 Task: In the Page advertisementfor.pptxselect all the shapes, outline the shape with the color  'gray'select all the shapes, and insert the shape effects glow gold, 18 pt insert the slide blankinsert the chart lineapply animations swivelwith effects options by categoryinsert the slide blank Insert a picture of Riverwith name   River1.png apply animation in motion path custom path
Action: Mouse moved to (27, 120)
Screenshot: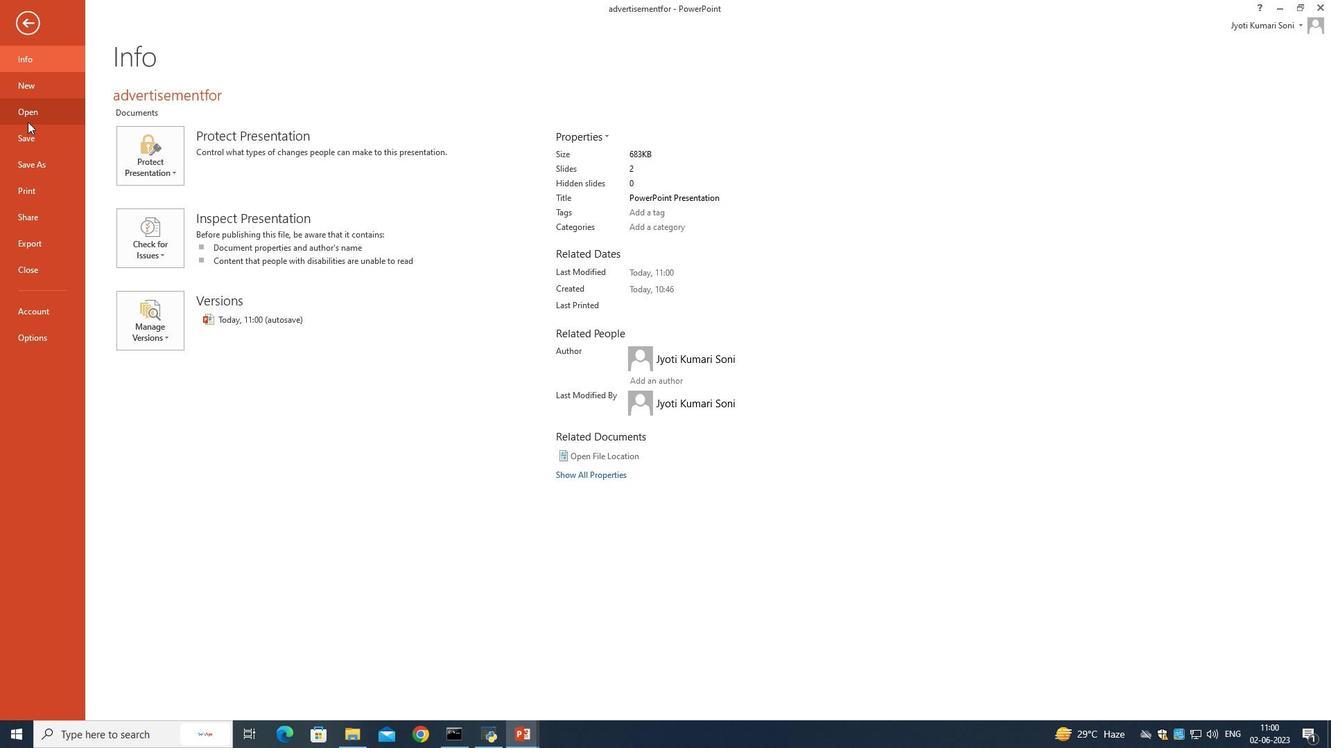 
Action: Mouse pressed left at (27, 120)
Screenshot: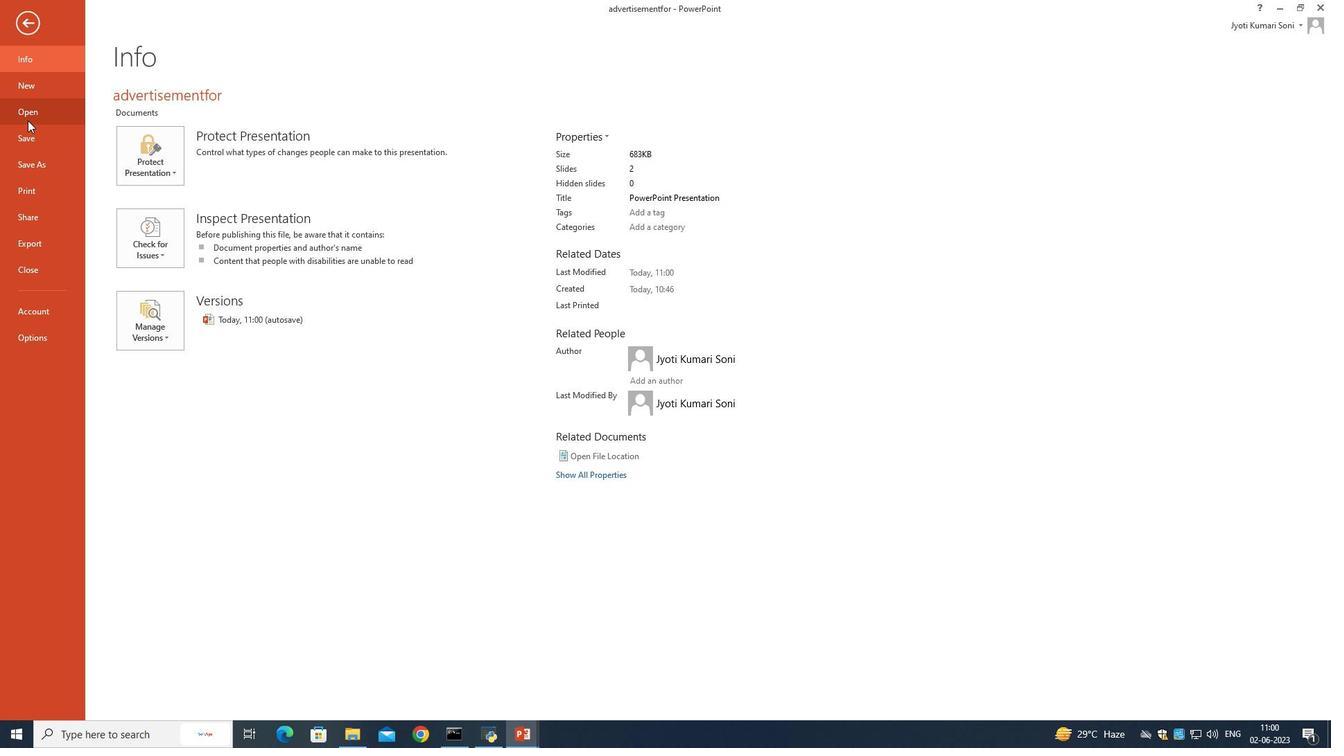 
Action: Mouse moved to (352, 124)
Screenshot: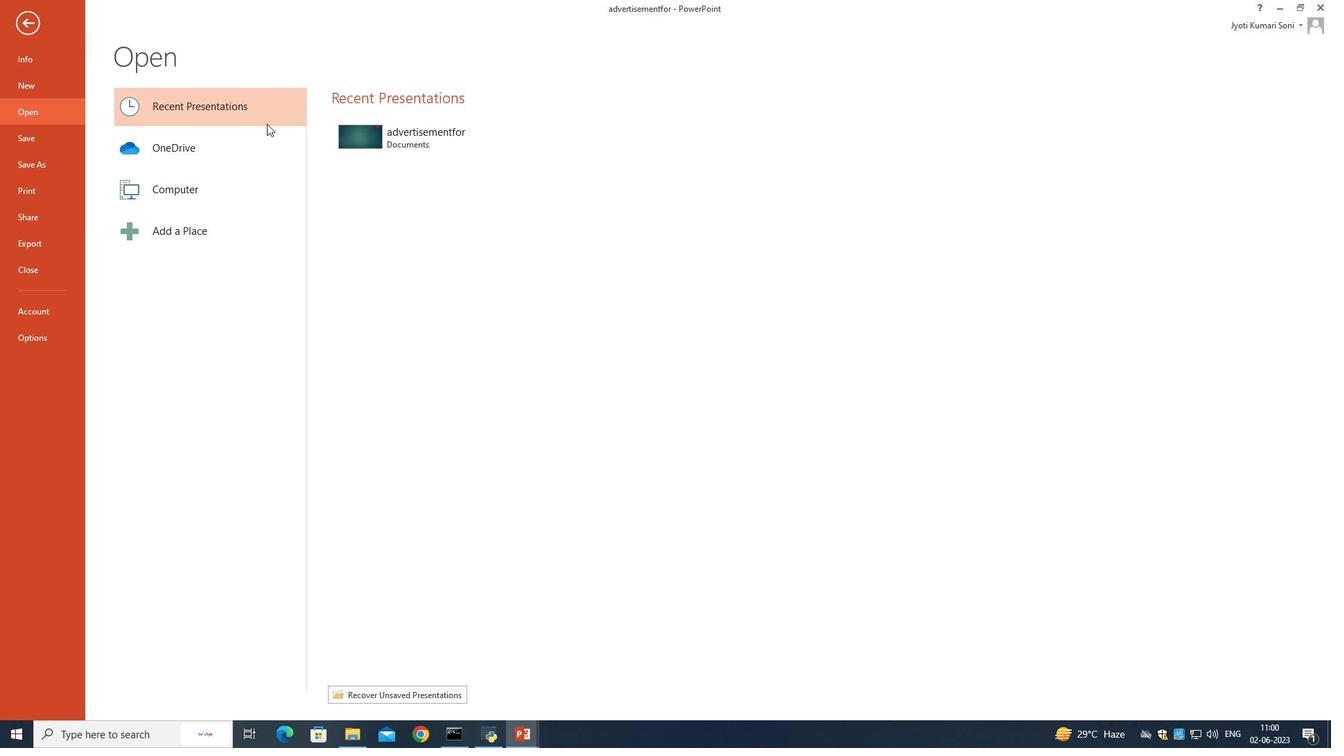 
Action: Mouse pressed left at (352, 124)
Screenshot: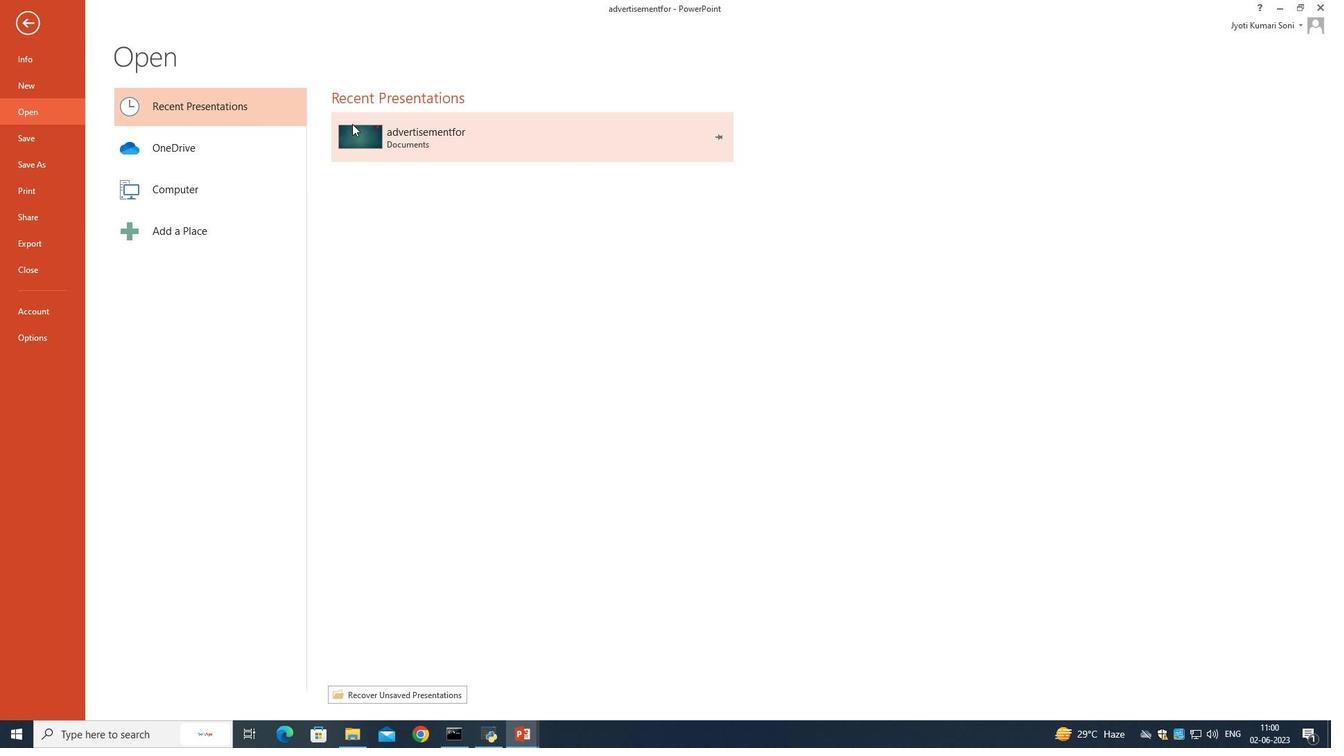 
Action: Mouse pressed left at (352, 124)
Screenshot: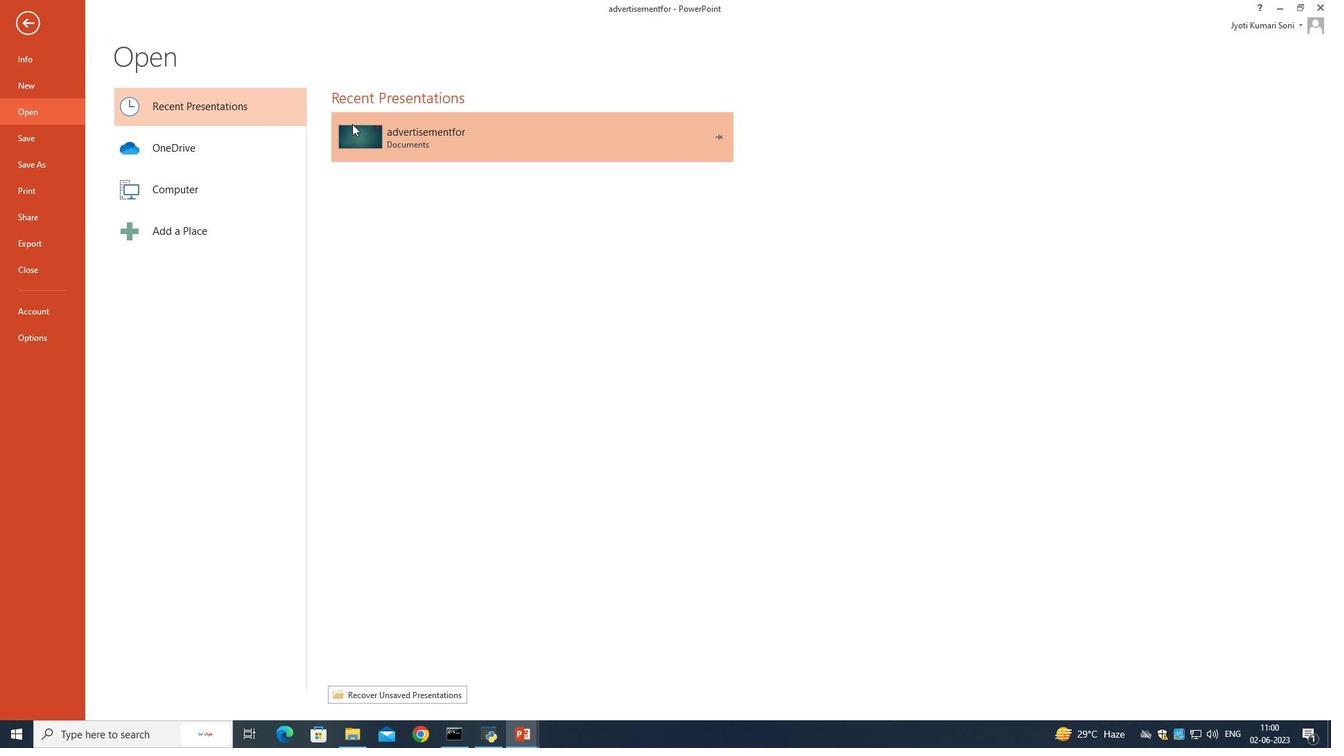 
Action: Mouse moved to (449, 319)
Screenshot: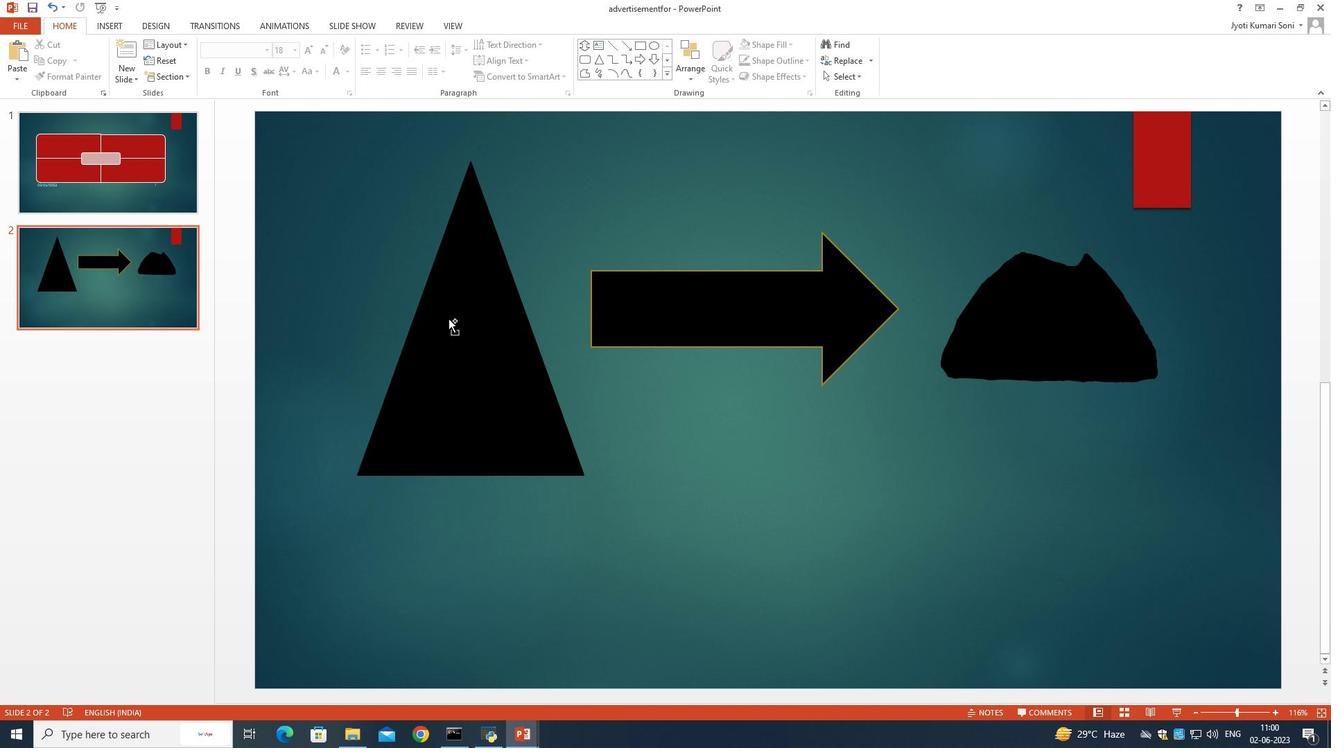 
Action: Mouse pressed left at (449, 319)
Screenshot: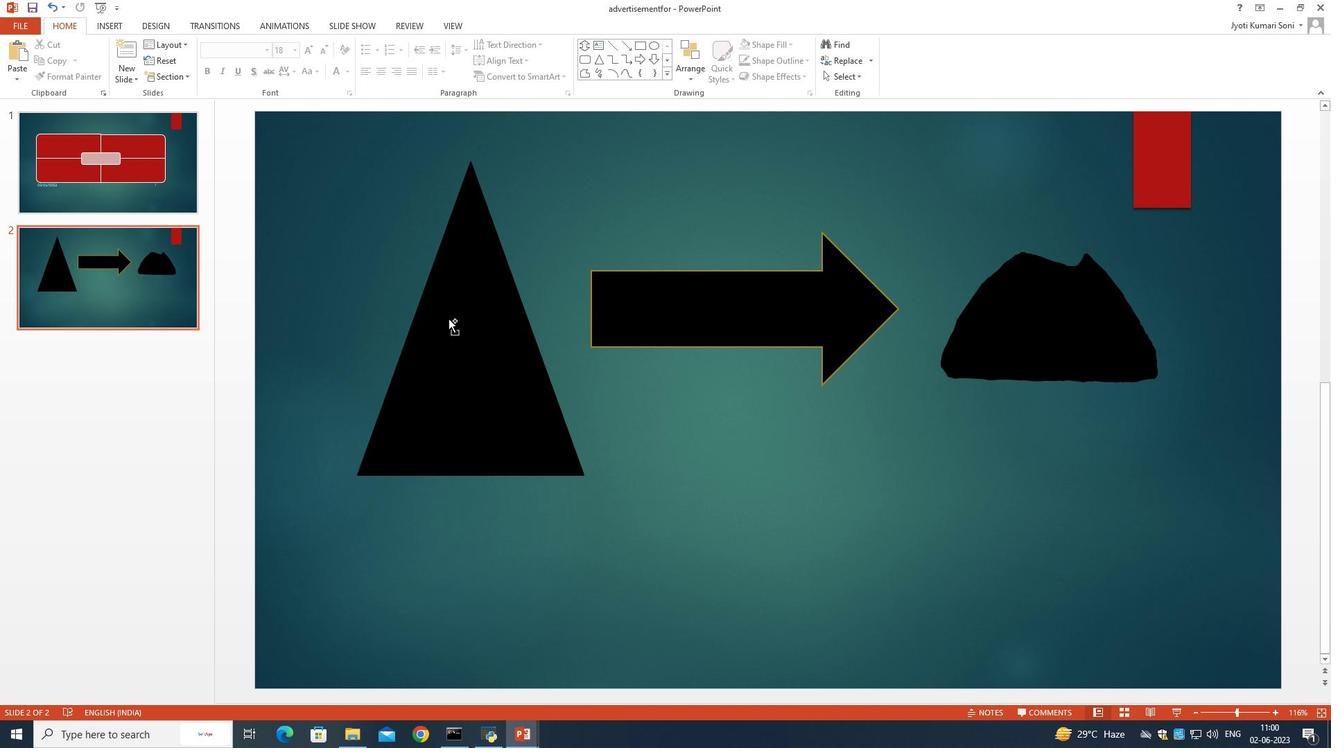 
Action: Mouse moved to (703, 316)
Screenshot: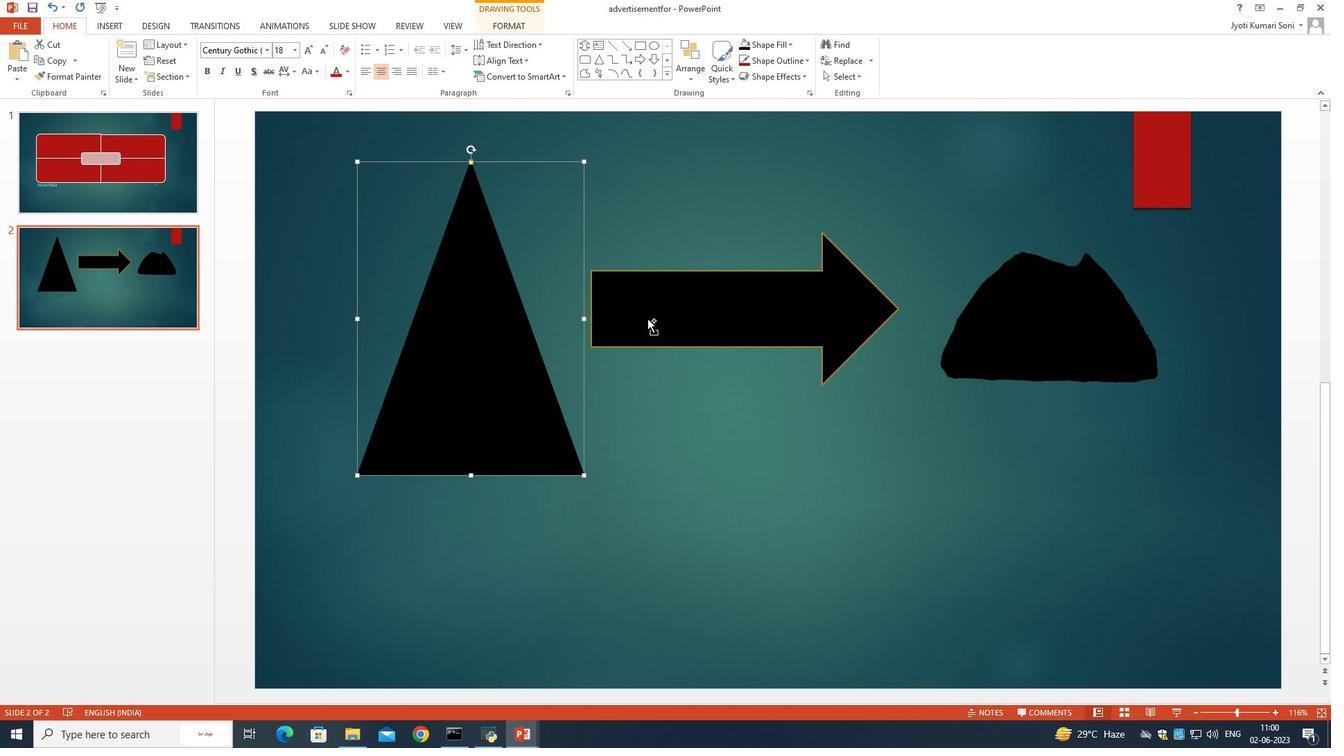 
Action: Mouse pressed left at (703, 316)
Screenshot: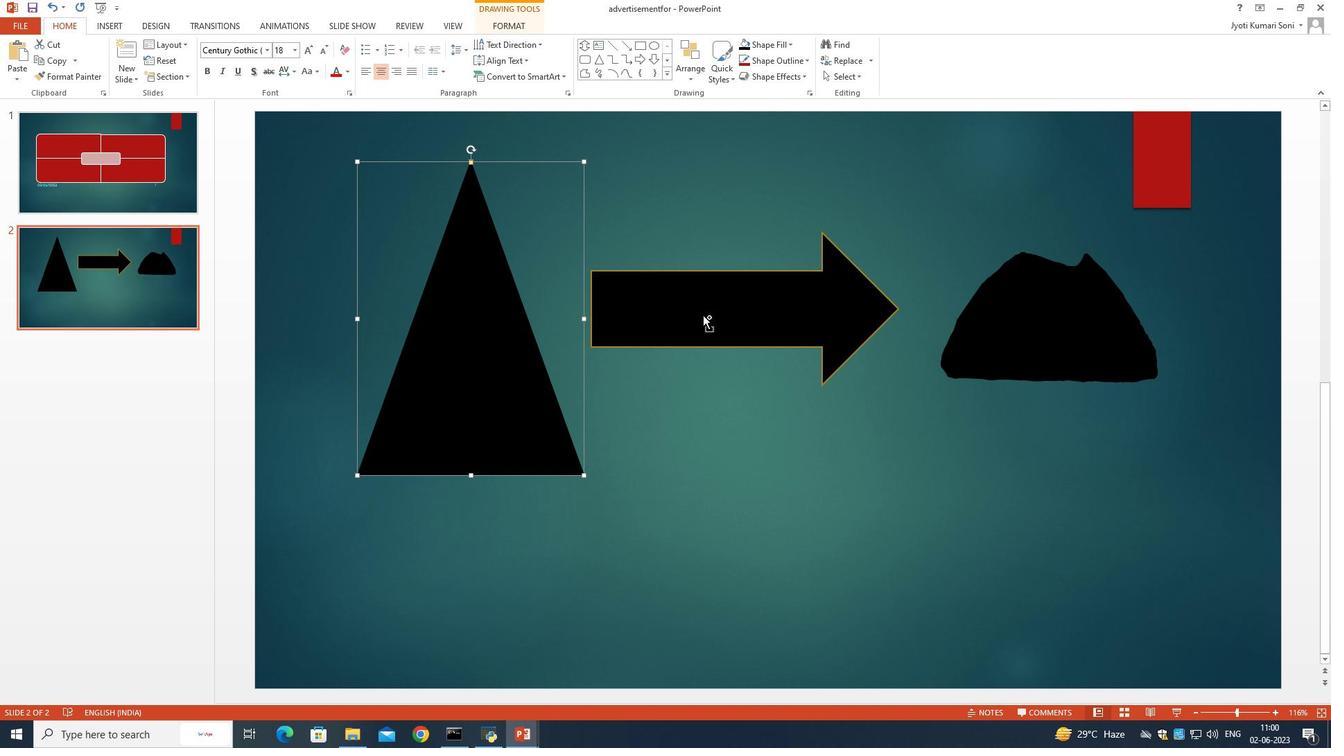 
Action: Mouse moved to (1052, 327)
Screenshot: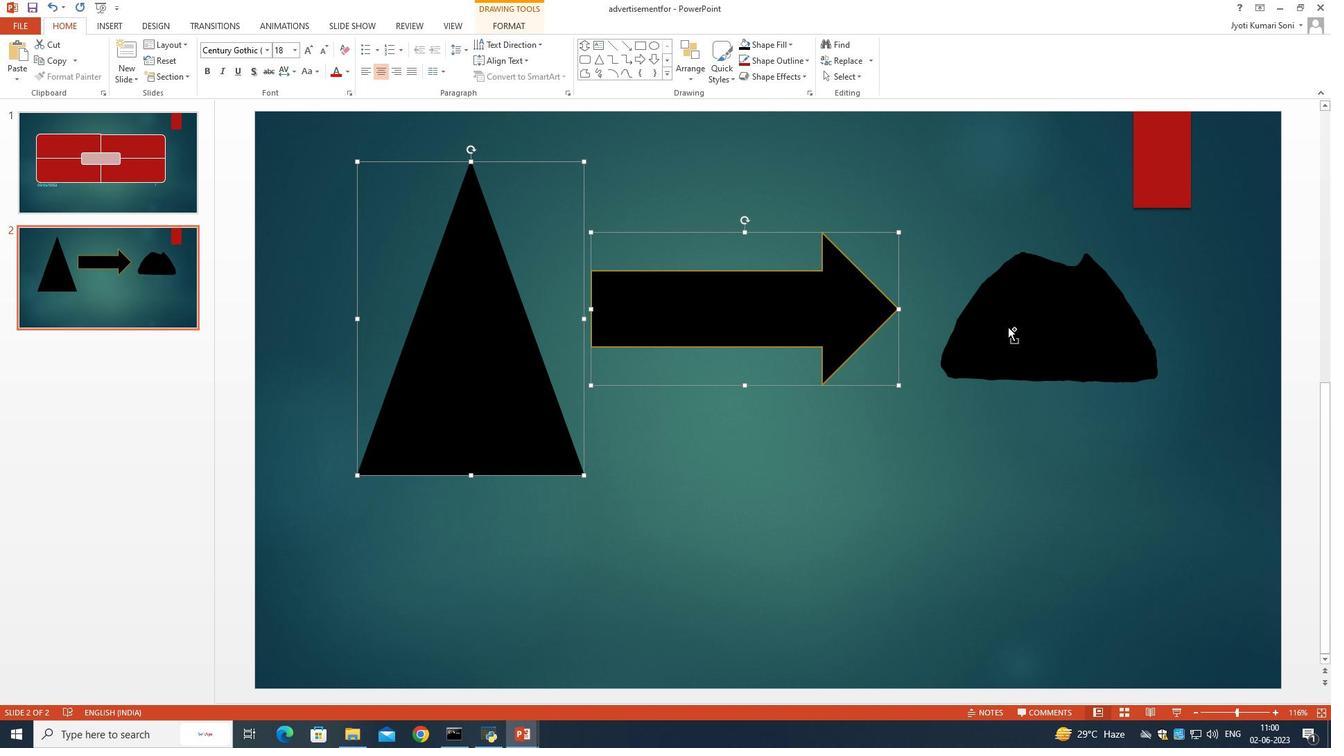 
Action: Mouse pressed left at (1052, 327)
Screenshot: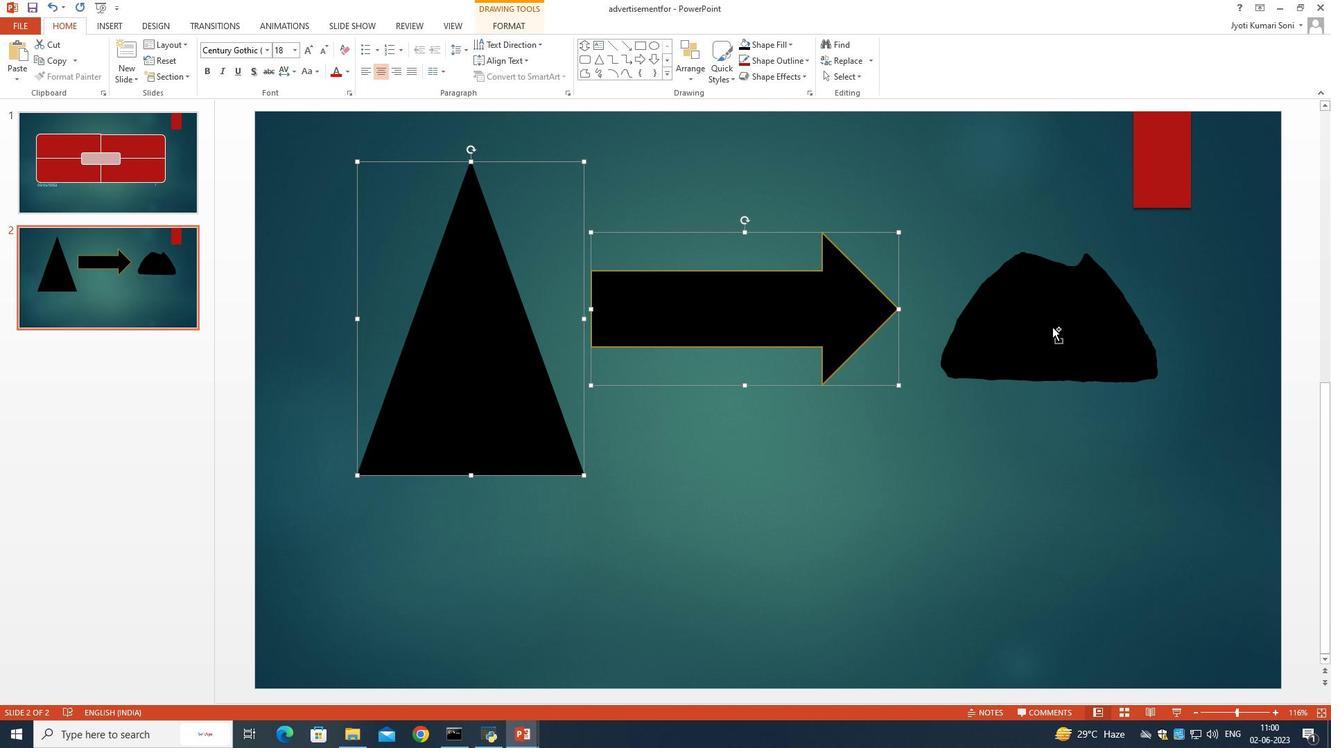 
Action: Mouse moved to (806, 64)
Screenshot: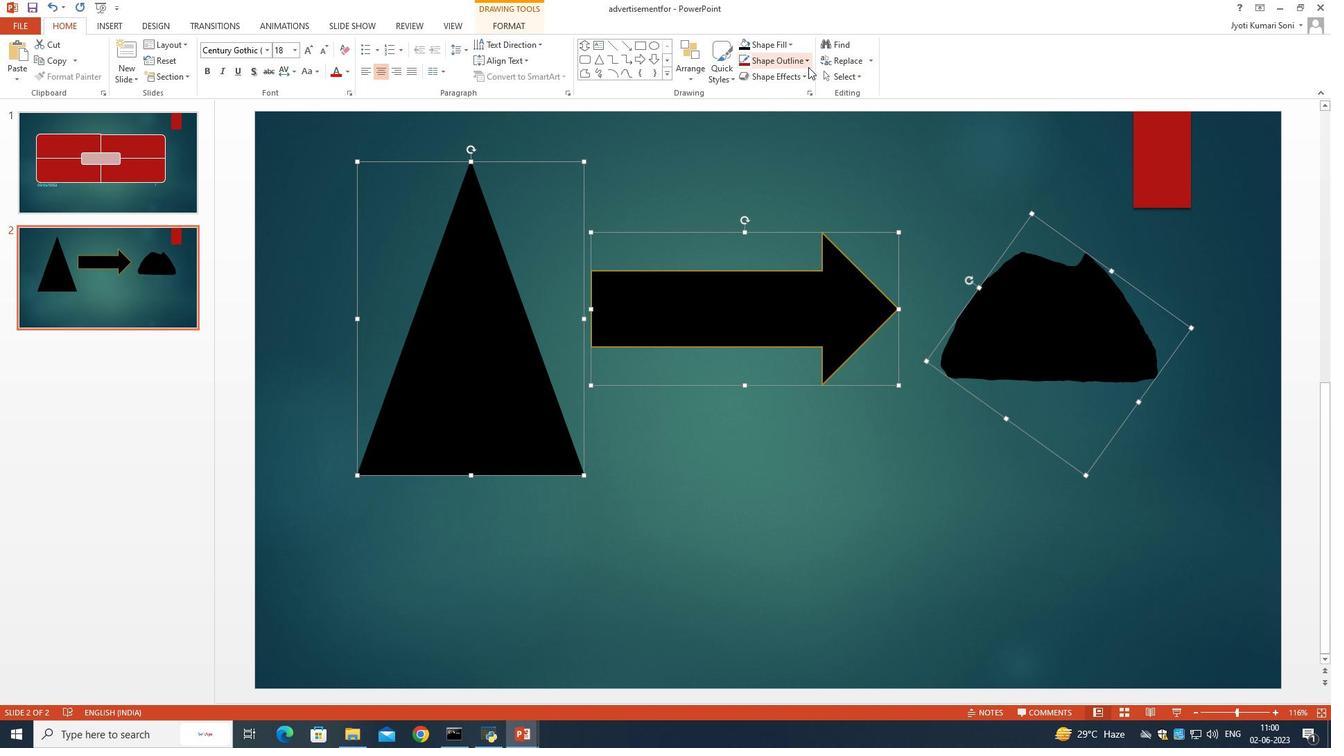 
Action: Mouse pressed left at (806, 64)
Screenshot: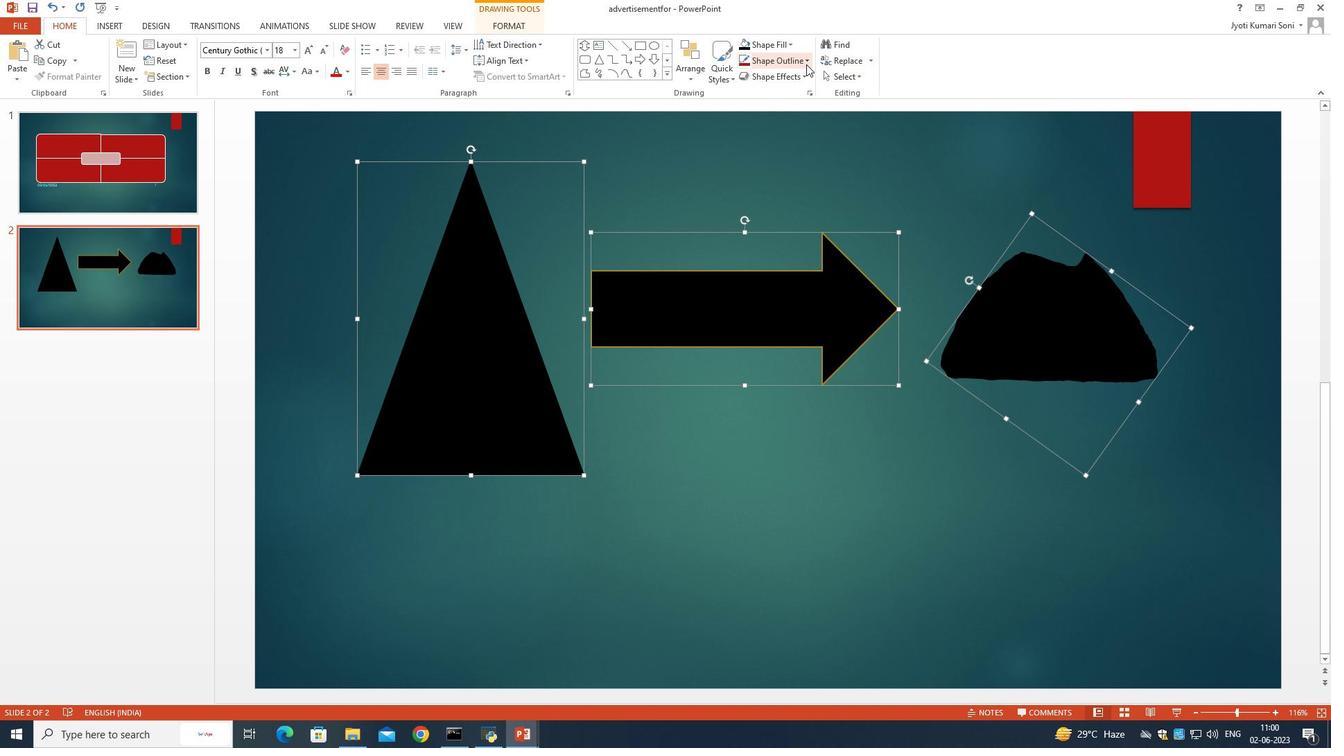 
Action: Mouse moved to (777, 115)
Screenshot: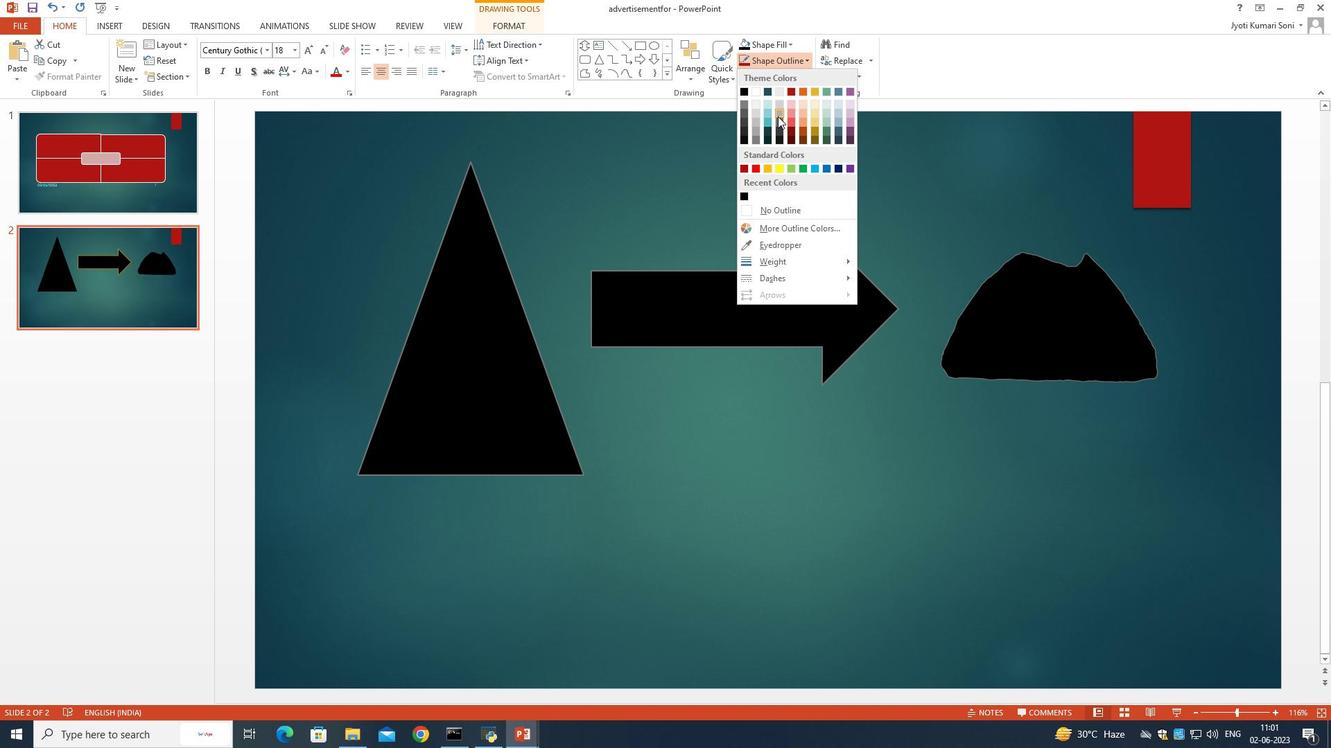 
Action: Mouse pressed left at (777, 115)
Screenshot: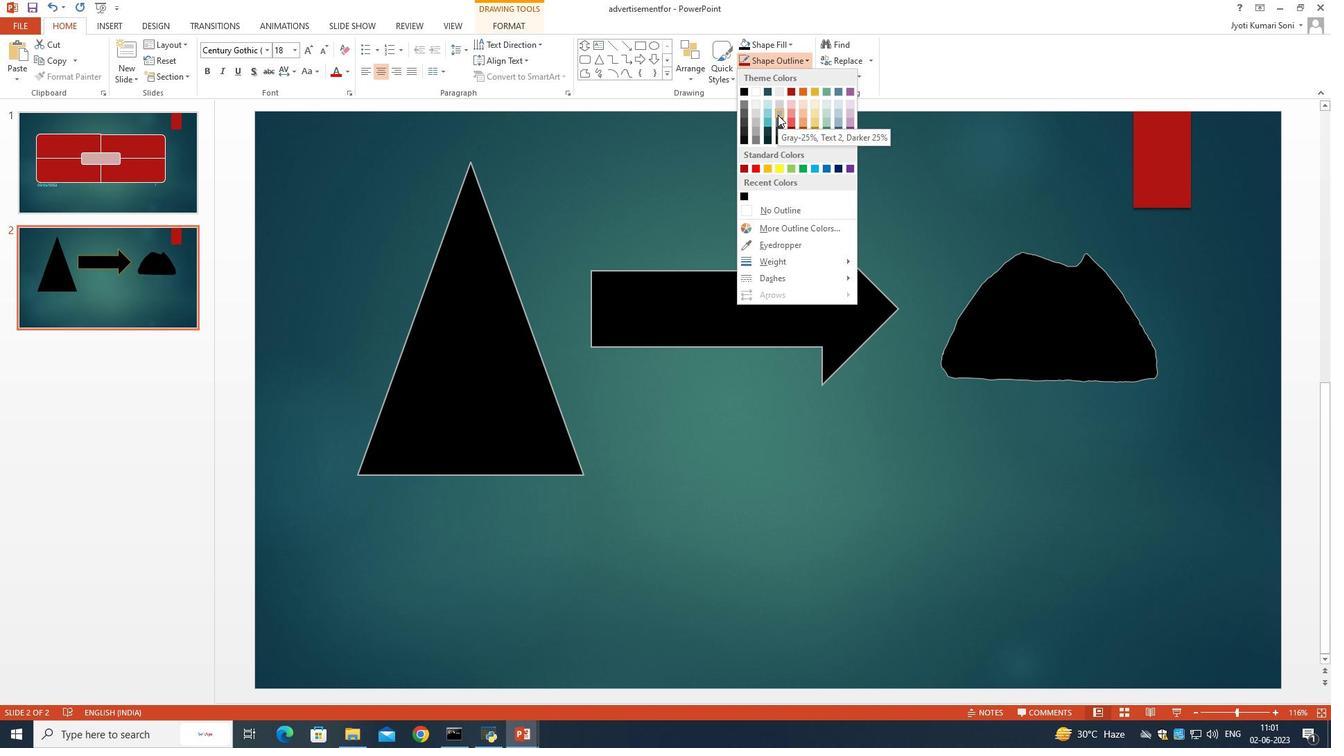 
Action: Mouse moved to (764, 239)
Screenshot: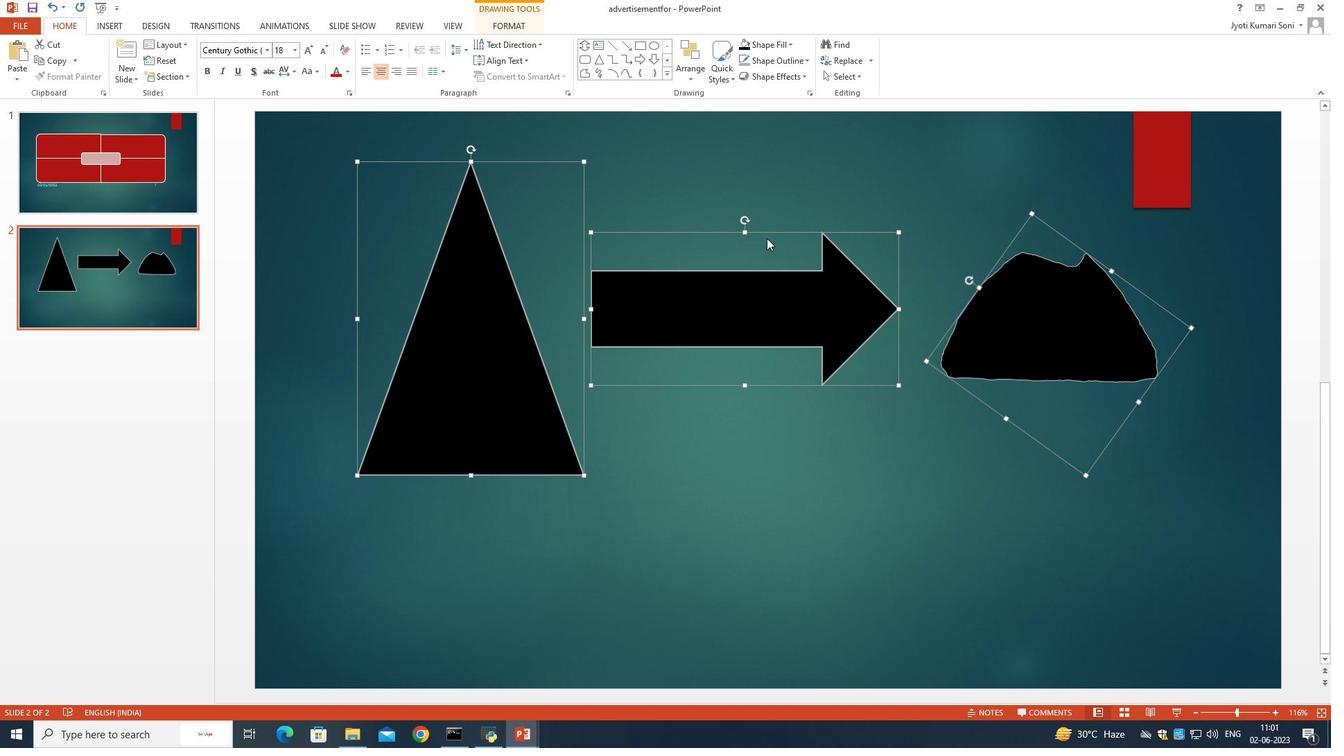 
Action: Mouse pressed left at (764, 239)
Screenshot: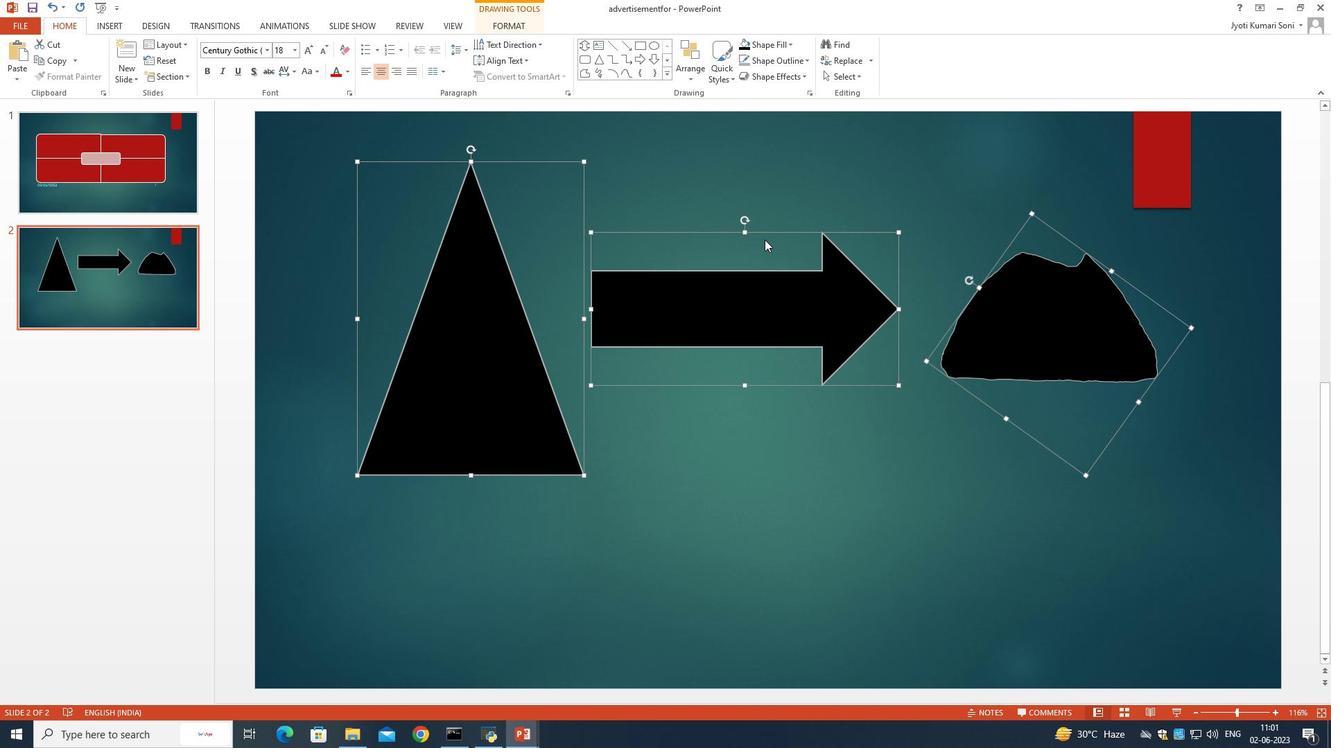 
Action: Mouse moved to (481, 354)
Screenshot: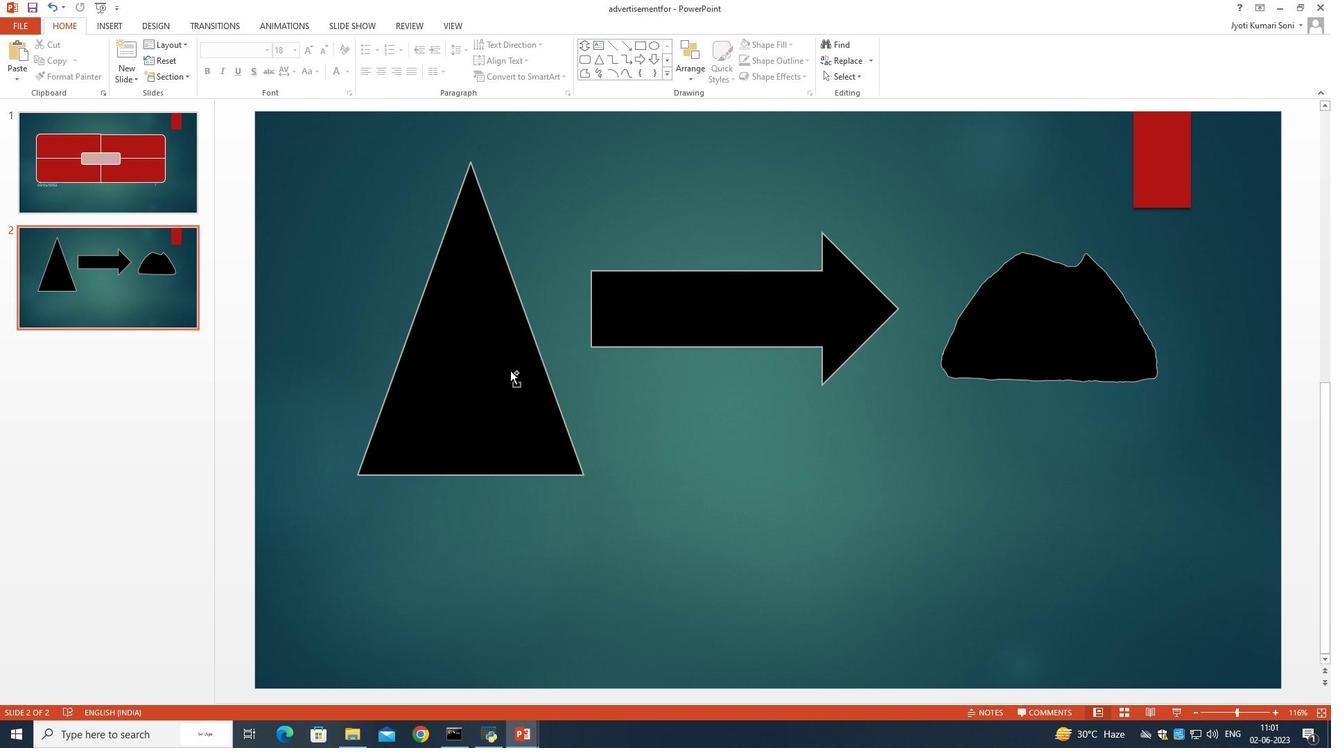 
Action: Mouse pressed left at (481, 354)
Screenshot: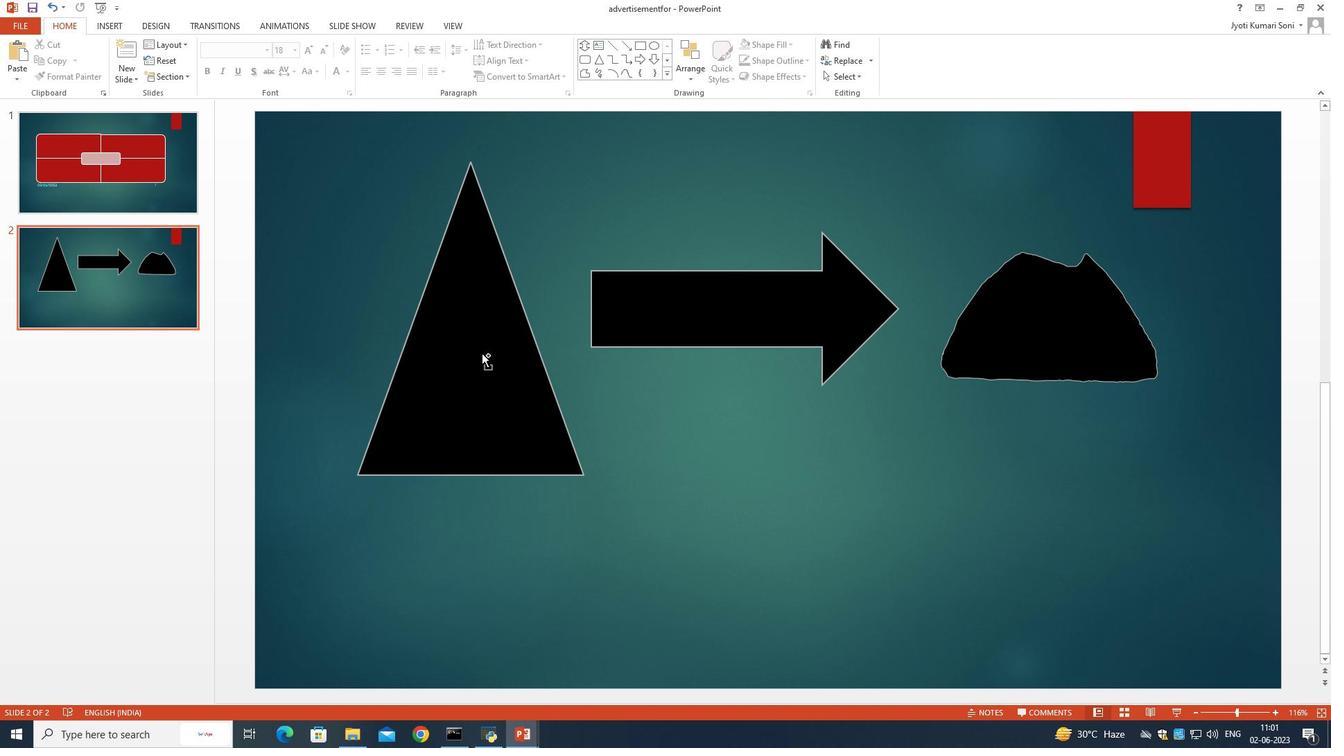 
Action: Mouse moved to (683, 316)
Screenshot: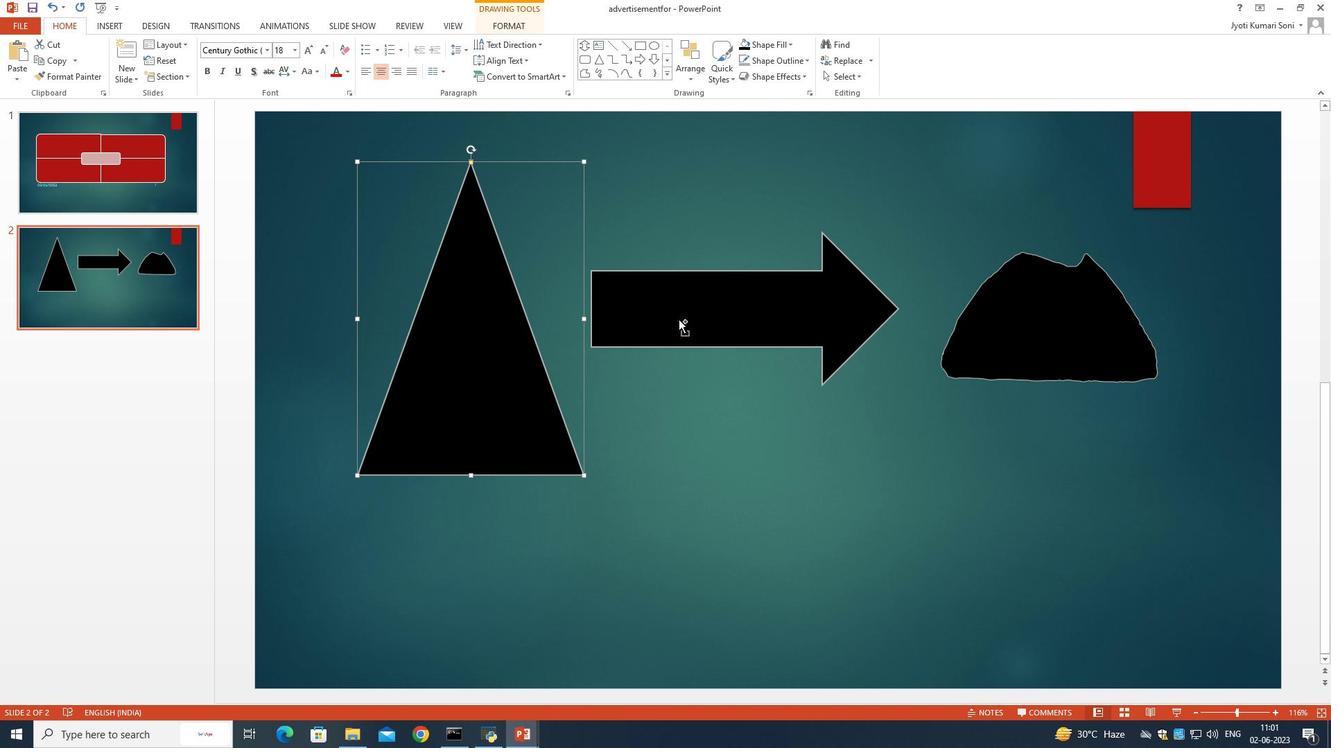 
Action: Mouse pressed left at (683, 316)
Screenshot: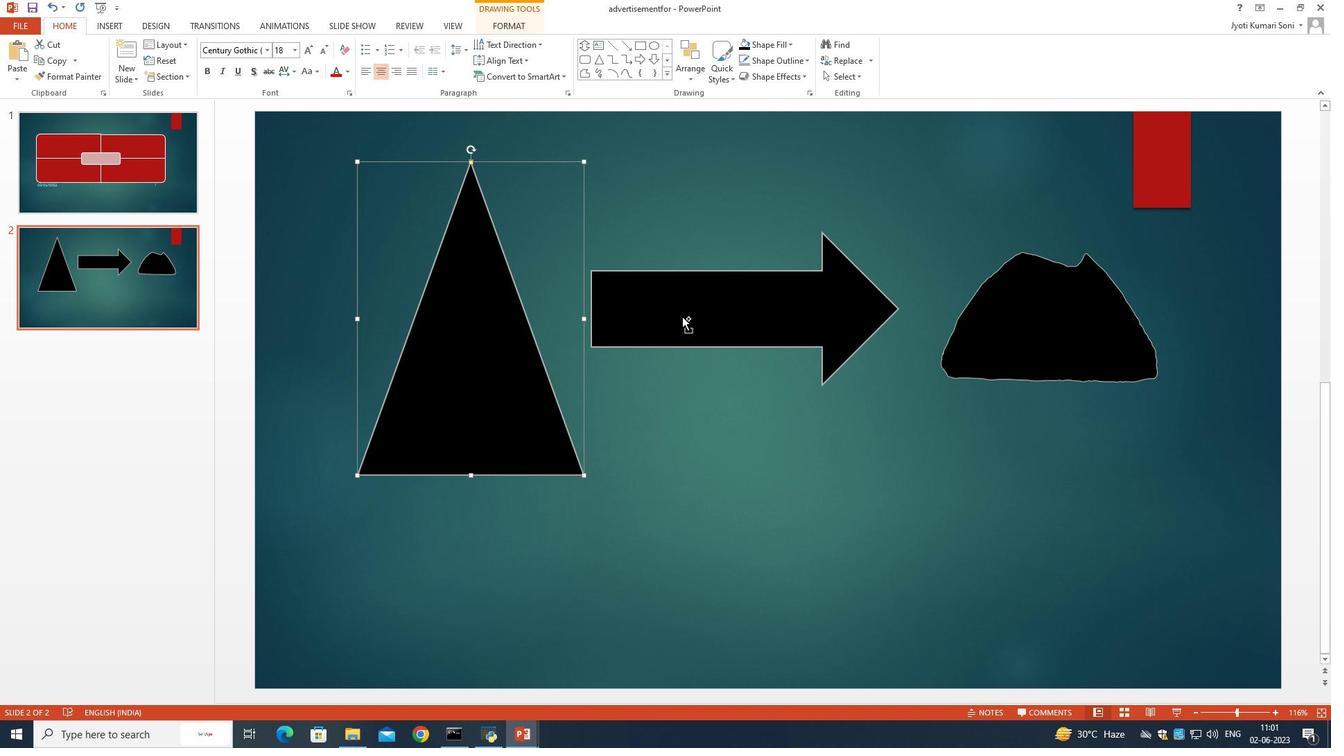 
Action: Mouse moved to (1010, 318)
Screenshot: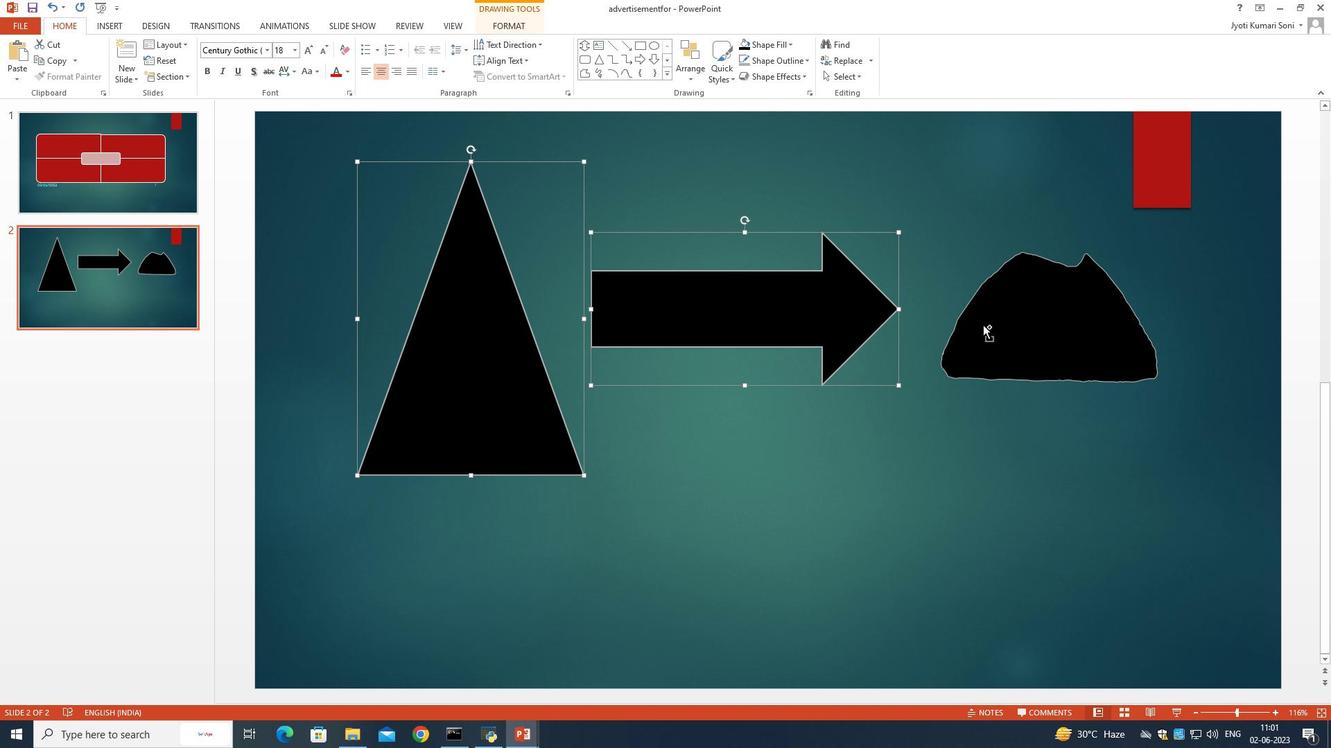 
Action: Mouse pressed left at (1010, 318)
Screenshot: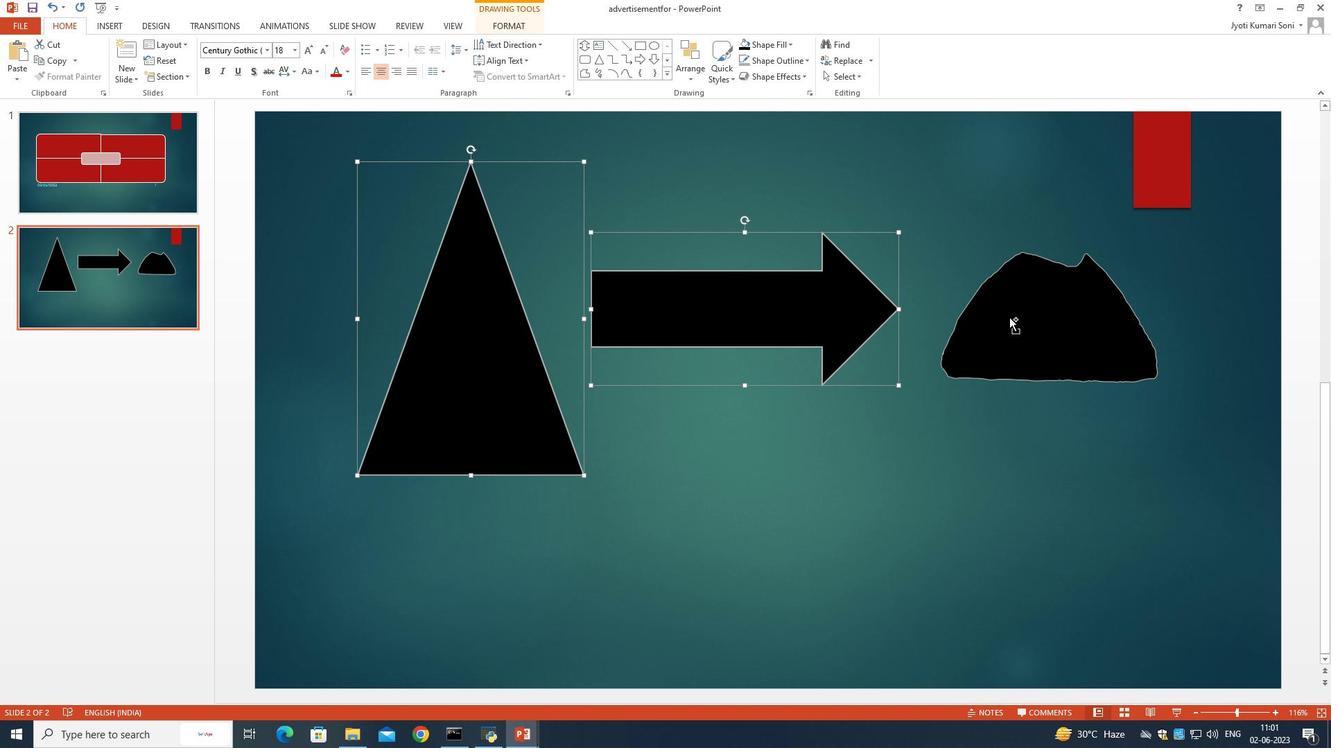 
Action: Mouse moved to (797, 77)
Screenshot: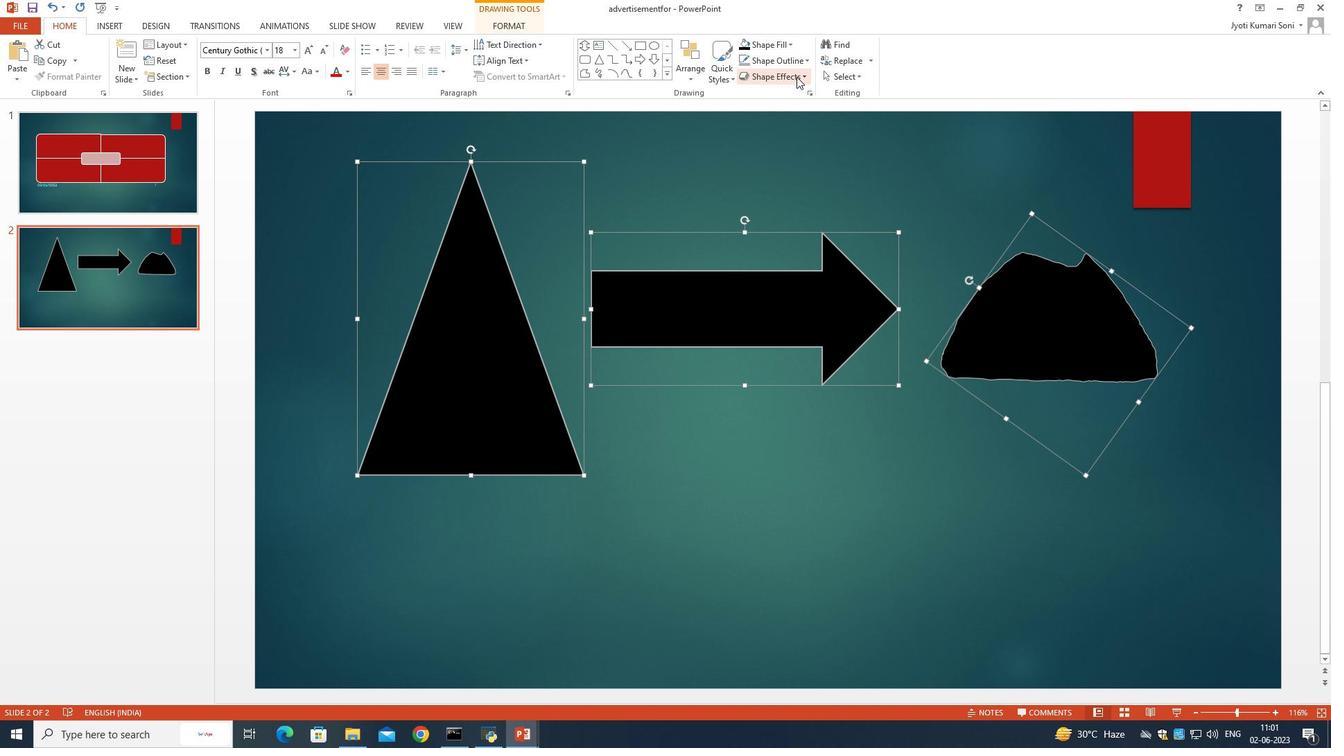 
Action: Mouse pressed left at (797, 77)
Screenshot: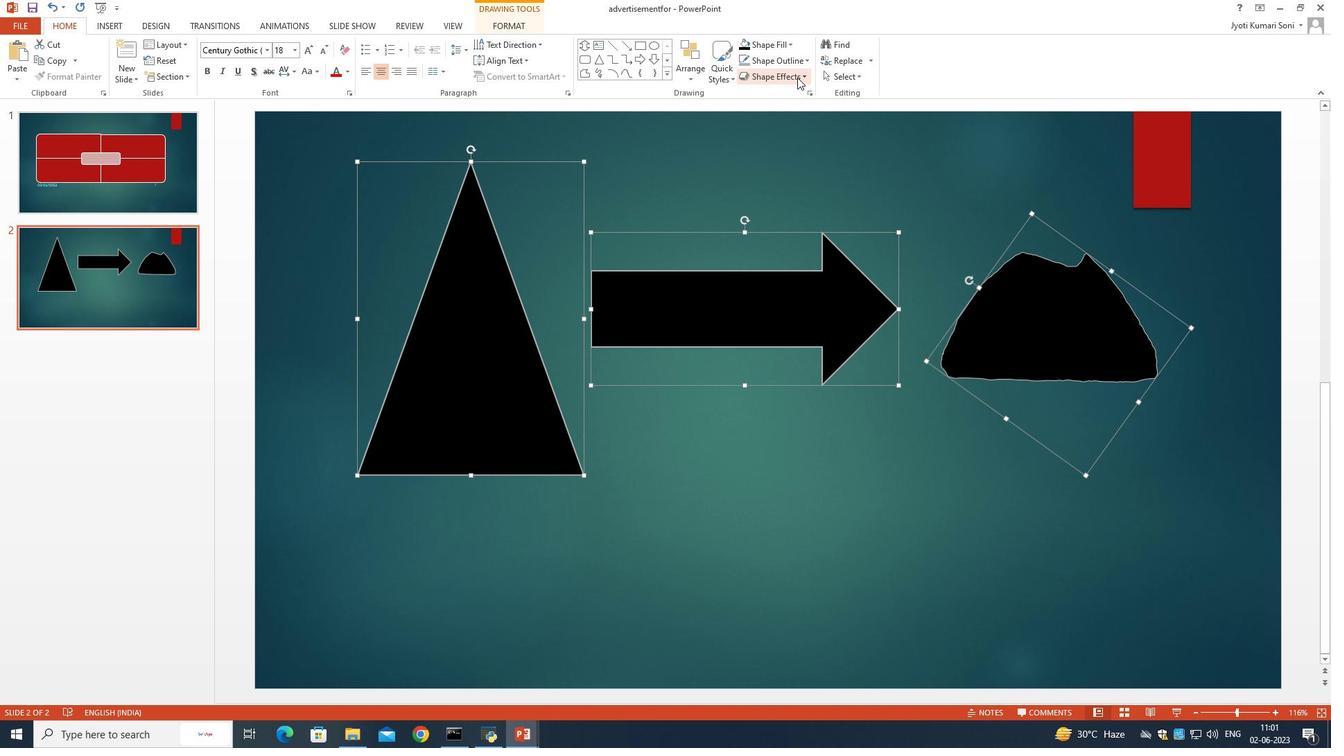 
Action: Mouse moved to (931, 385)
Screenshot: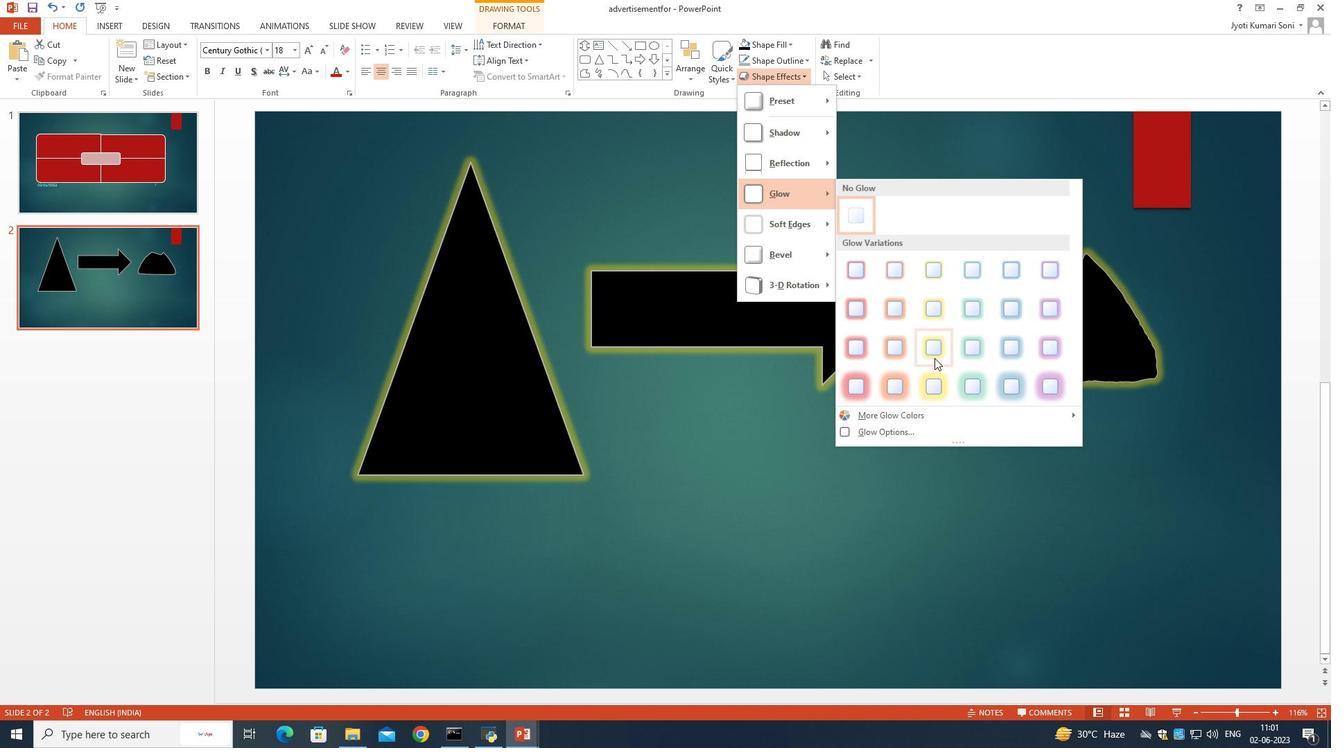 
Action: Mouse pressed left at (931, 385)
Screenshot: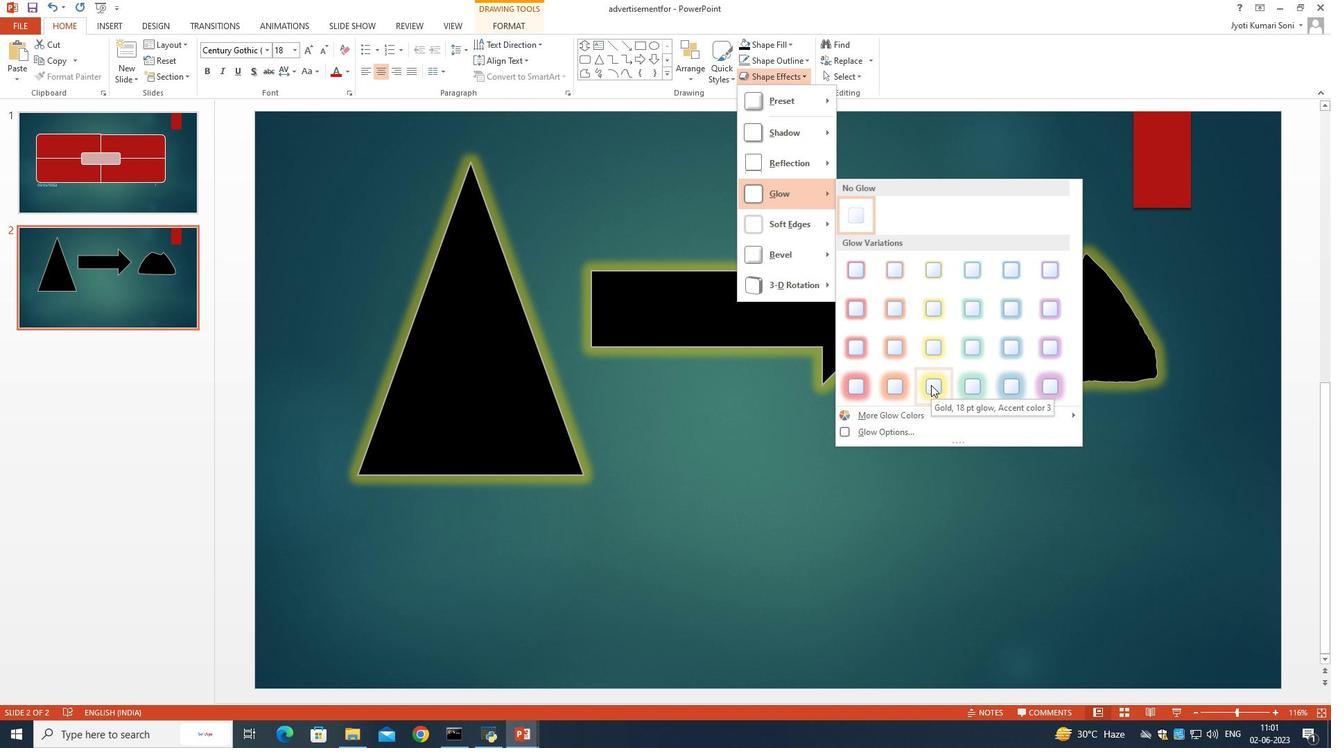 
Action: Mouse moved to (872, 514)
Screenshot: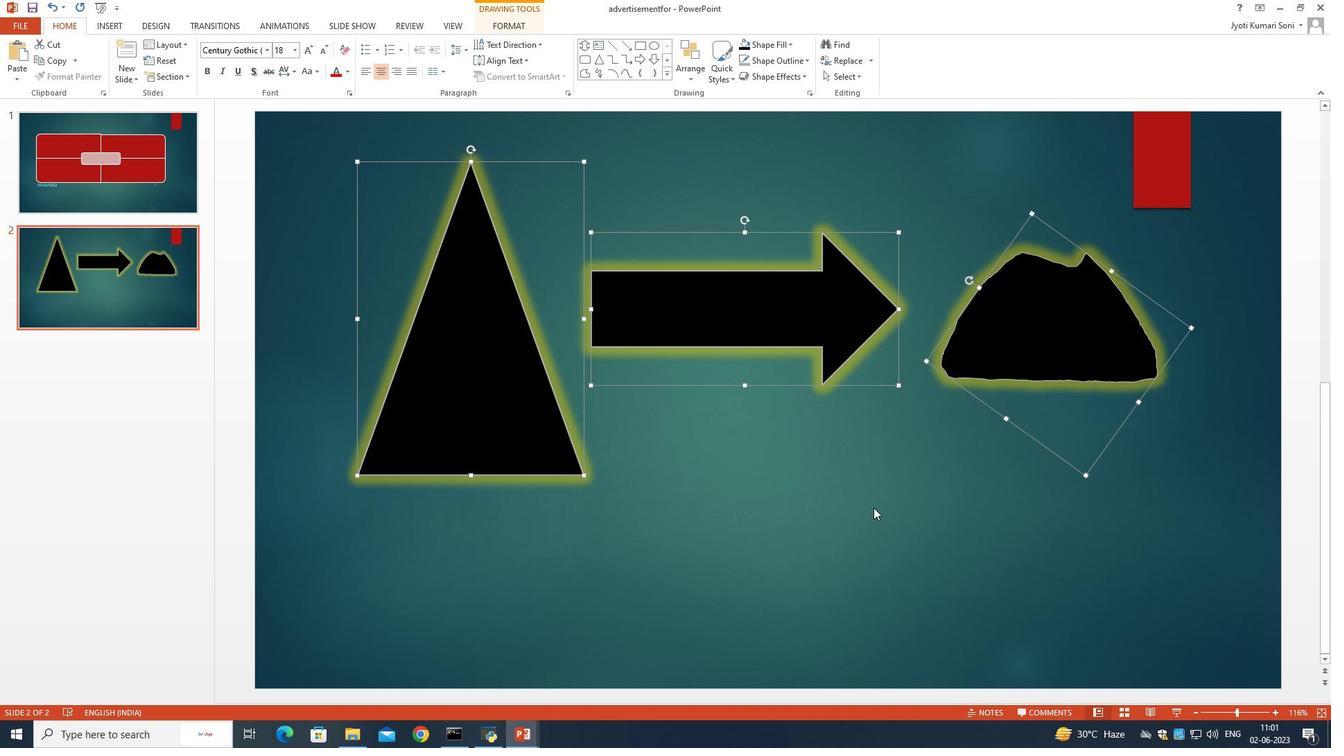 
Action: Mouse pressed left at (872, 514)
Screenshot: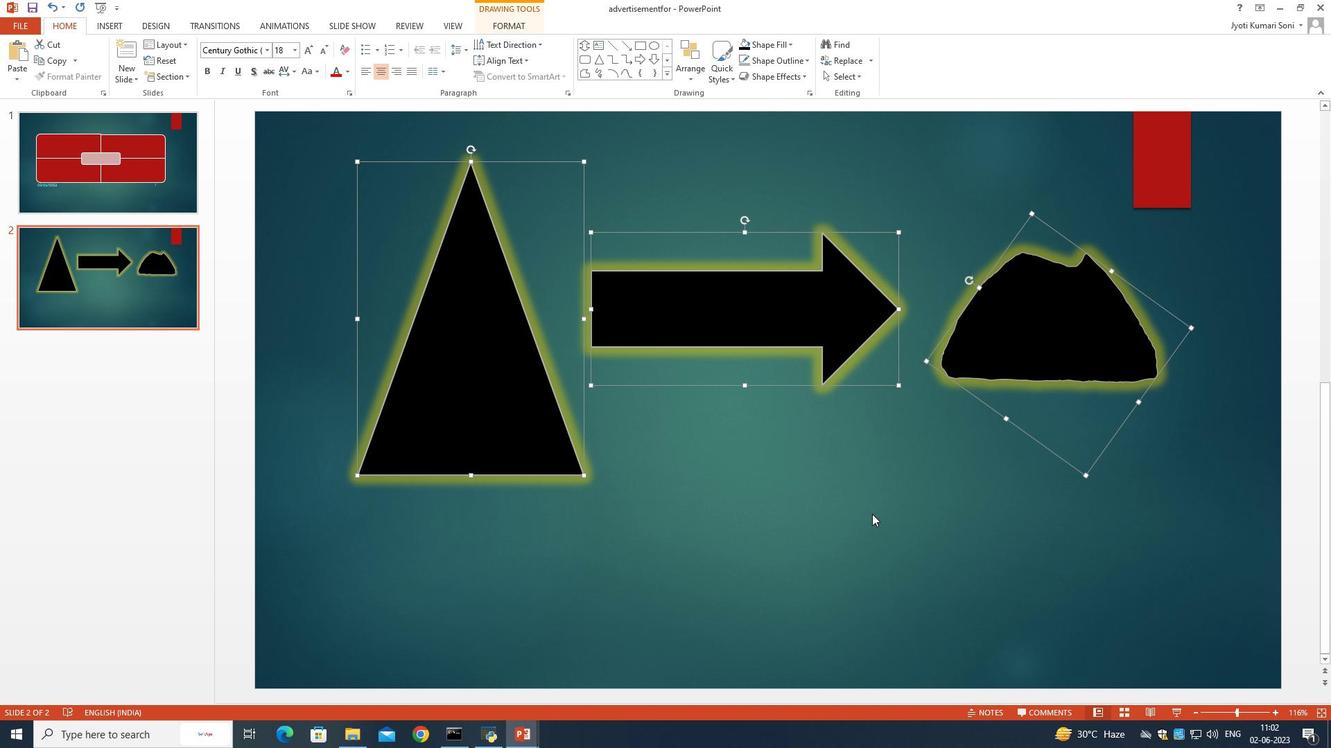 
Action: Mouse moved to (103, 25)
Screenshot: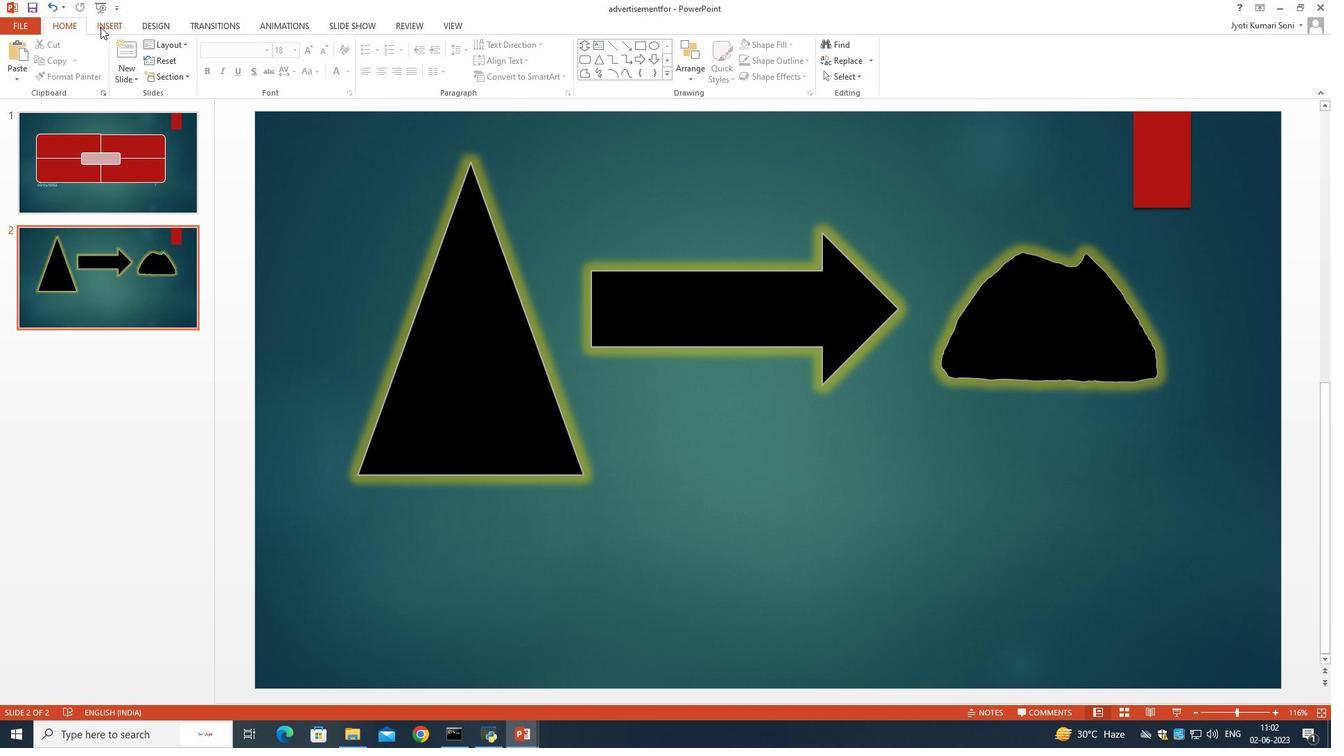 
Action: Mouse pressed left at (103, 25)
Screenshot: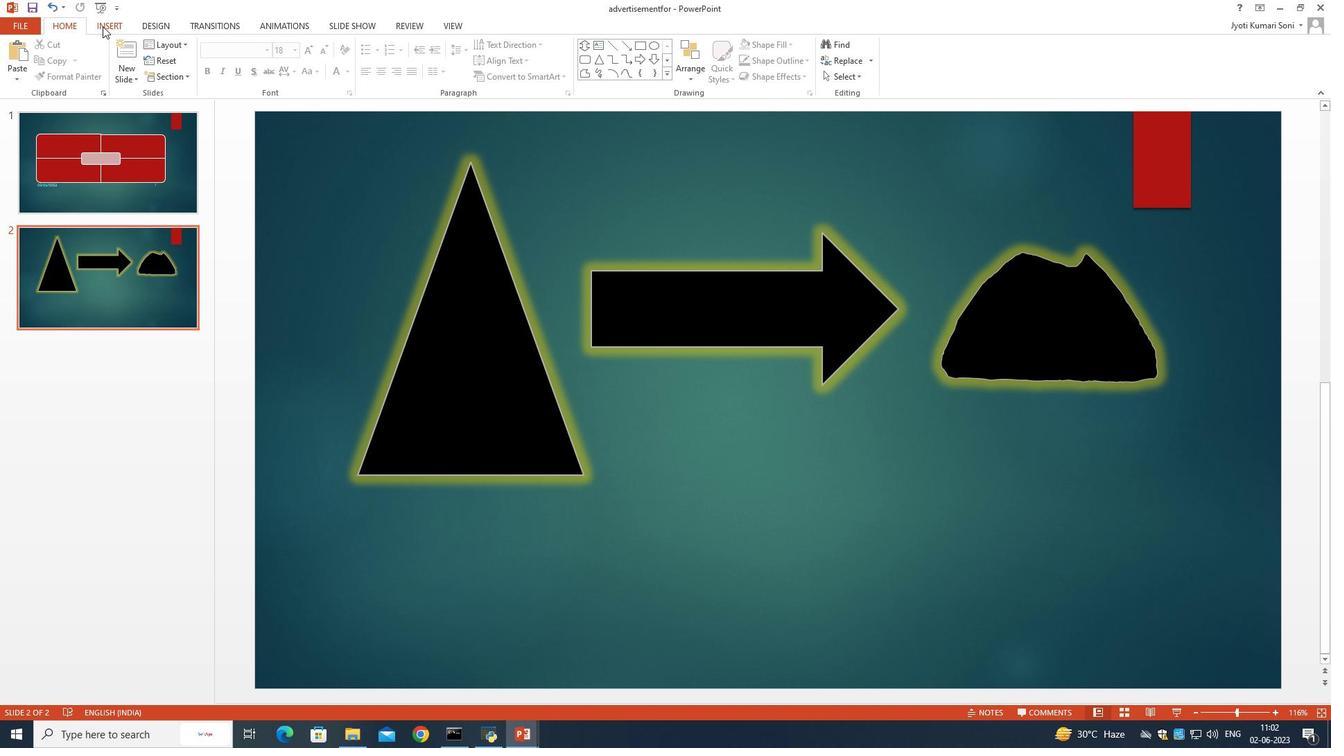 
Action: Mouse moved to (26, 79)
Screenshot: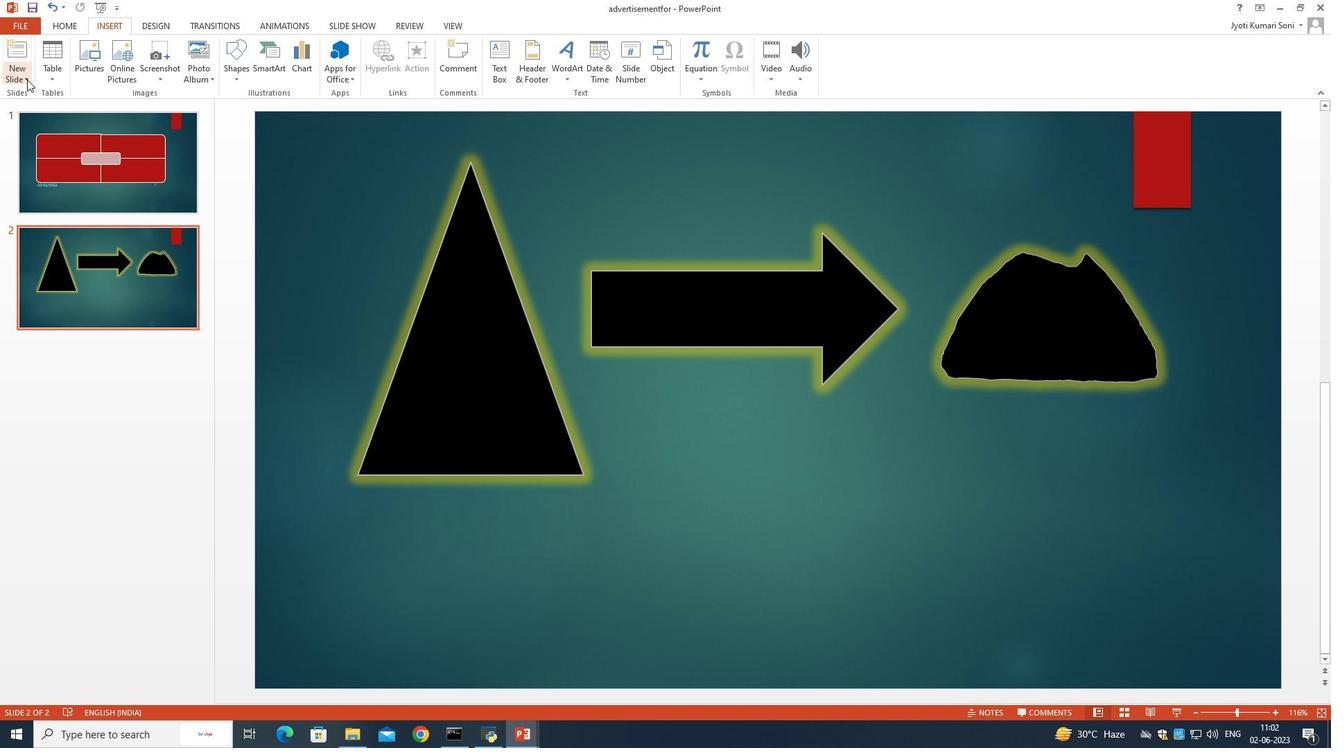 
Action: Mouse pressed left at (26, 79)
Screenshot: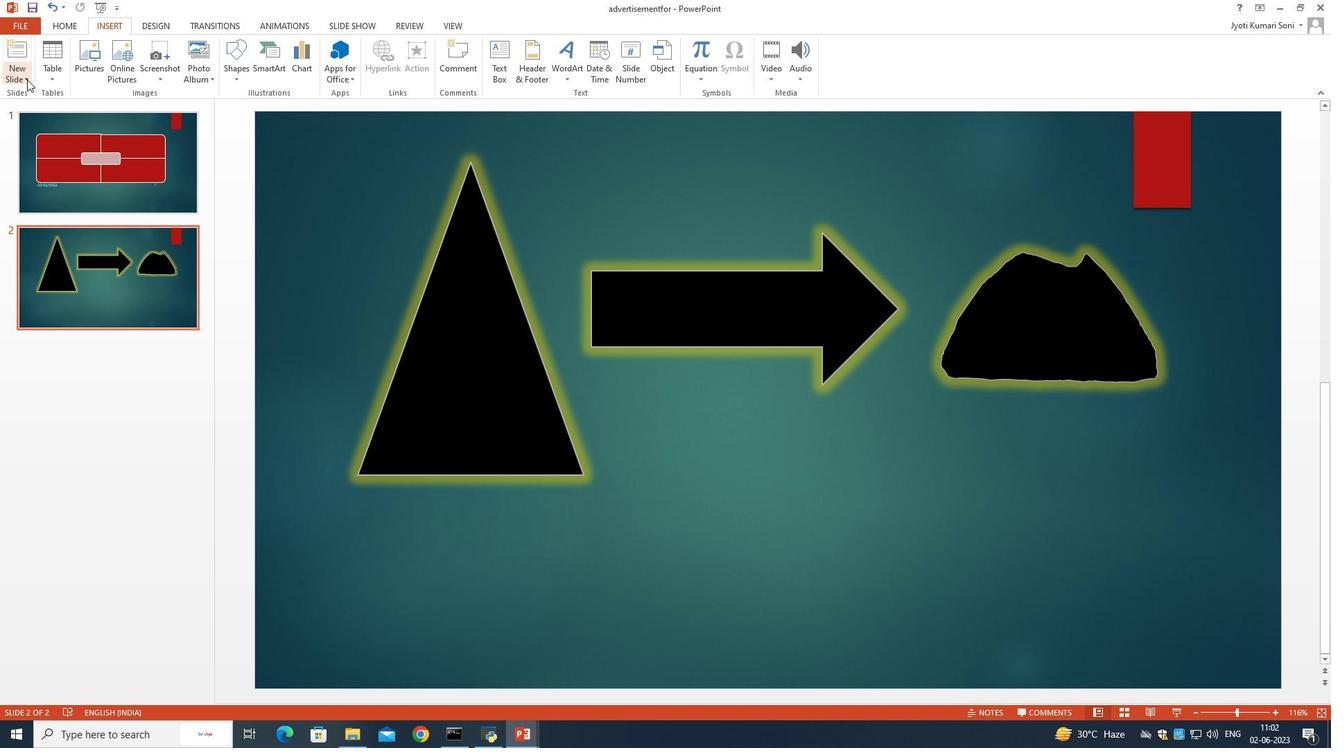 
Action: Mouse moved to (25, 240)
Screenshot: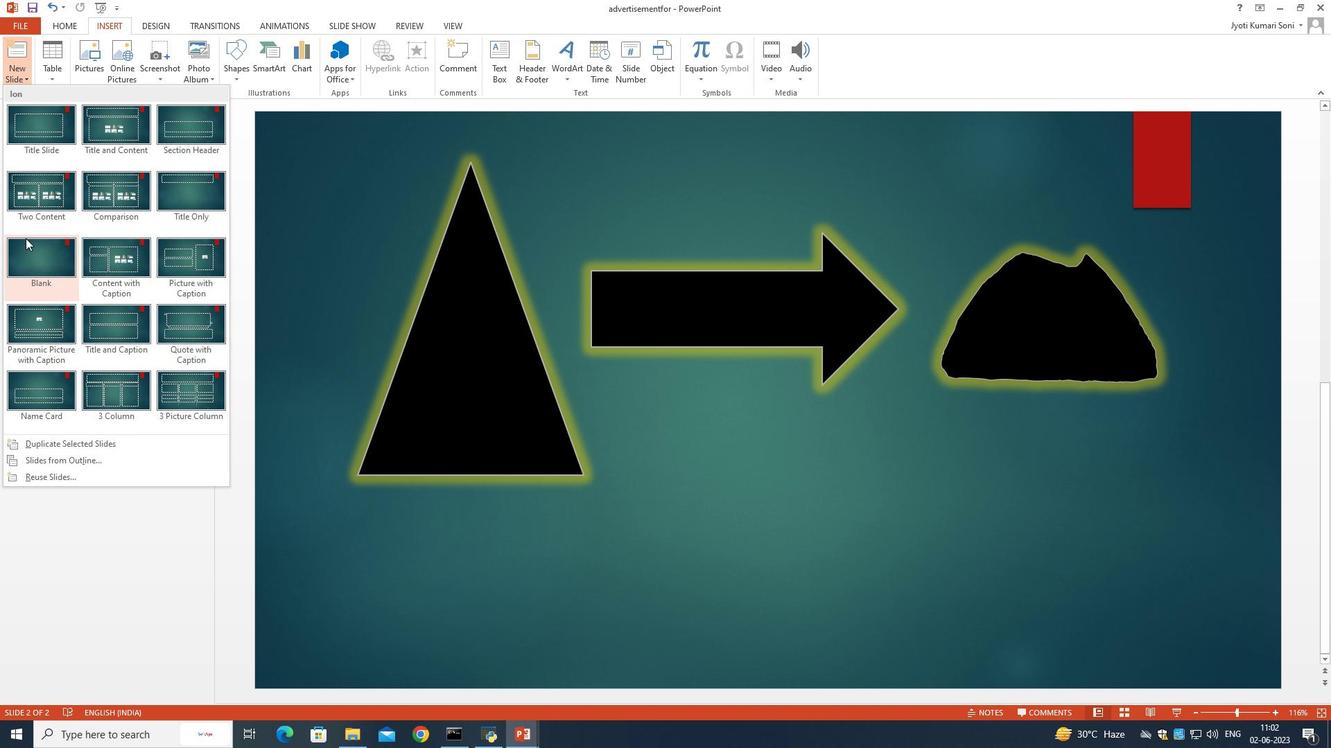 
Action: Mouse pressed left at (25, 240)
Screenshot: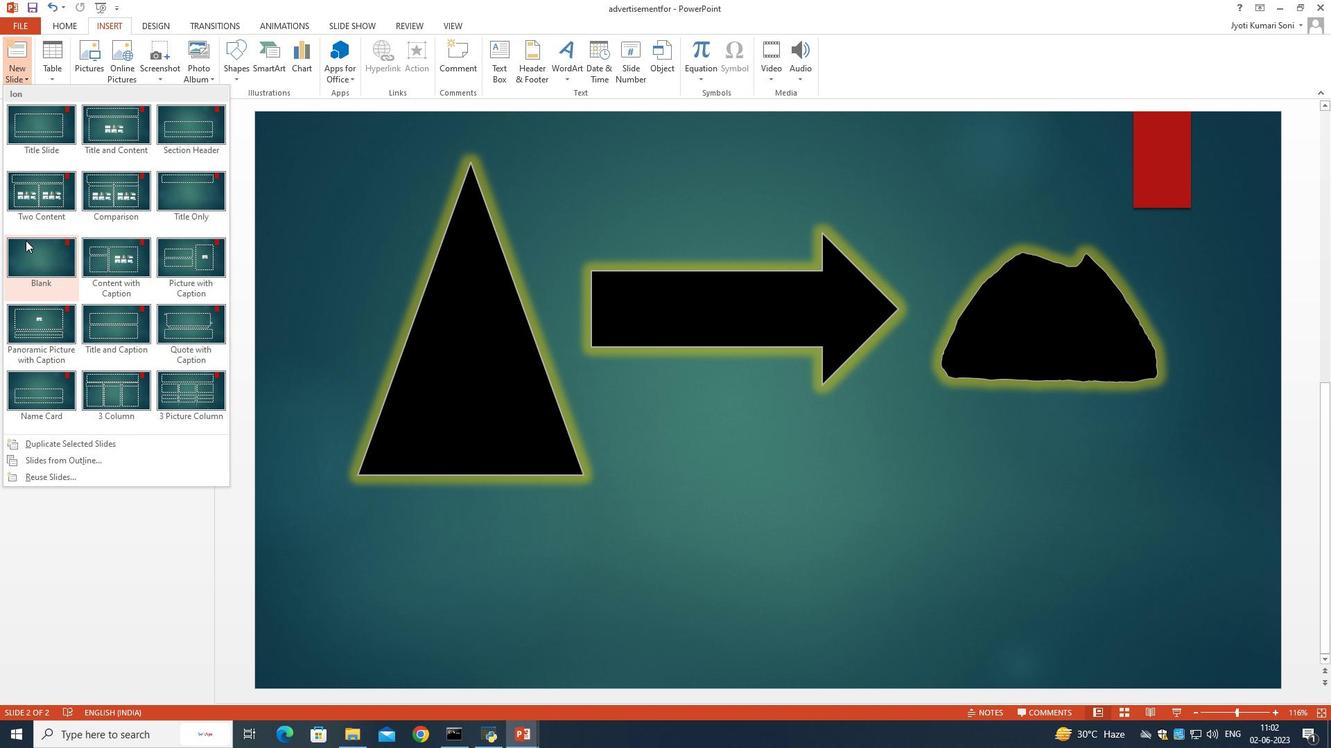 
Action: Mouse moved to (298, 70)
Screenshot: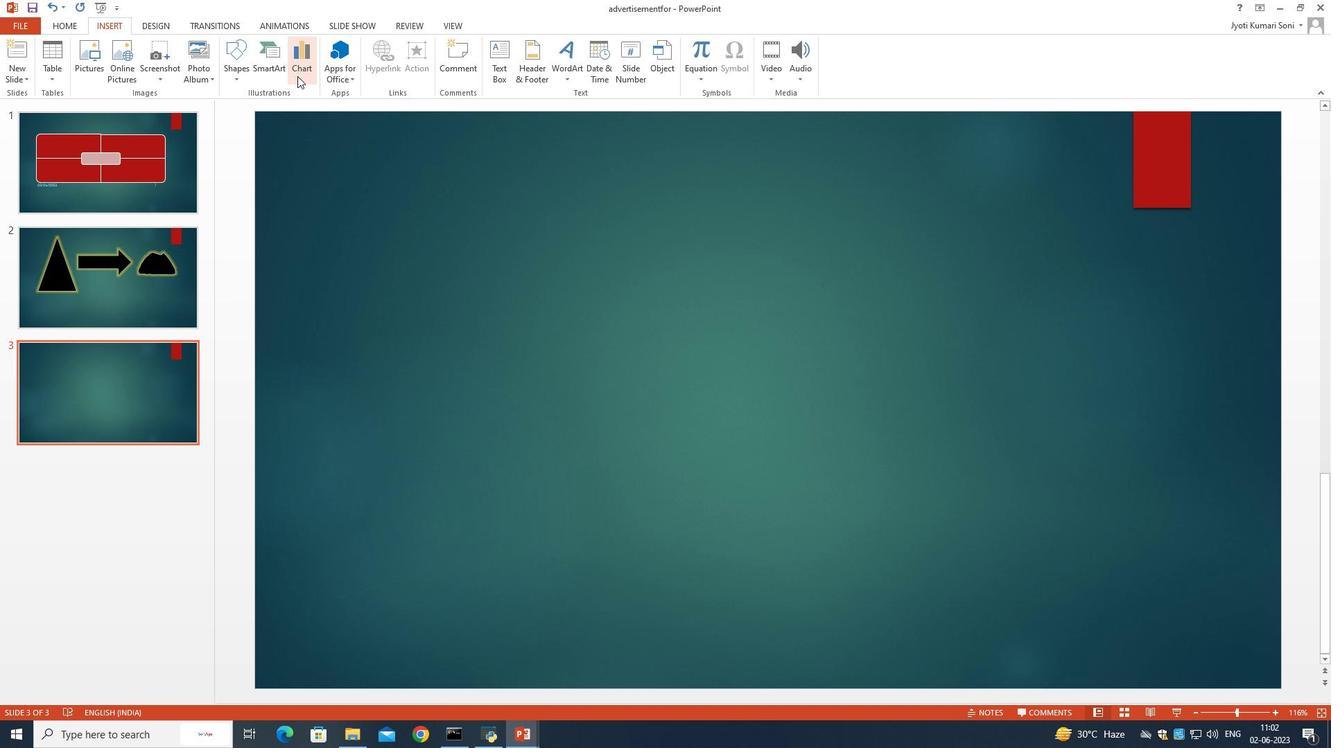 
Action: Mouse pressed left at (298, 70)
Screenshot: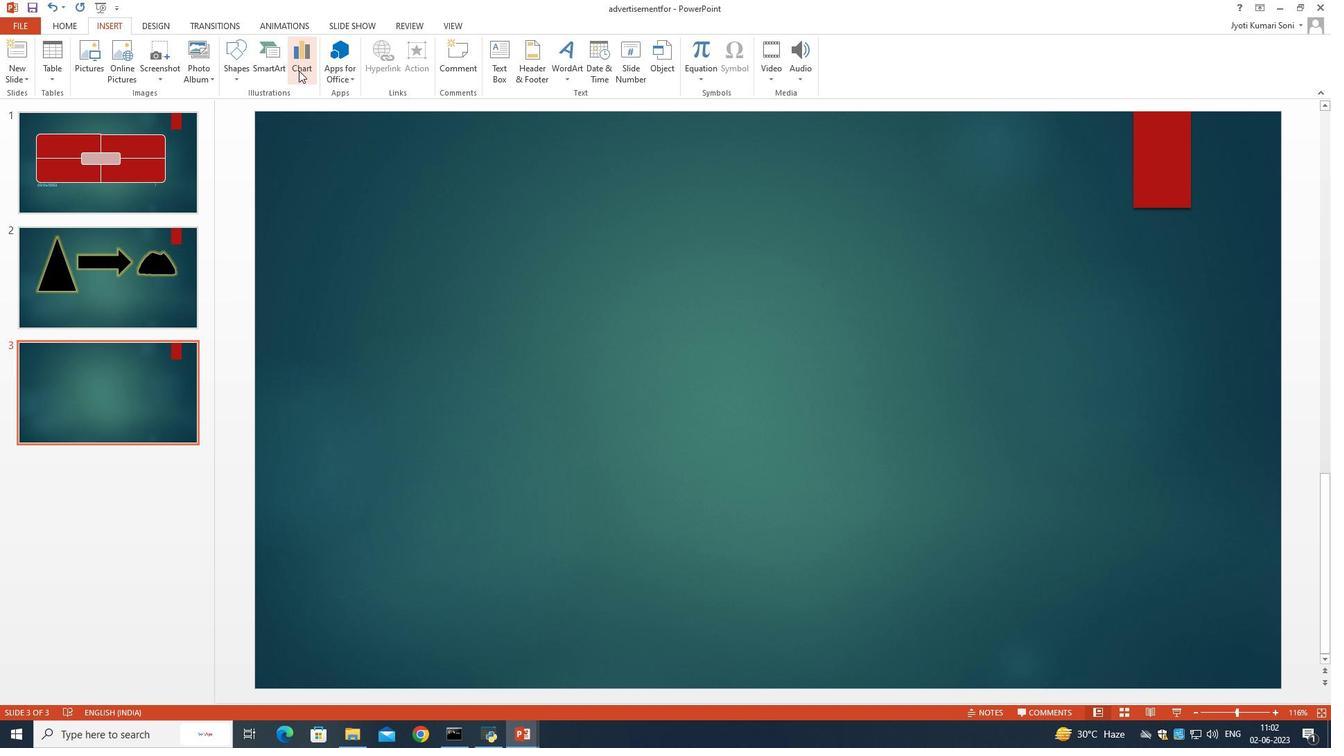 
Action: Mouse moved to (515, 260)
Screenshot: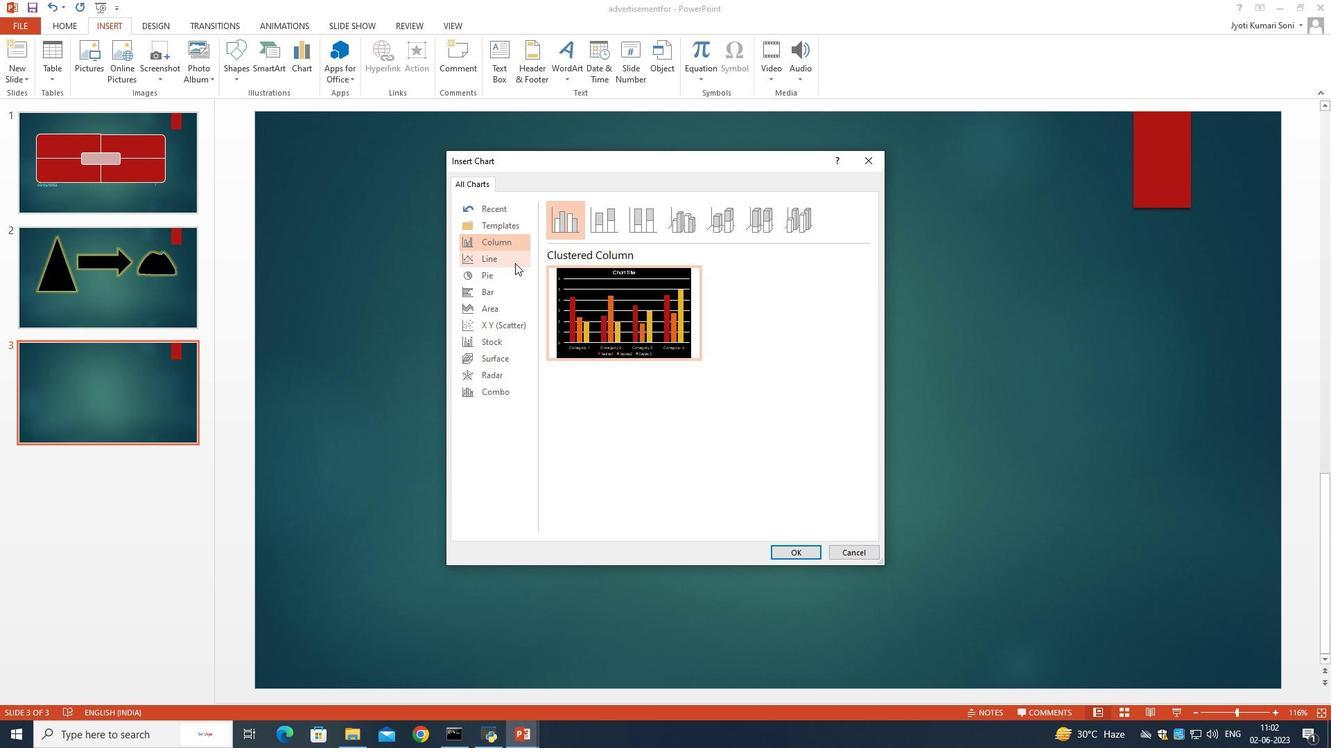 
Action: Mouse pressed left at (515, 260)
Screenshot: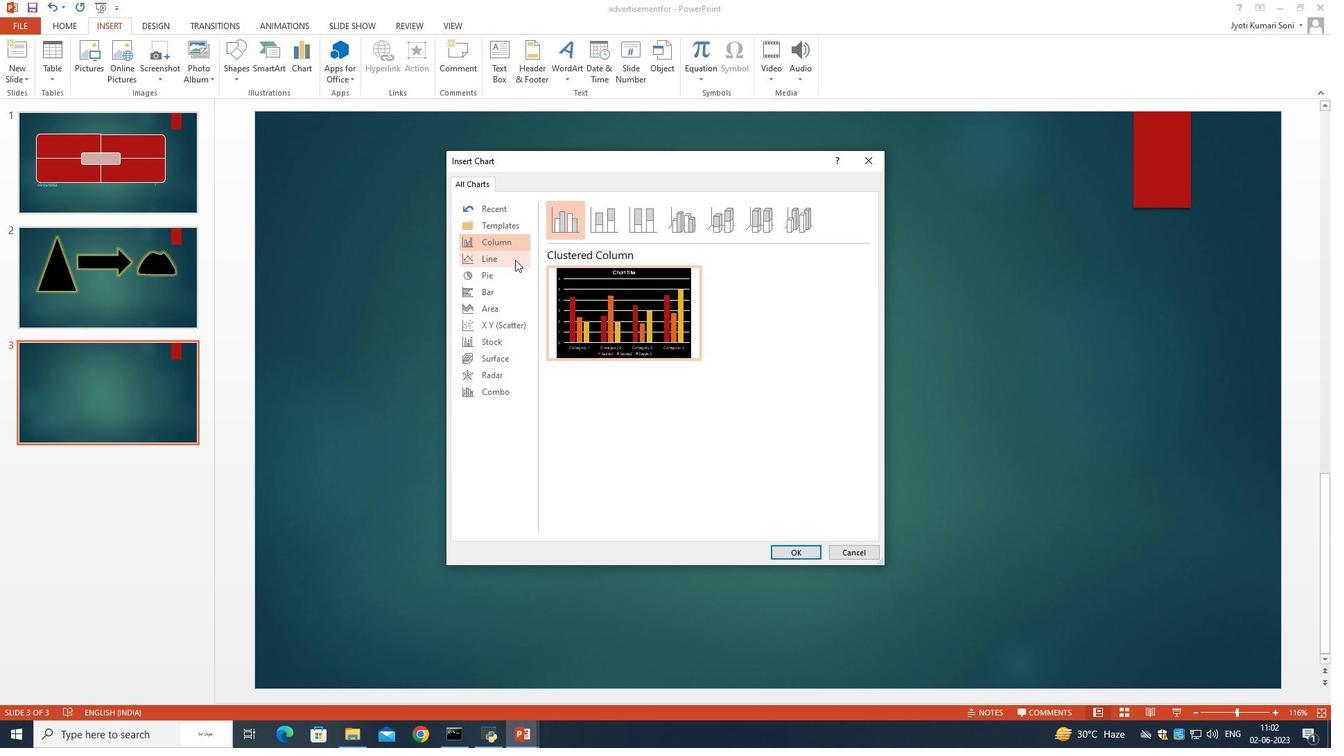 
Action: Mouse moved to (610, 221)
Screenshot: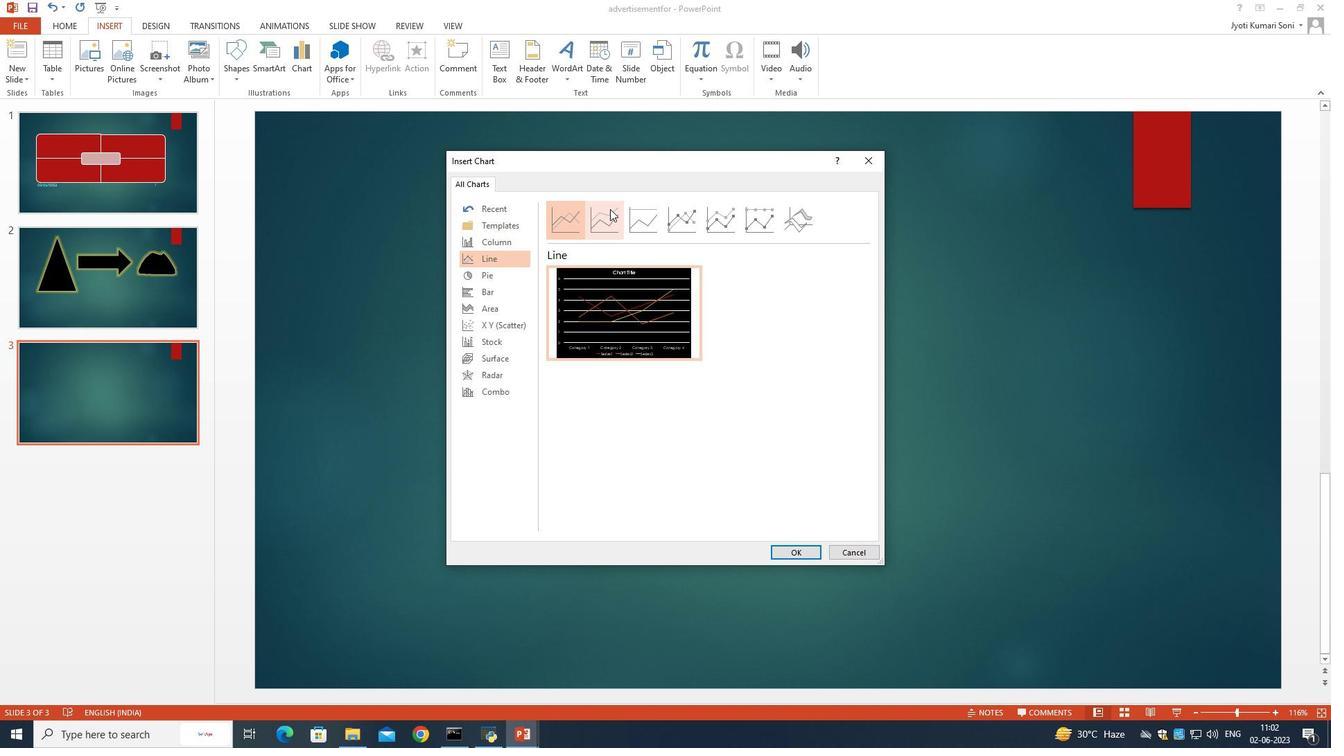 
Action: Mouse pressed left at (610, 221)
Screenshot: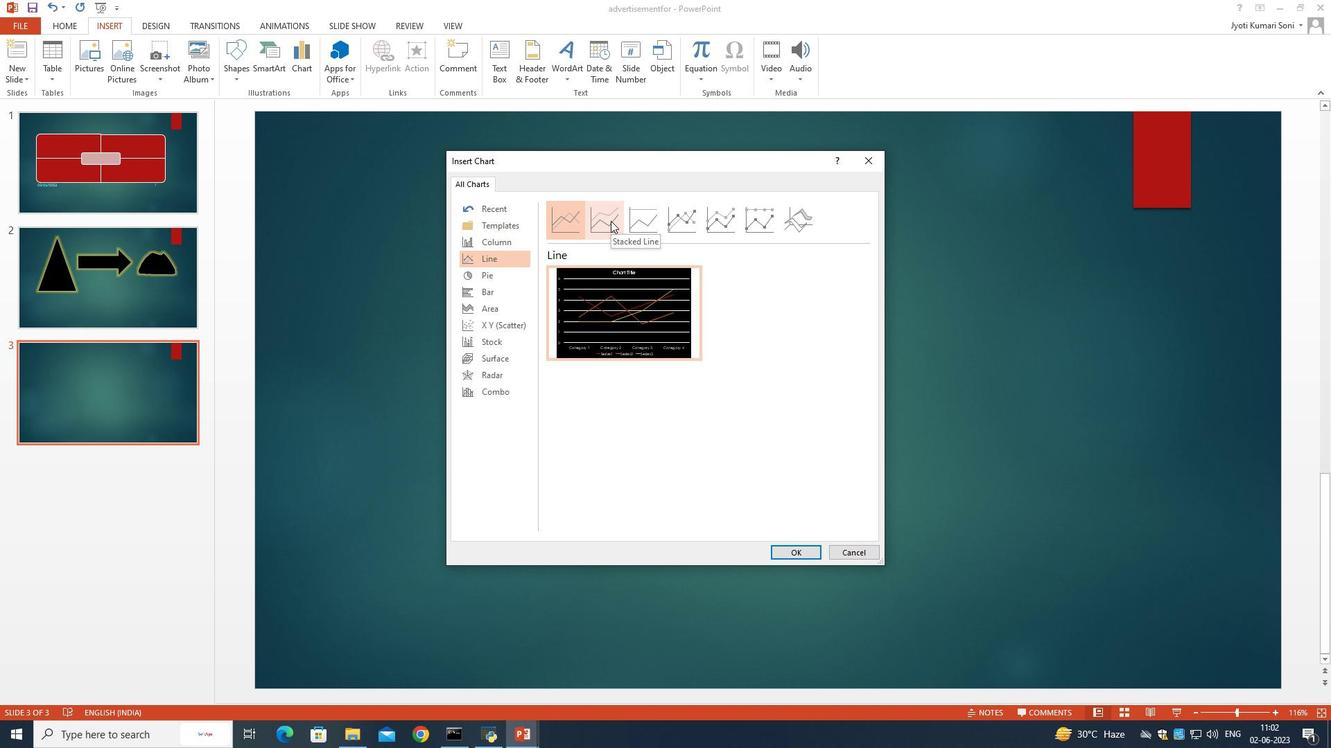 
Action: Mouse moved to (631, 221)
Screenshot: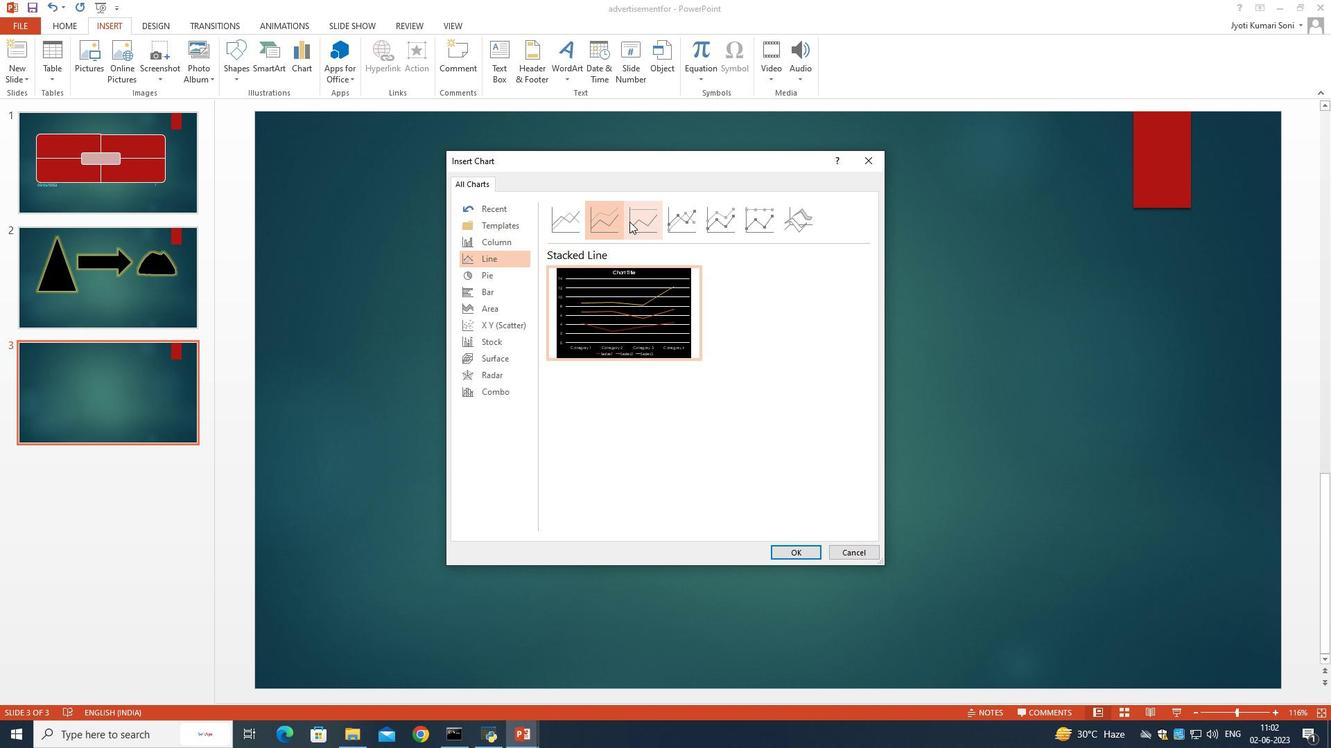 
Action: Mouse pressed left at (631, 221)
Screenshot: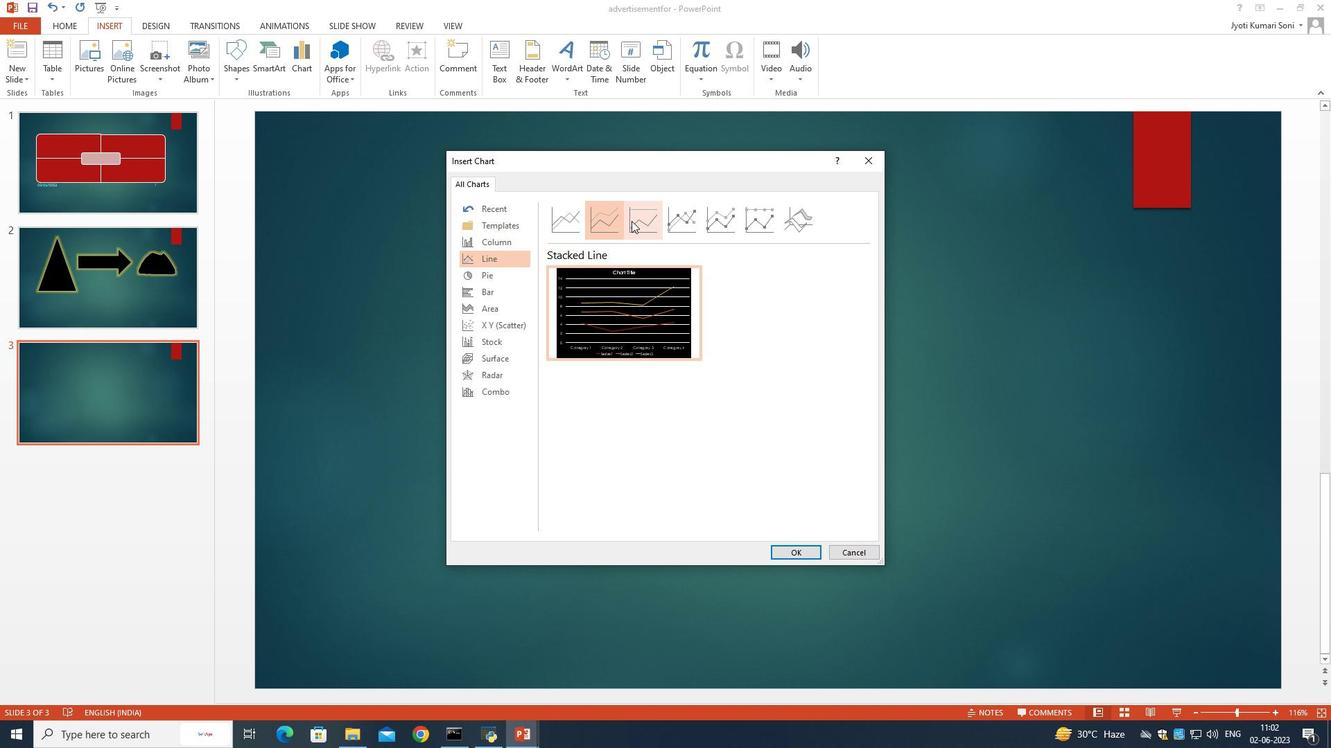 
Action: Mouse moved to (678, 226)
Screenshot: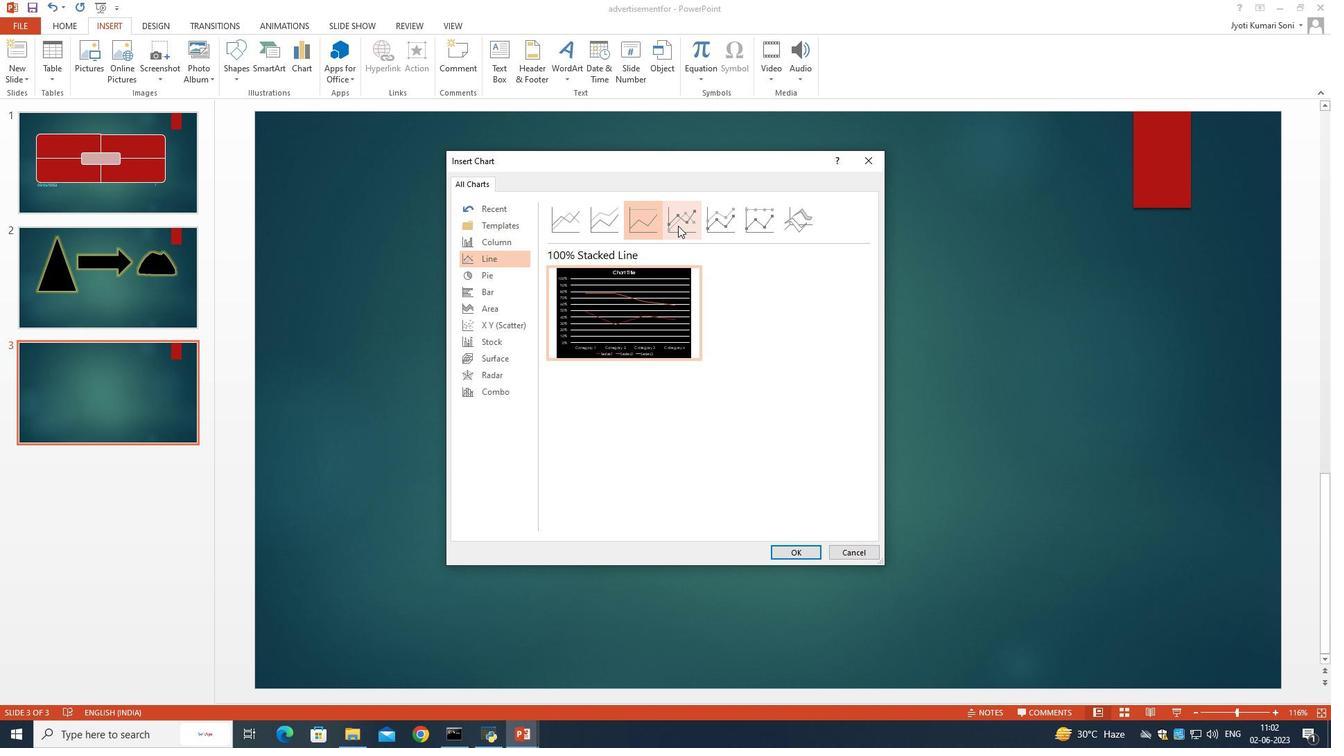 
Action: Mouse pressed left at (678, 226)
Screenshot: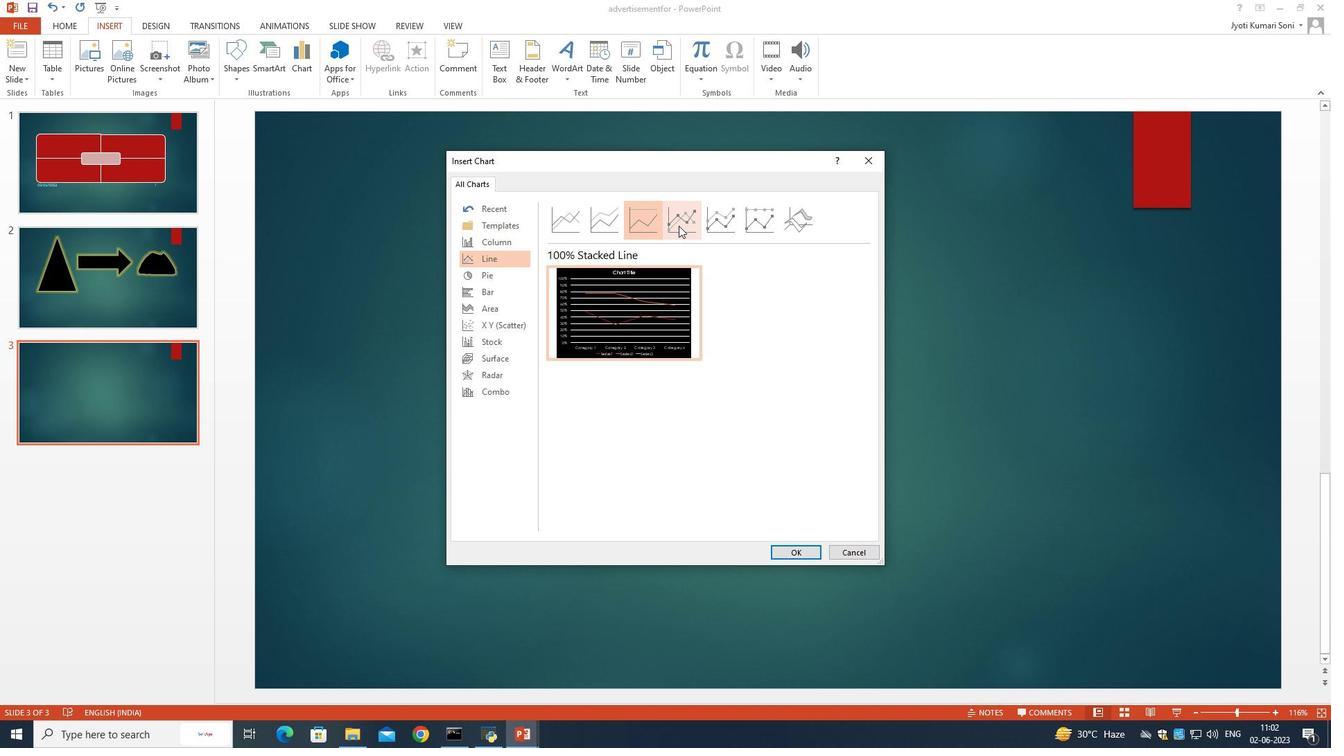 
Action: Mouse moved to (716, 225)
Screenshot: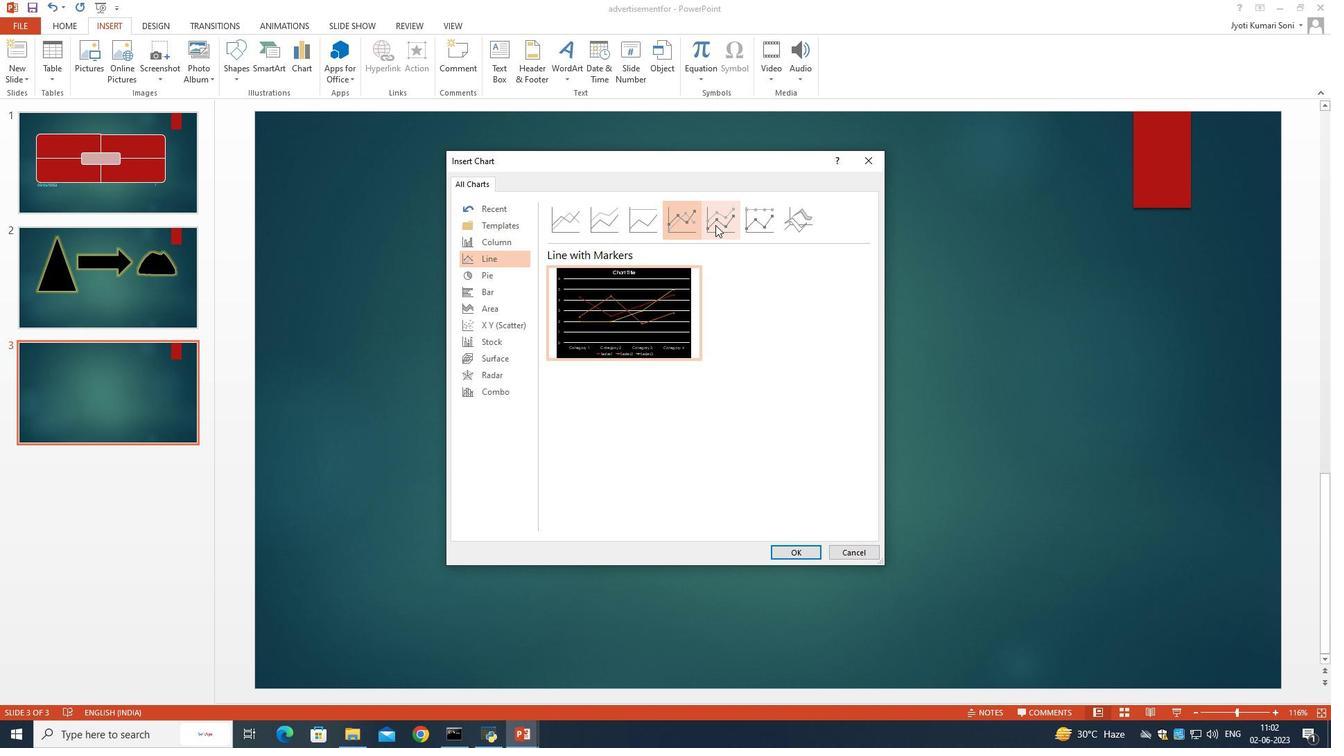 
Action: Mouse pressed left at (716, 225)
Screenshot: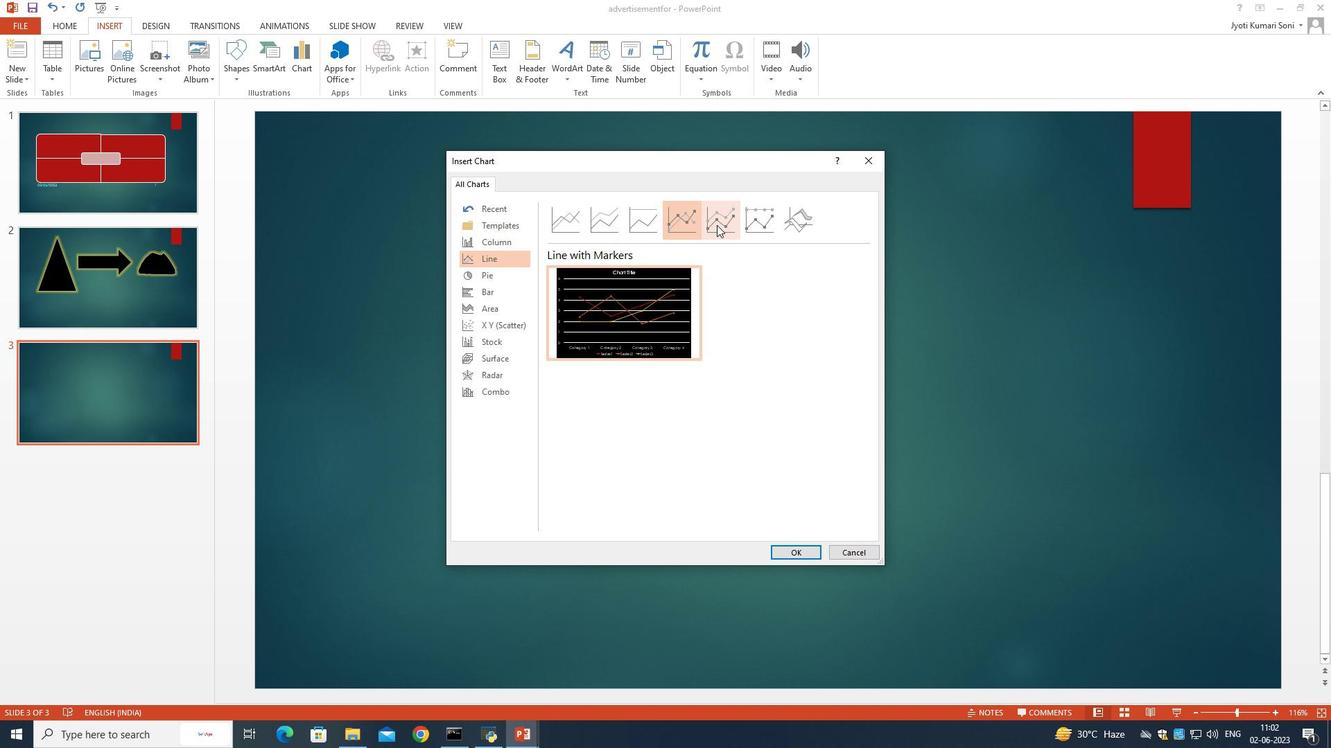 
Action: Mouse moved to (769, 228)
Screenshot: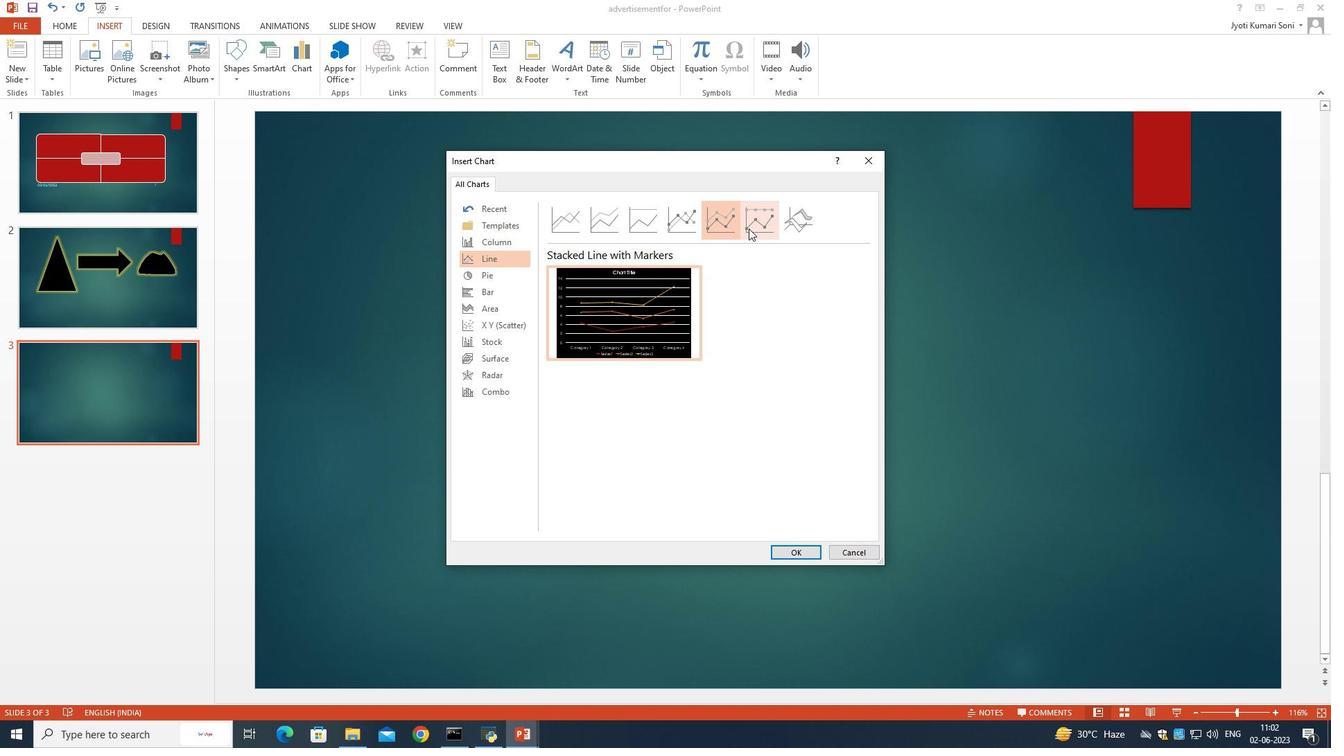 
Action: Mouse pressed left at (769, 228)
Screenshot: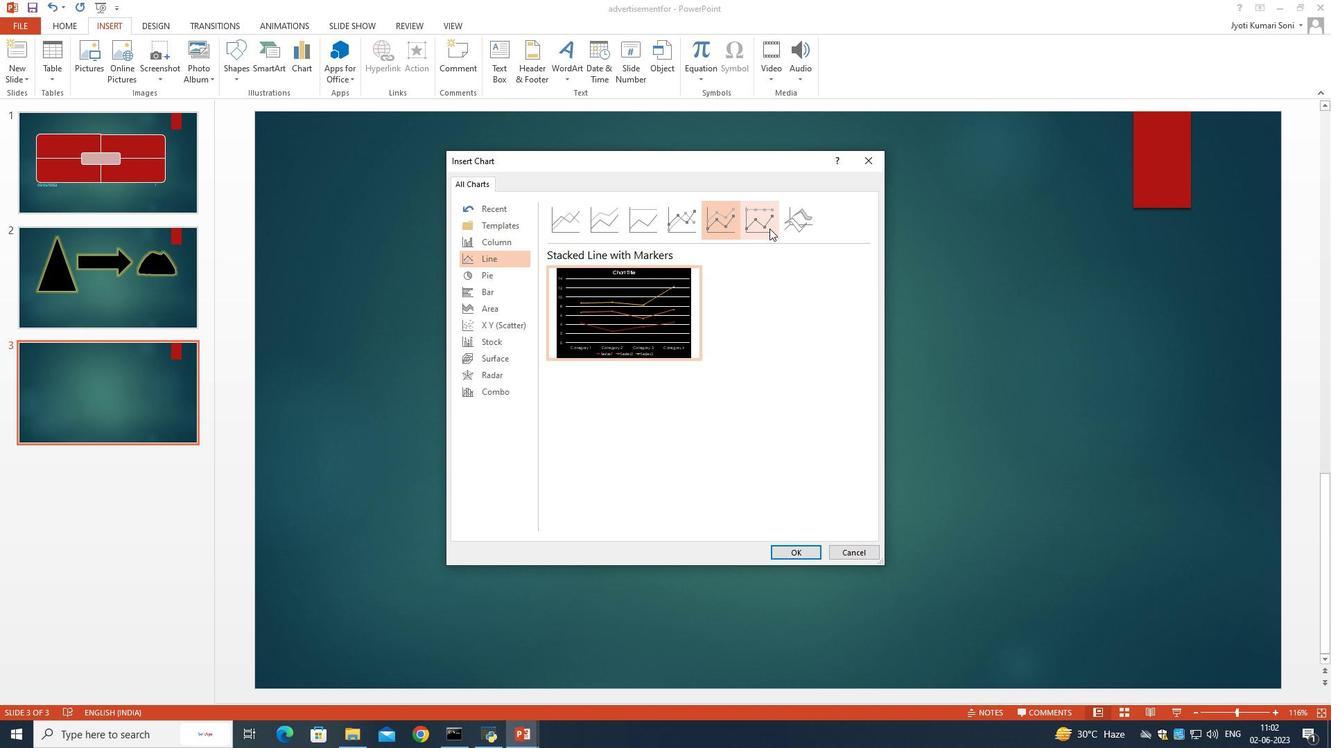 
Action: Mouse moved to (577, 221)
Screenshot: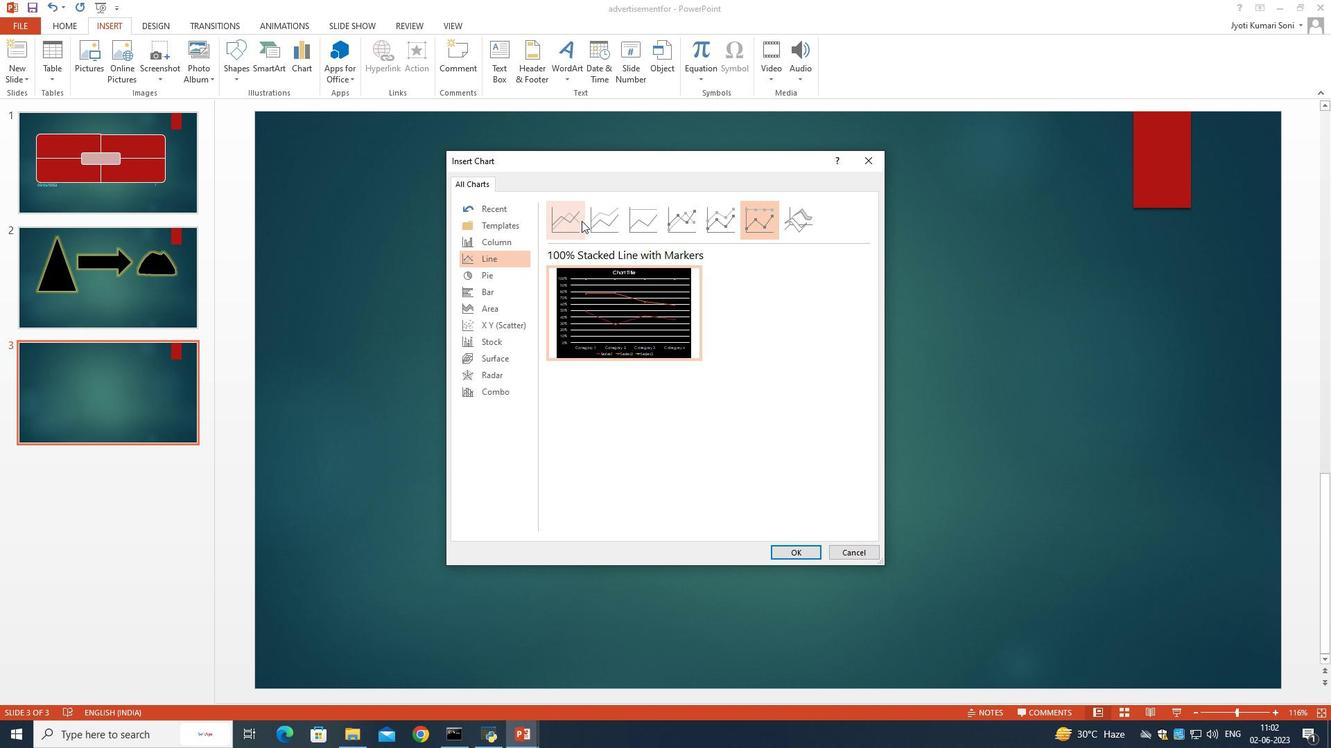 
Action: Mouse pressed left at (577, 221)
Screenshot: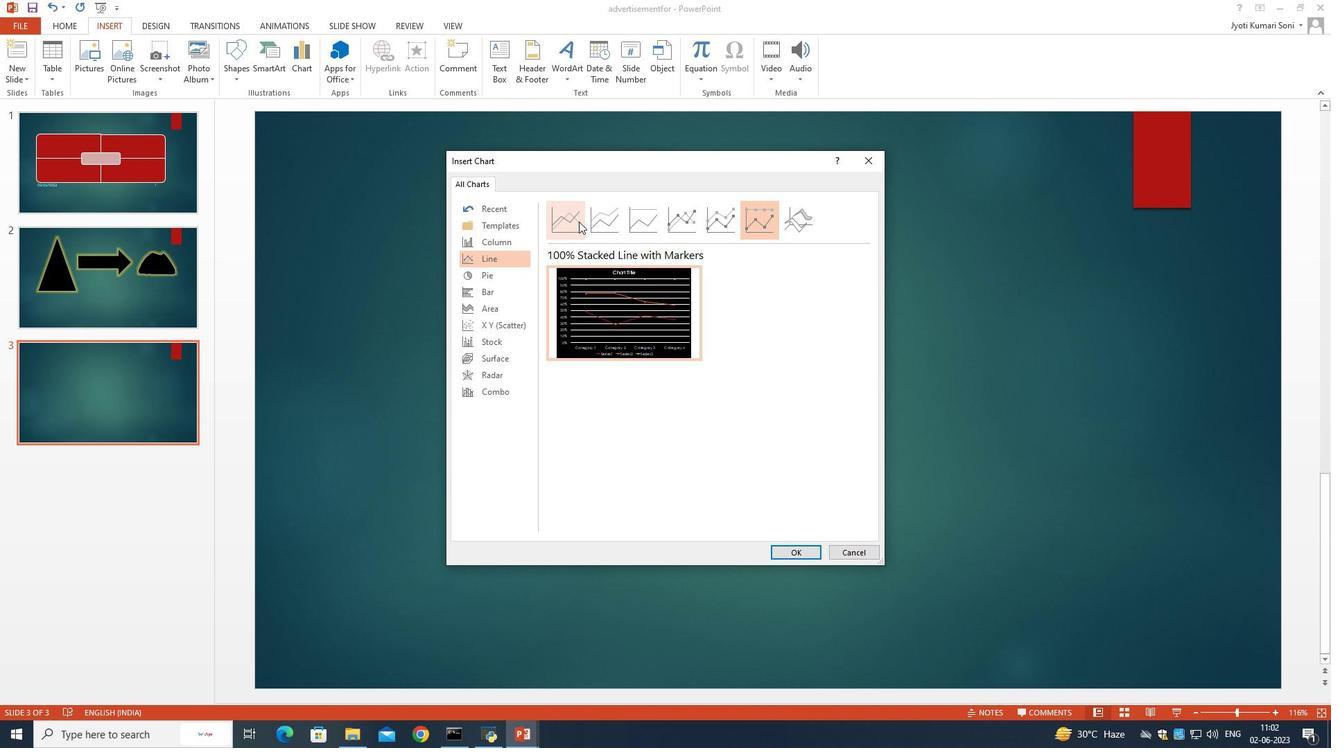 
Action: Mouse moved to (786, 549)
Screenshot: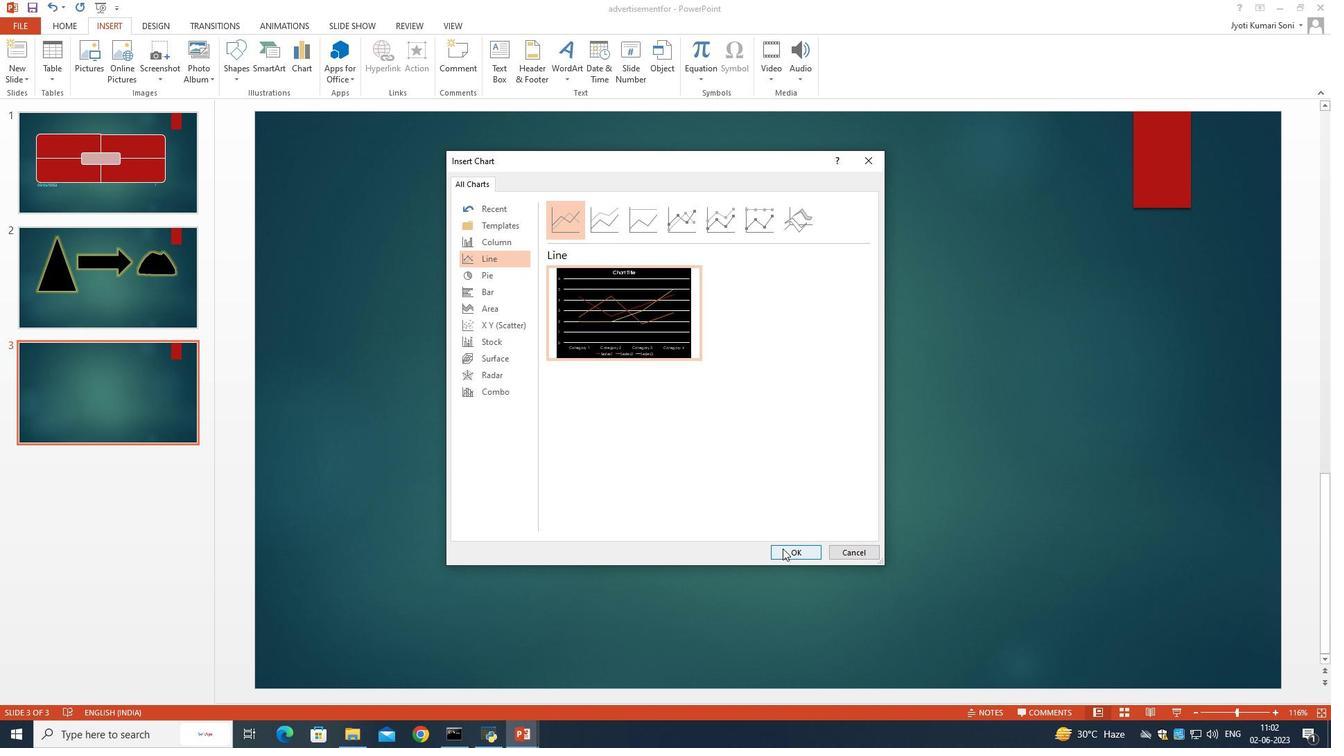 
Action: Mouse pressed left at (786, 549)
Screenshot: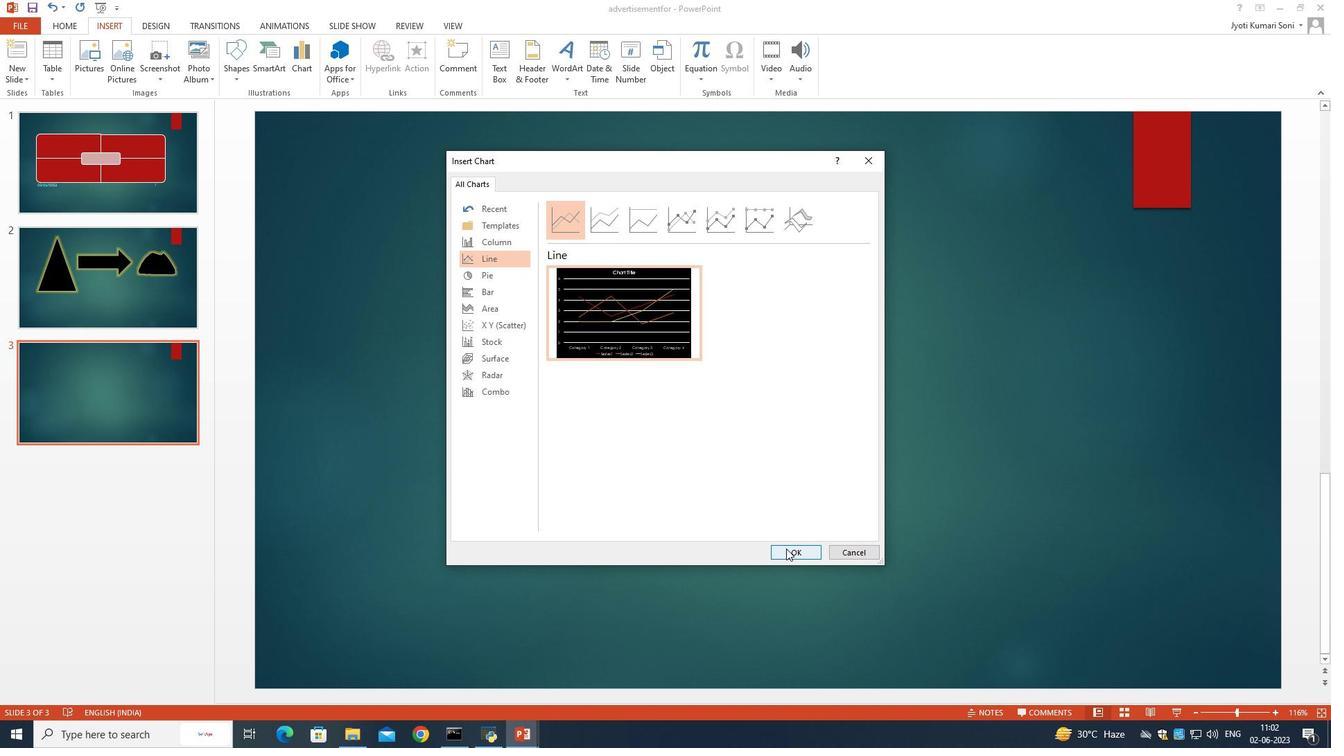 
Action: Mouse moved to (373, 197)
Screenshot: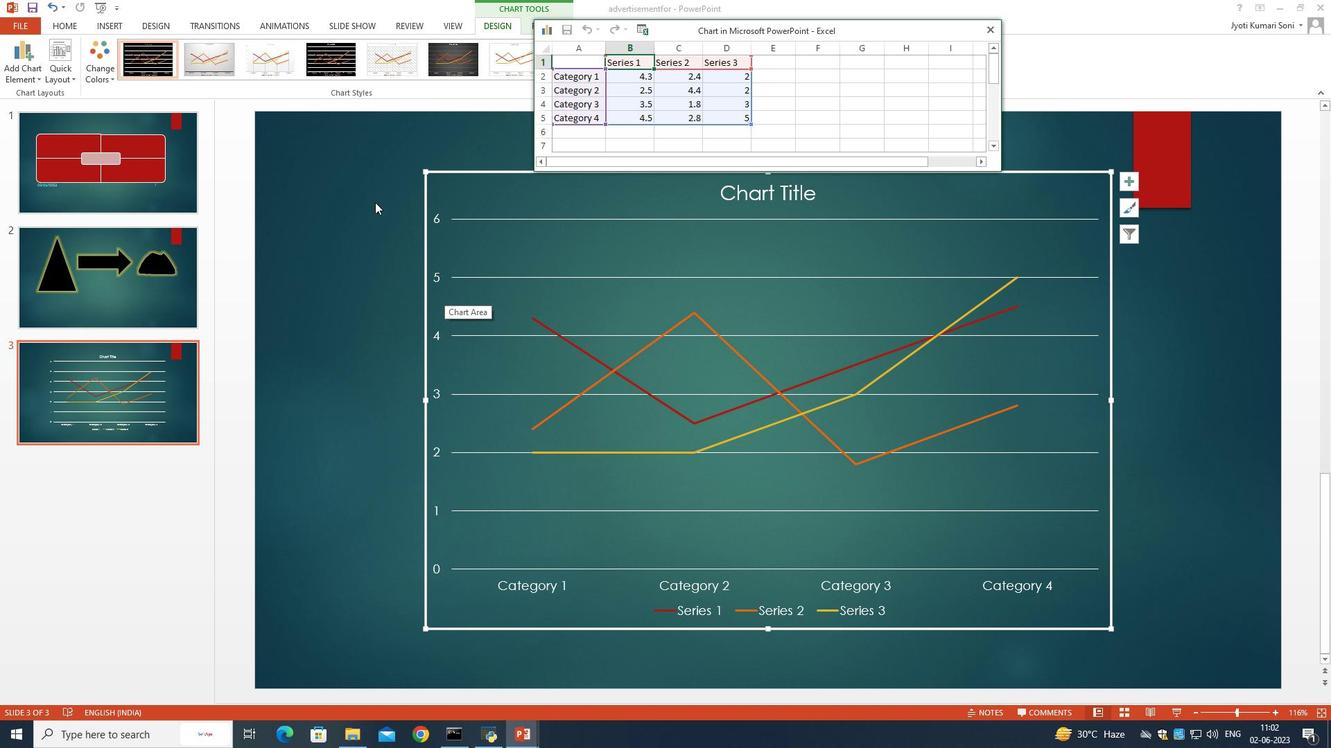 
Action: Mouse pressed left at (373, 197)
Screenshot: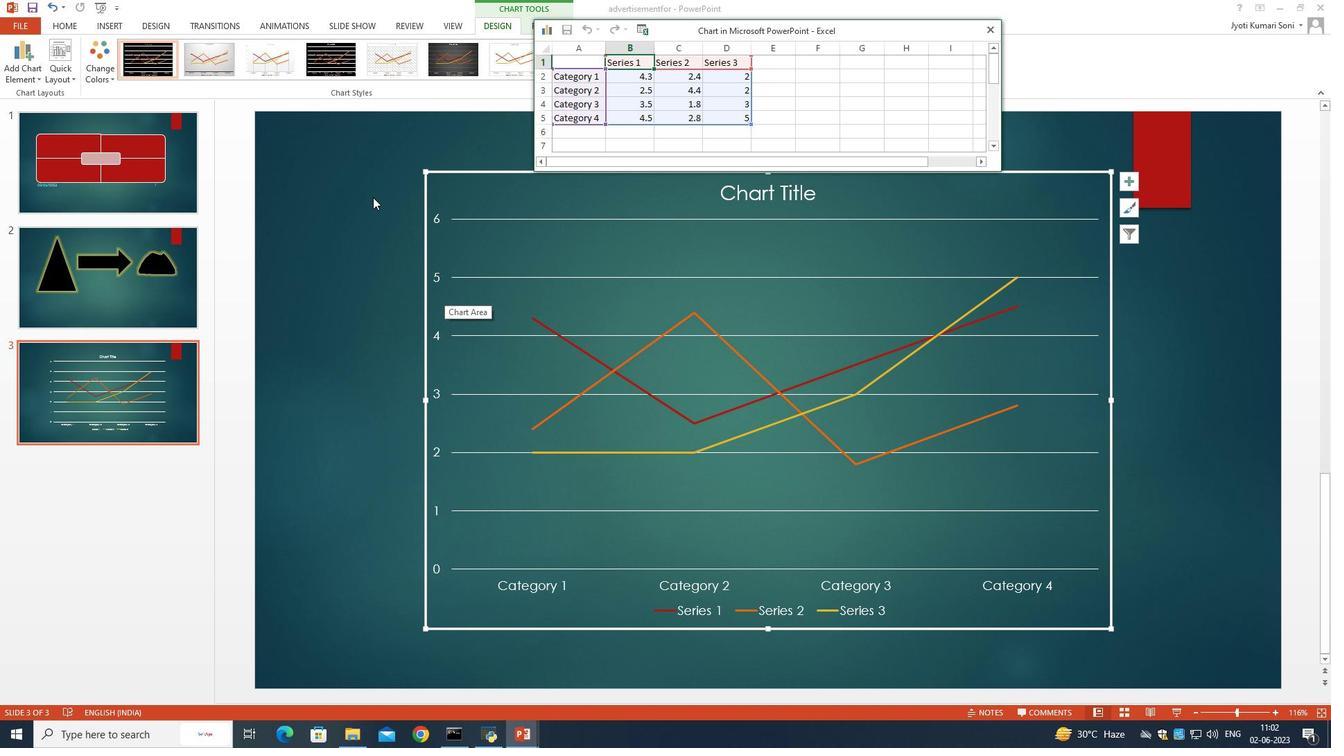 
Action: Mouse moved to (375, 201)
Screenshot: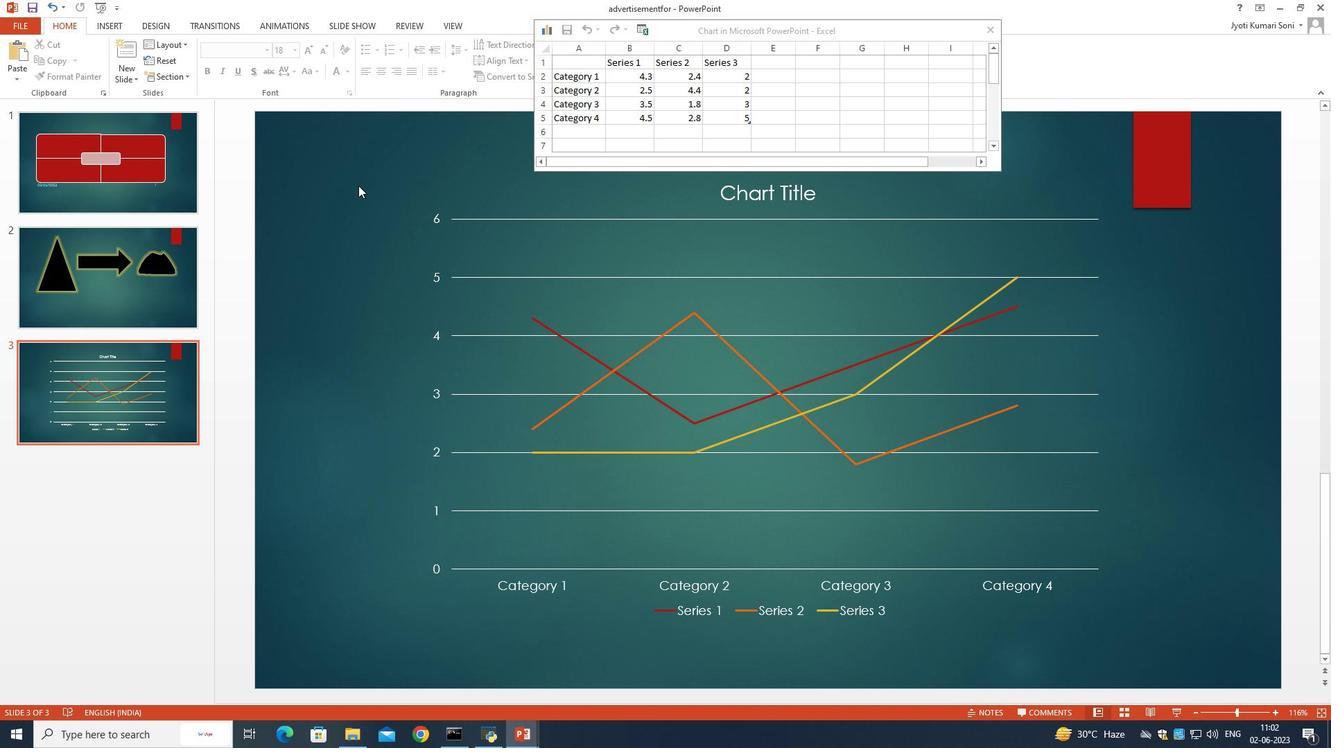 
Action: Mouse pressed left at (375, 201)
Screenshot: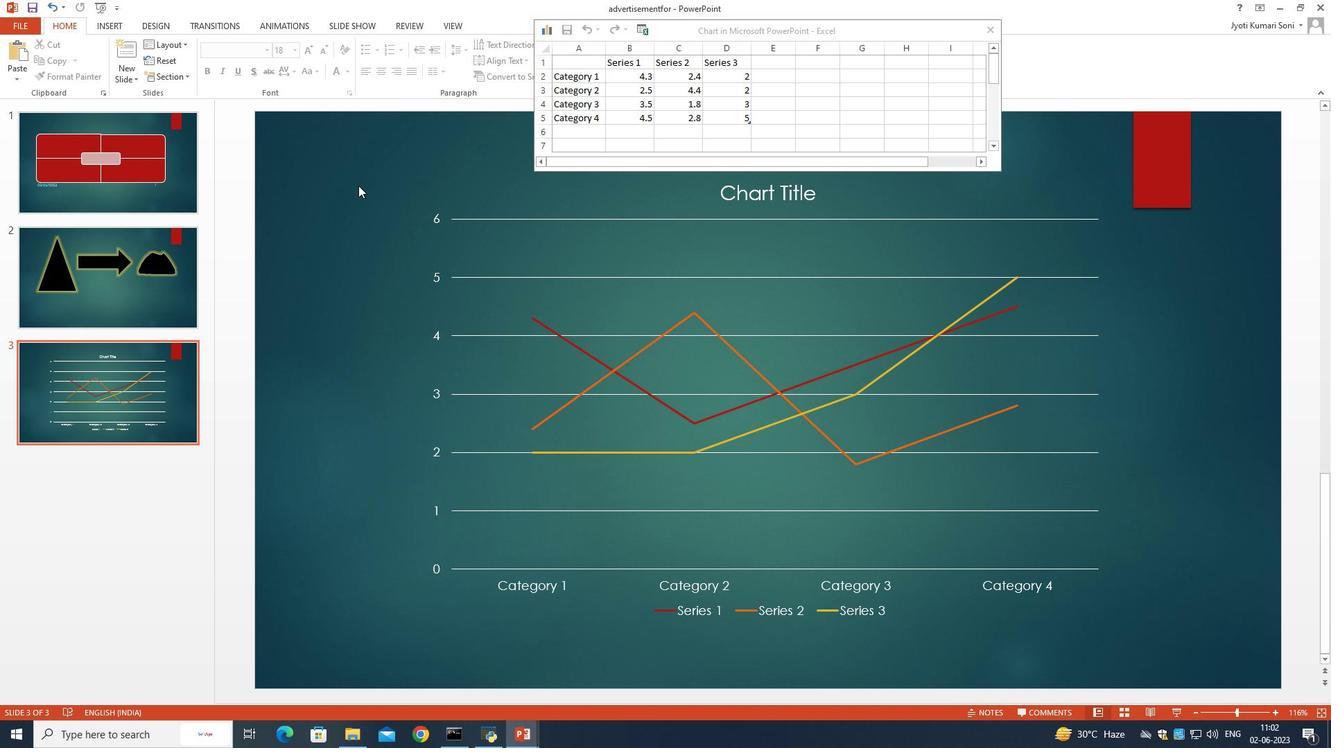 
Action: Mouse moved to (496, 287)
Screenshot: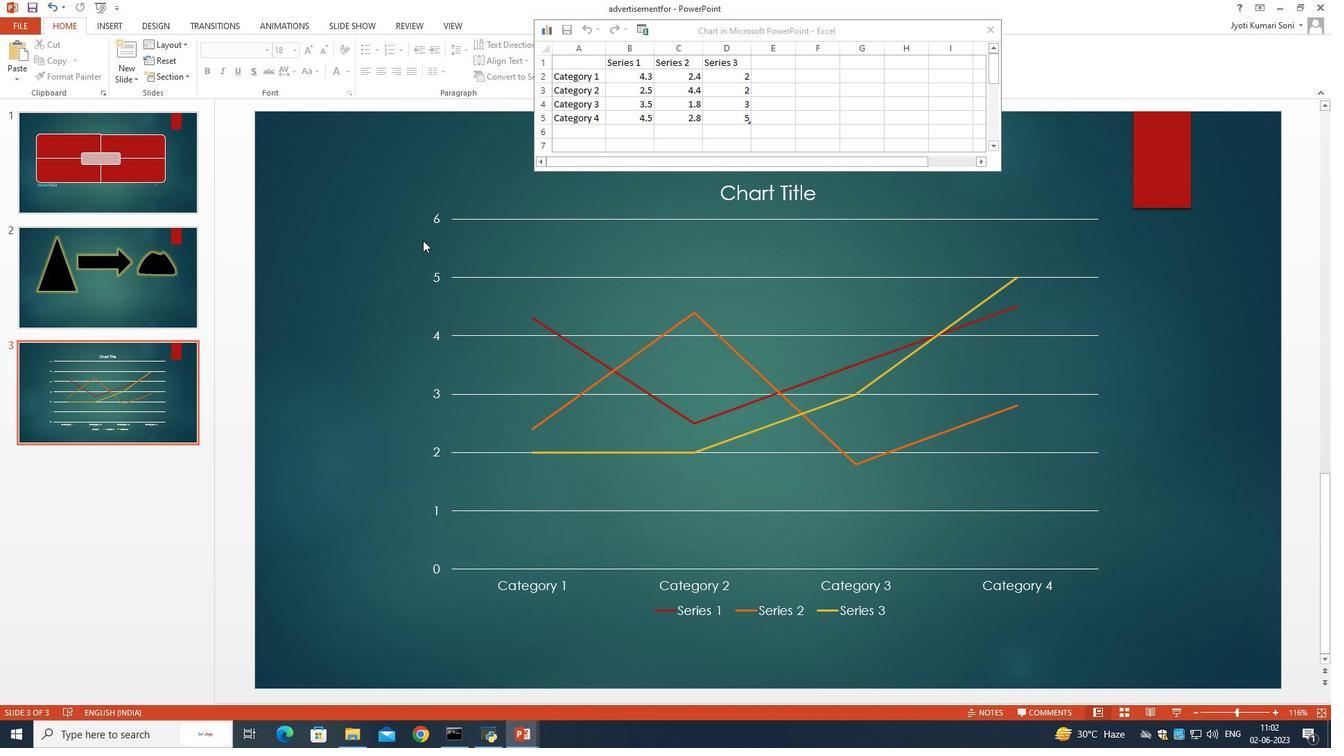
Action: Mouse pressed left at (496, 287)
Screenshot: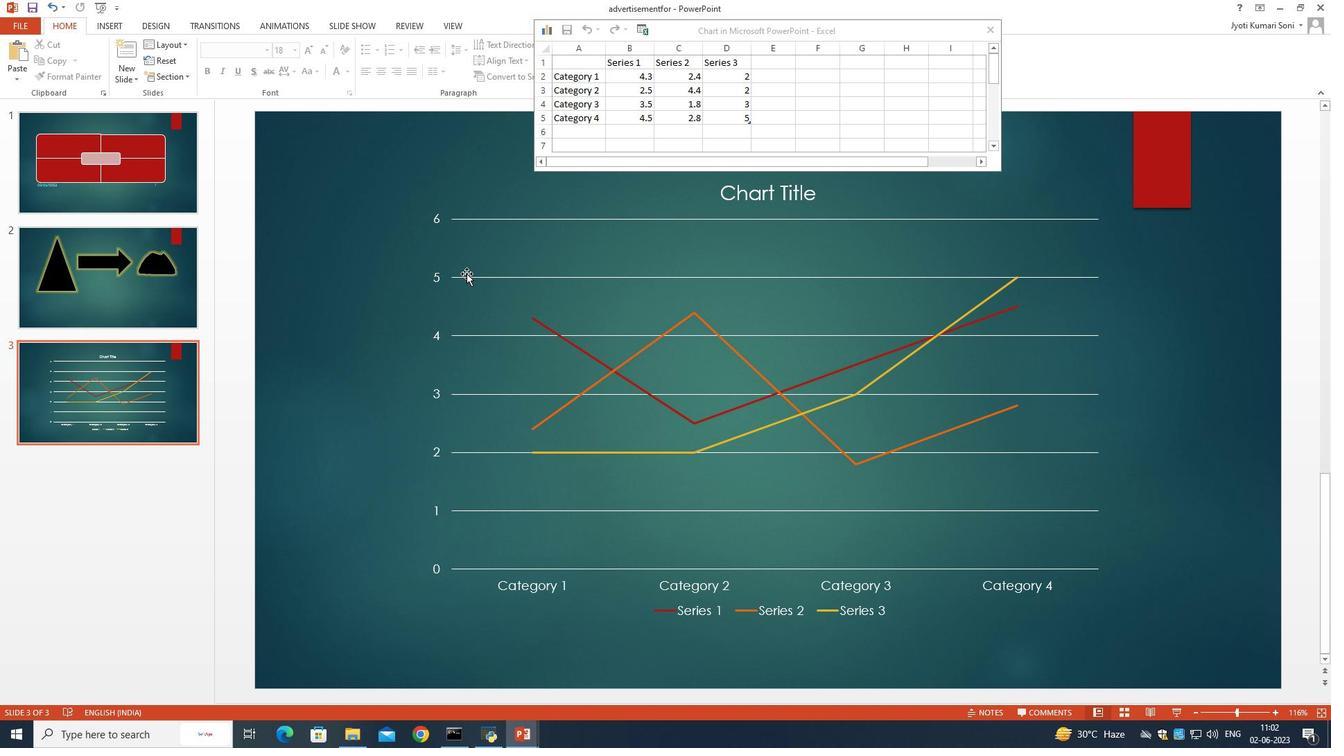 
Action: Mouse moved to (284, 23)
Screenshot: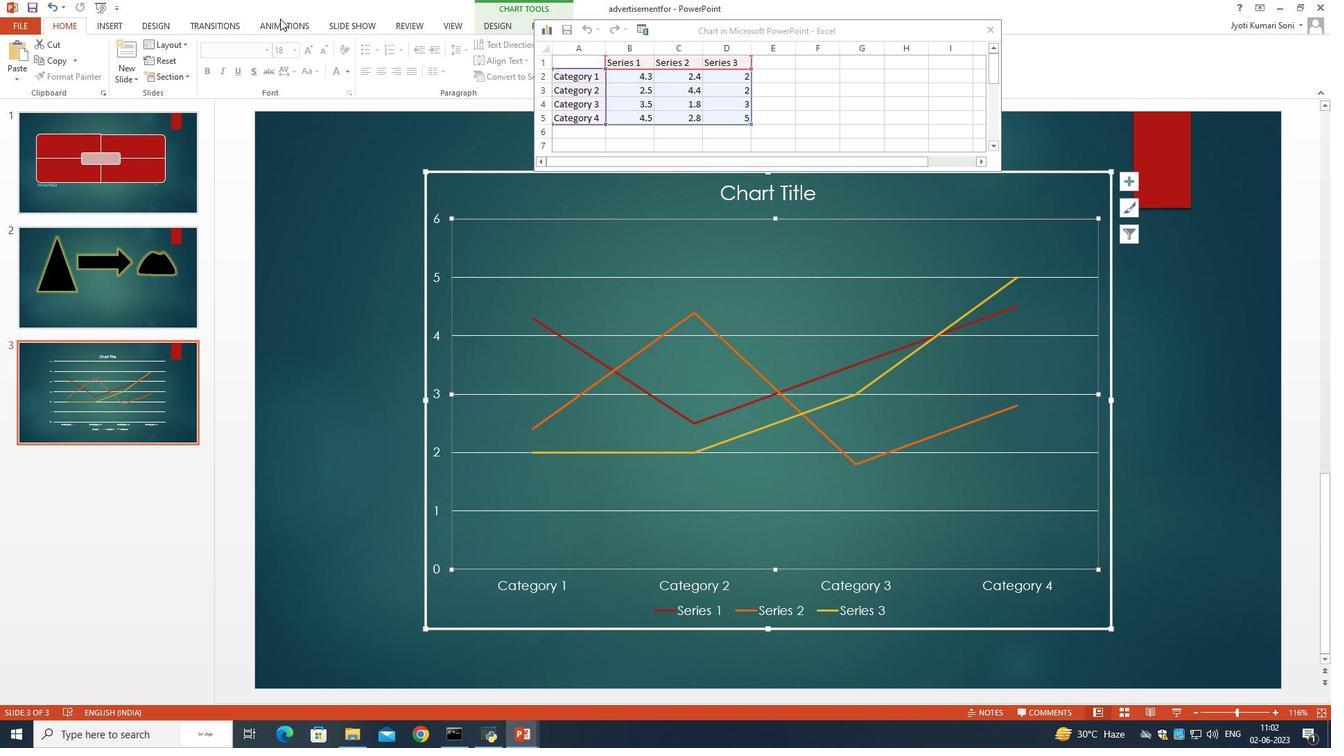
Action: Mouse pressed left at (284, 23)
Screenshot: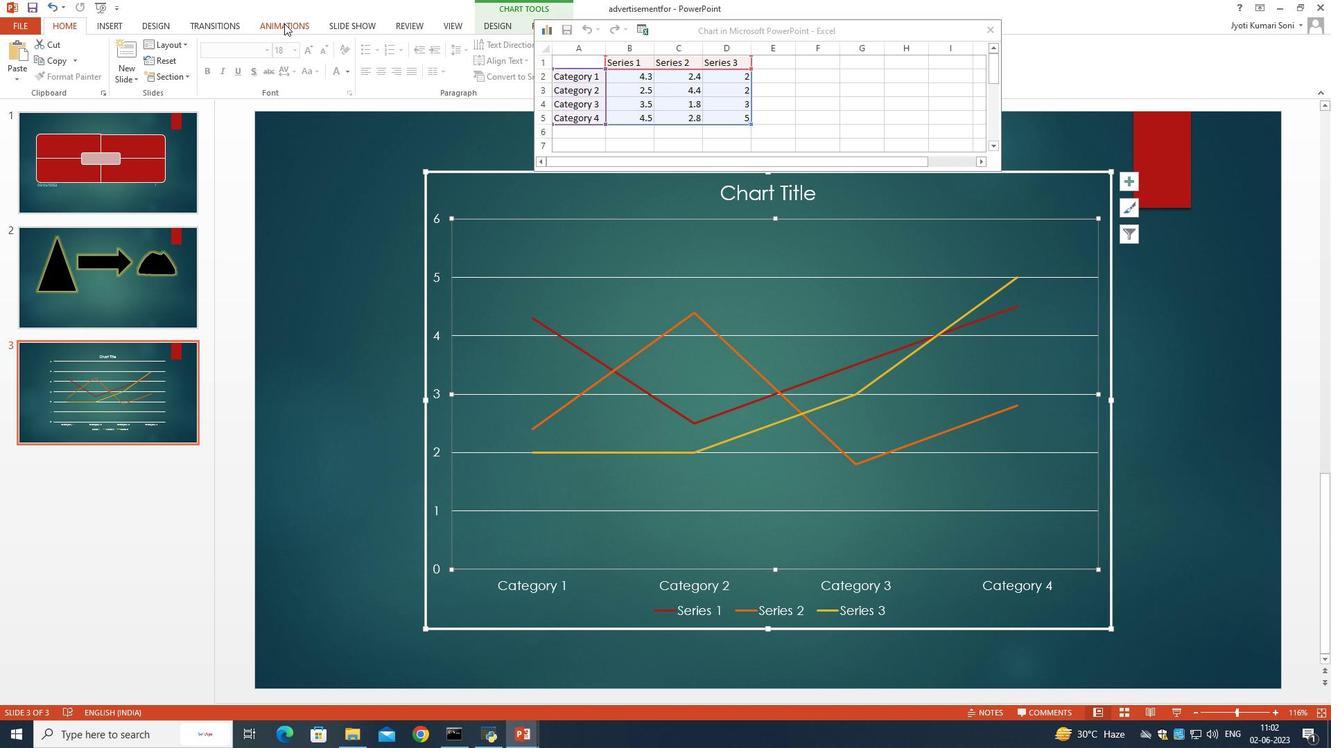 
Action: Mouse moved to (992, 28)
Screenshot: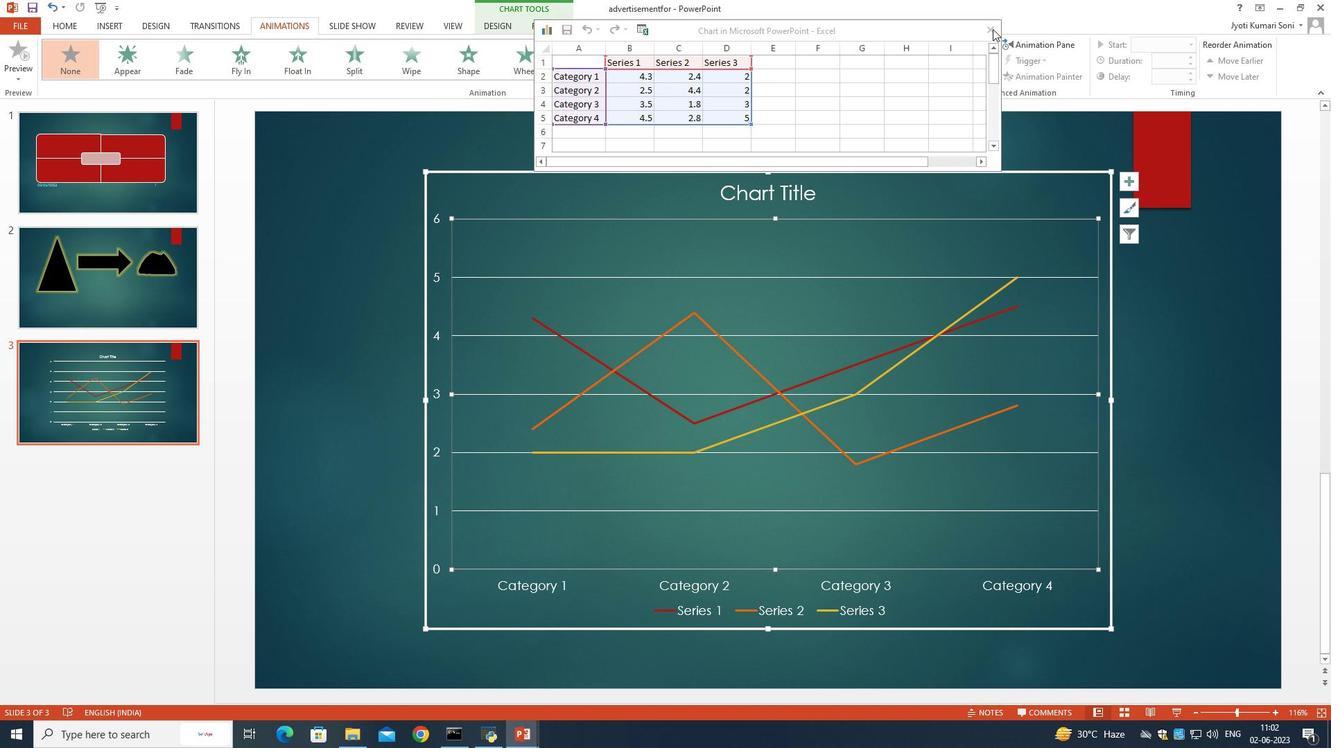 
Action: Mouse pressed left at (992, 28)
Screenshot: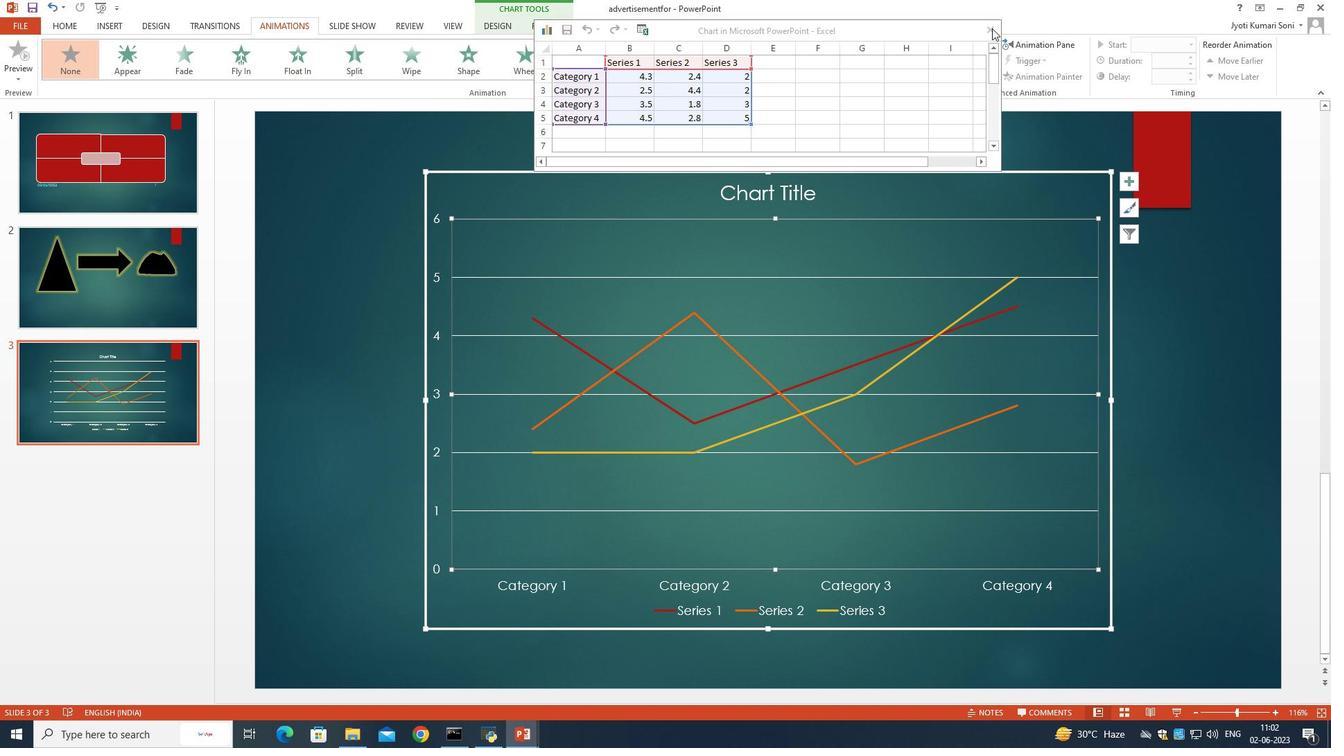 
Action: Mouse moved to (754, 70)
Screenshot: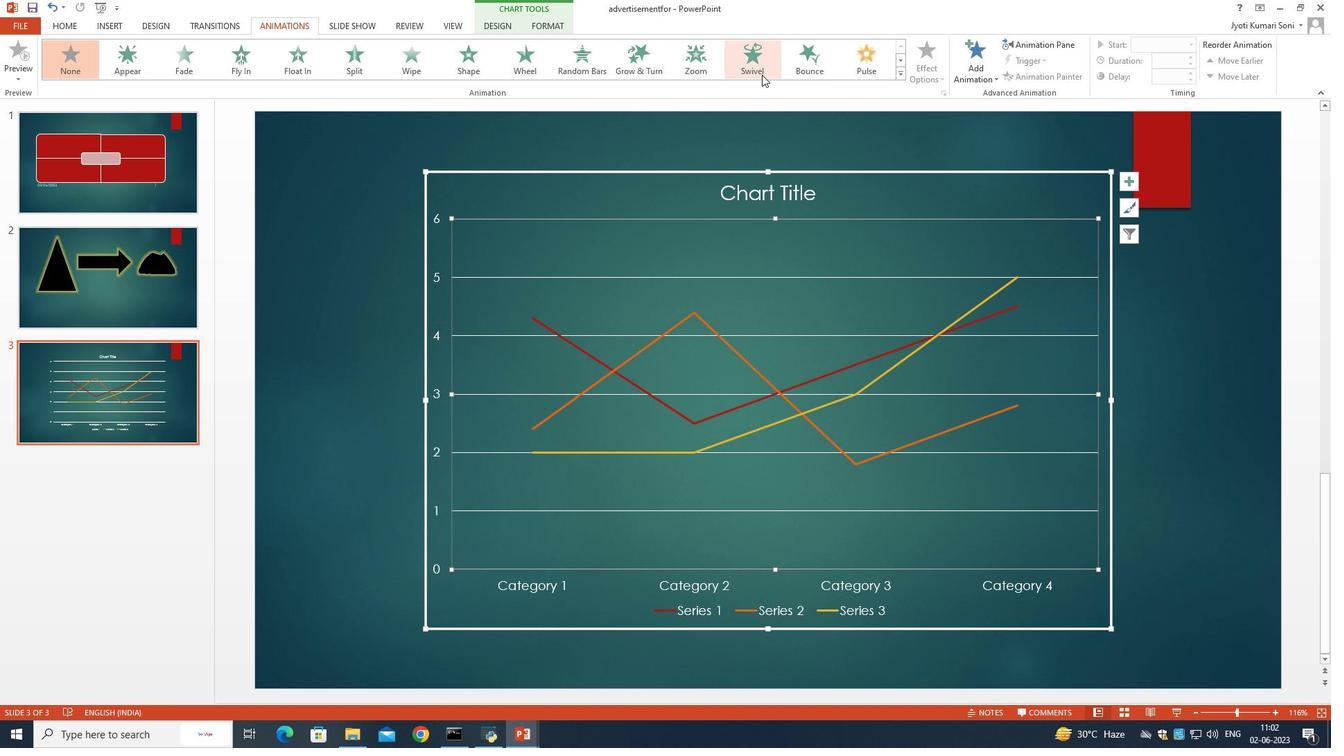 
Action: Mouse pressed left at (754, 70)
Screenshot: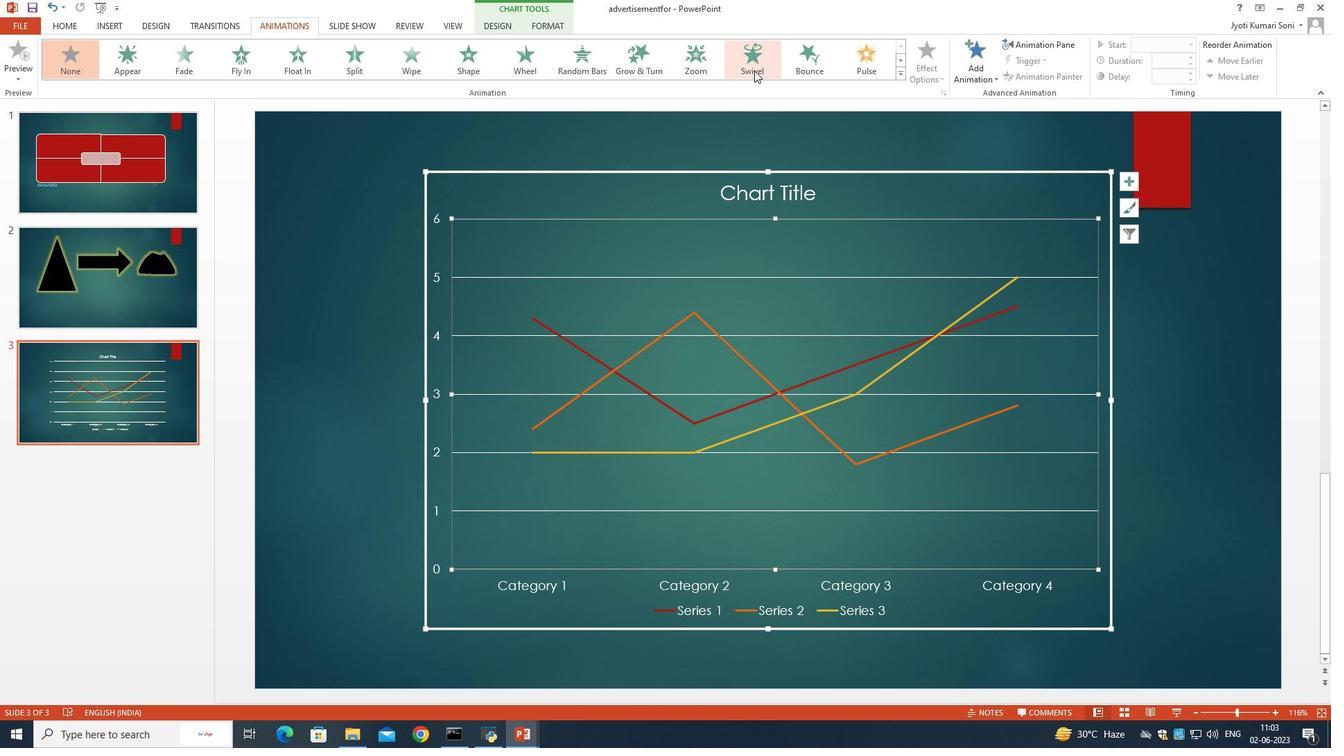 
Action: Mouse moved to (114, 23)
Screenshot: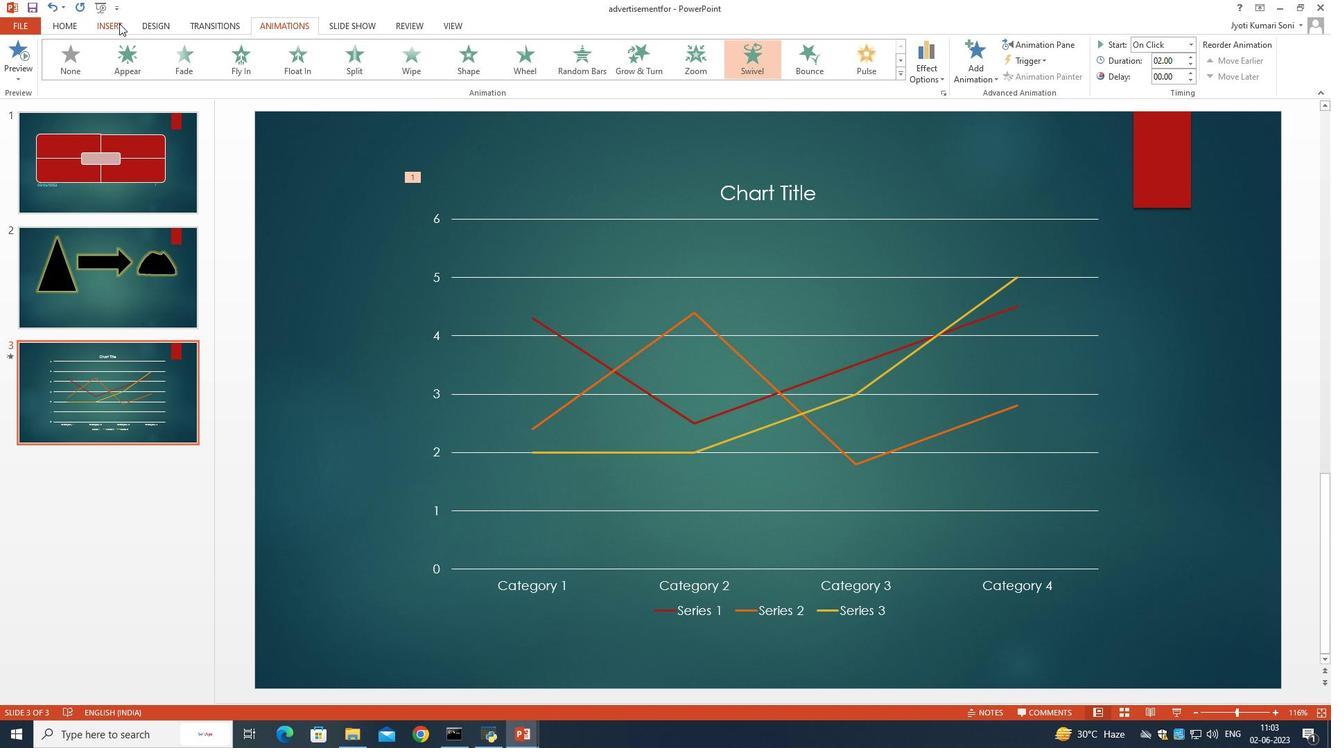 
Action: Mouse pressed left at (114, 23)
Screenshot: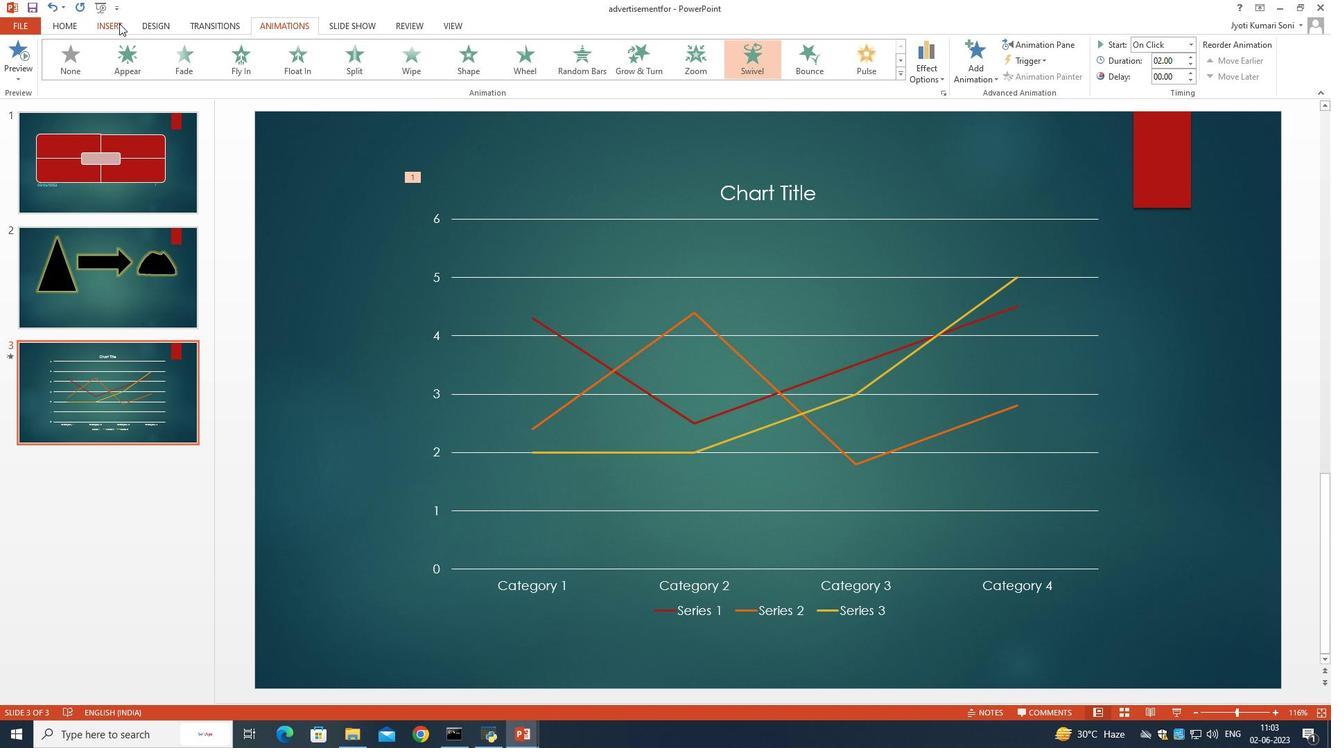 
Action: Mouse moved to (11, 71)
Screenshot: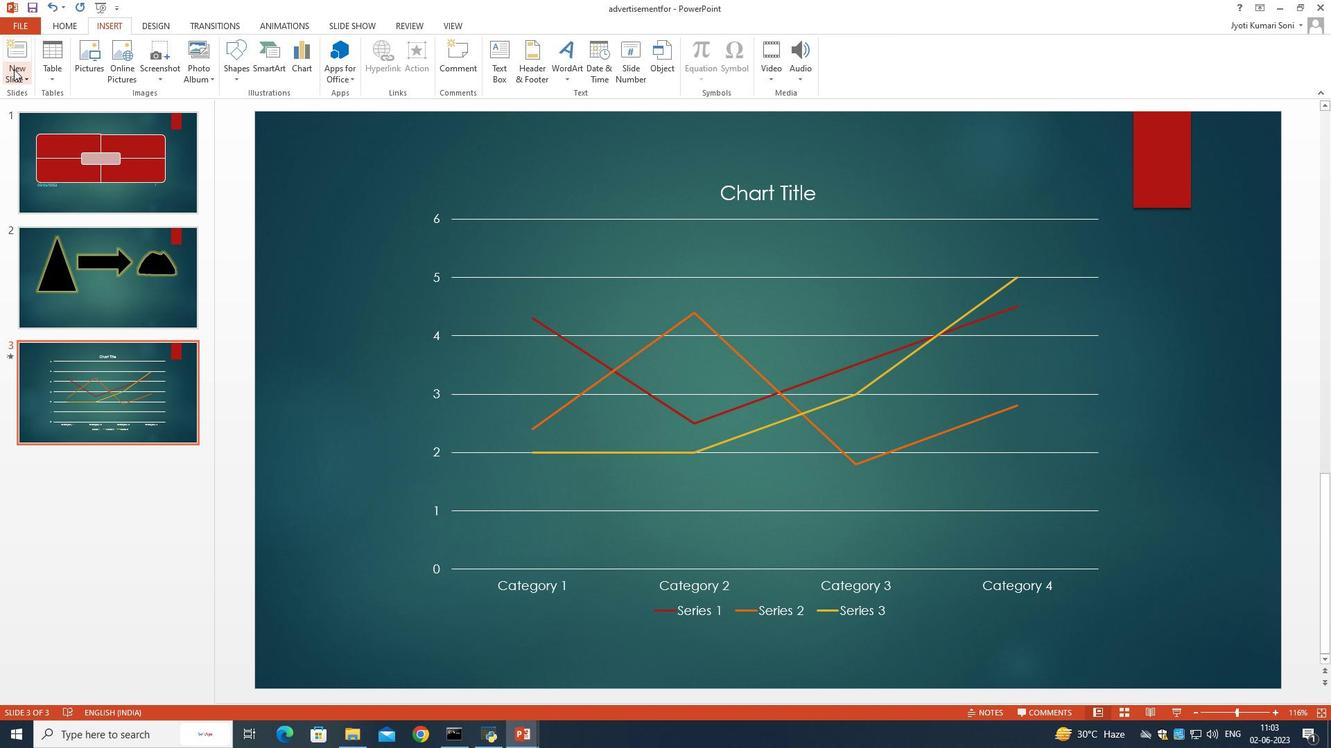 
Action: Mouse pressed left at (11, 71)
Screenshot: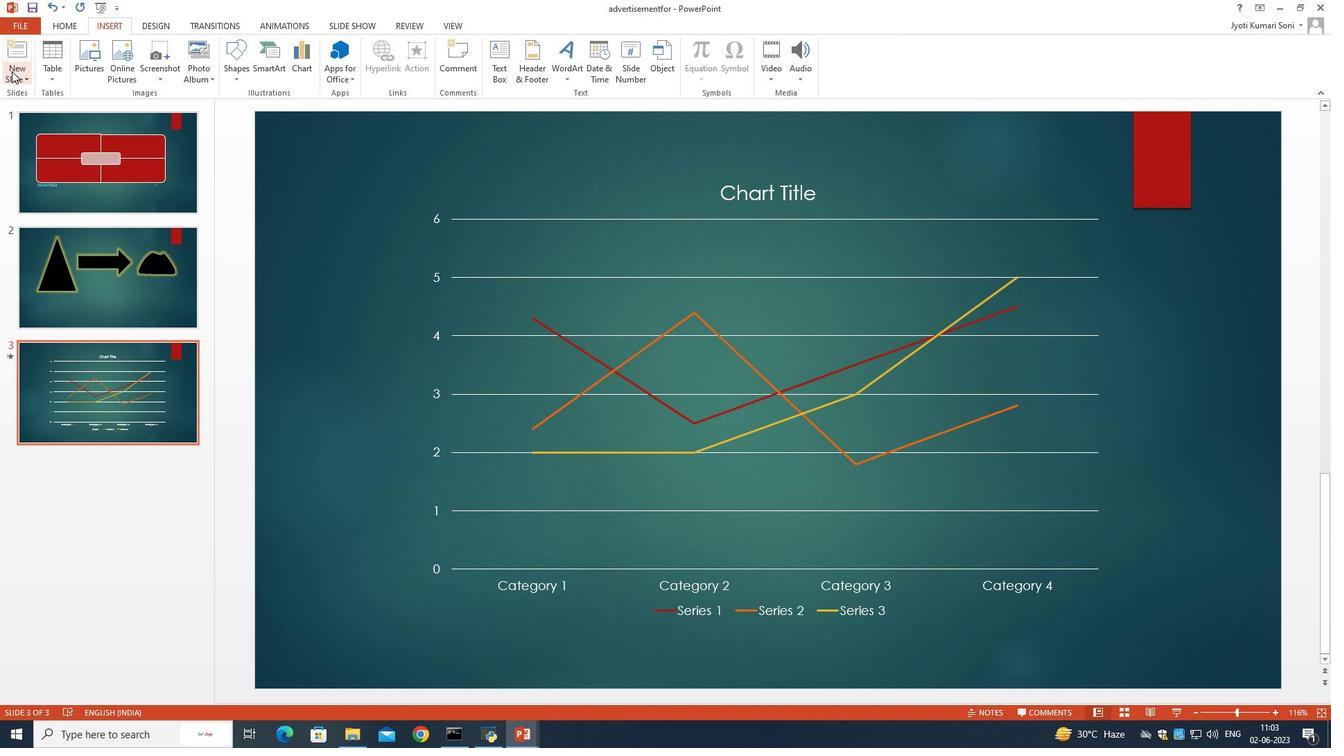 
Action: Mouse moved to (39, 247)
Screenshot: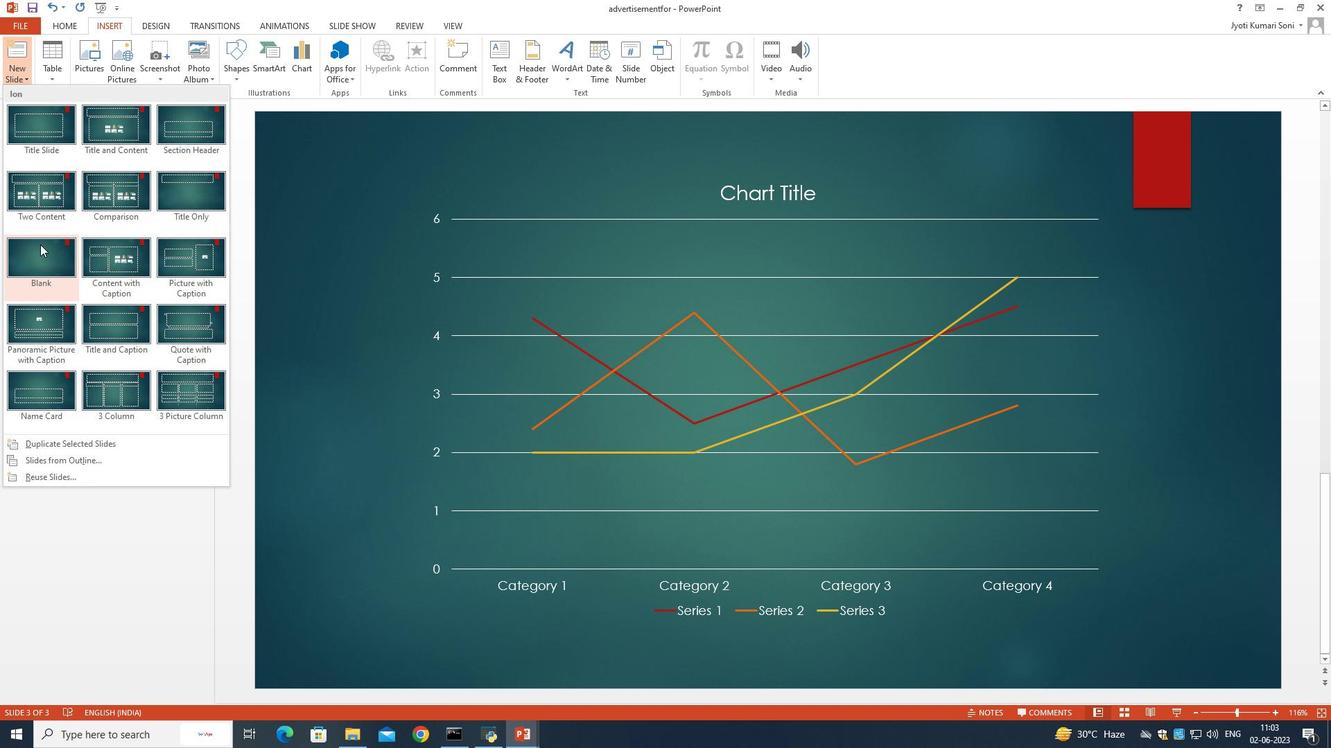 
Action: Mouse pressed left at (39, 247)
Screenshot: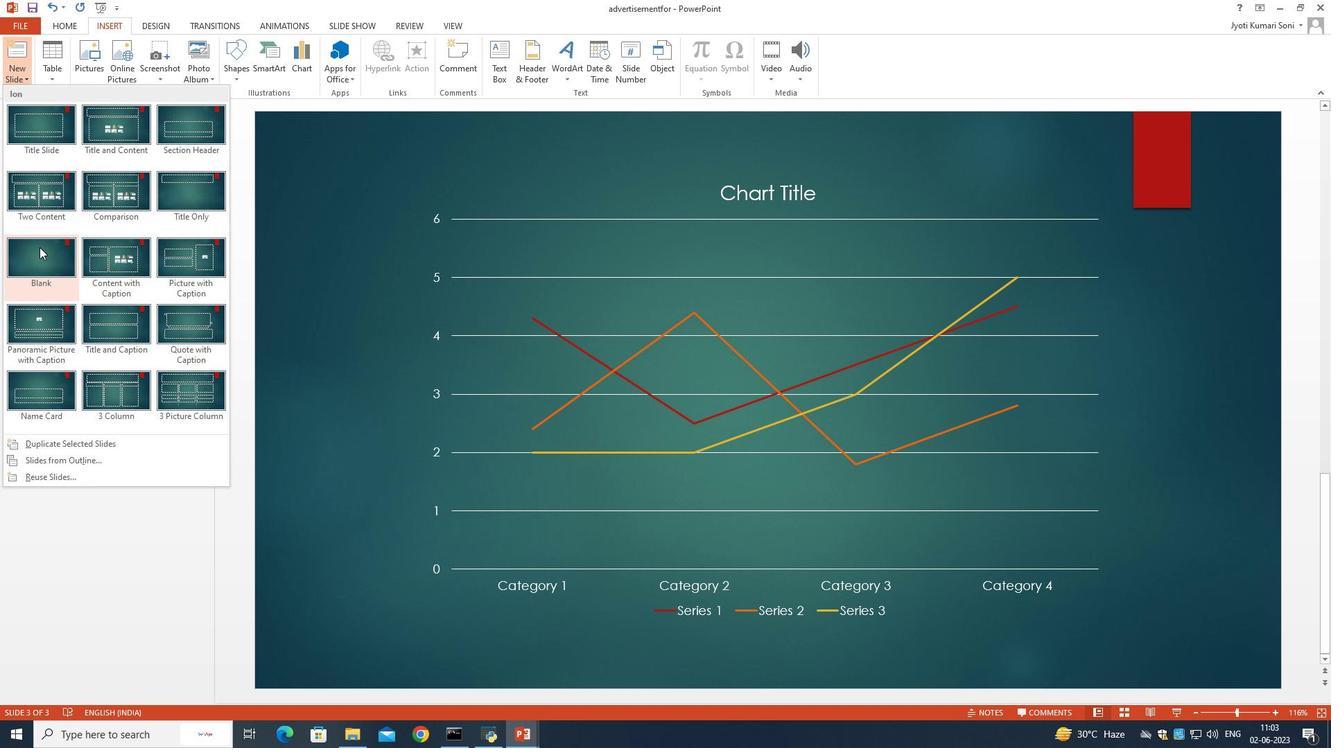
Action: Mouse moved to (423, 736)
Screenshot: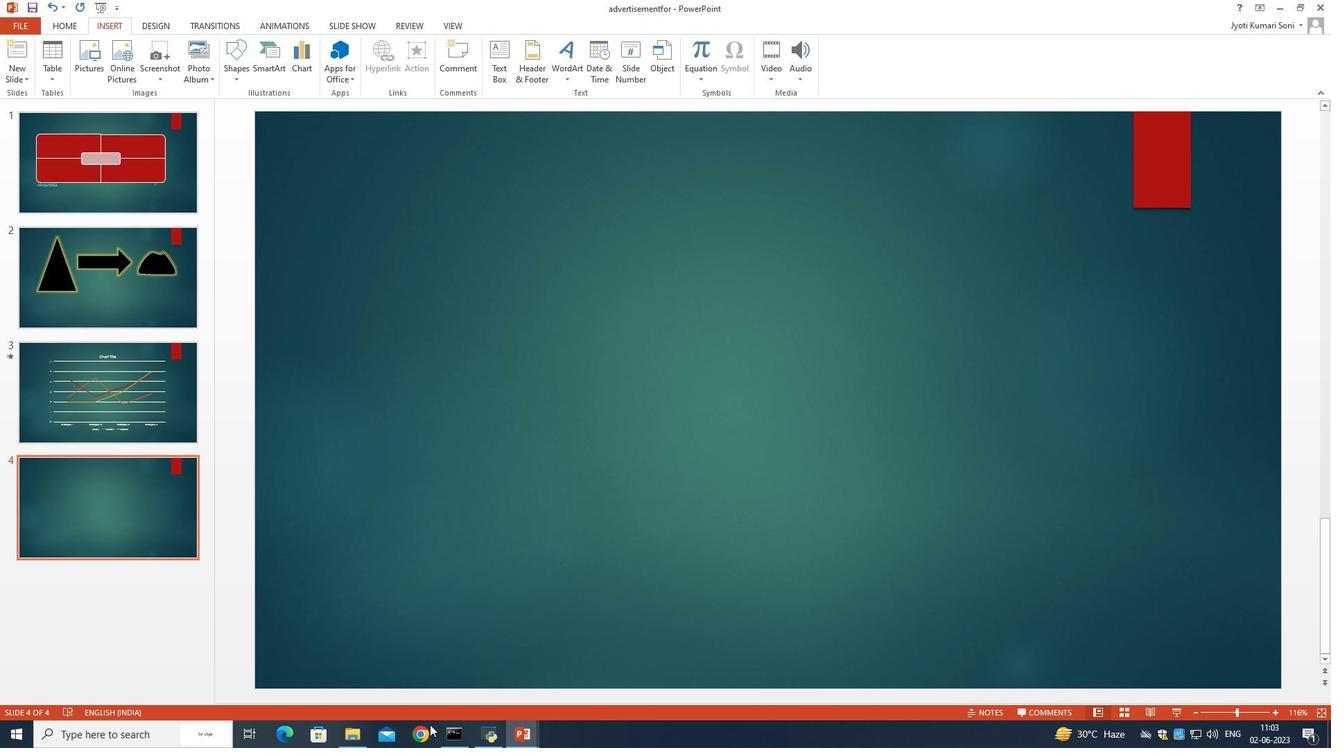 
Action: Mouse pressed left at (423, 736)
Screenshot: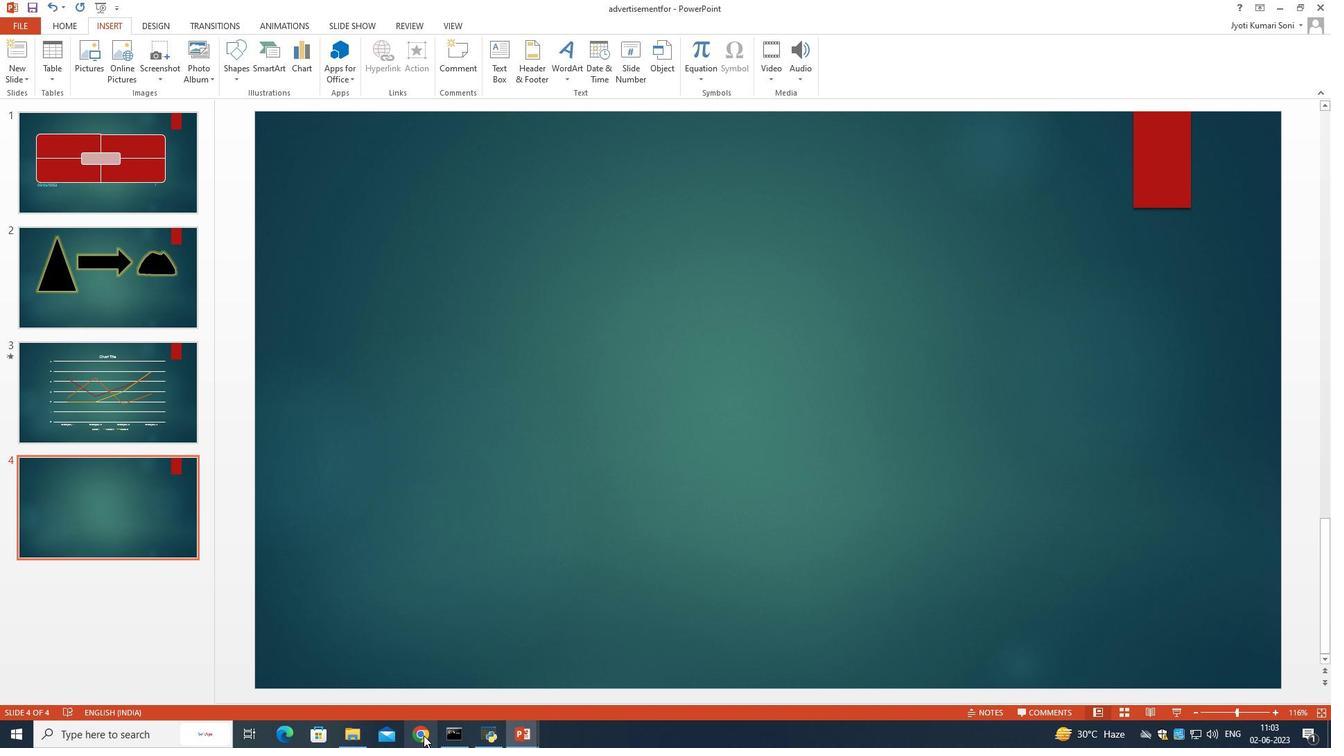 
Action: Mouse moved to (569, 440)
Screenshot: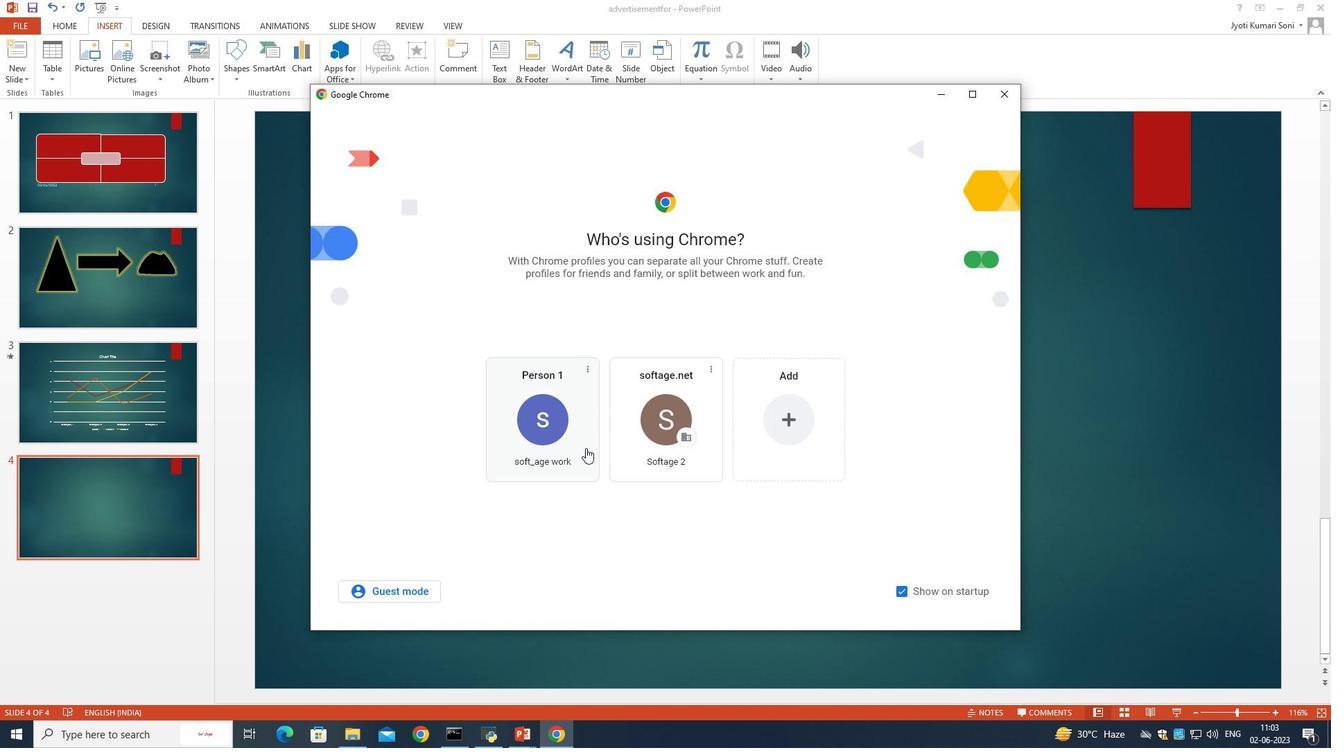 
Action: Mouse pressed left at (569, 440)
Screenshot: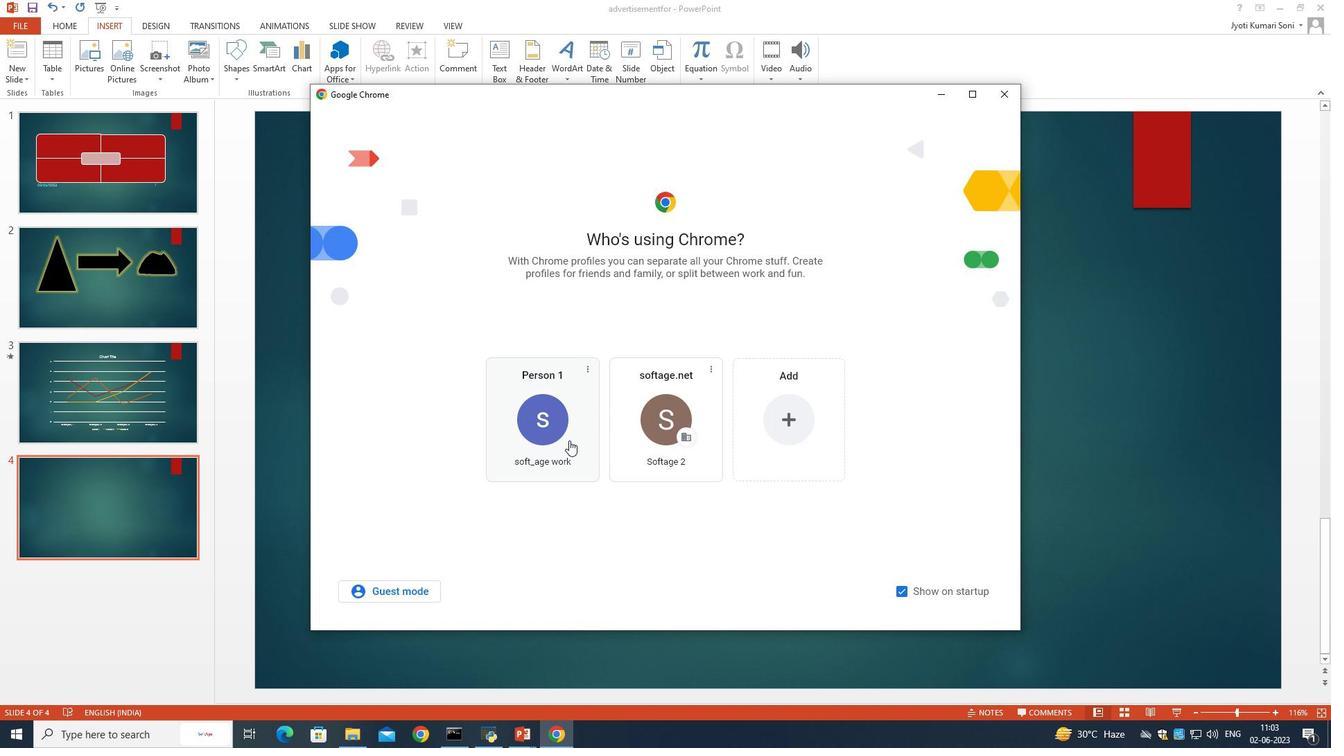 
Action: Mouse moved to (361, 30)
Screenshot: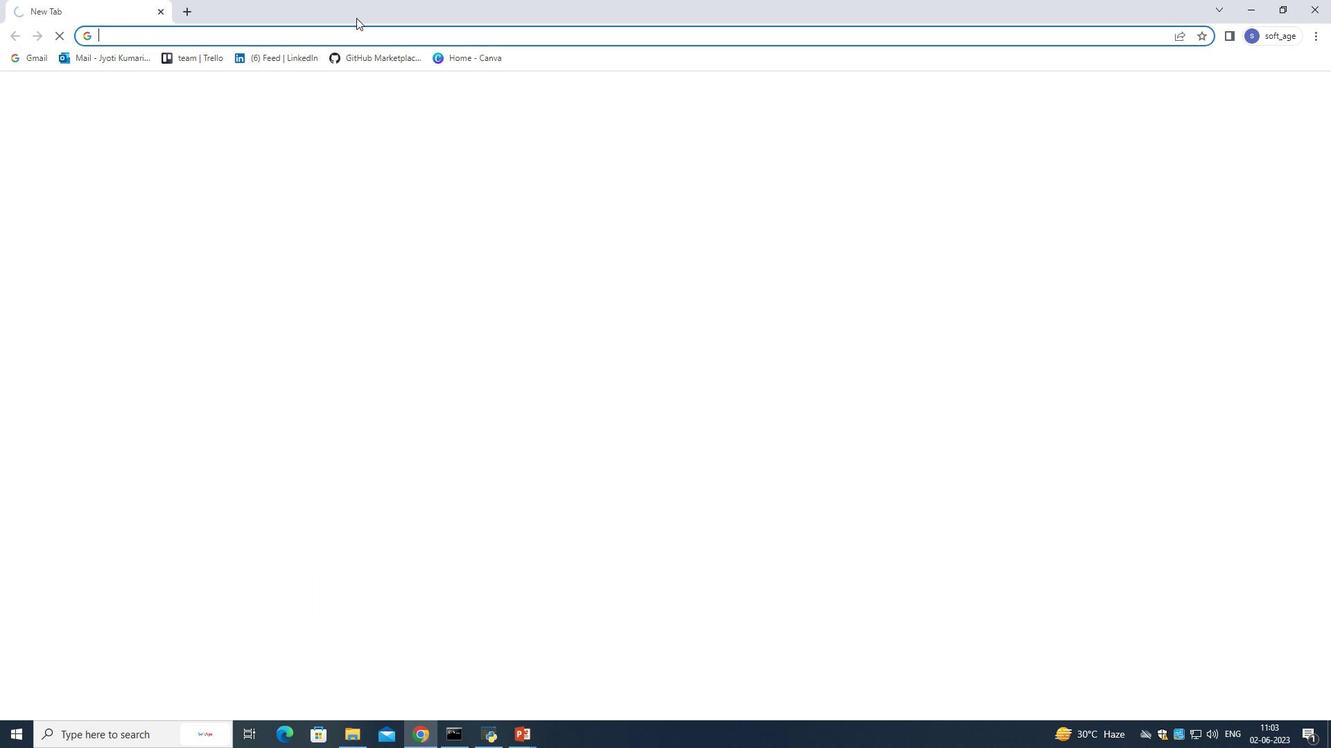 
Action: Mouse pressed left at (361, 30)
Screenshot: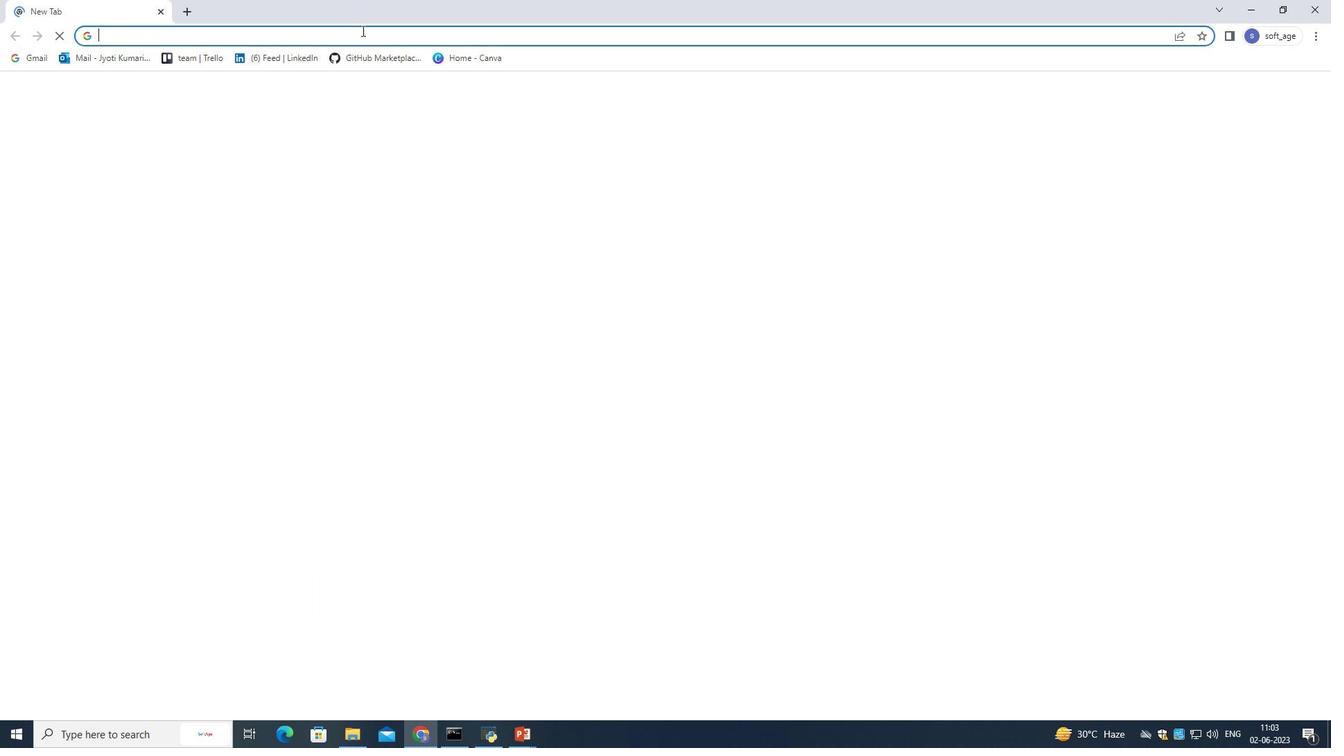 
Action: Mouse moved to (361, 30)
Screenshot: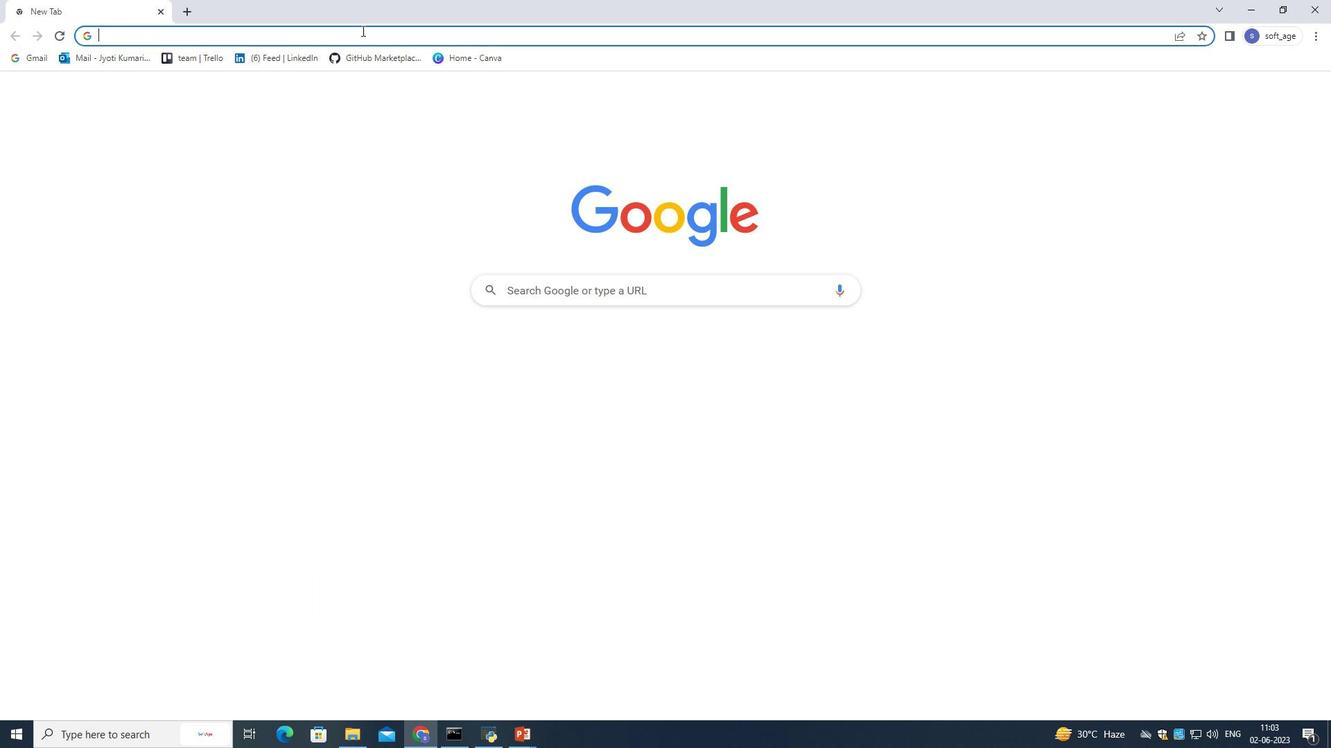 
Action: Key pressed river<Key.space>picture<Key.enter>
Screenshot: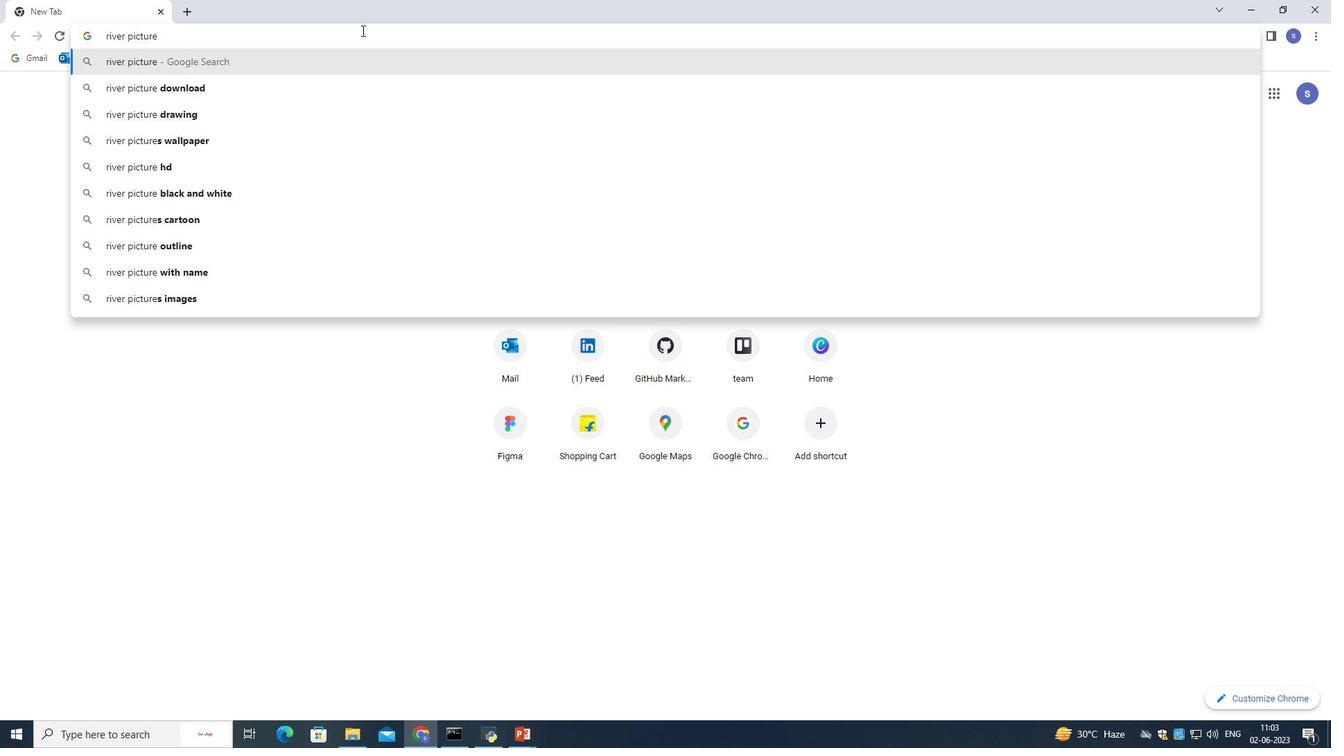 
Action: Mouse moved to (323, 546)
Screenshot: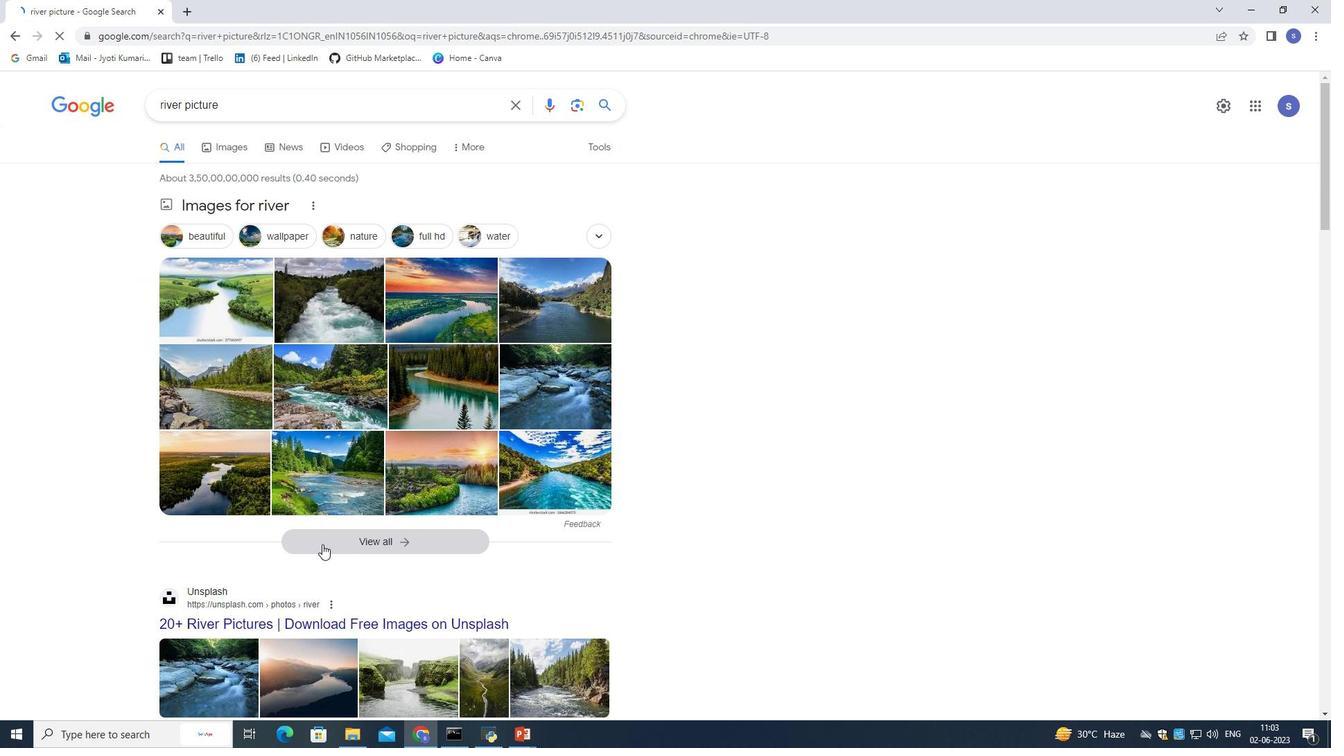 
Action: Mouse pressed left at (323, 546)
Screenshot: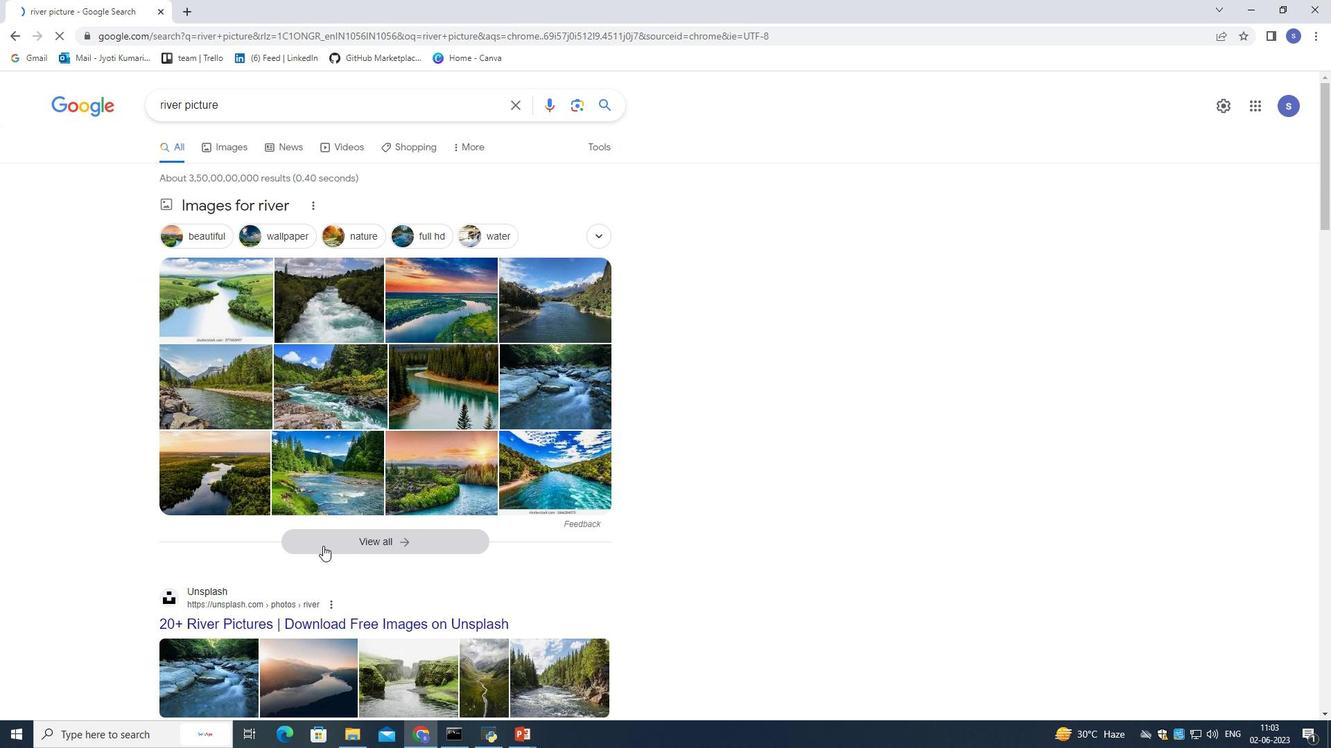 
Action: Mouse moved to (428, 271)
Screenshot: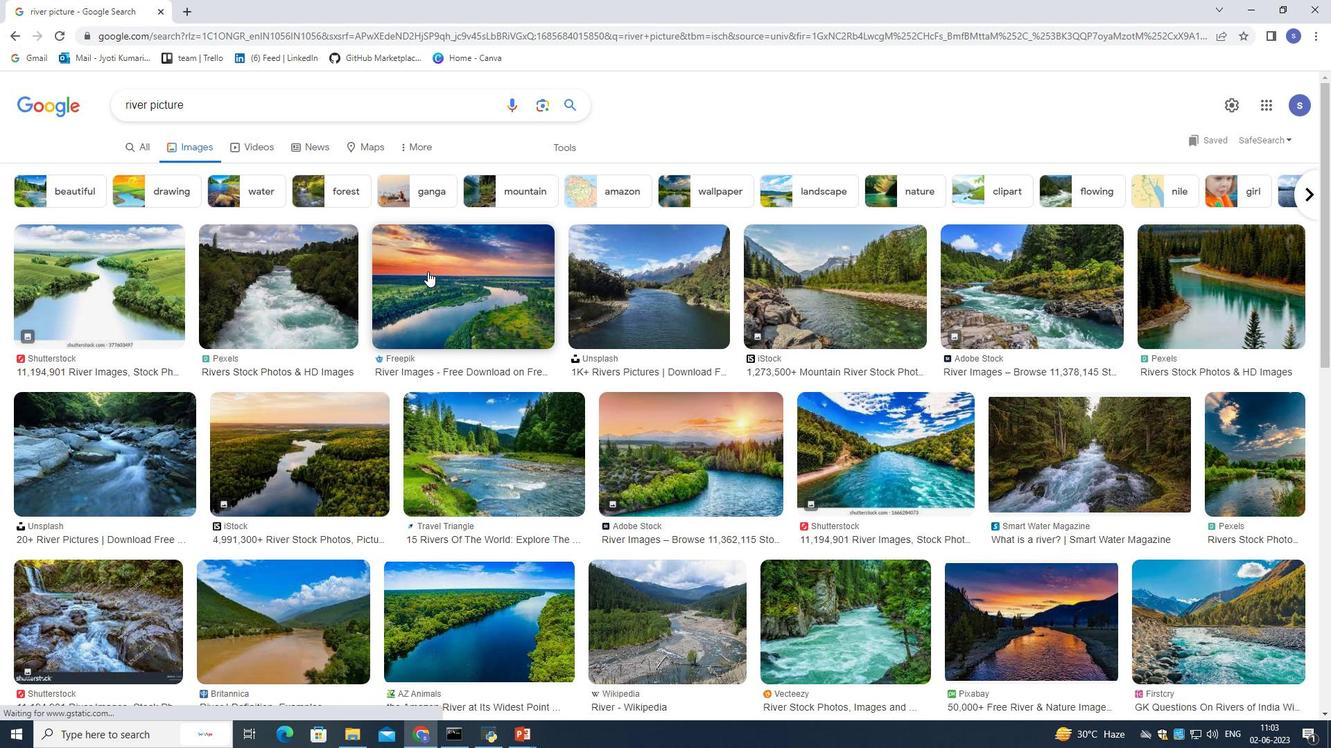 
Action: Mouse pressed left at (428, 271)
Screenshot: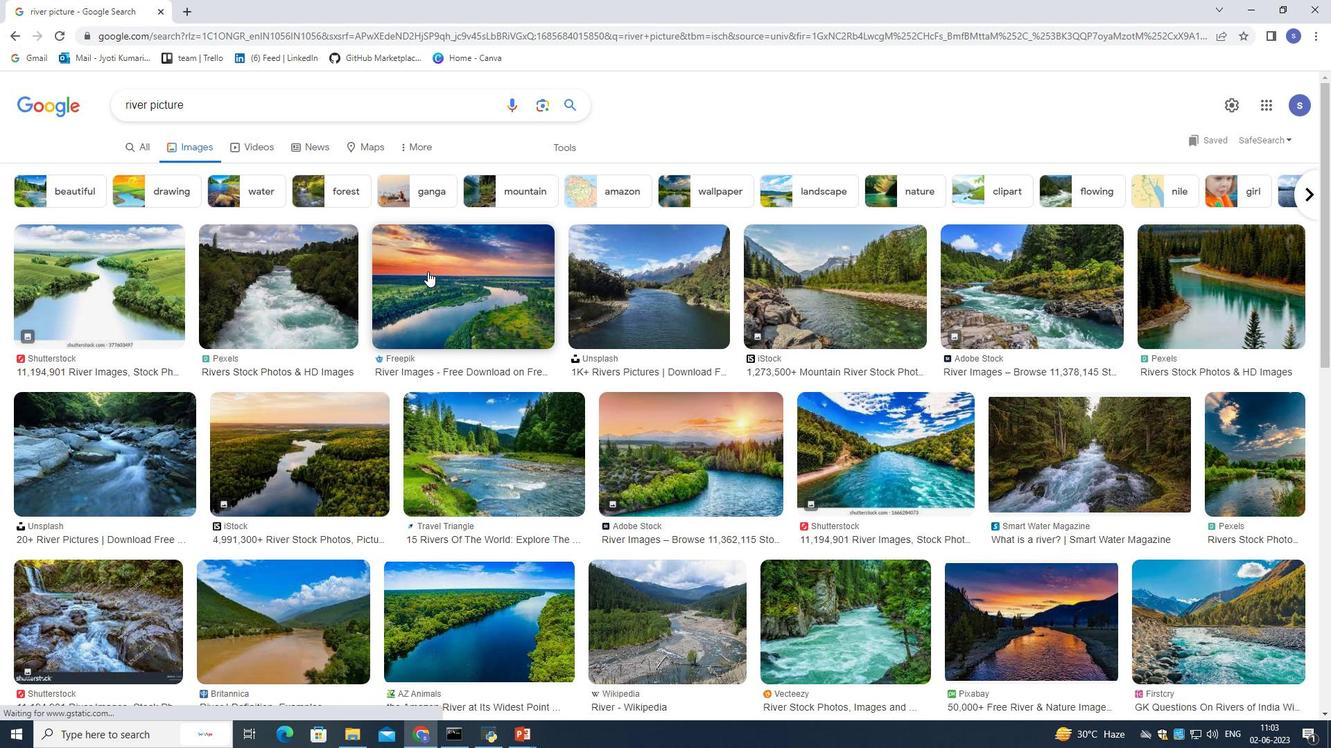
Action: Mouse moved to (1007, 239)
Screenshot: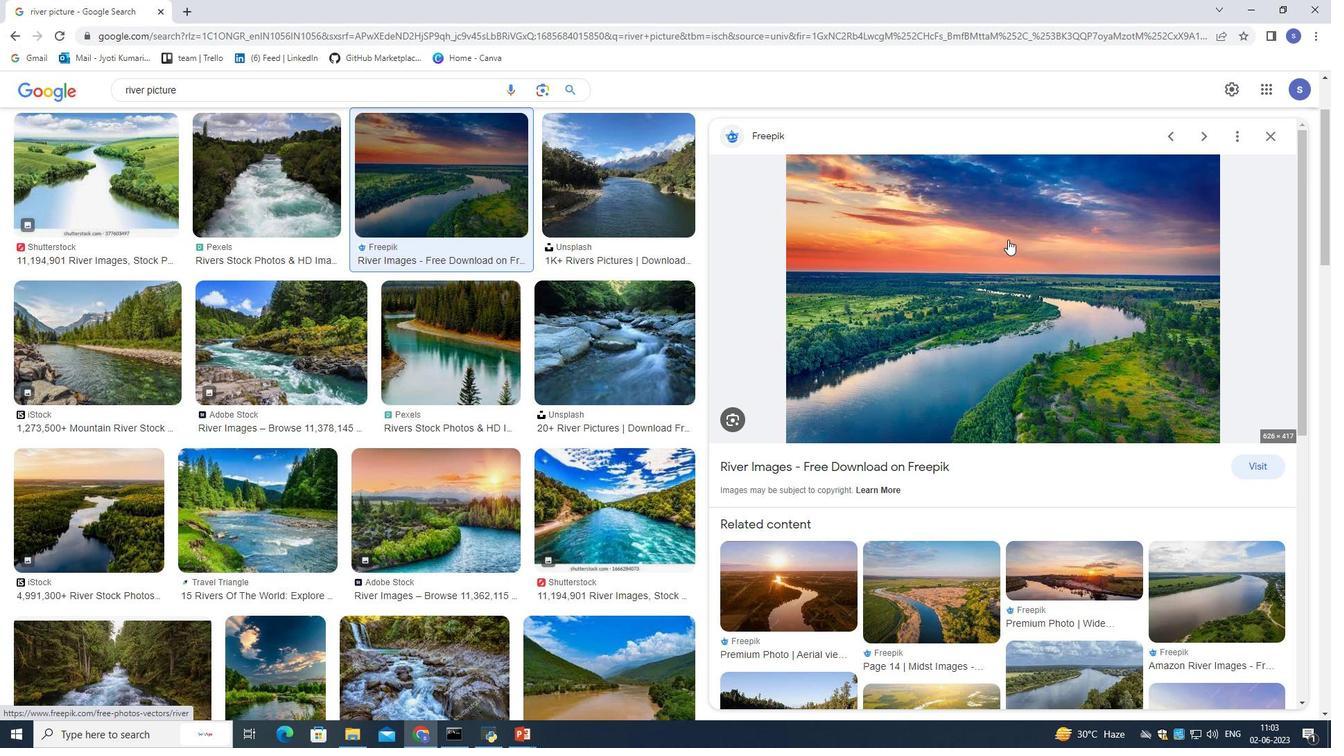 
Action: Mouse pressed right at (1007, 239)
Screenshot: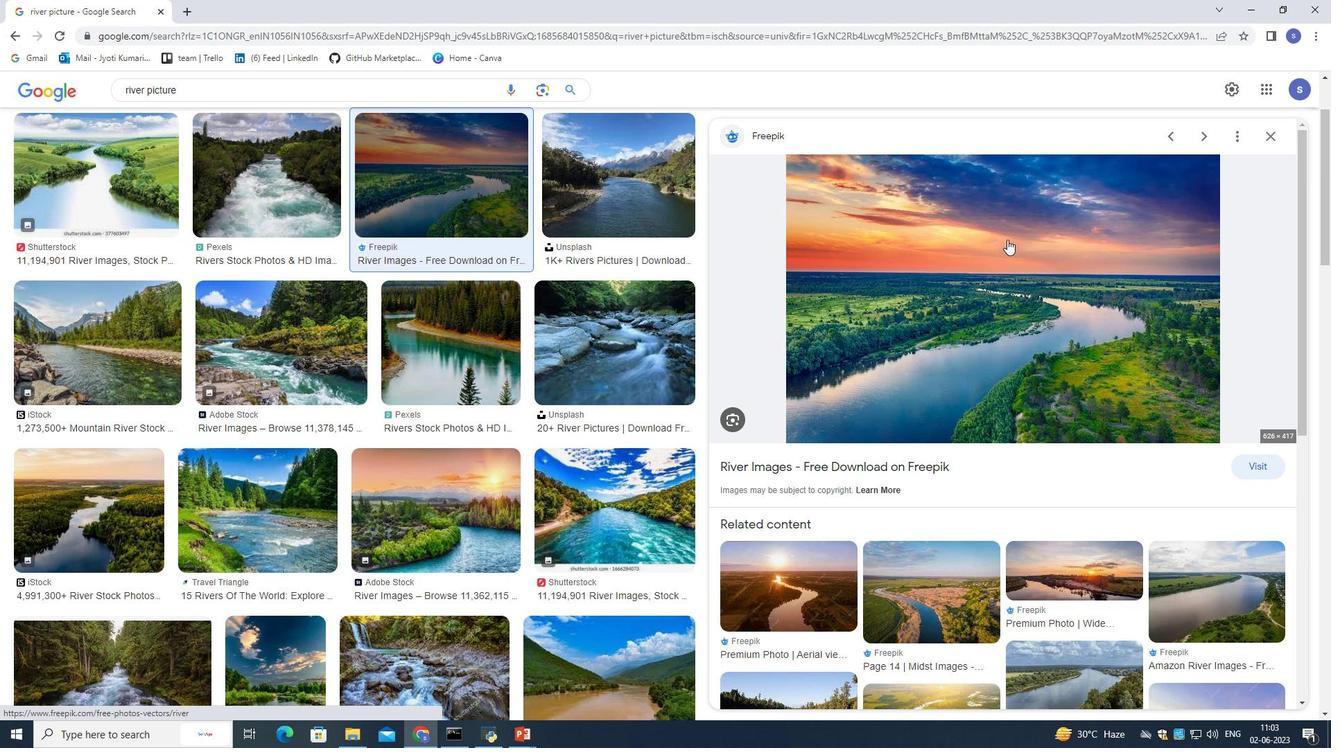 
Action: Mouse moved to (1071, 383)
Screenshot: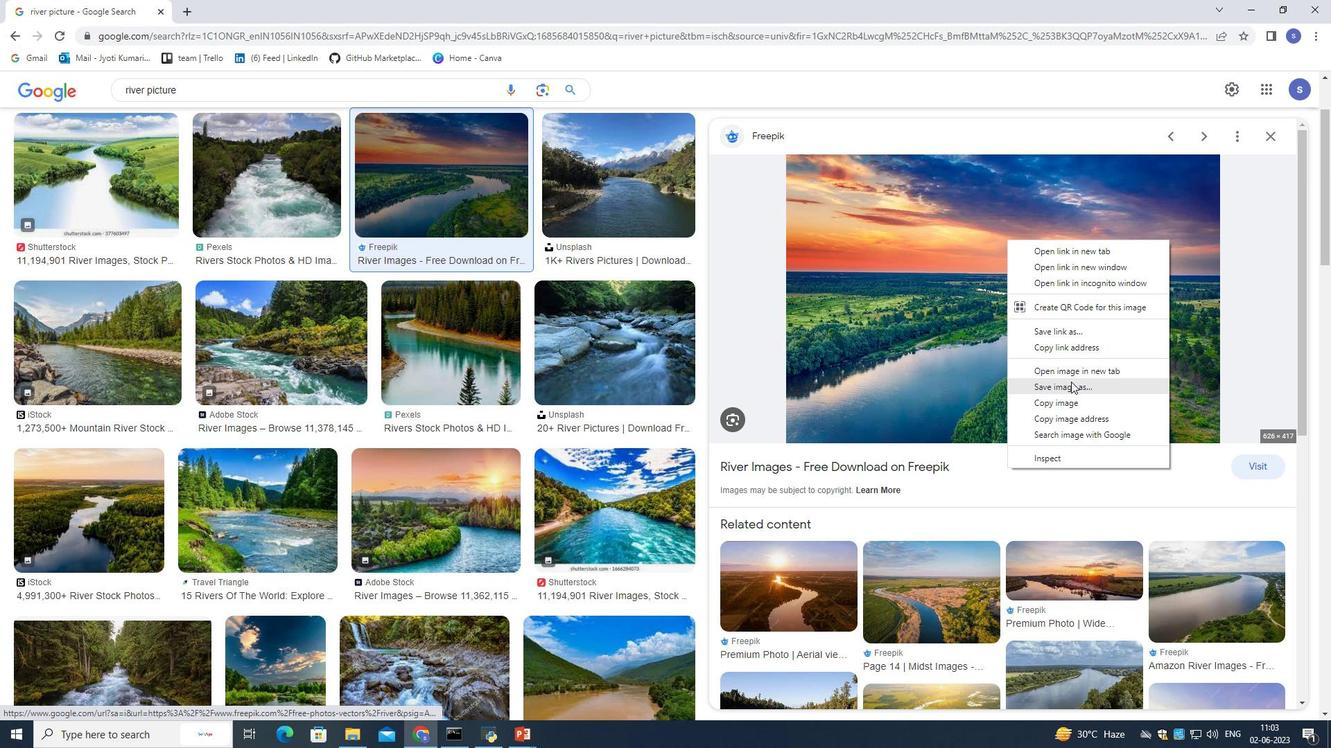 
Action: Mouse pressed left at (1071, 383)
Screenshot: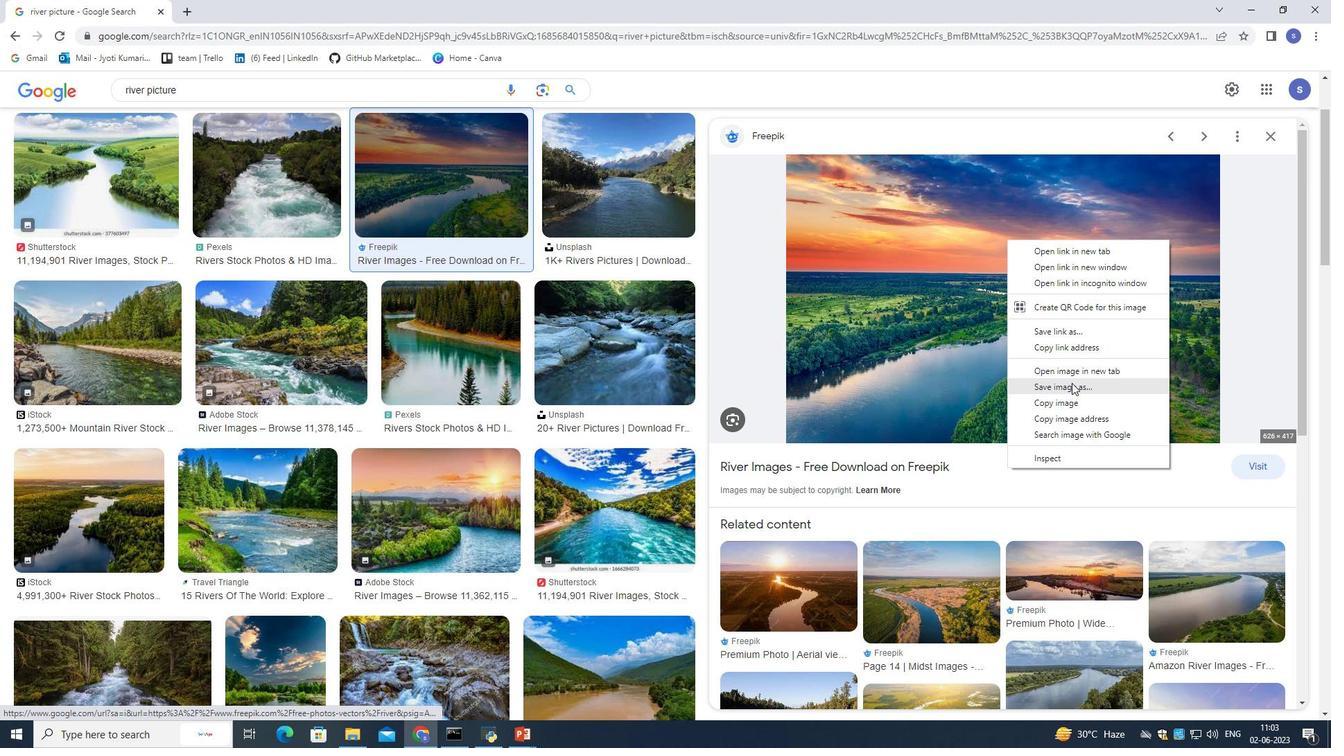 
Action: Mouse moved to (460, 288)
Screenshot: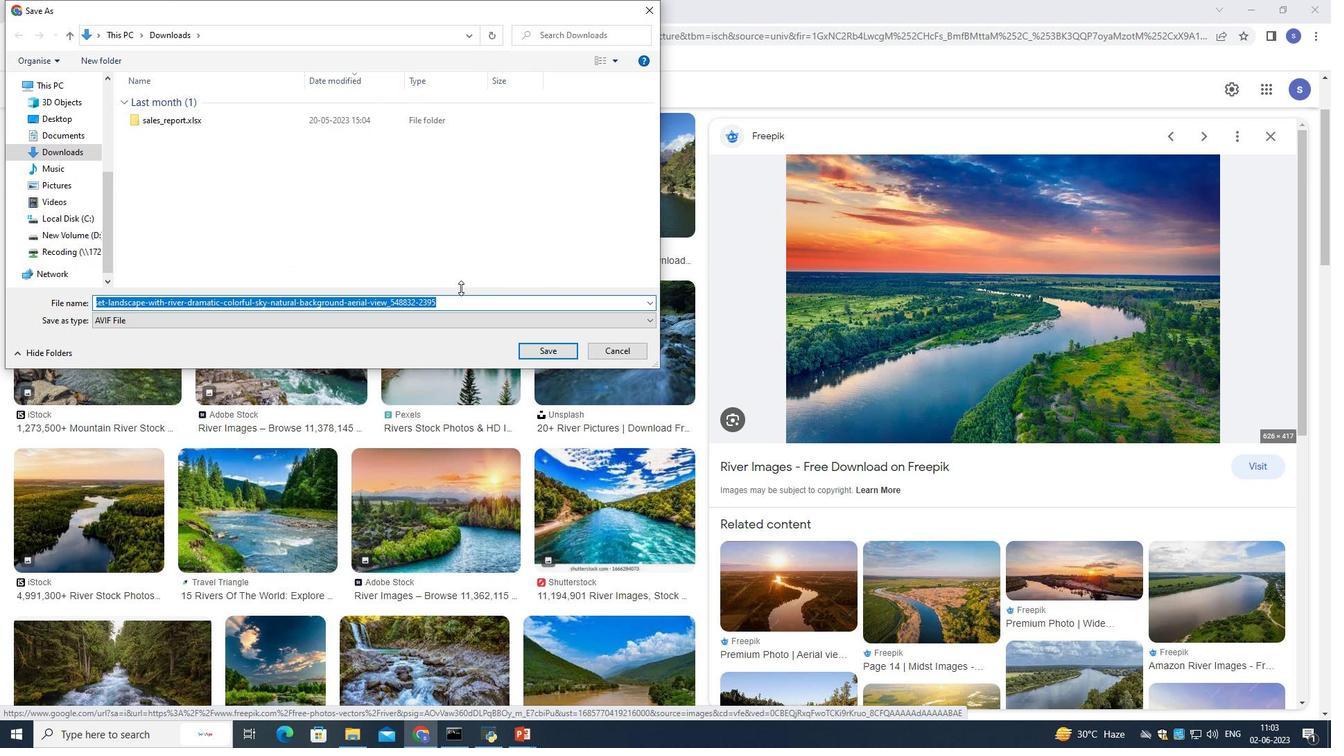 
Action: Key pressed <Key.backspace><Key.shift>River1.png<Key.enter>
Screenshot: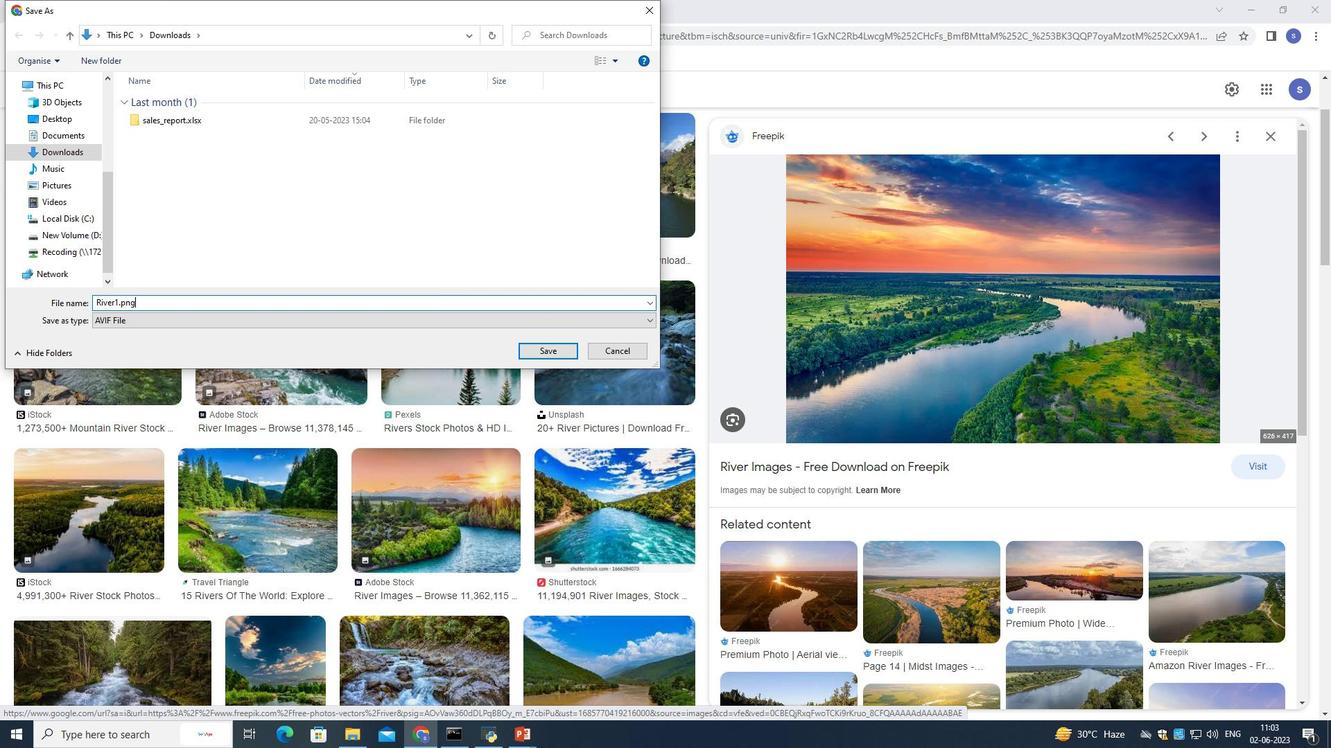 
Action: Mouse moved to (521, 737)
Screenshot: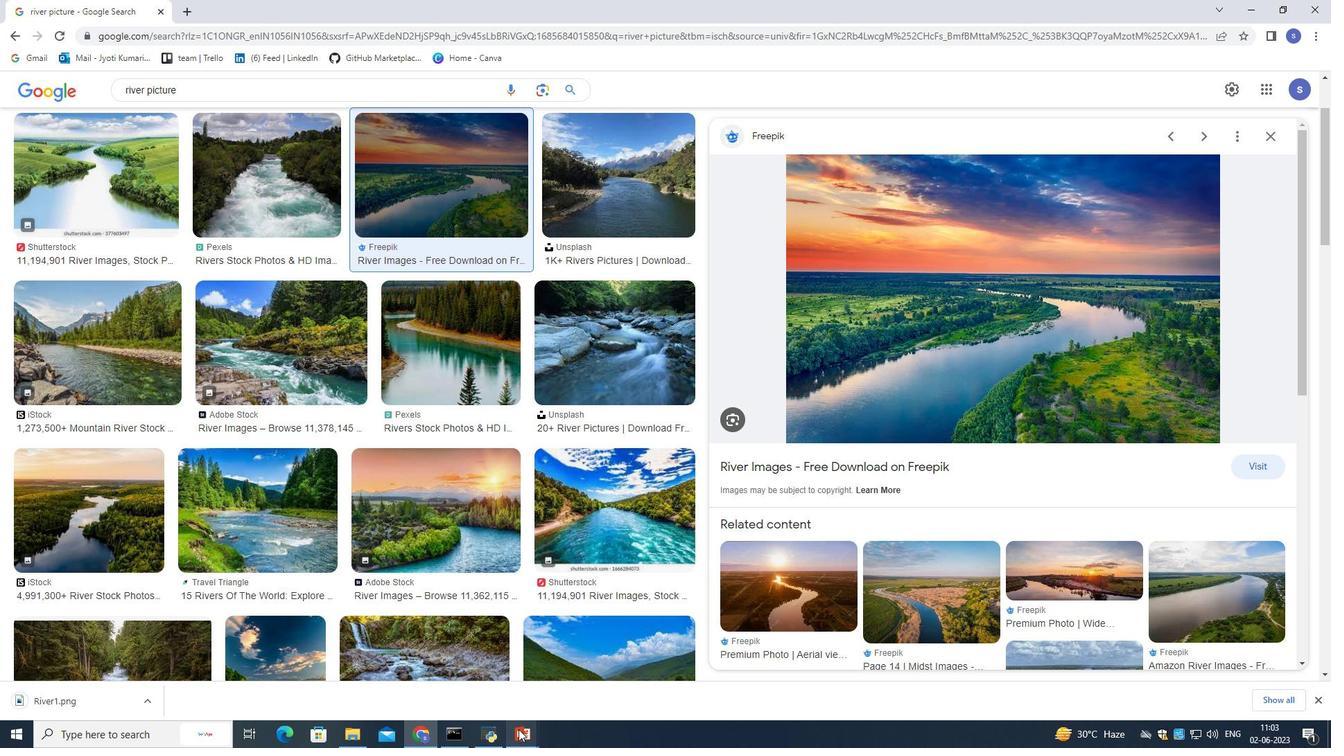 
Action: Mouse pressed left at (521, 737)
Screenshot: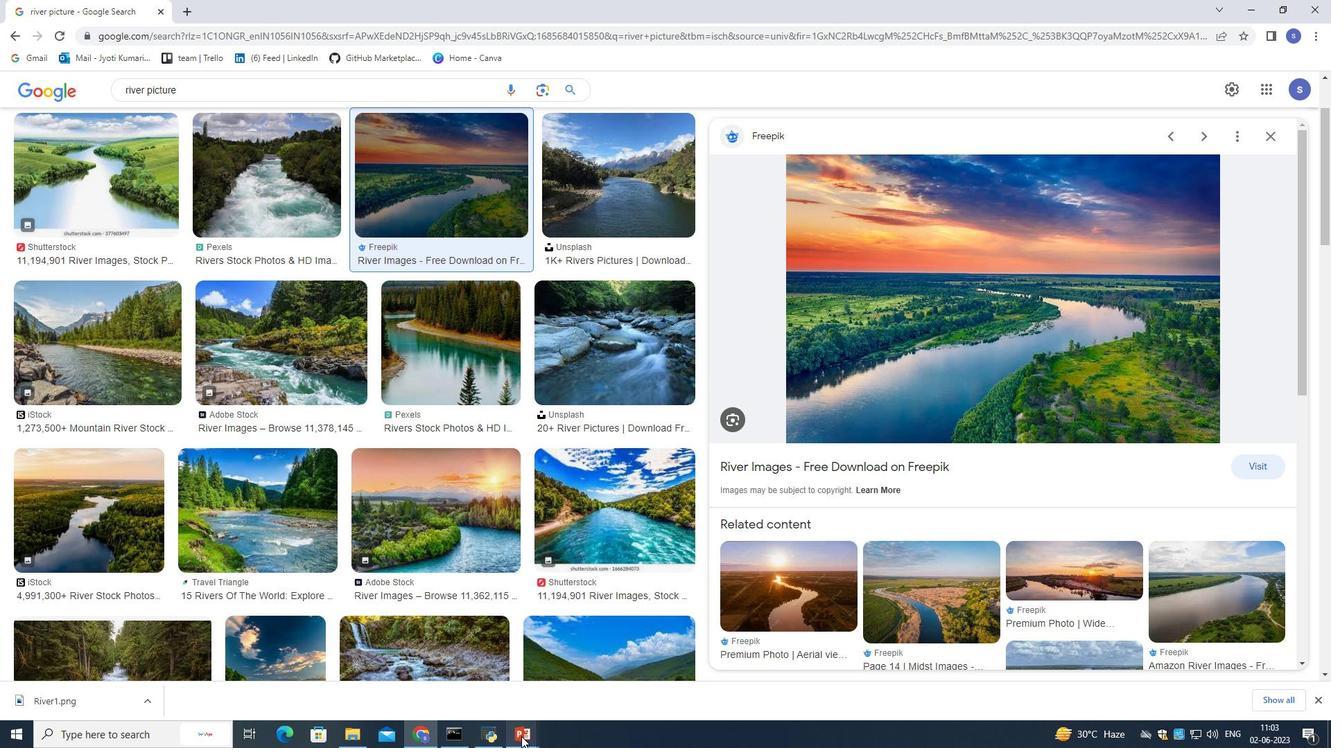 
Action: Mouse moved to (734, 696)
Screenshot: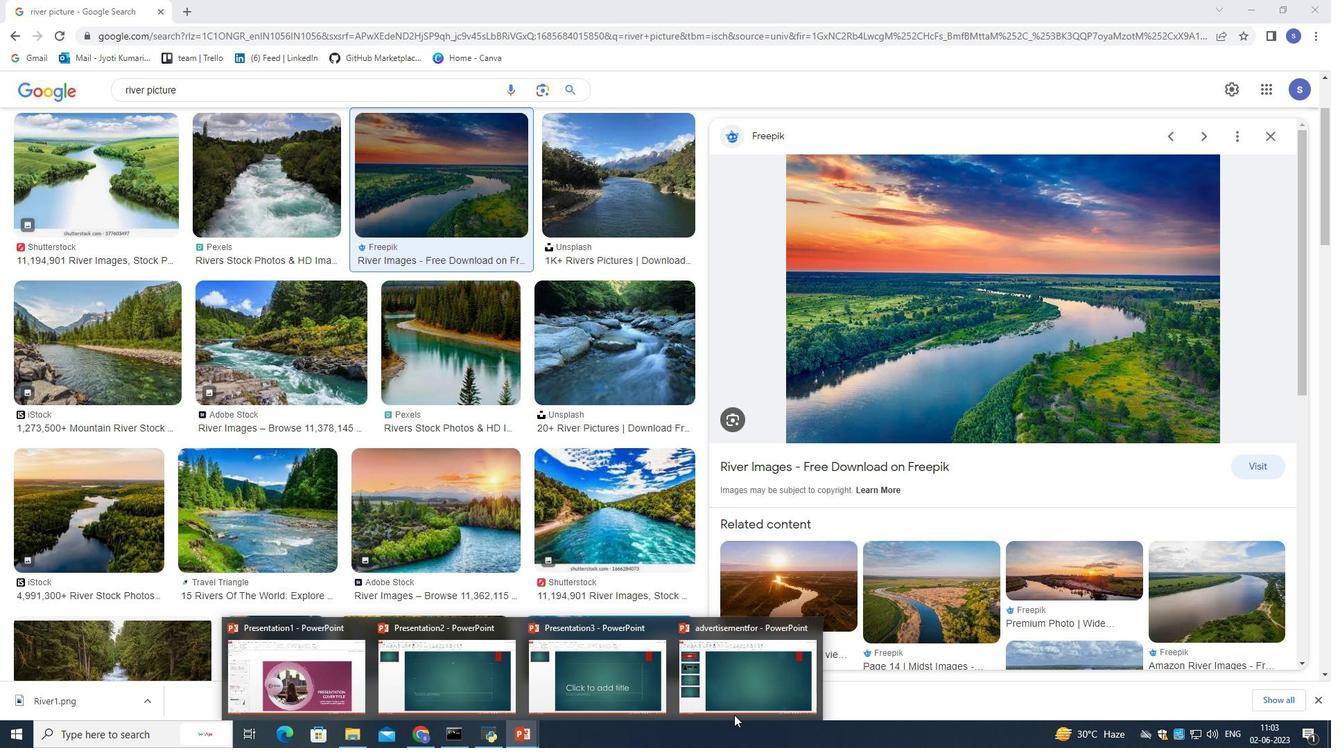 
Action: Mouse pressed left at (734, 696)
Screenshot: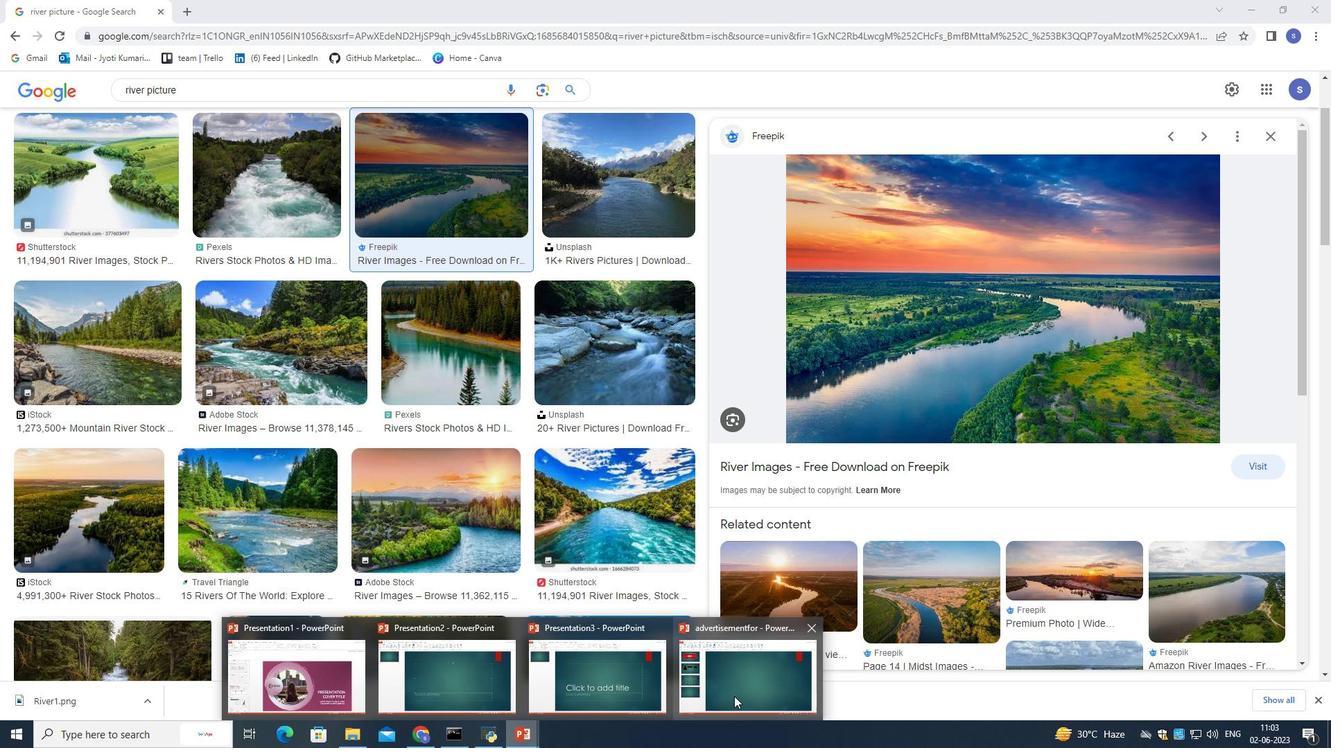 
Action: Mouse moved to (95, 62)
Screenshot: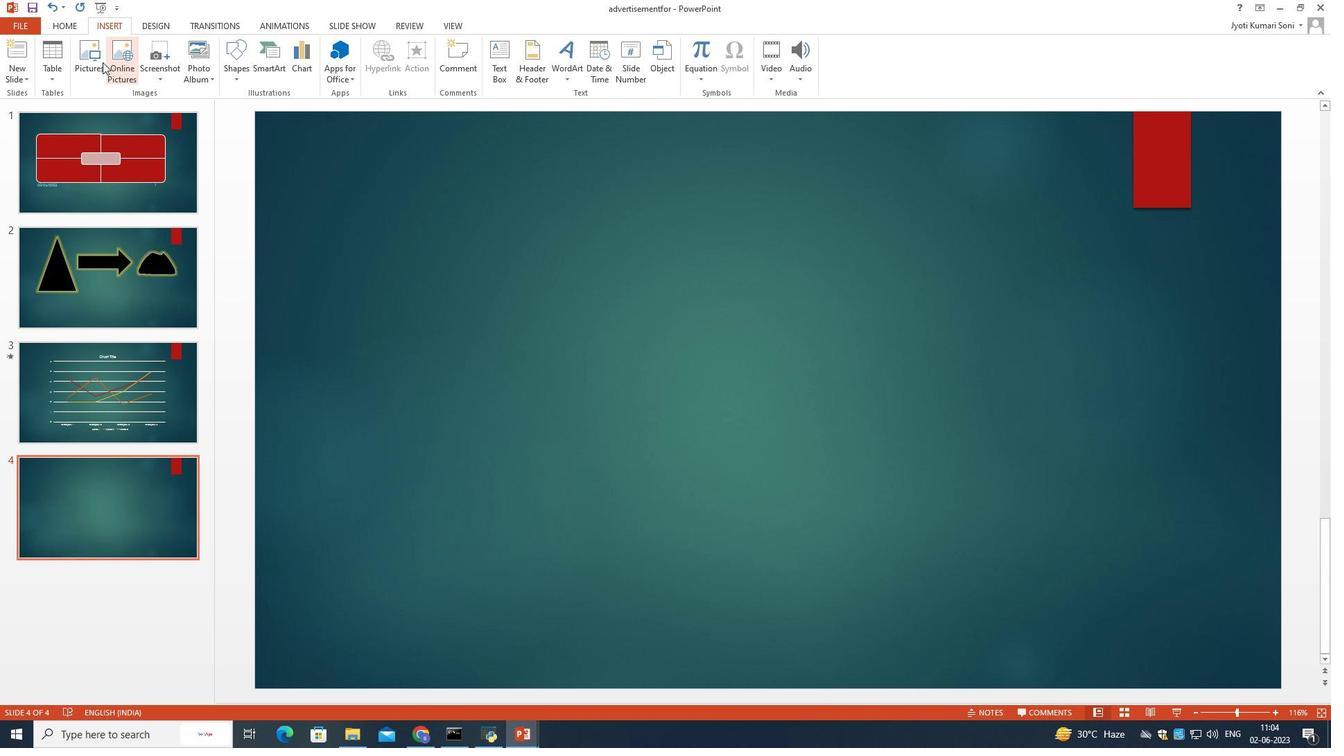 
Action: Mouse pressed left at (95, 62)
Screenshot: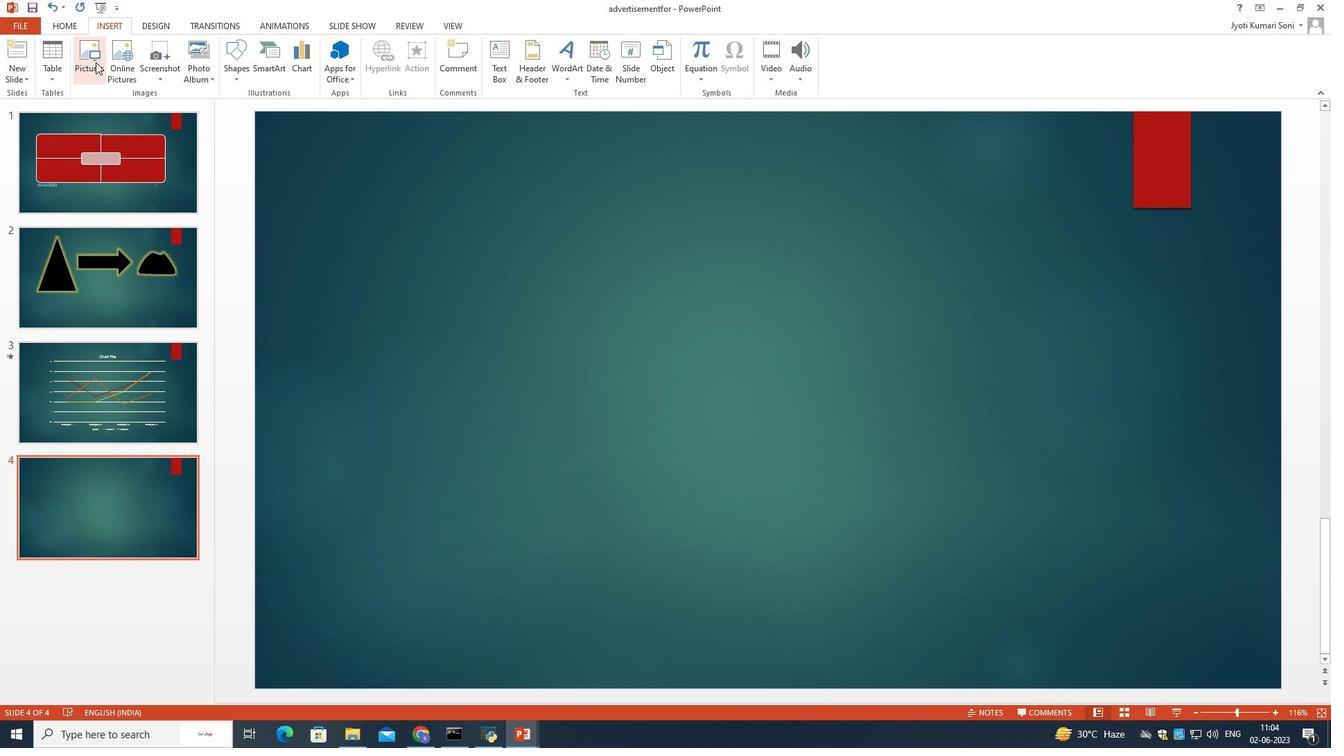 
Action: Mouse moved to (66, 189)
Screenshot: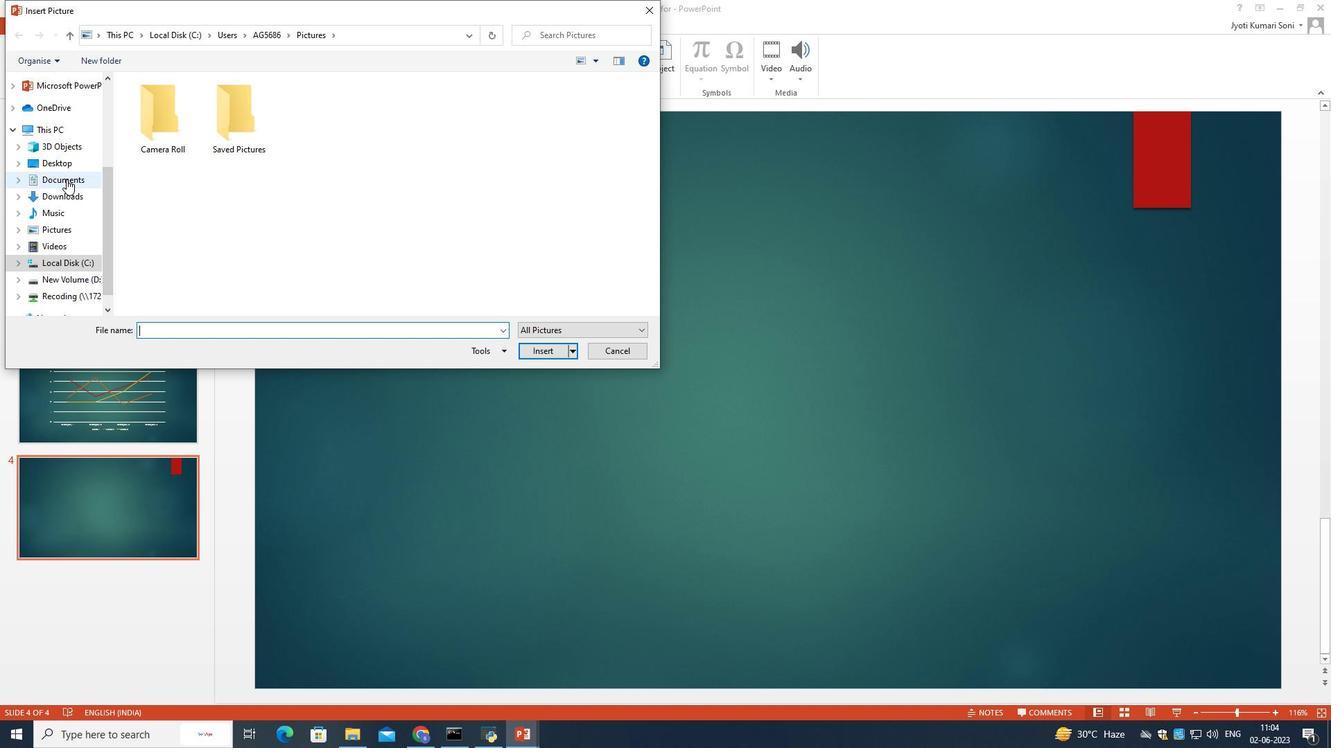 
Action: Mouse pressed left at (66, 189)
Screenshot: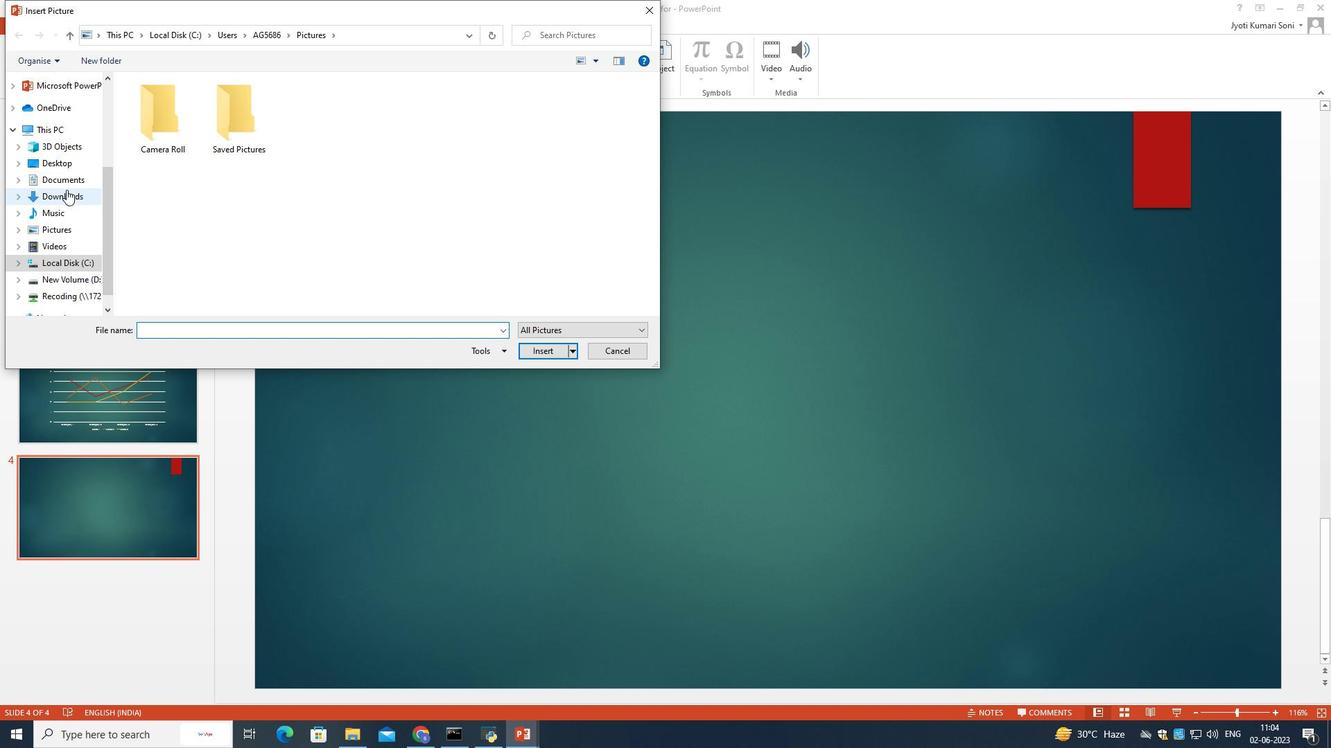 
Action: Mouse moved to (156, 117)
Screenshot: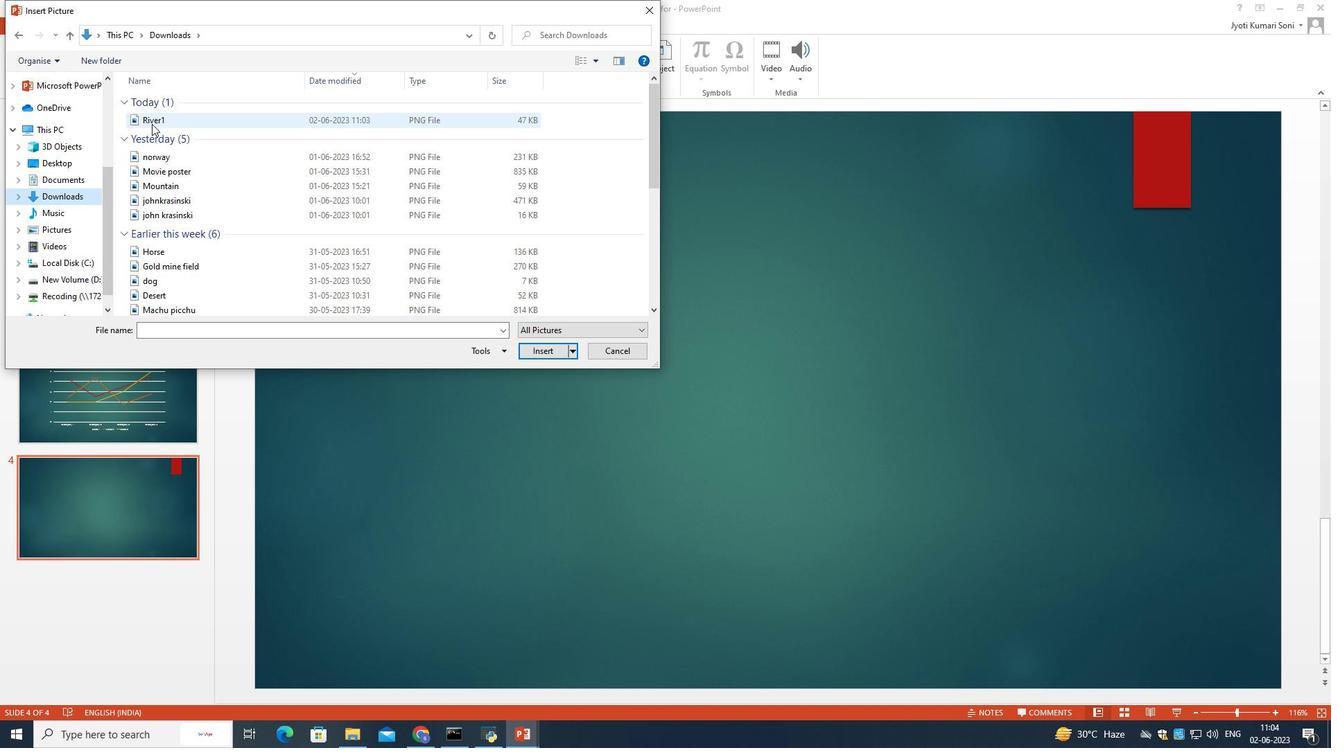 
Action: Mouse pressed left at (156, 117)
Screenshot: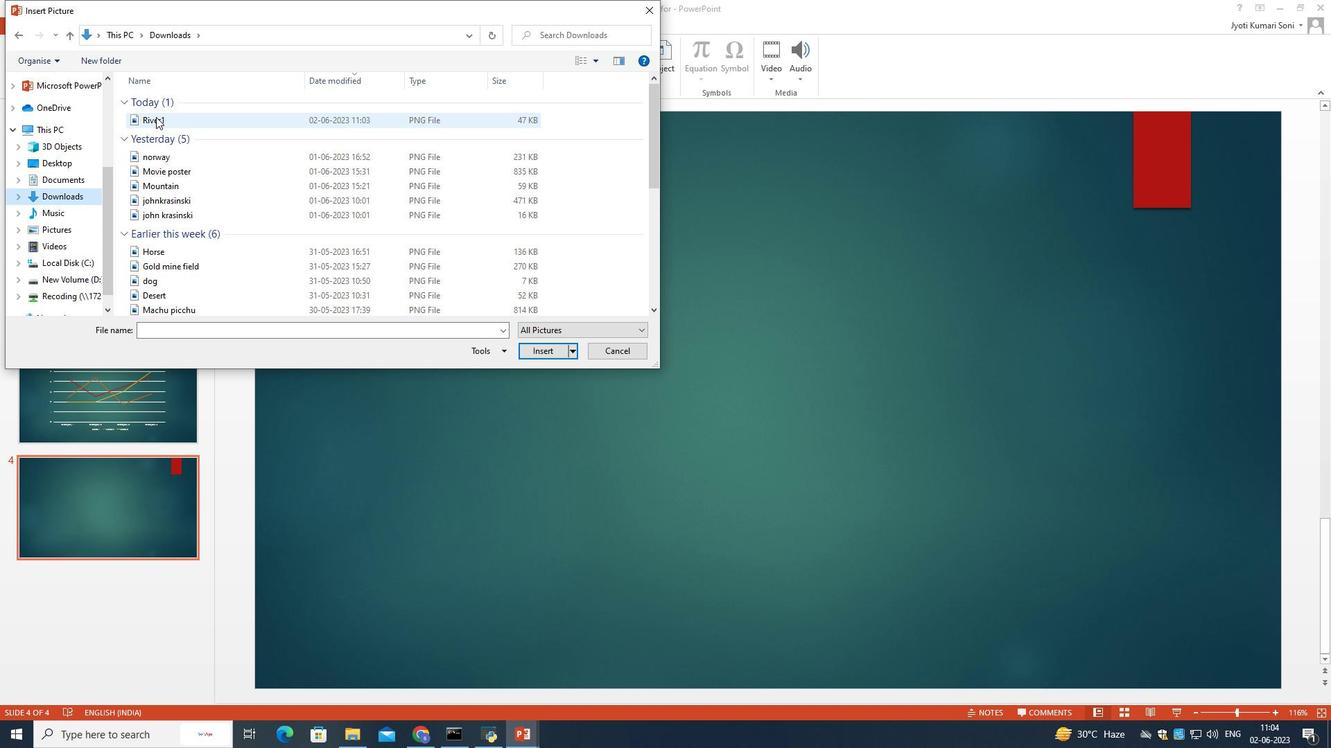 
Action: Mouse moved to (549, 353)
Screenshot: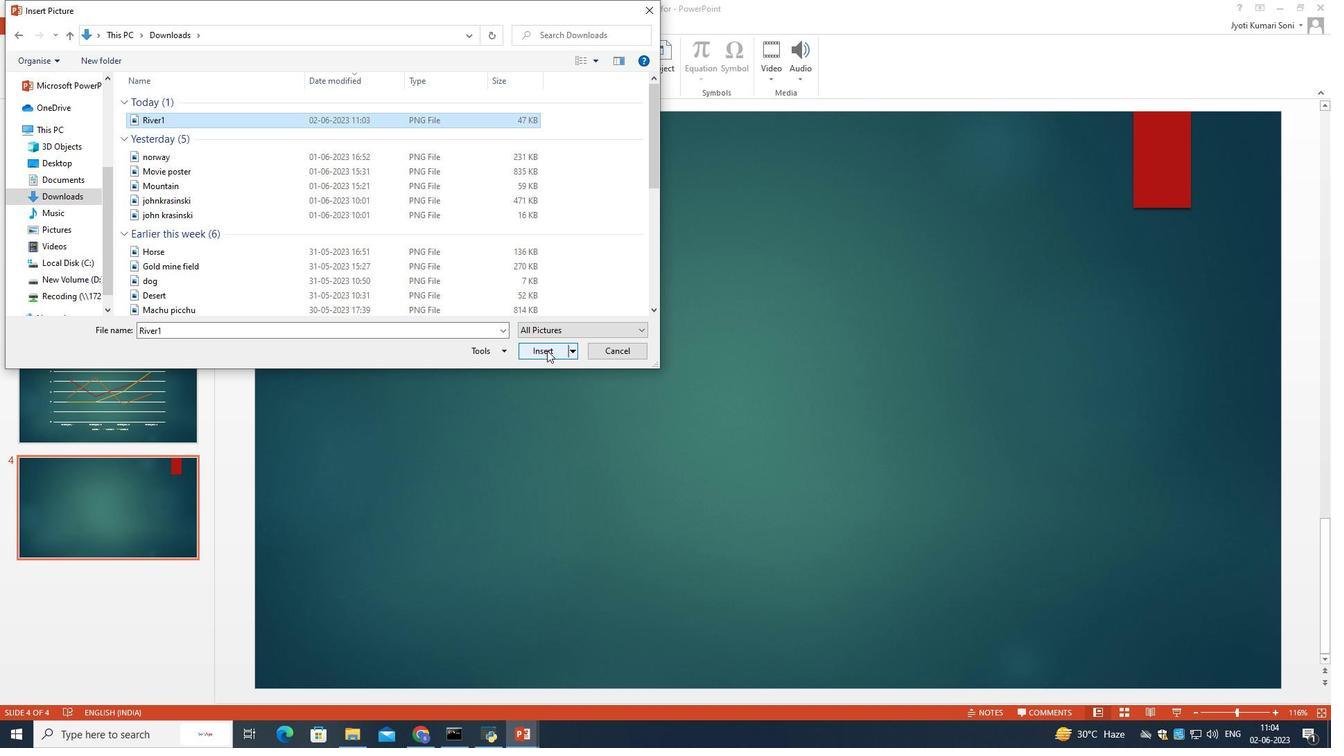 
Action: Mouse pressed left at (549, 353)
Screenshot: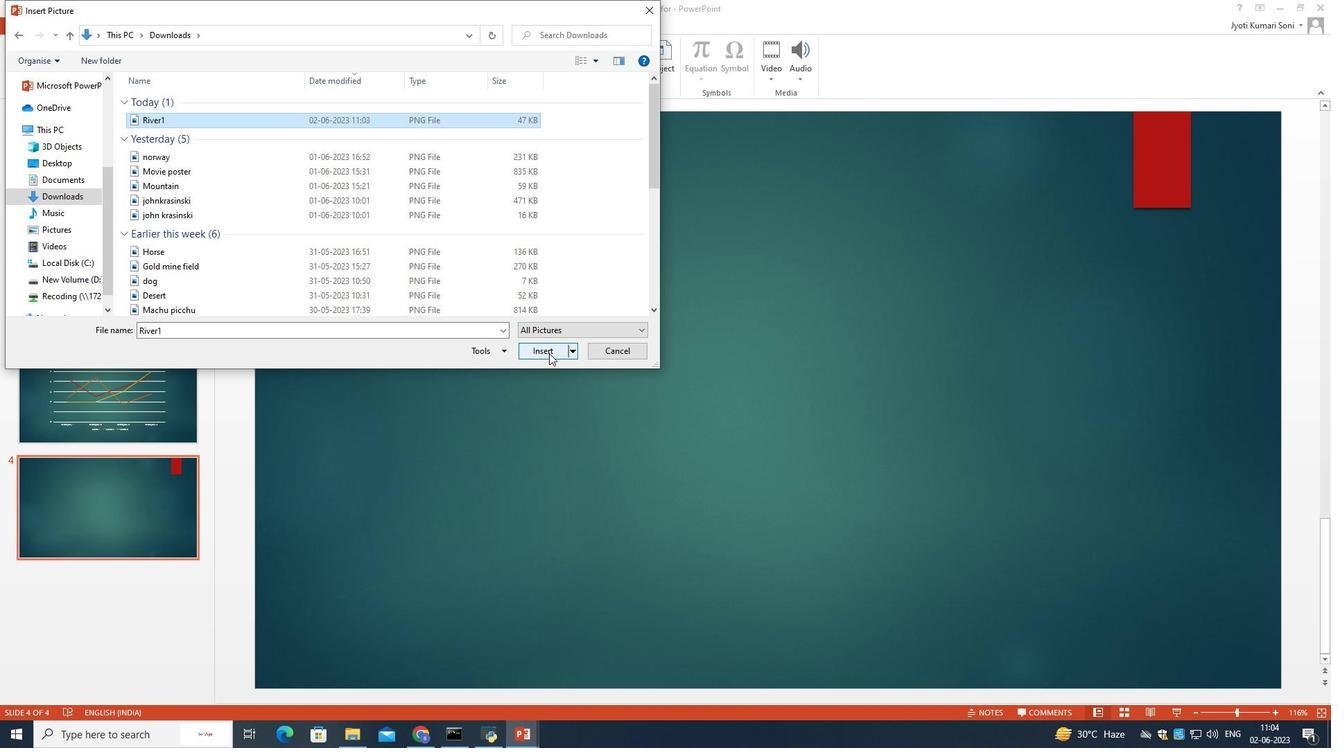 
Action: Mouse moved to (733, 364)
Screenshot: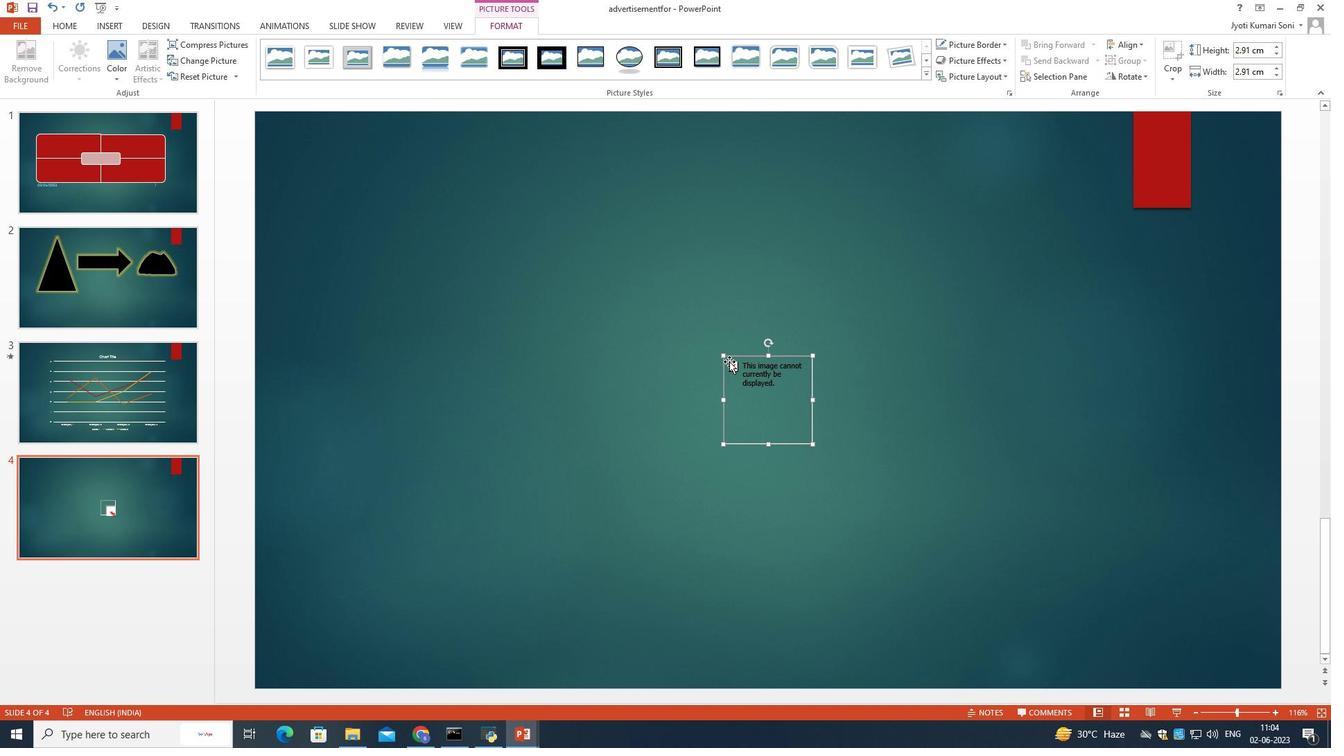 
Action: Mouse pressed left at (733, 364)
Screenshot: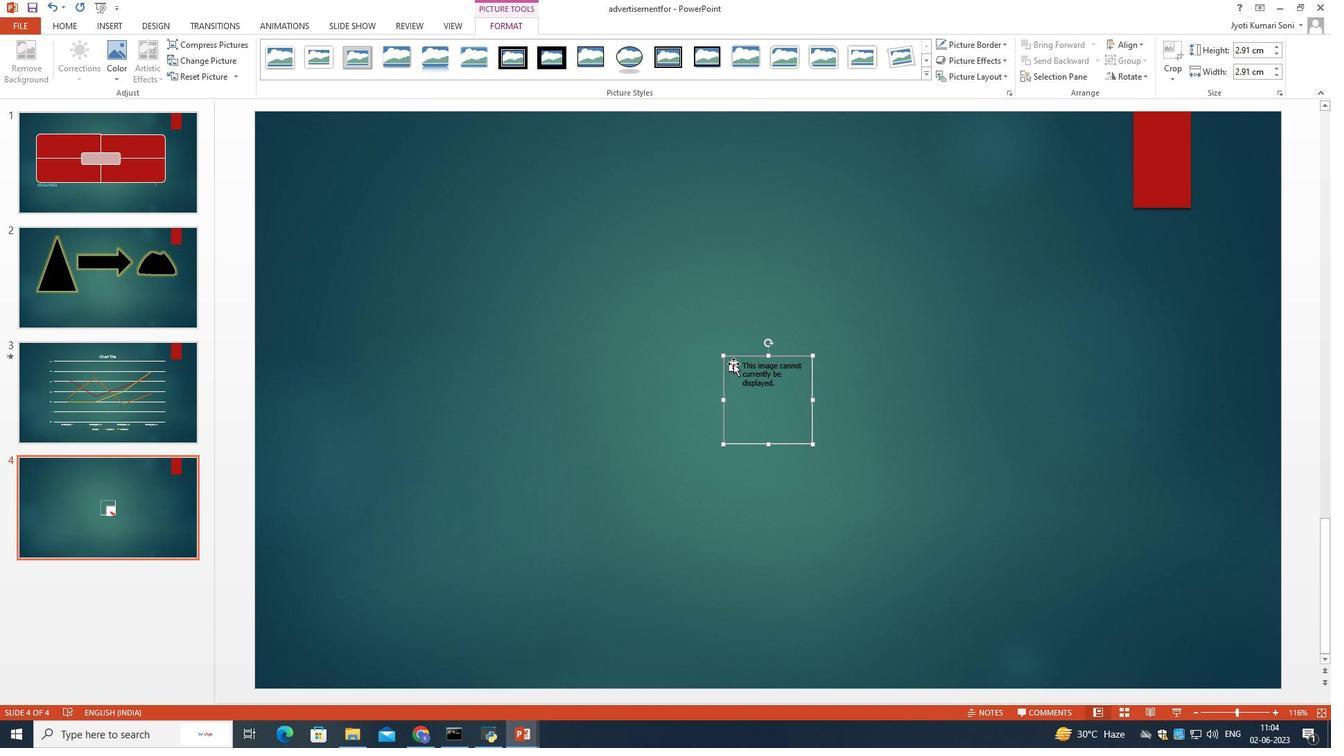 
Action: Mouse moved to (723, 355)
Screenshot: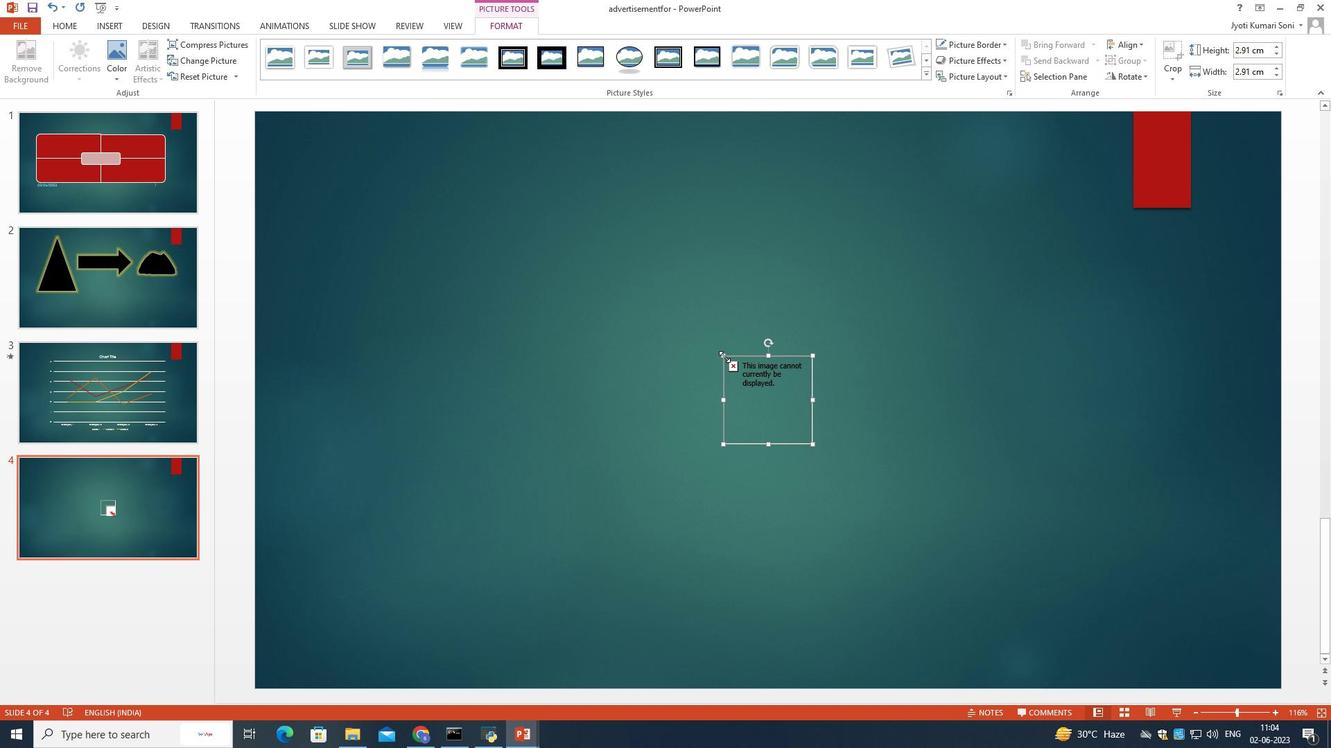 
Action: Mouse pressed left at (723, 355)
Screenshot: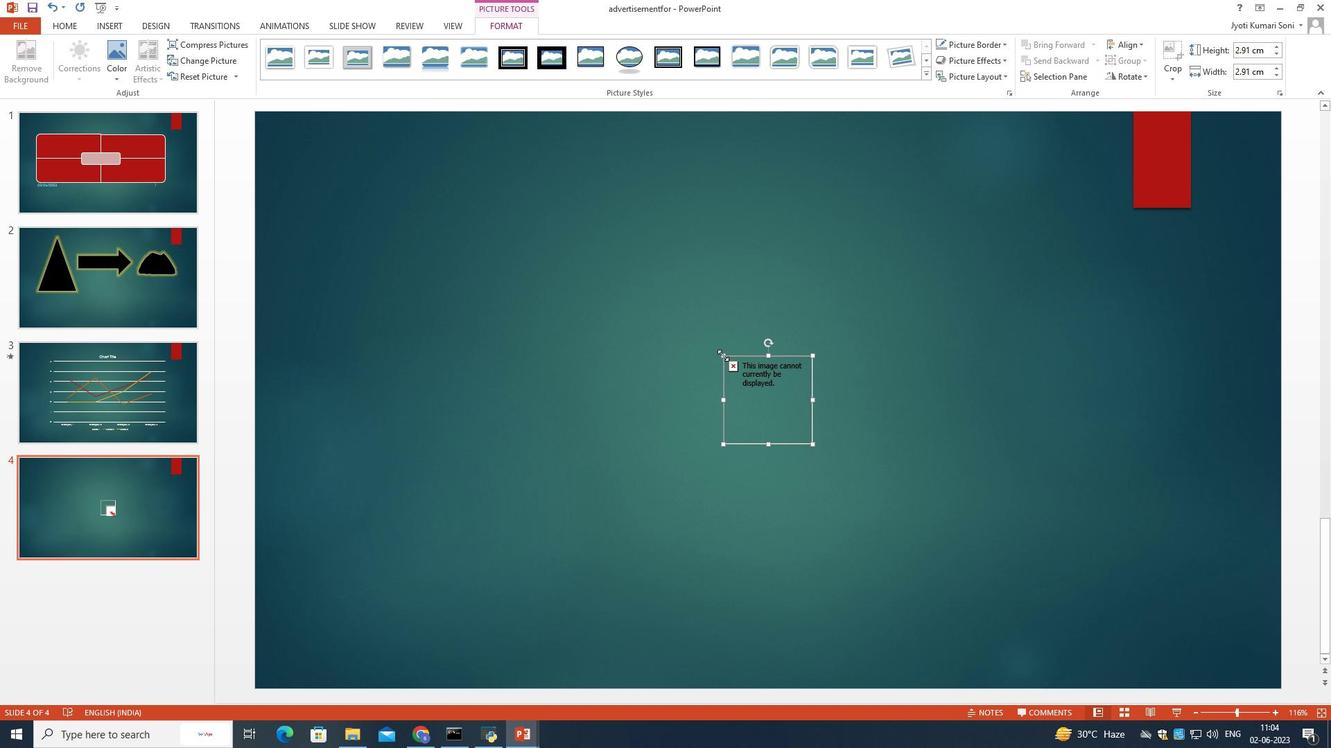 
Action: Mouse moved to (707, 294)
Screenshot: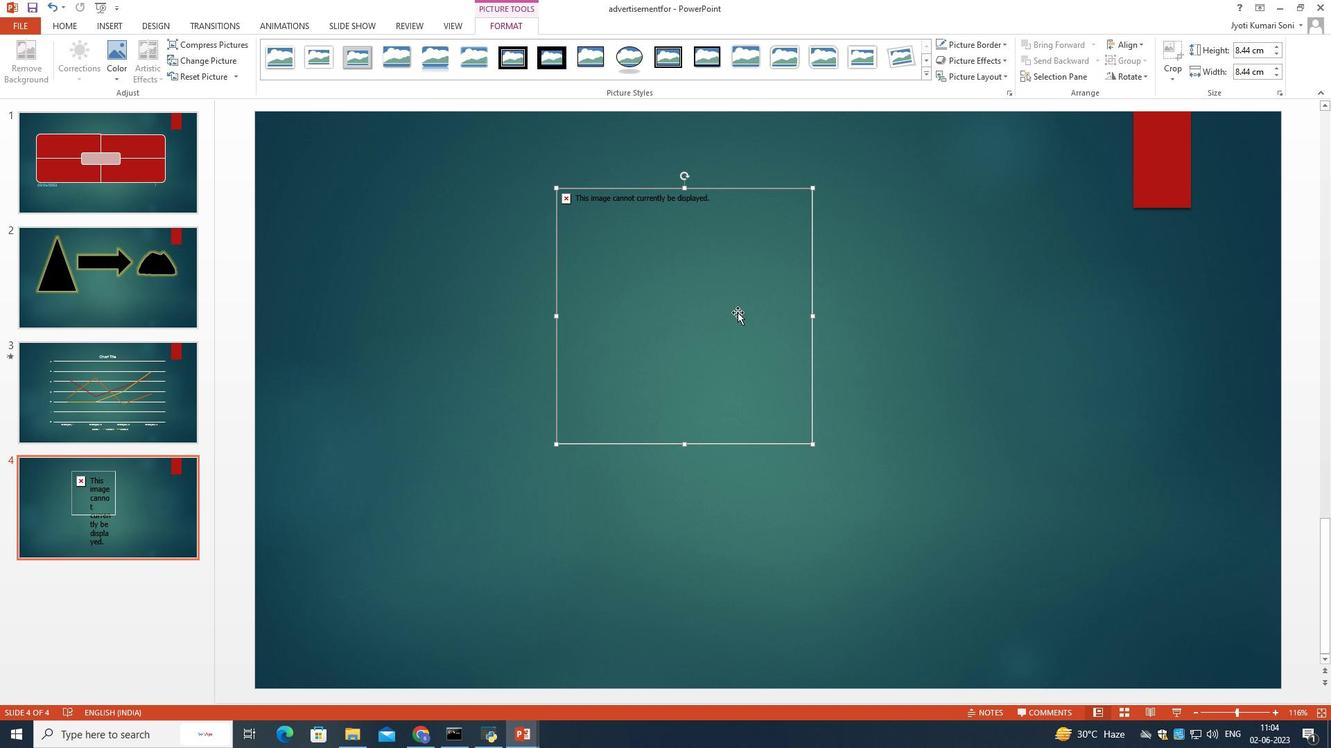 
Action: Mouse pressed left at (707, 294)
Screenshot: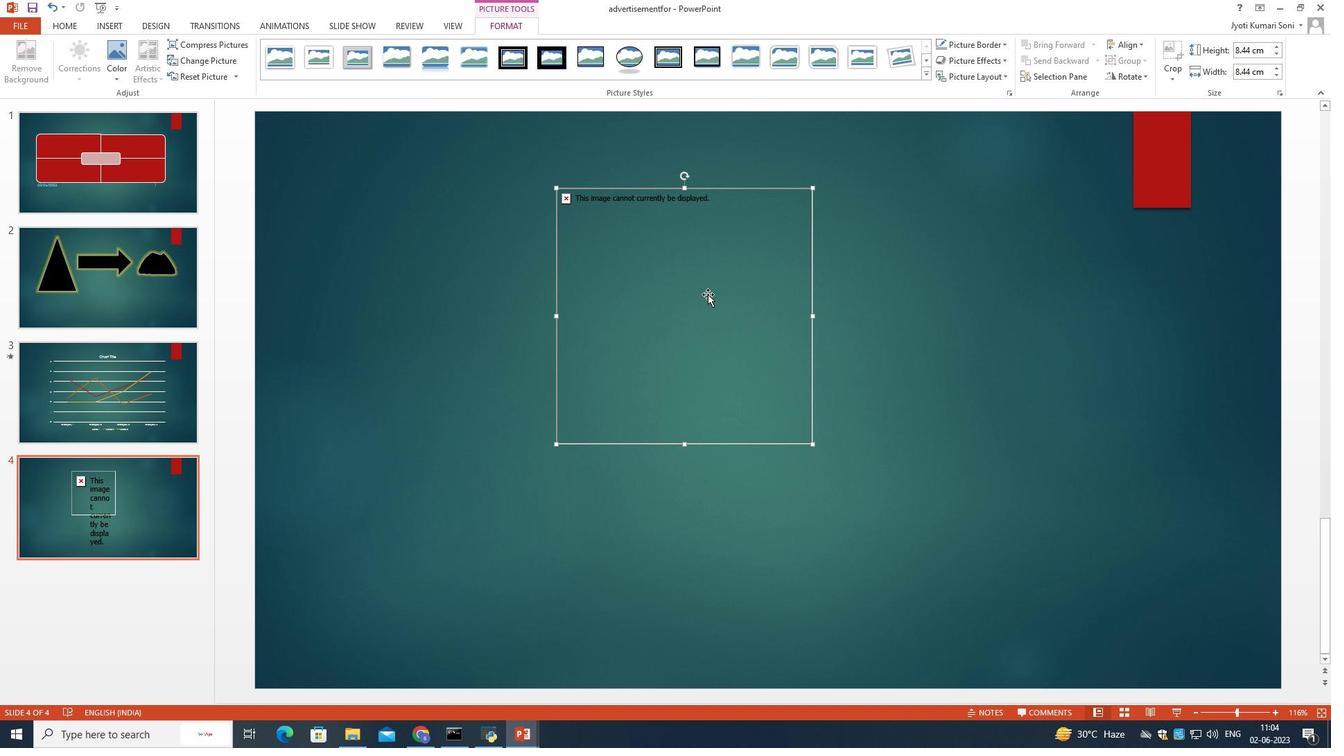 
Action: Mouse moved to (567, 198)
Screenshot: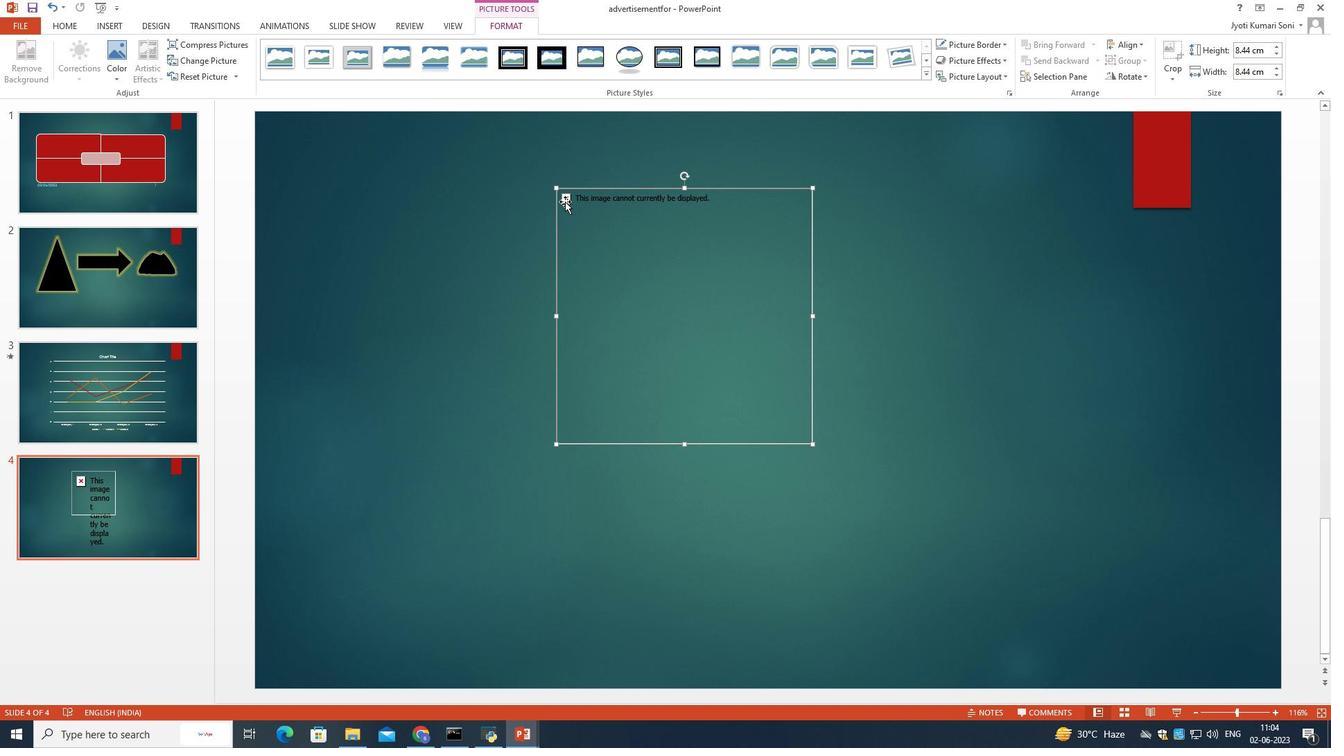 
Action: Mouse pressed left at (567, 198)
Screenshot: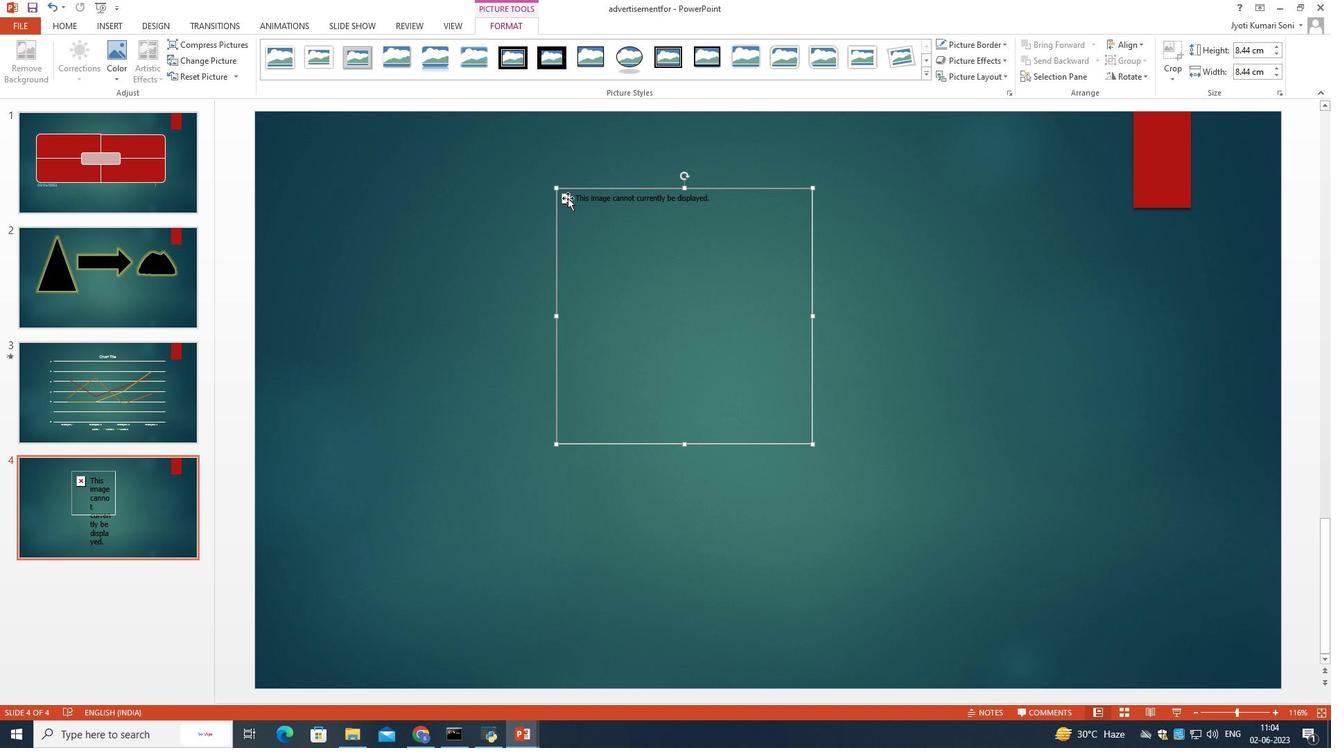 
Action: Mouse moved to (567, 197)
Screenshot: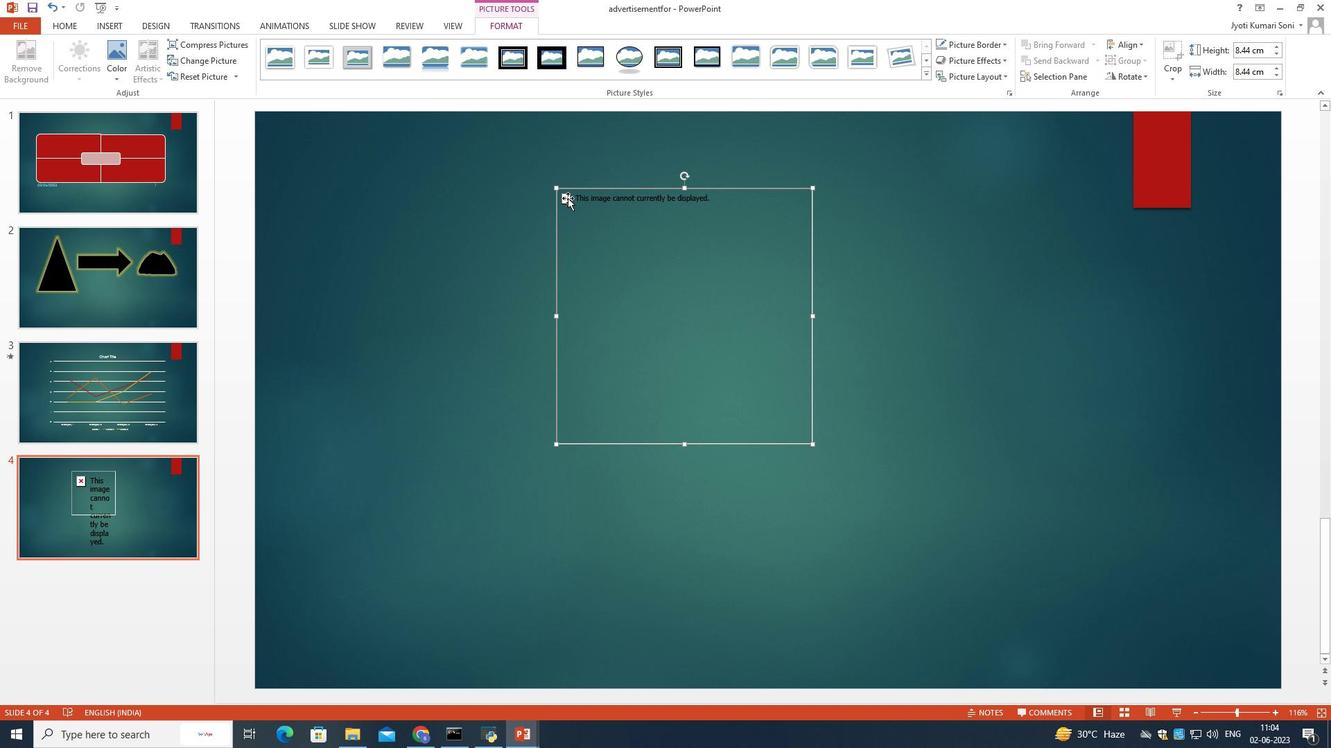 
Action: Mouse pressed right at (567, 197)
Screenshot: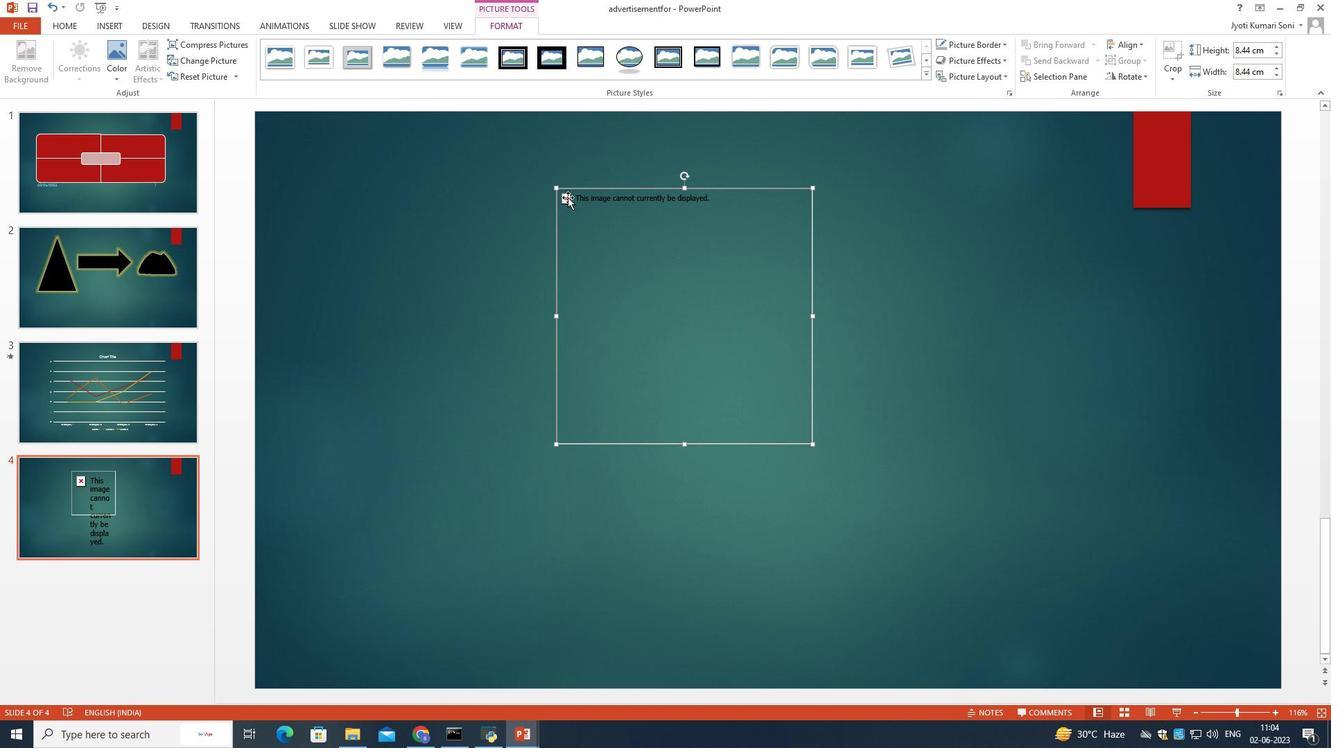 
Action: Mouse moved to (594, 261)
Screenshot: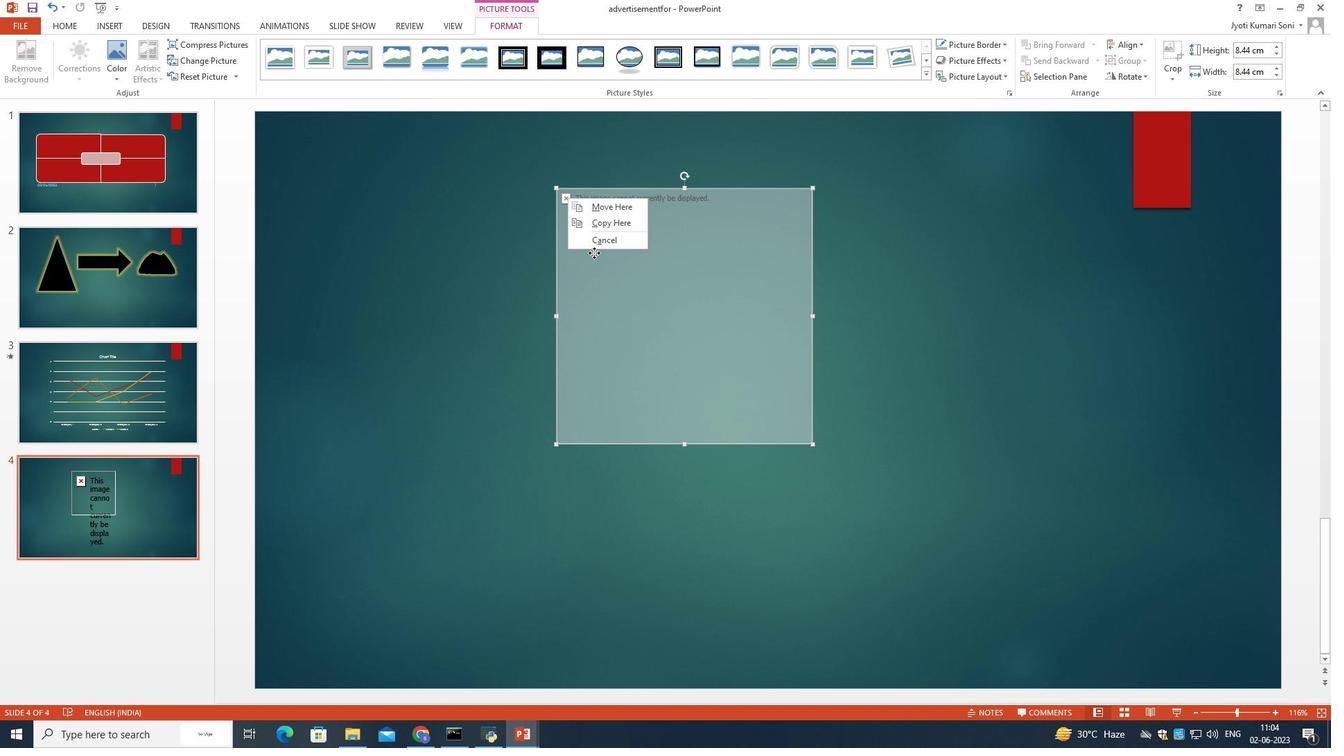 
Action: Mouse pressed left at (594, 261)
Screenshot: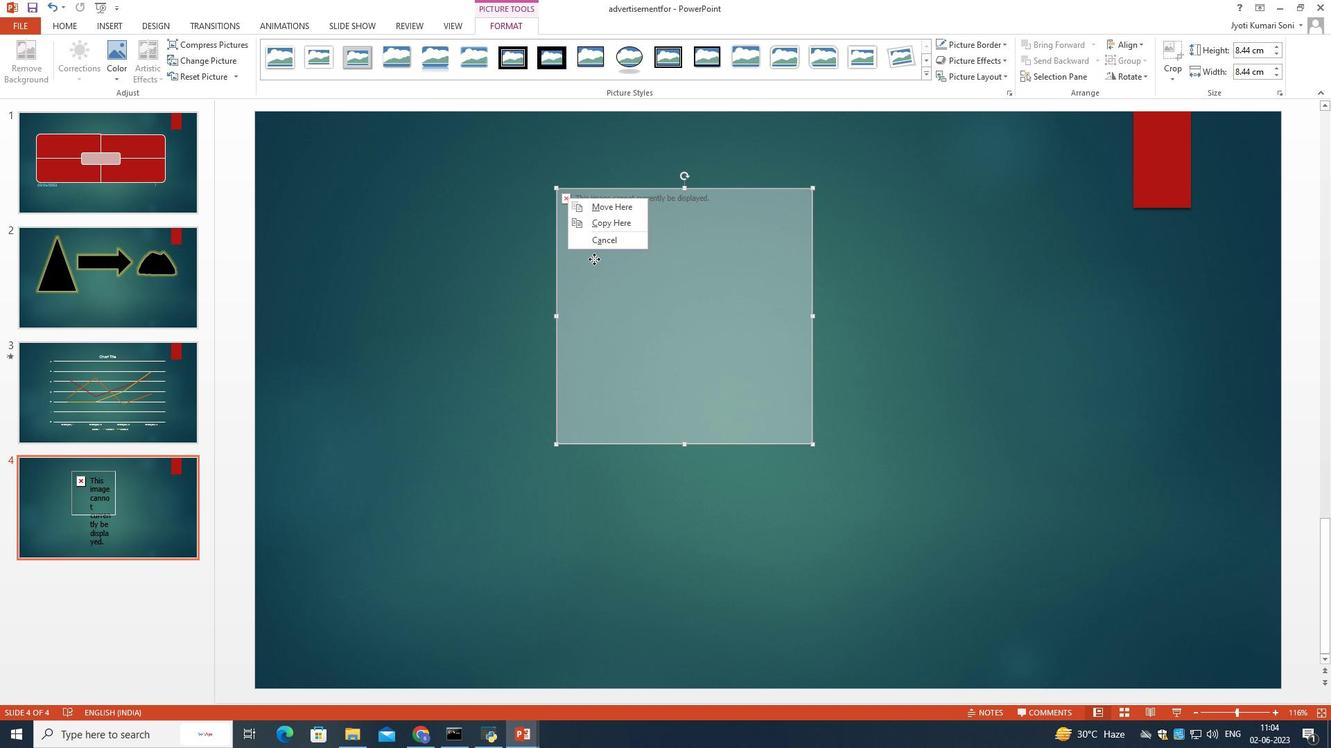 
Action: Mouse moved to (627, 219)
Screenshot: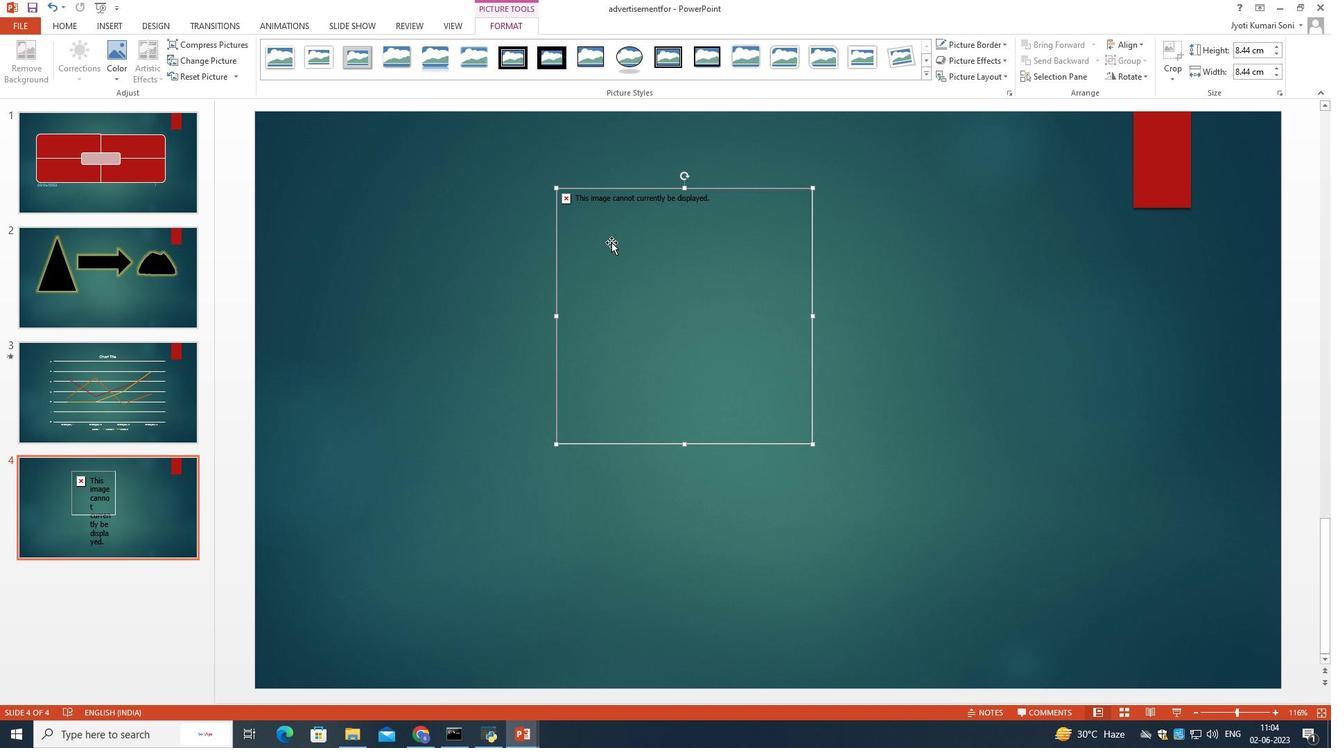 
Action: Mouse pressed left at (627, 219)
Screenshot: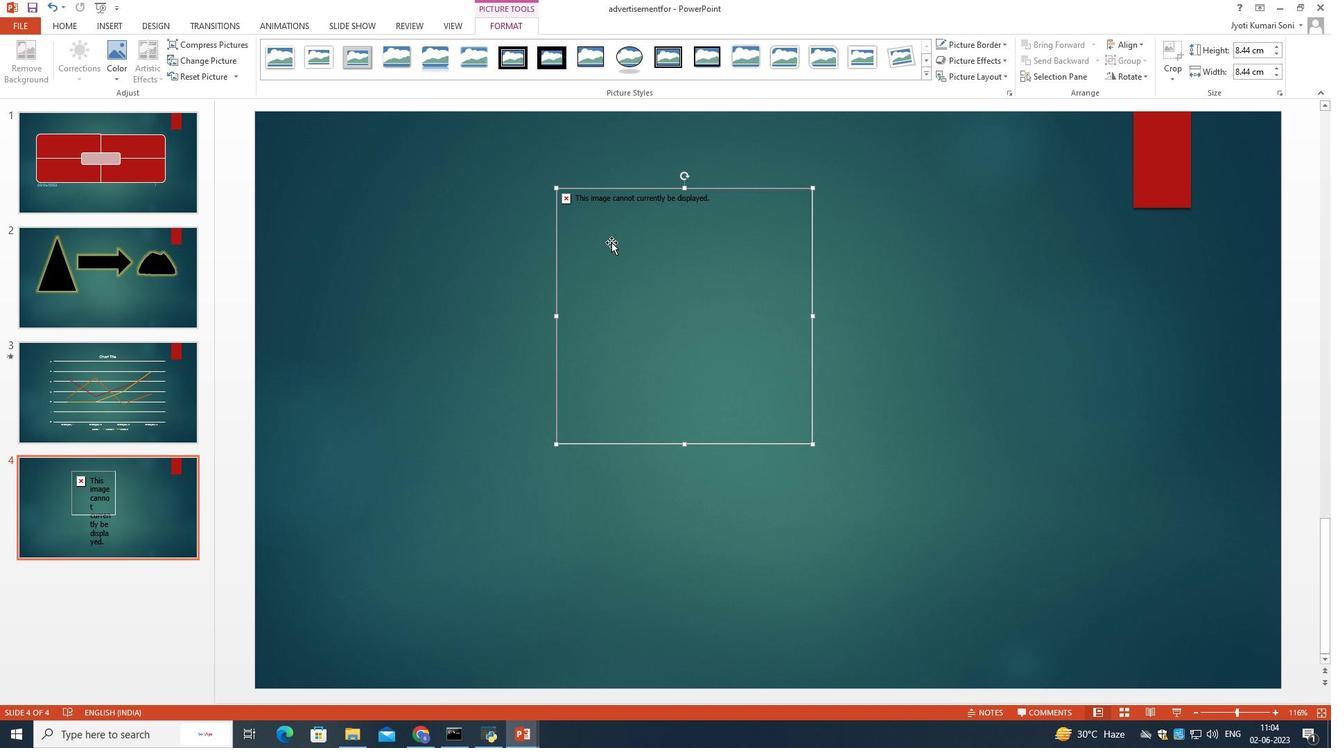 
Action: Mouse moved to (627, 219)
Screenshot: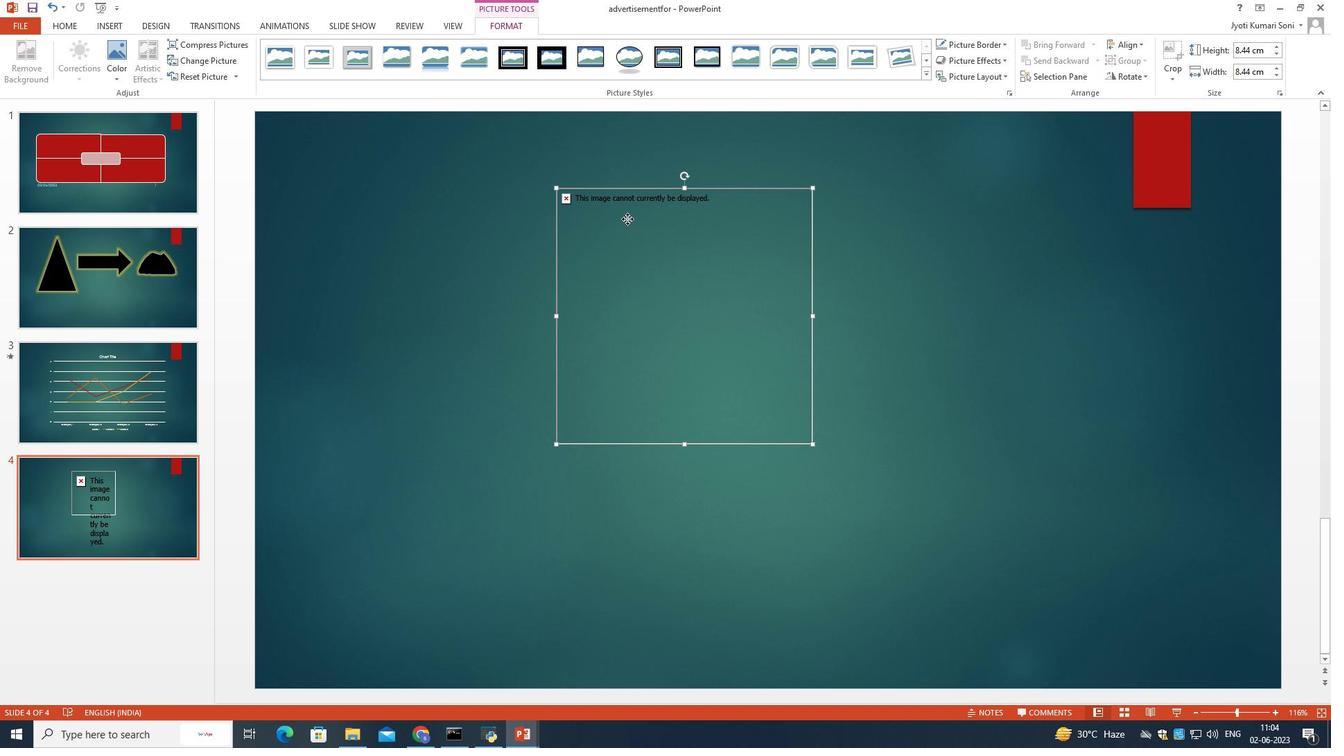 
Action: Mouse pressed left at (627, 219)
Screenshot: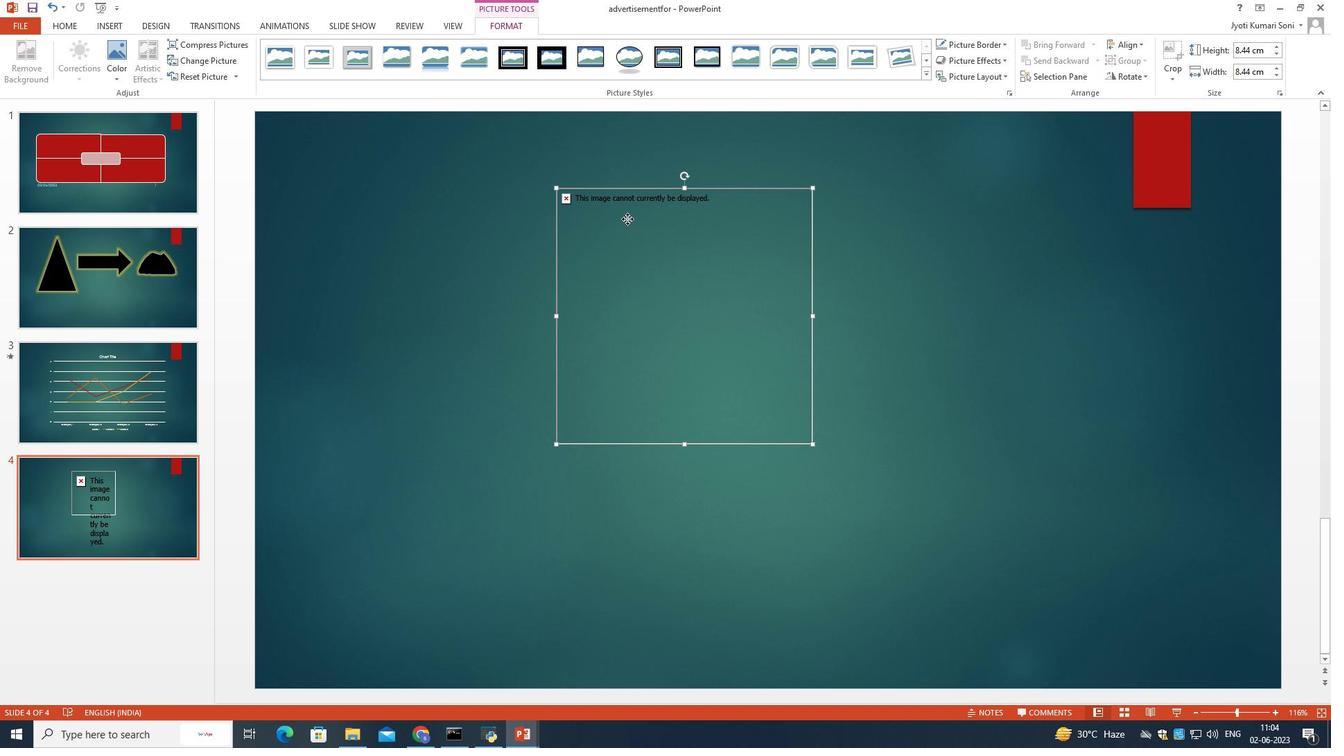 
Action: Mouse moved to (629, 219)
Screenshot: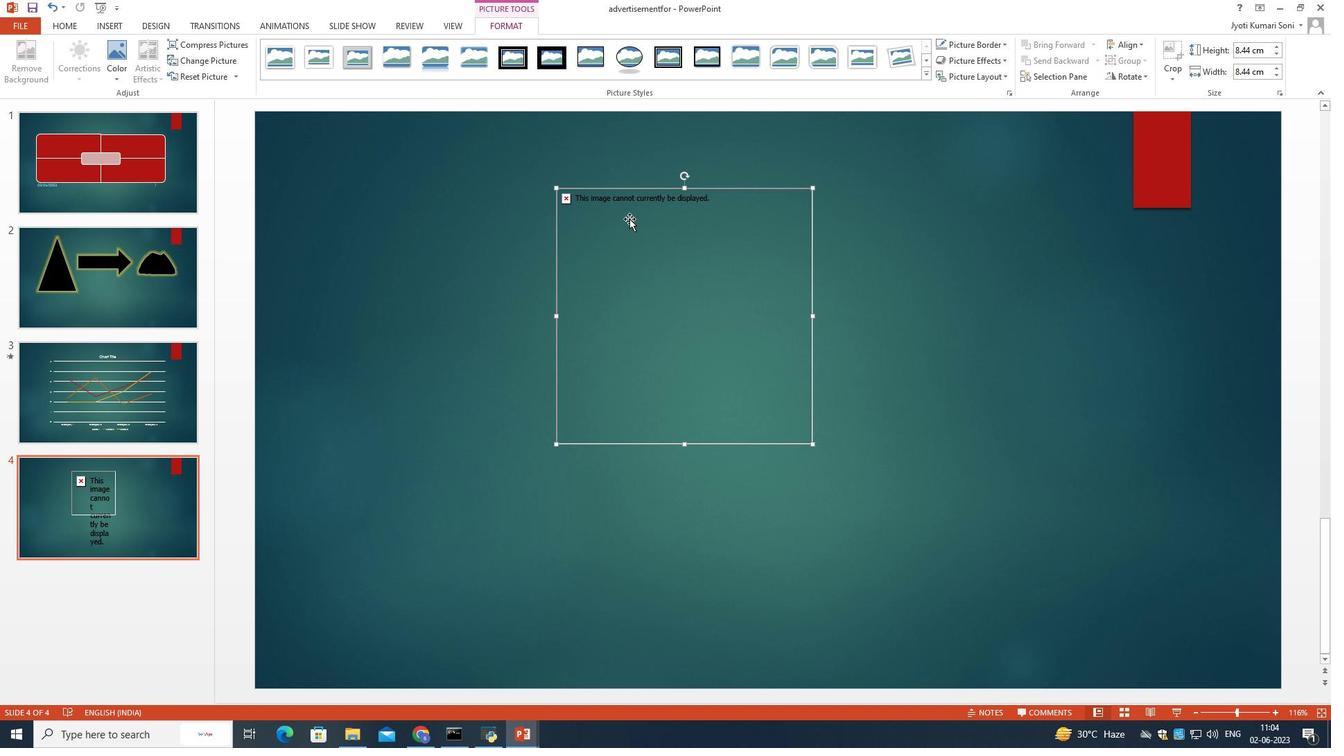 
Action: Mouse pressed right at (629, 219)
Screenshot: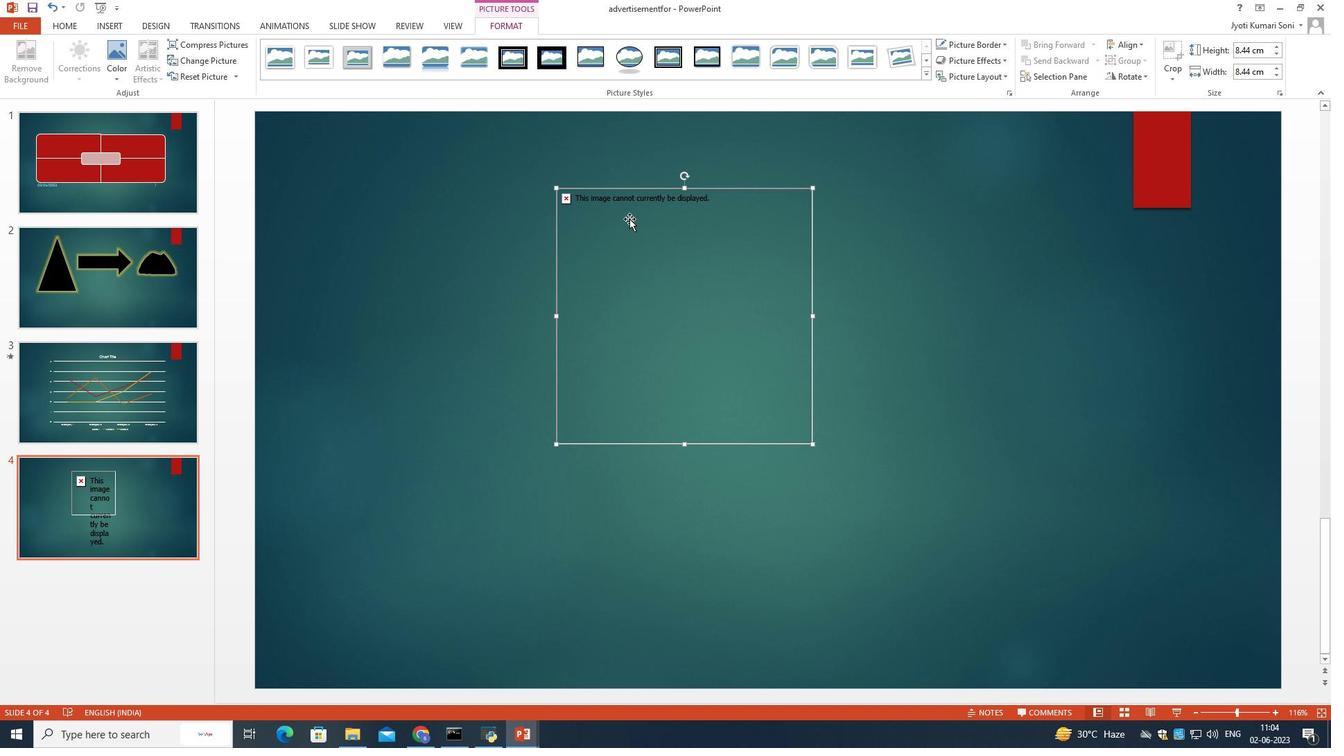 
Action: Mouse pressed right at (629, 219)
Screenshot: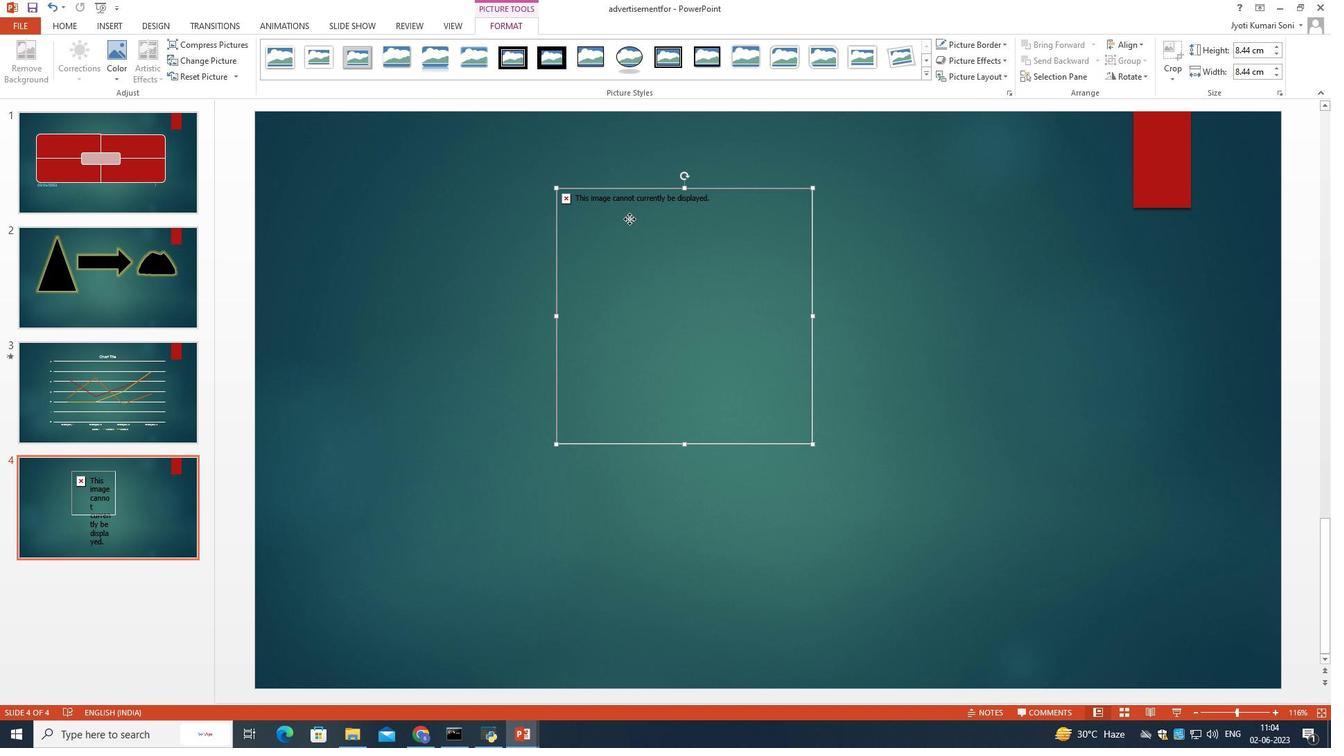 
Action: Mouse moved to (645, 227)
Screenshot: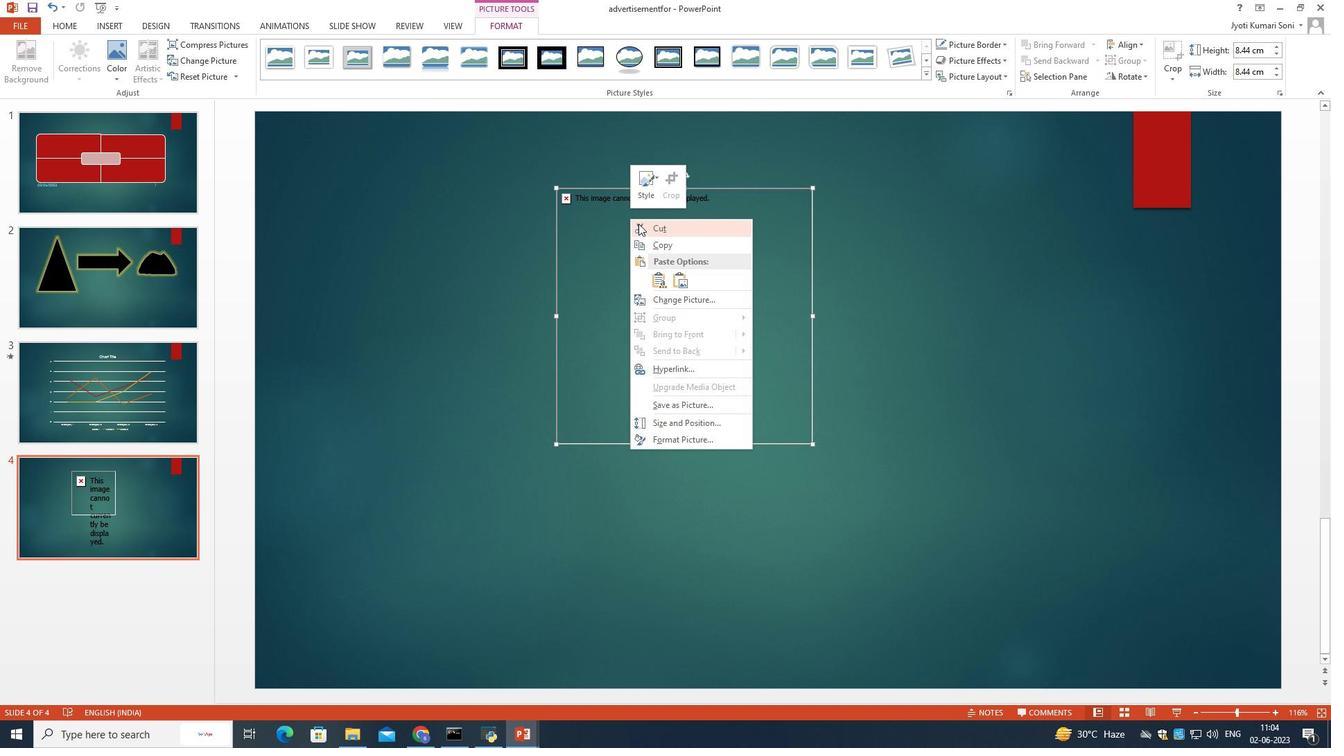 
Action: Mouse pressed left at (645, 227)
Screenshot: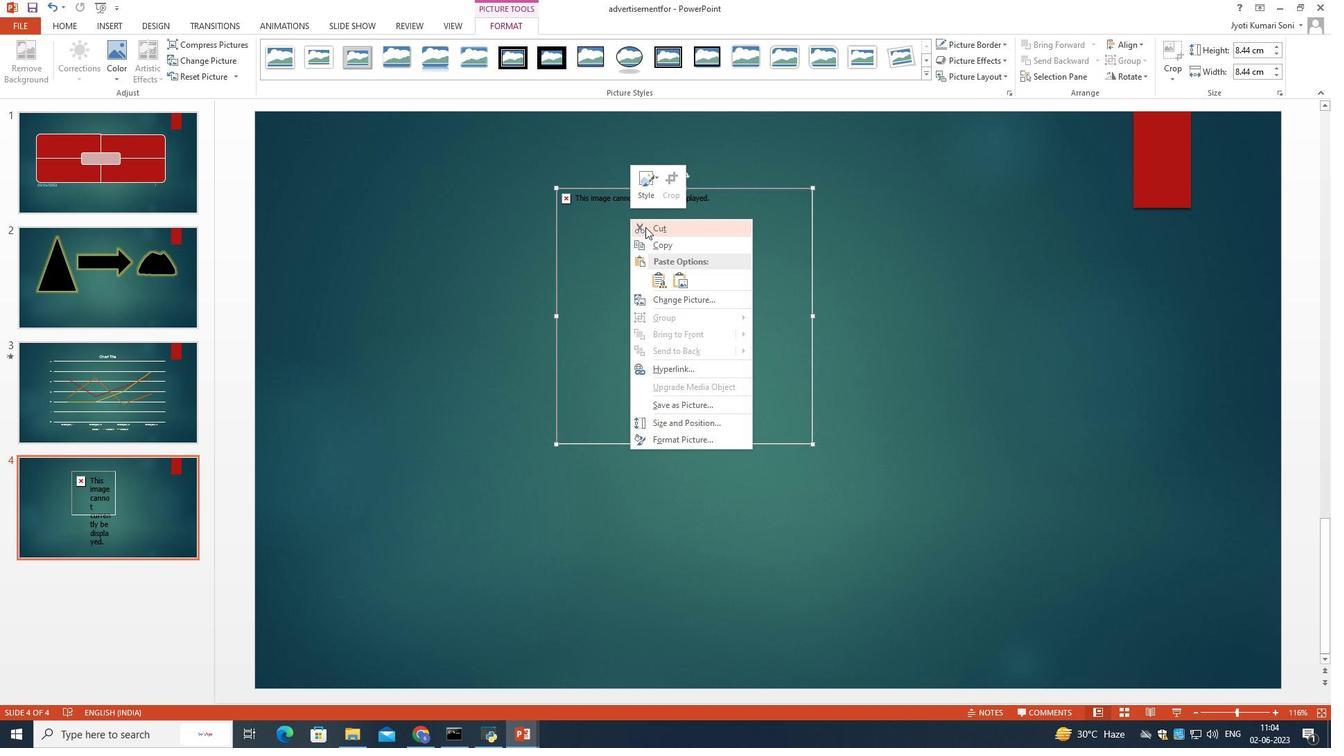 
Action: Mouse moved to (431, 730)
Screenshot: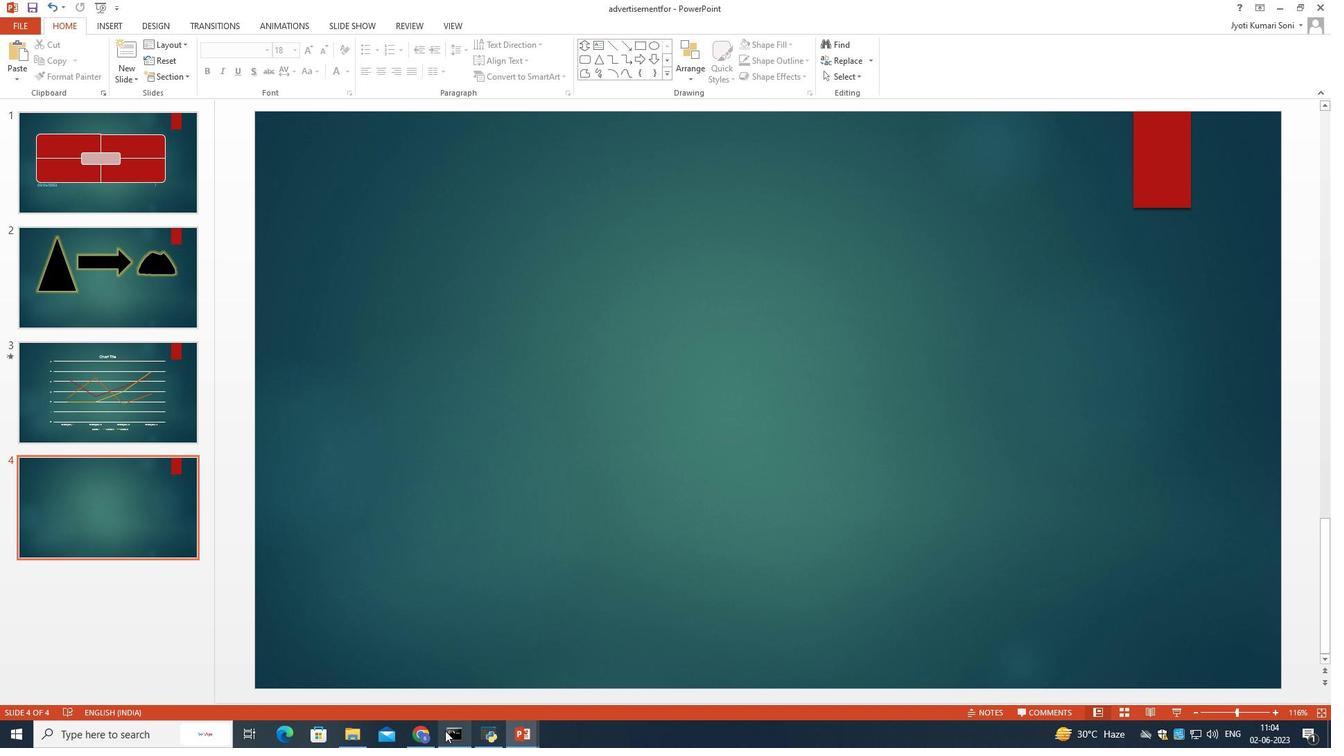 
Action: Mouse pressed left at (431, 730)
Screenshot: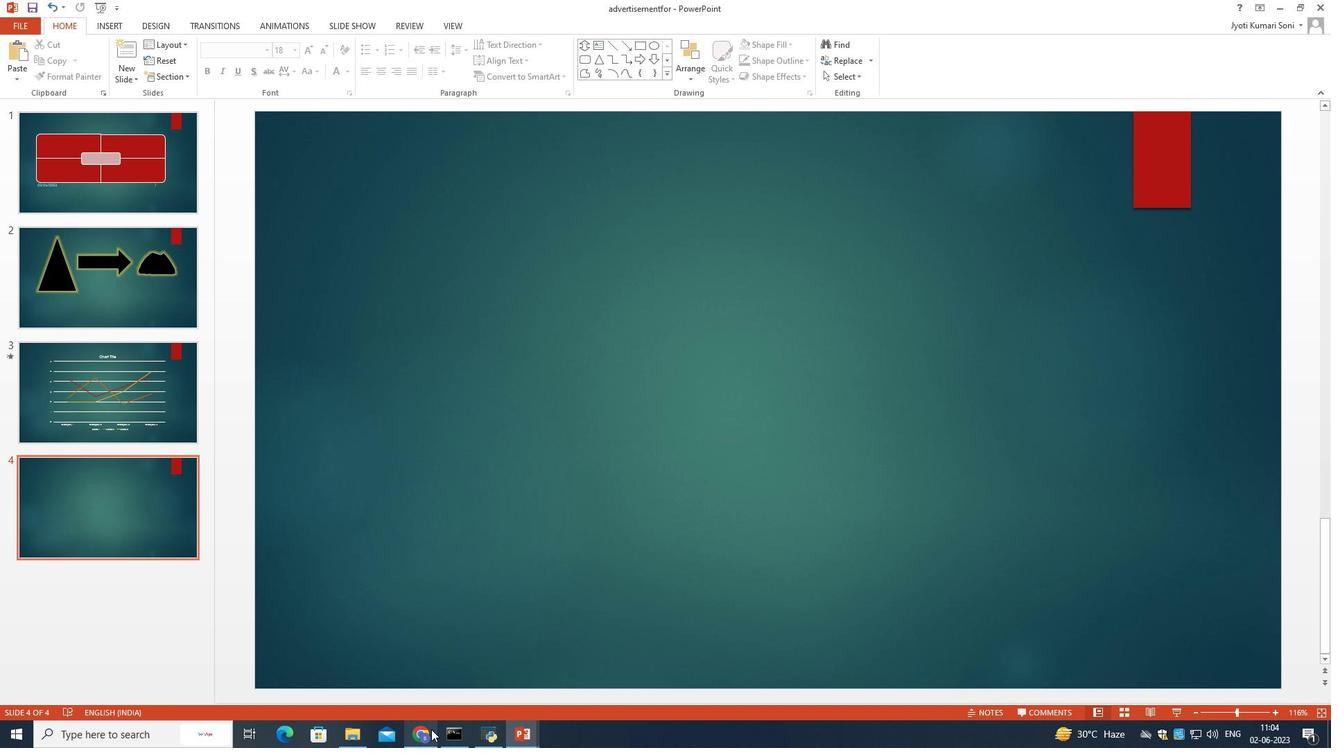 
Action: Mouse moved to (929, 549)
Screenshot: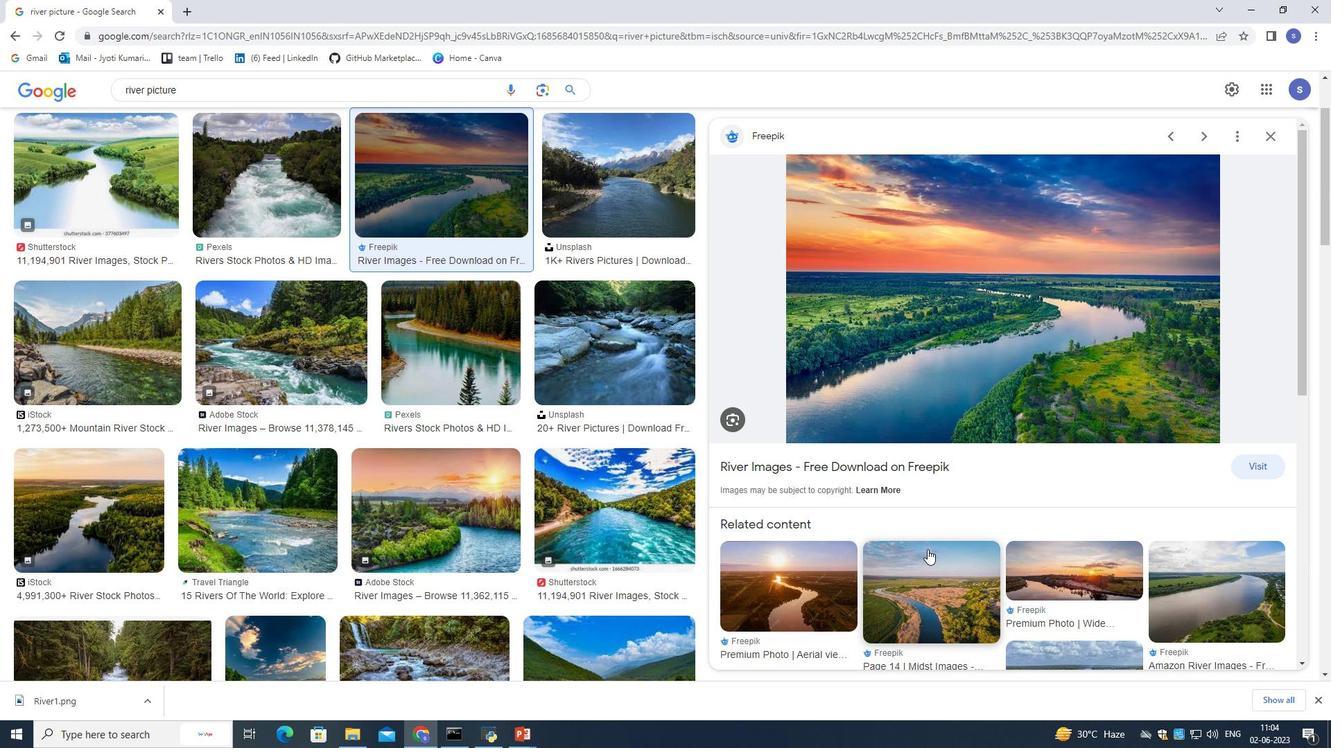 
Action: Mouse scrolled (929, 549) with delta (0, 0)
Screenshot: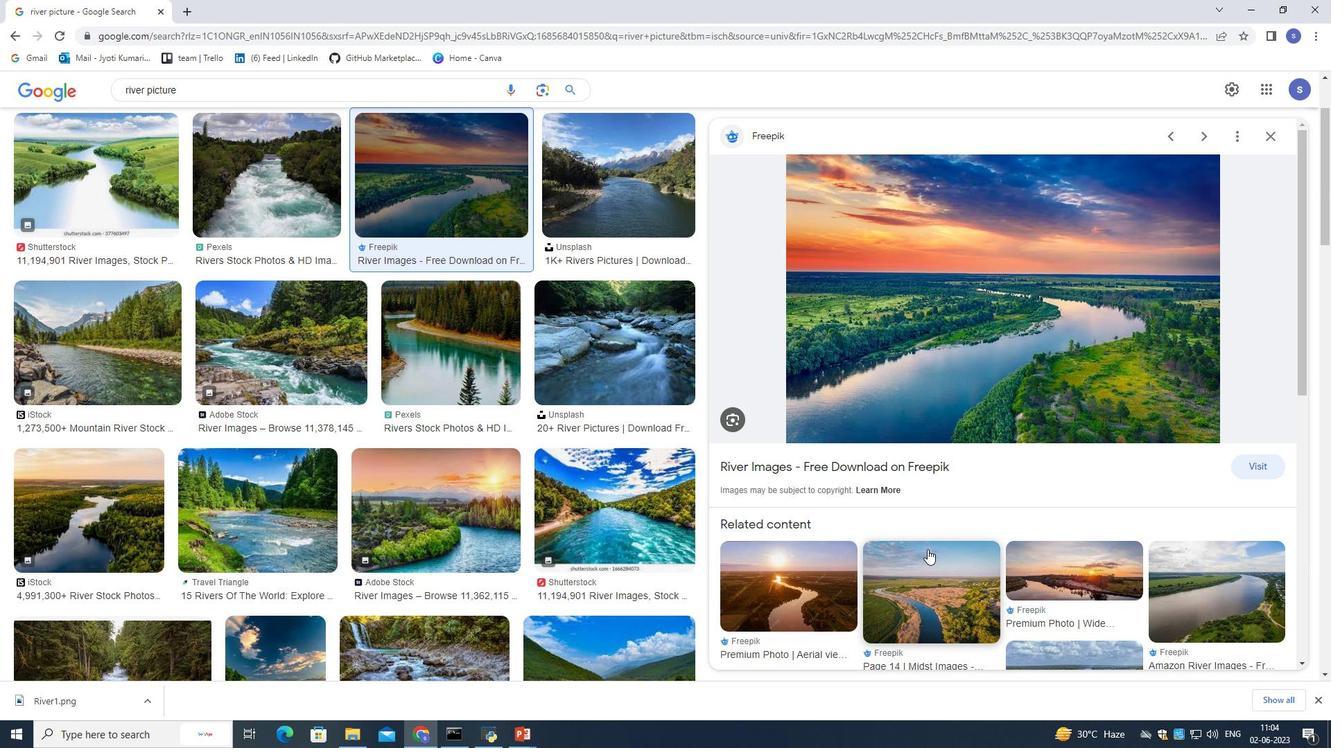 
Action: Mouse scrolled (929, 549) with delta (0, 0)
Screenshot: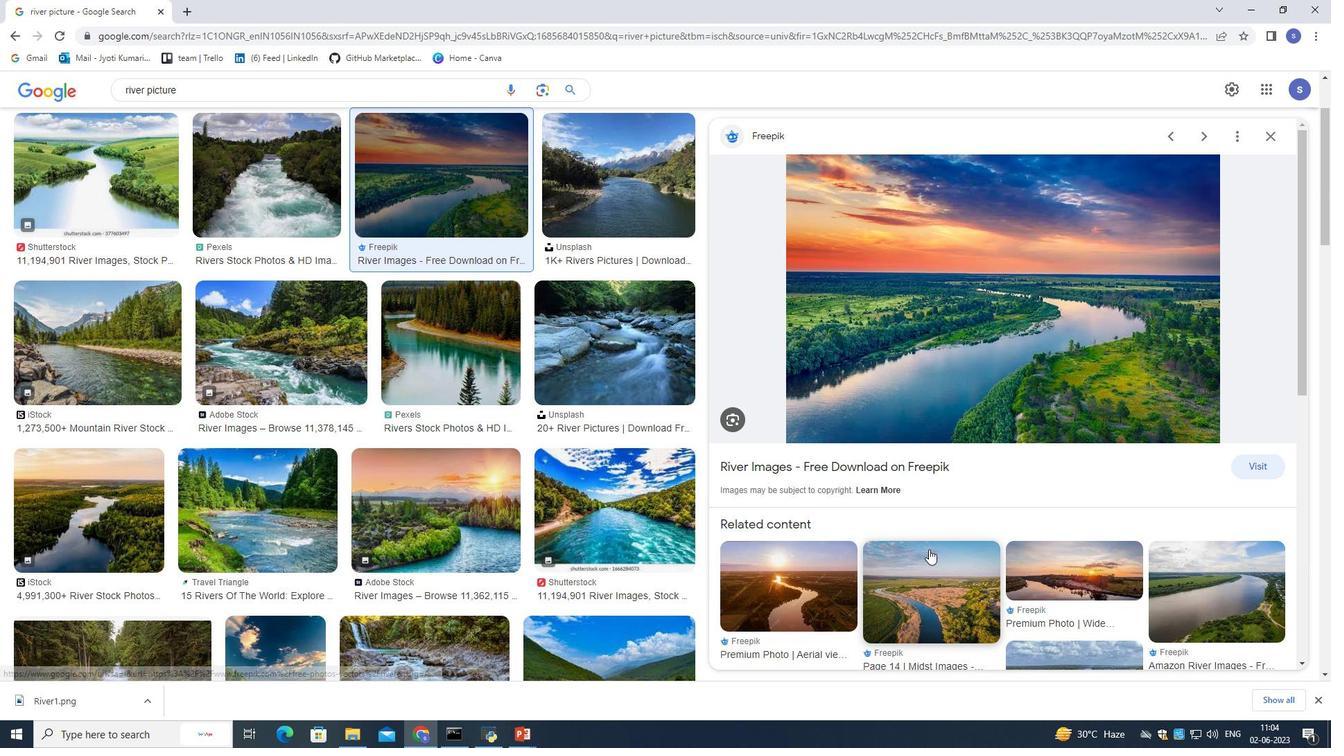 
Action: Mouse moved to (470, 511)
Screenshot: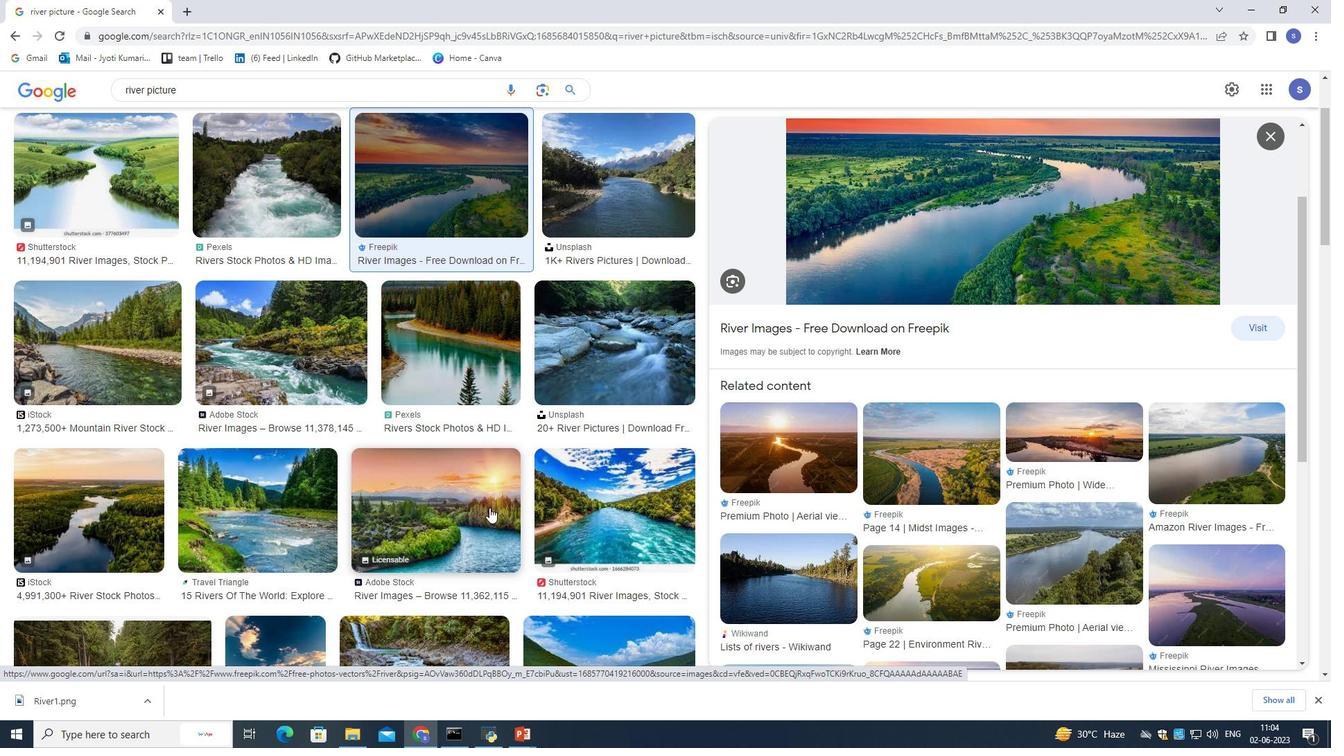 
Action: Mouse pressed left at (470, 511)
Screenshot: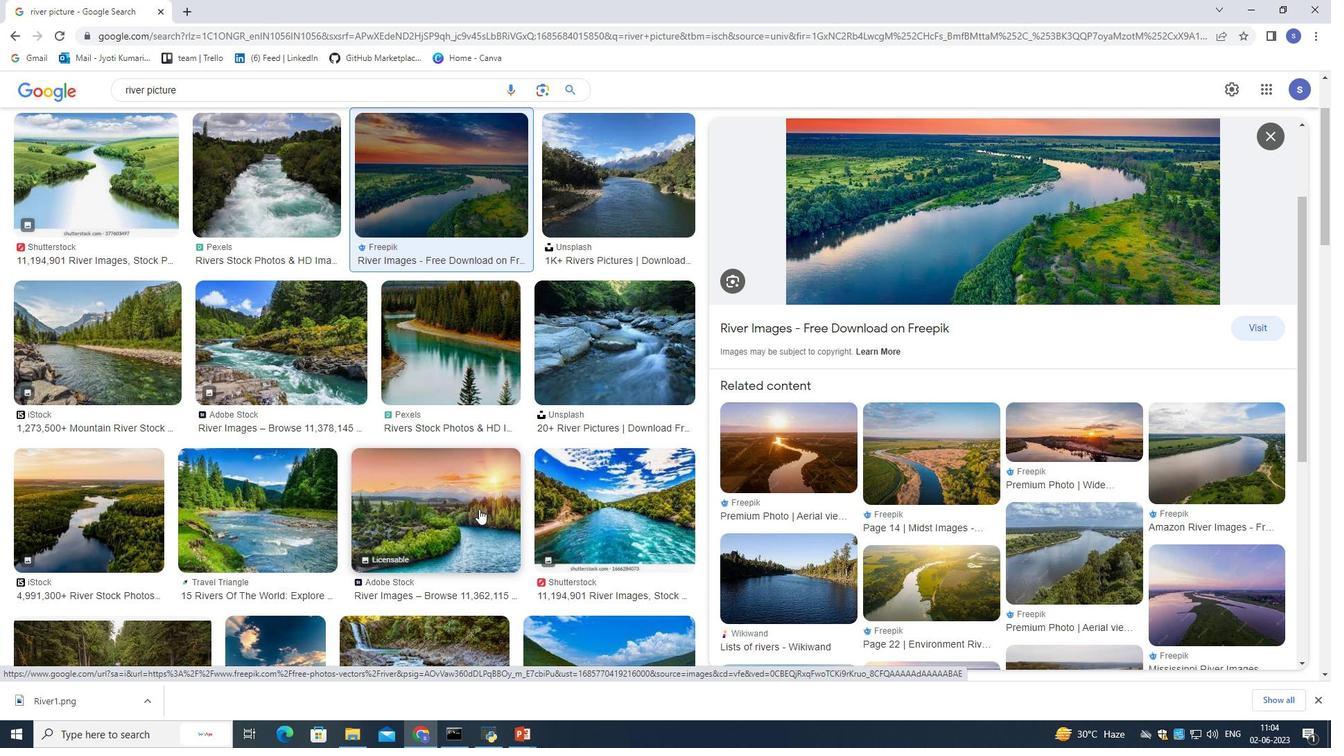 
Action: Mouse moved to (1031, 248)
Screenshot: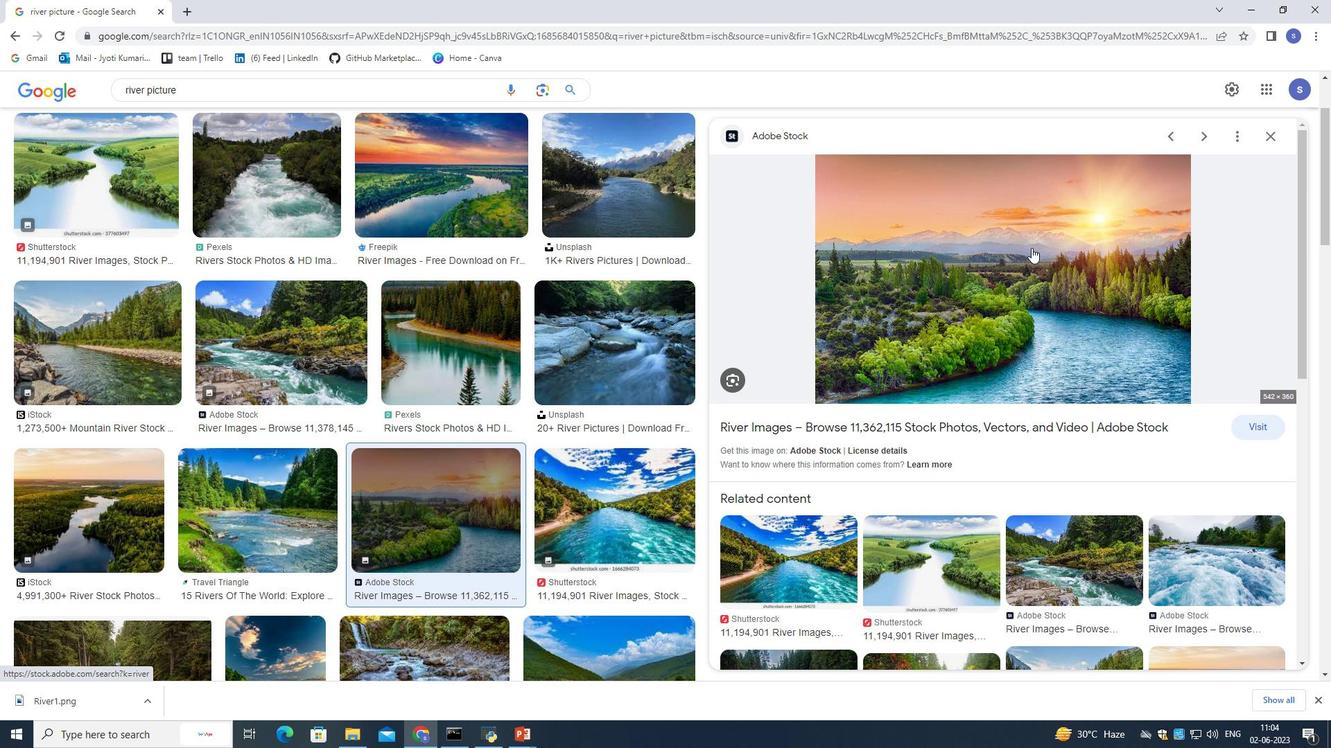 
Action: Mouse pressed right at (1031, 248)
Screenshot: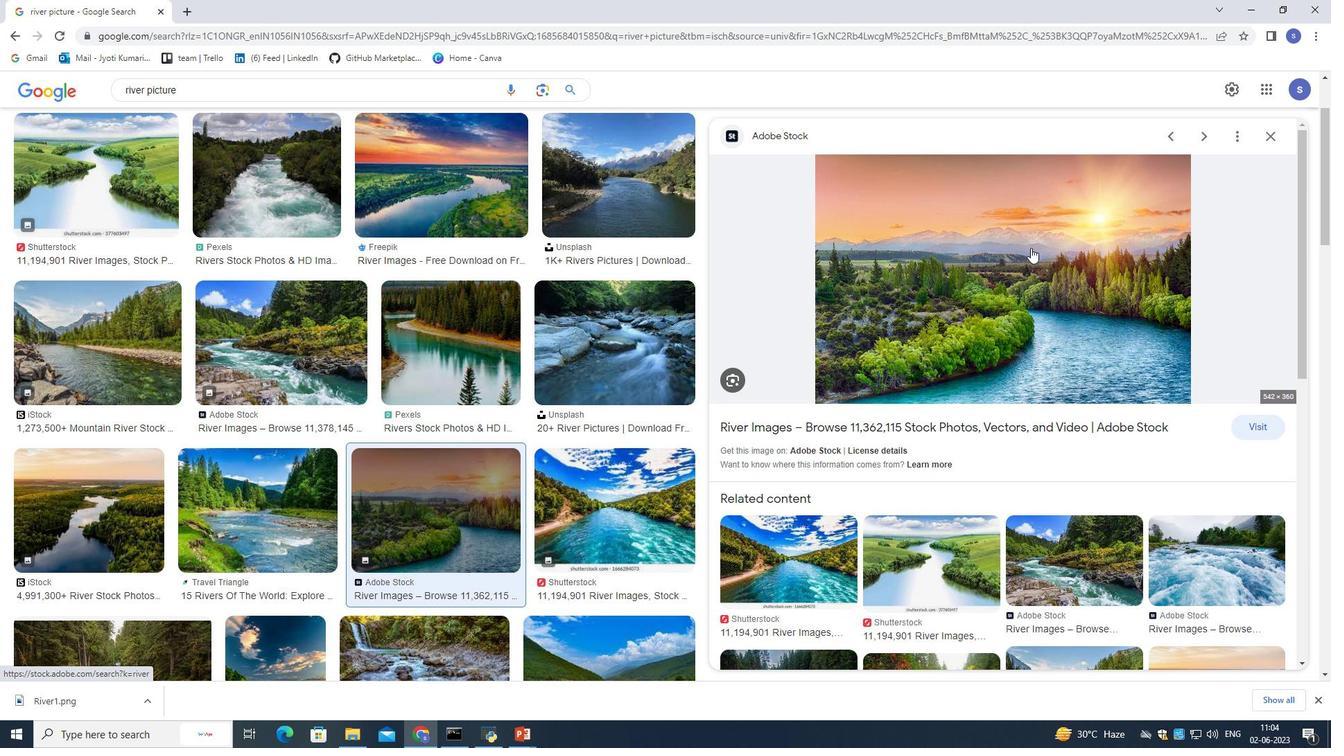 
Action: Mouse moved to (1056, 393)
Screenshot: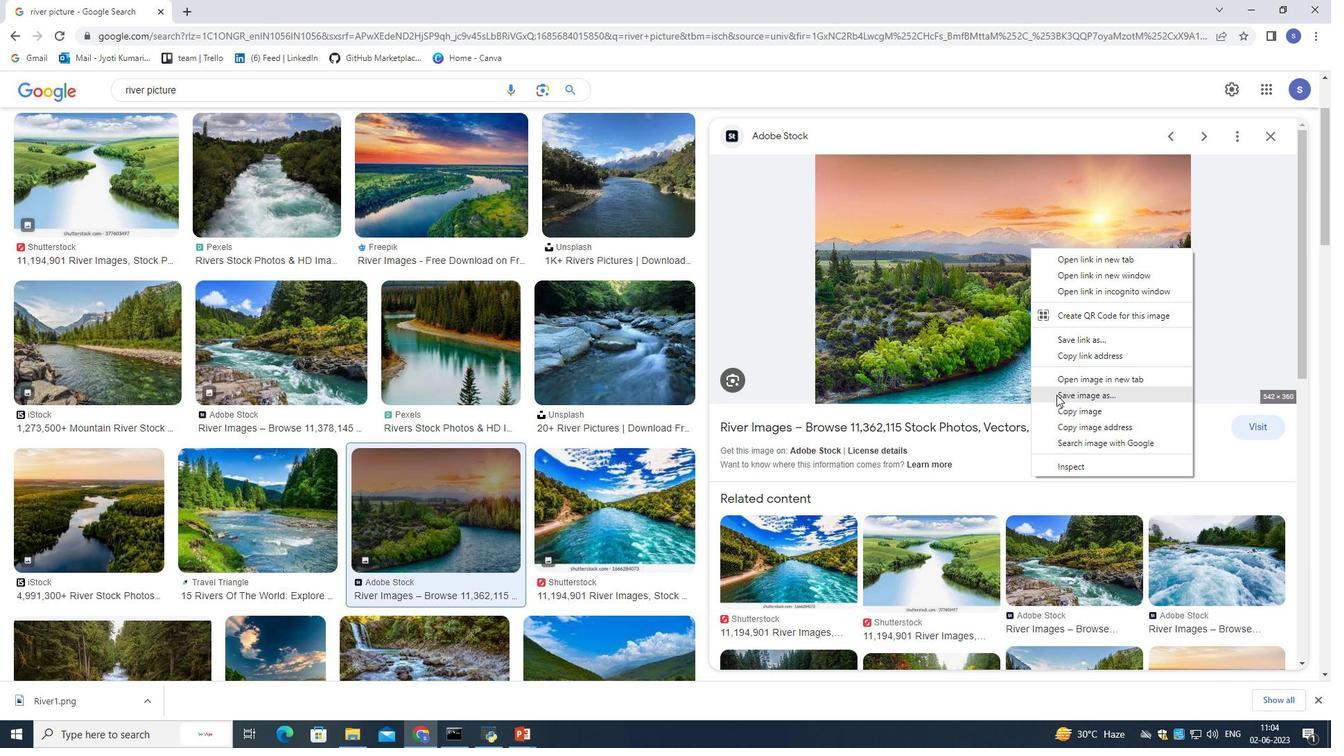 
Action: Mouse pressed left at (1056, 393)
Screenshot: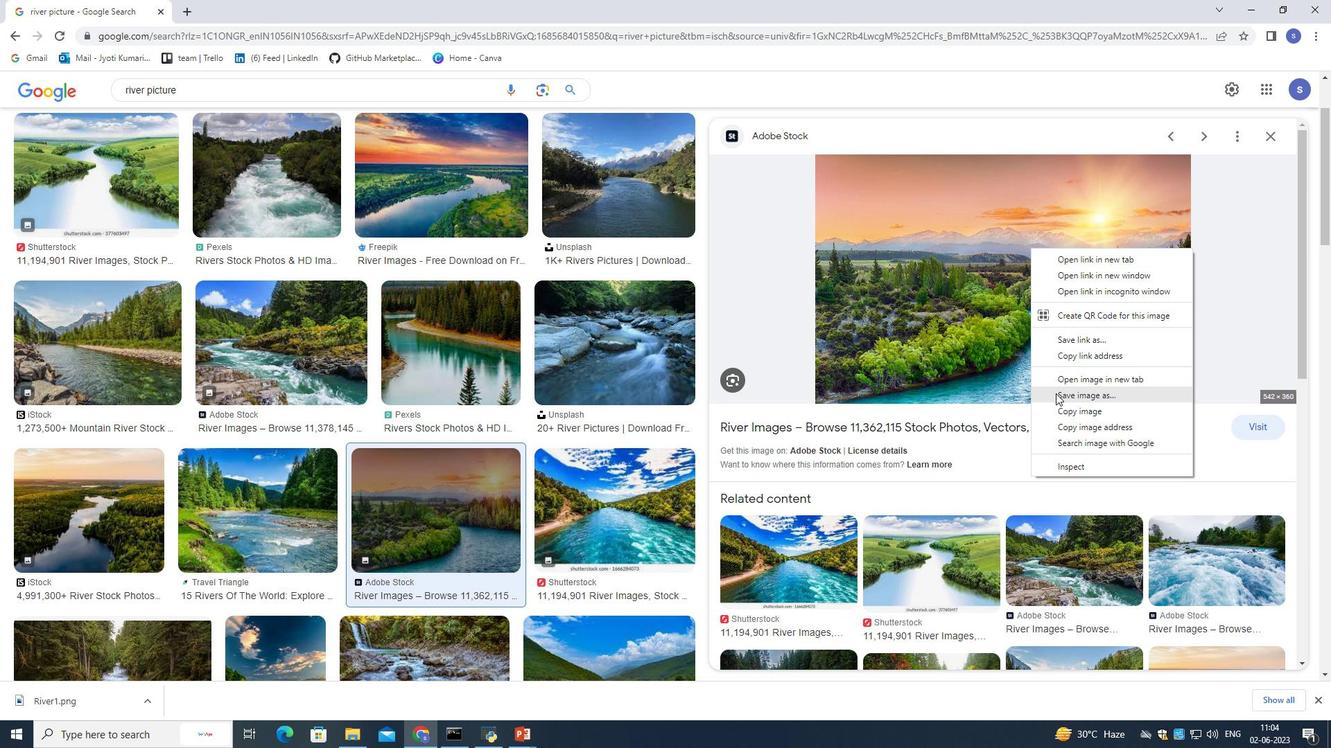 
Action: Mouse moved to (1054, 391)
Screenshot: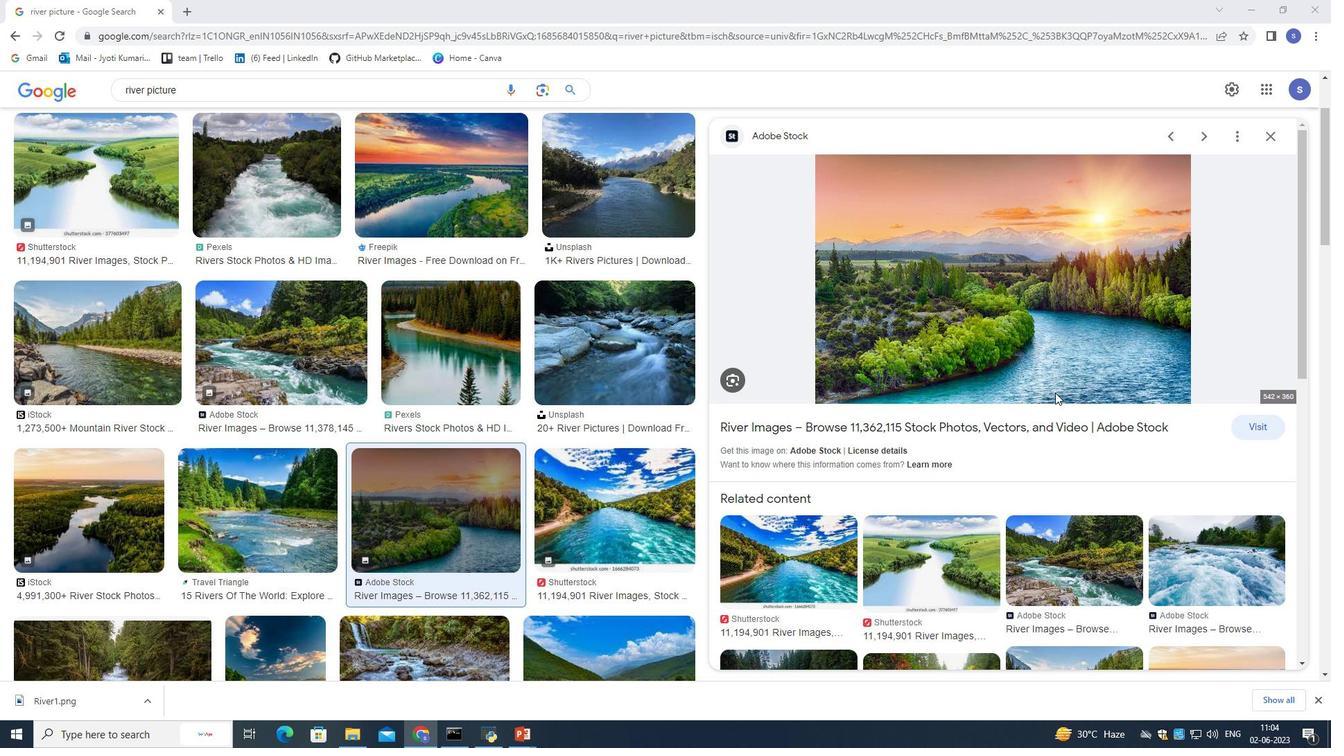 
Action: Key pressed <Key.shift>River.1<Key.enter>
Screenshot: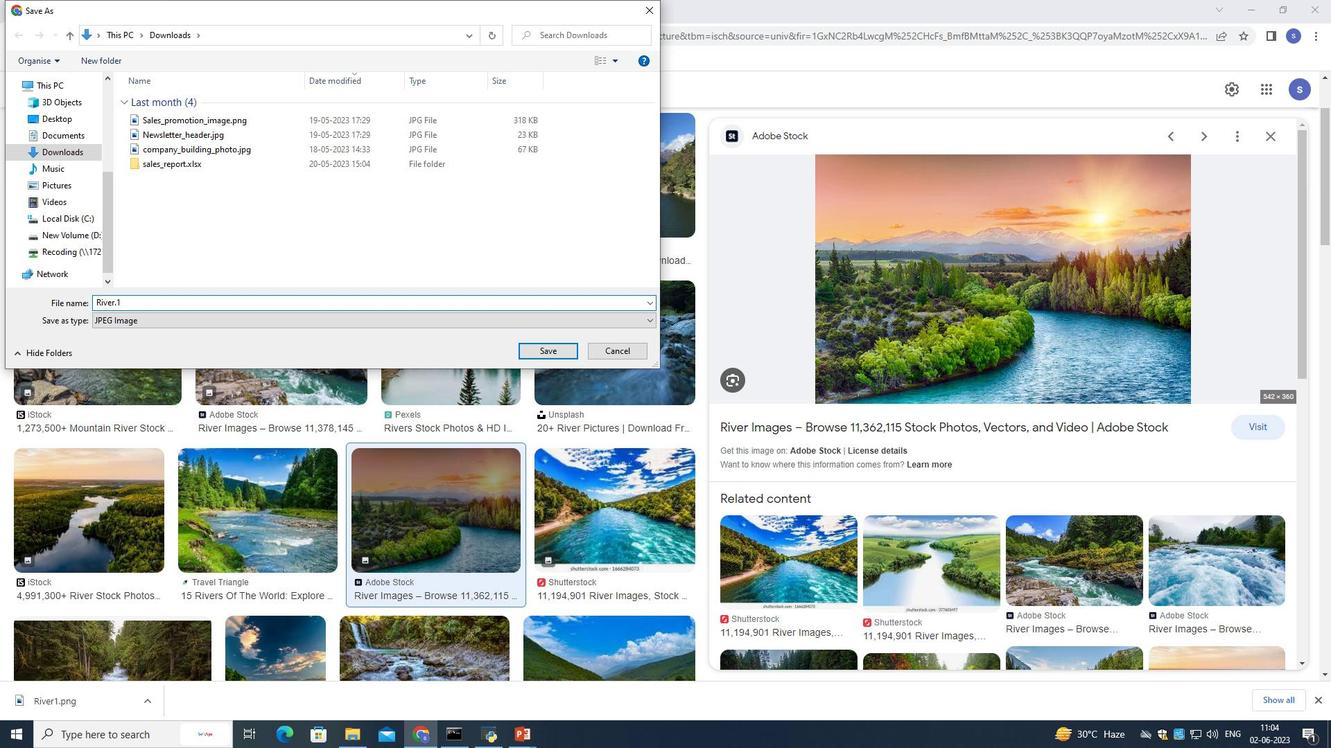 
Action: Mouse moved to (520, 744)
Screenshot: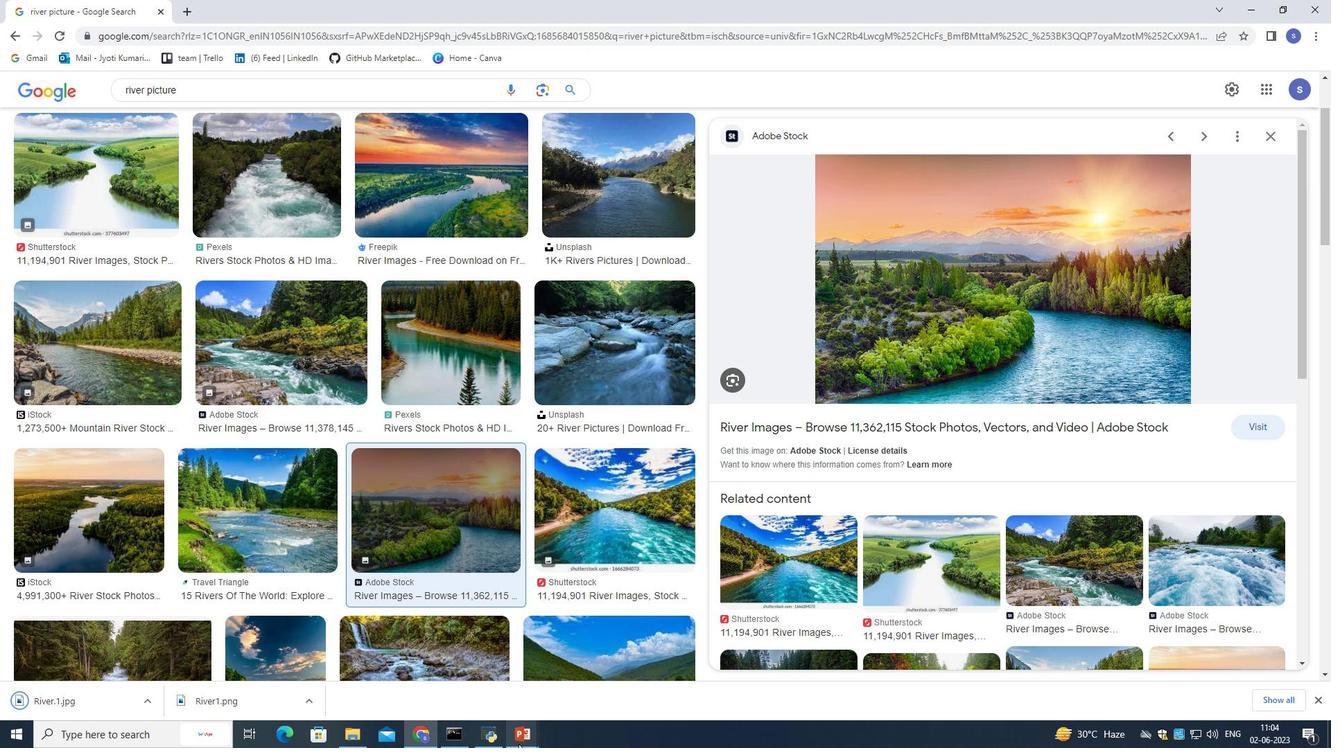 
Action: Mouse pressed left at (520, 744)
Screenshot: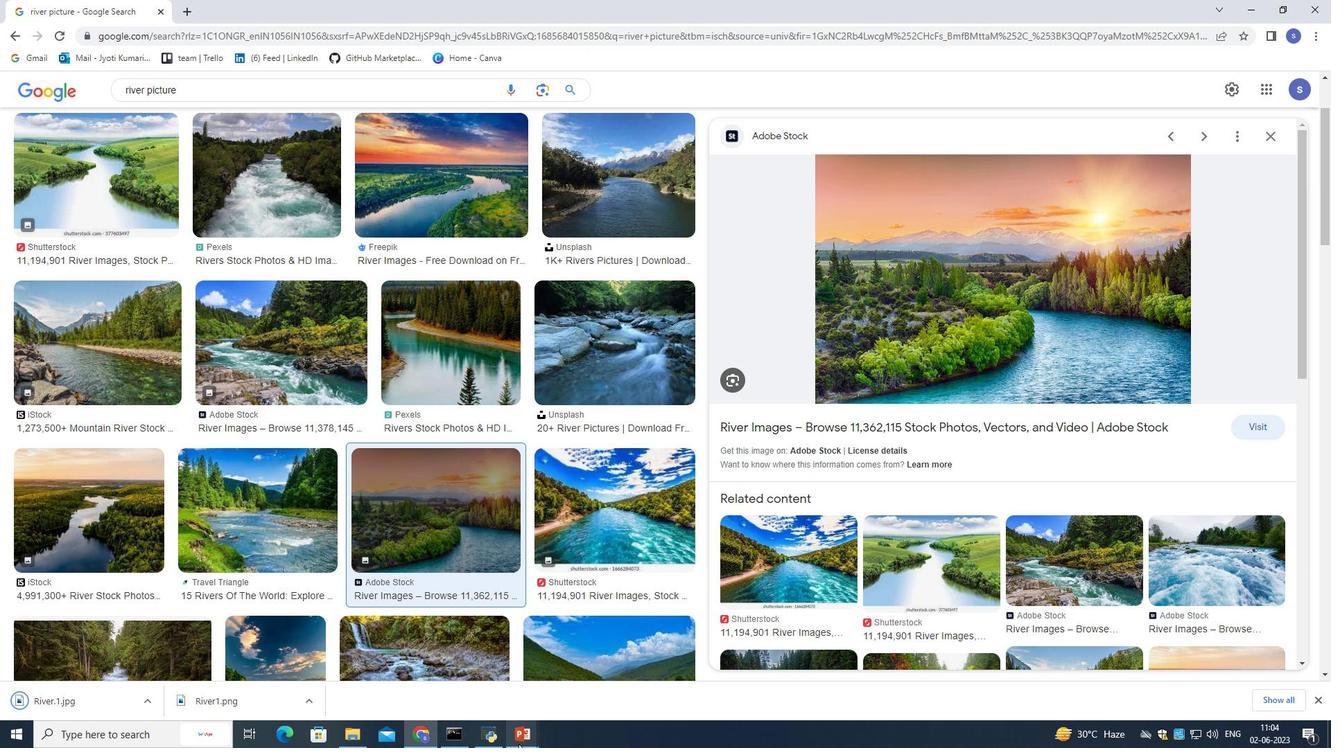 
Action: Mouse moved to (700, 680)
Screenshot: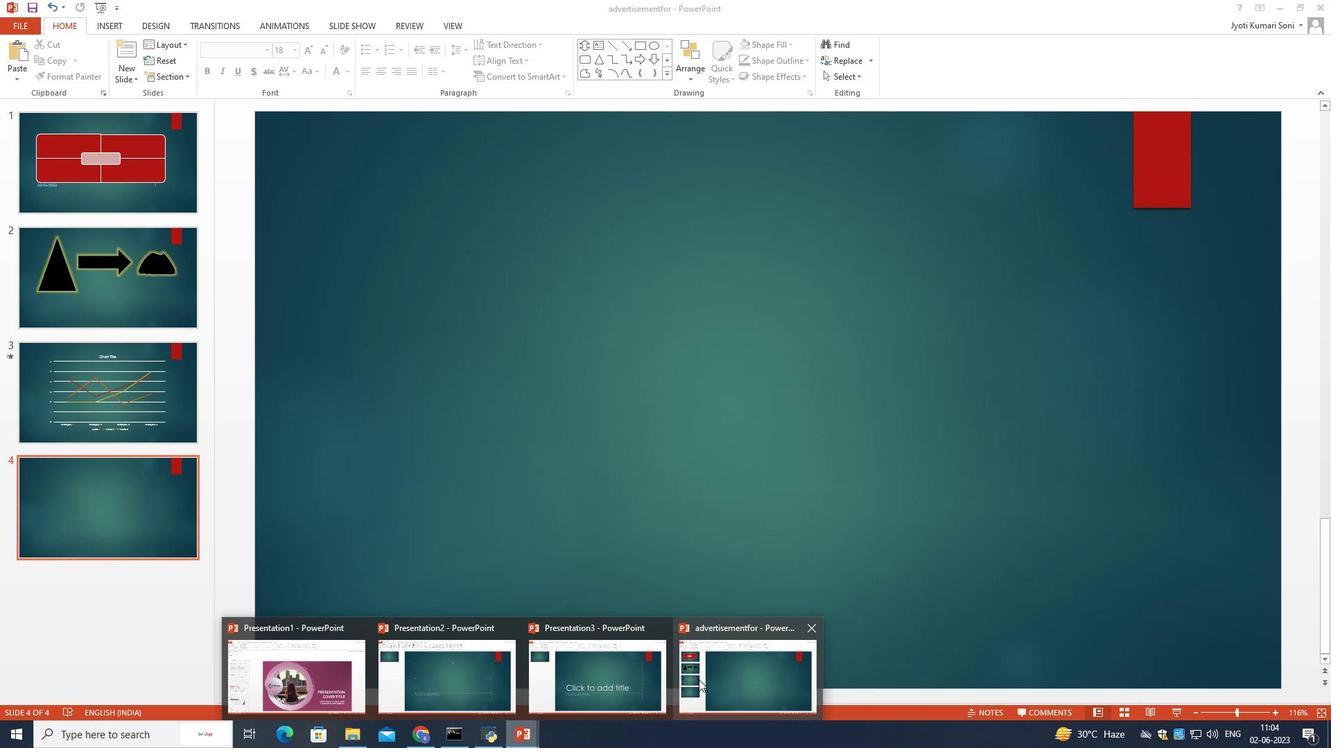
Action: Mouse pressed left at (700, 680)
Screenshot: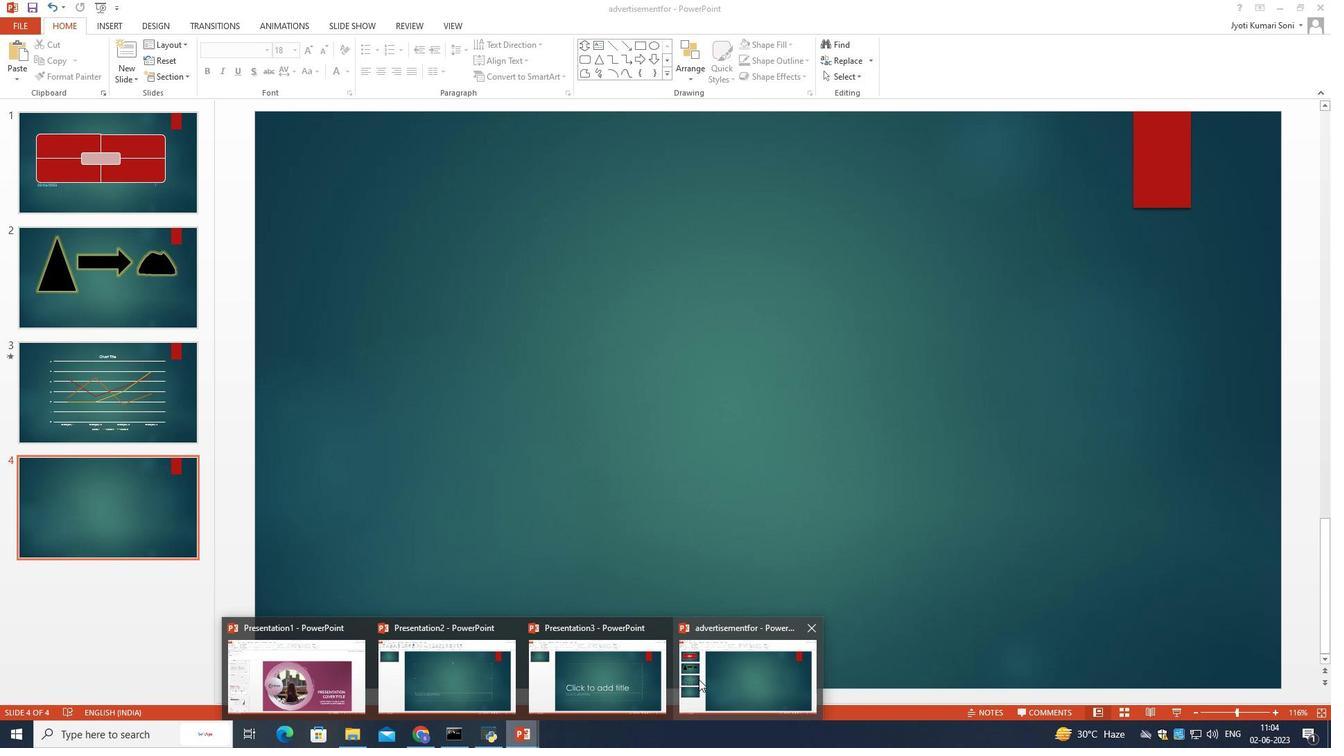 
Action: Mouse moved to (112, 23)
Screenshot: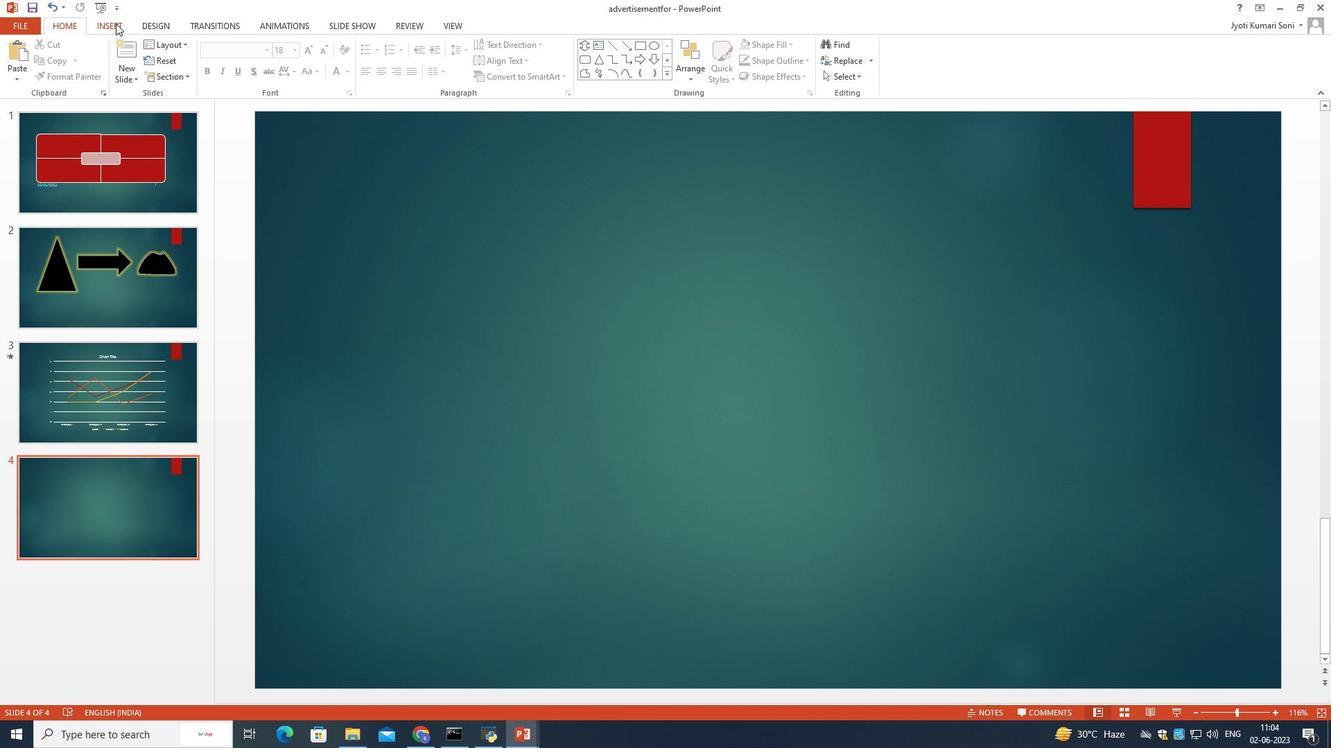 
Action: Mouse pressed left at (112, 23)
Screenshot: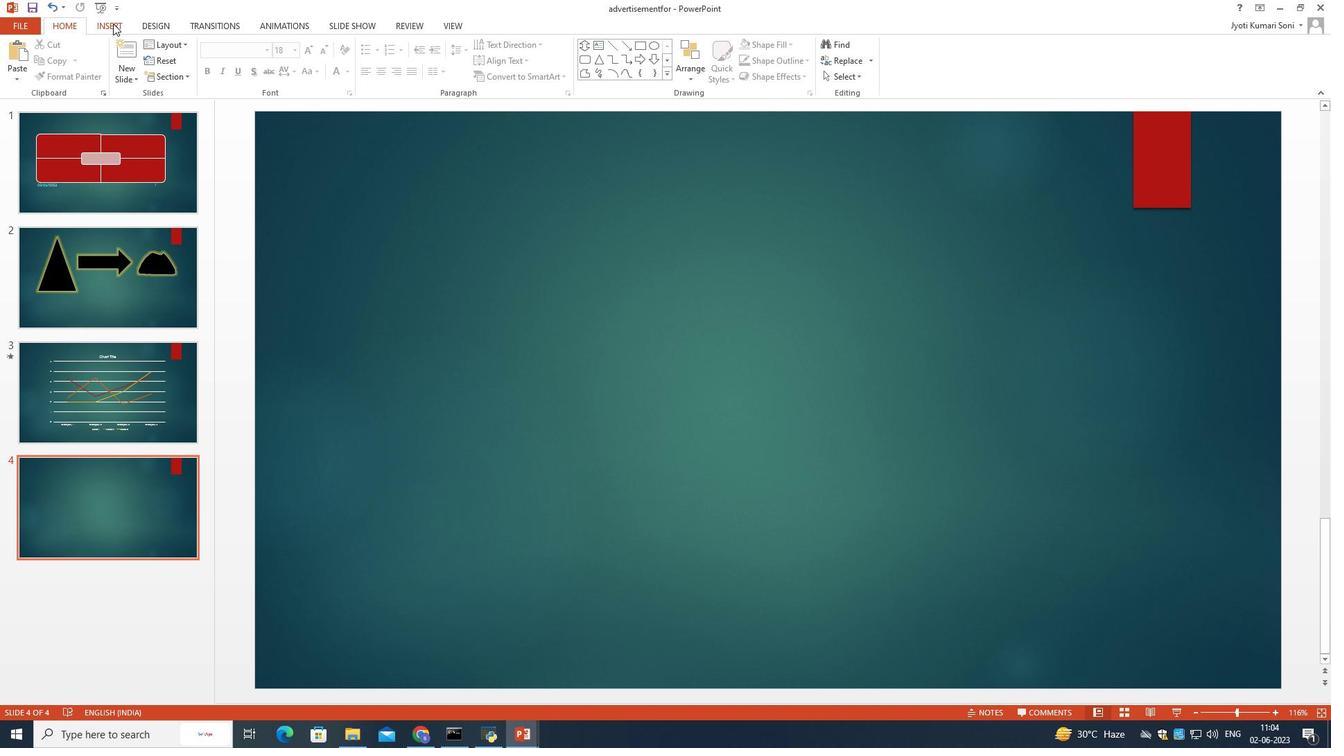 
Action: Mouse moved to (92, 72)
Screenshot: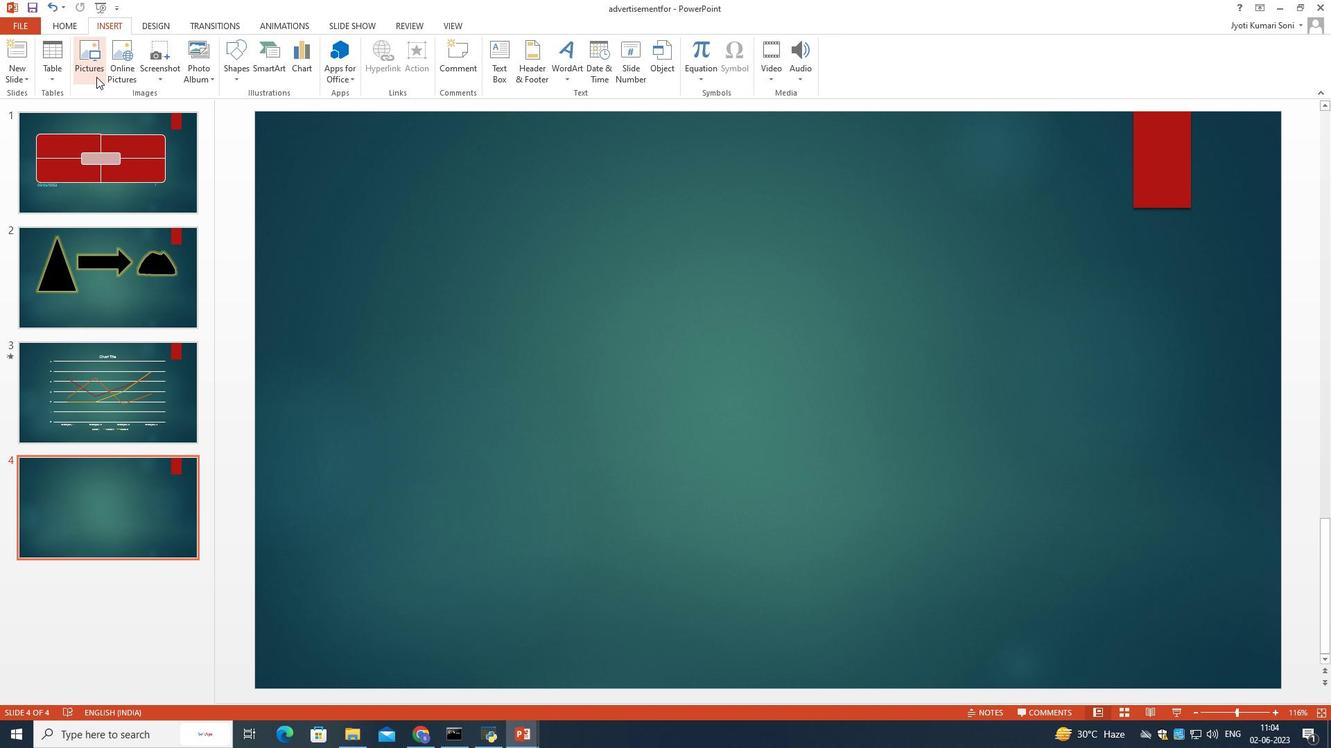 
Action: Mouse pressed left at (92, 72)
Screenshot: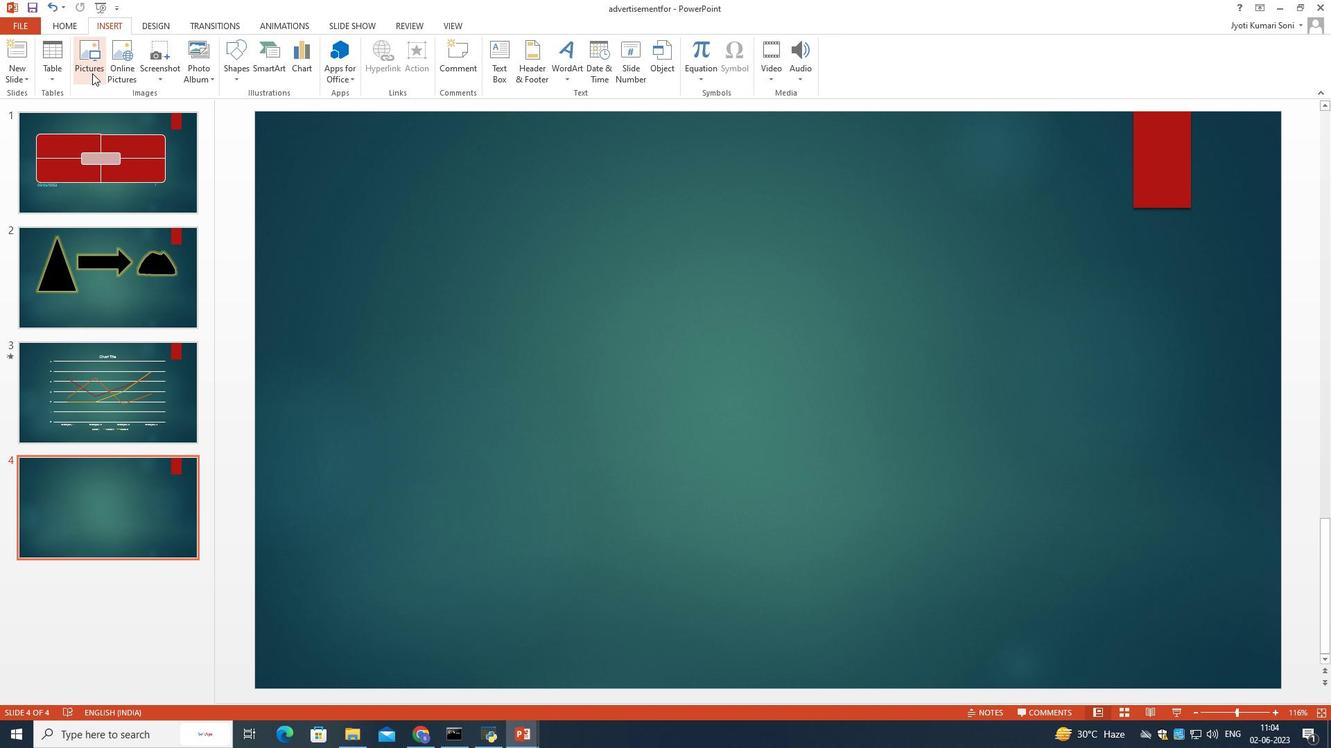 
Action: Mouse moved to (294, 124)
Screenshot: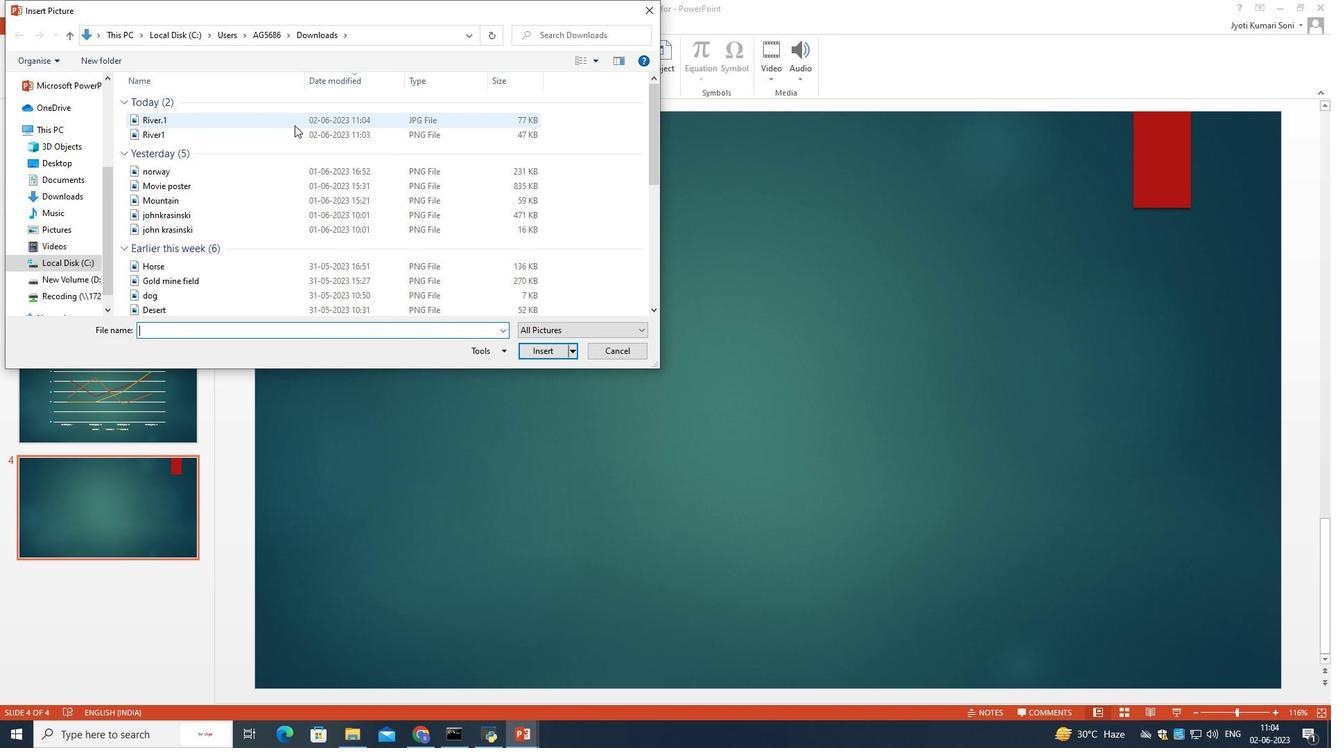 
Action: Mouse pressed left at (294, 124)
Screenshot: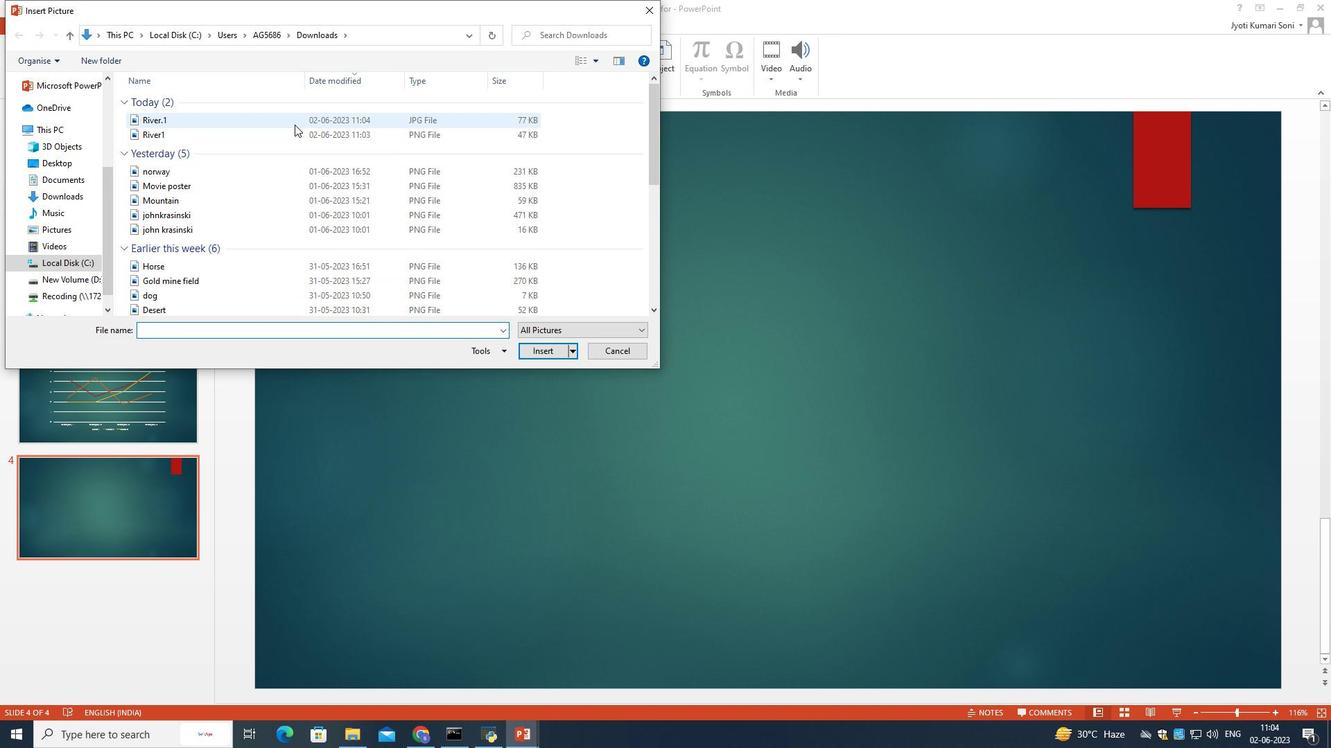 
Action: Mouse pressed left at (294, 124)
Screenshot: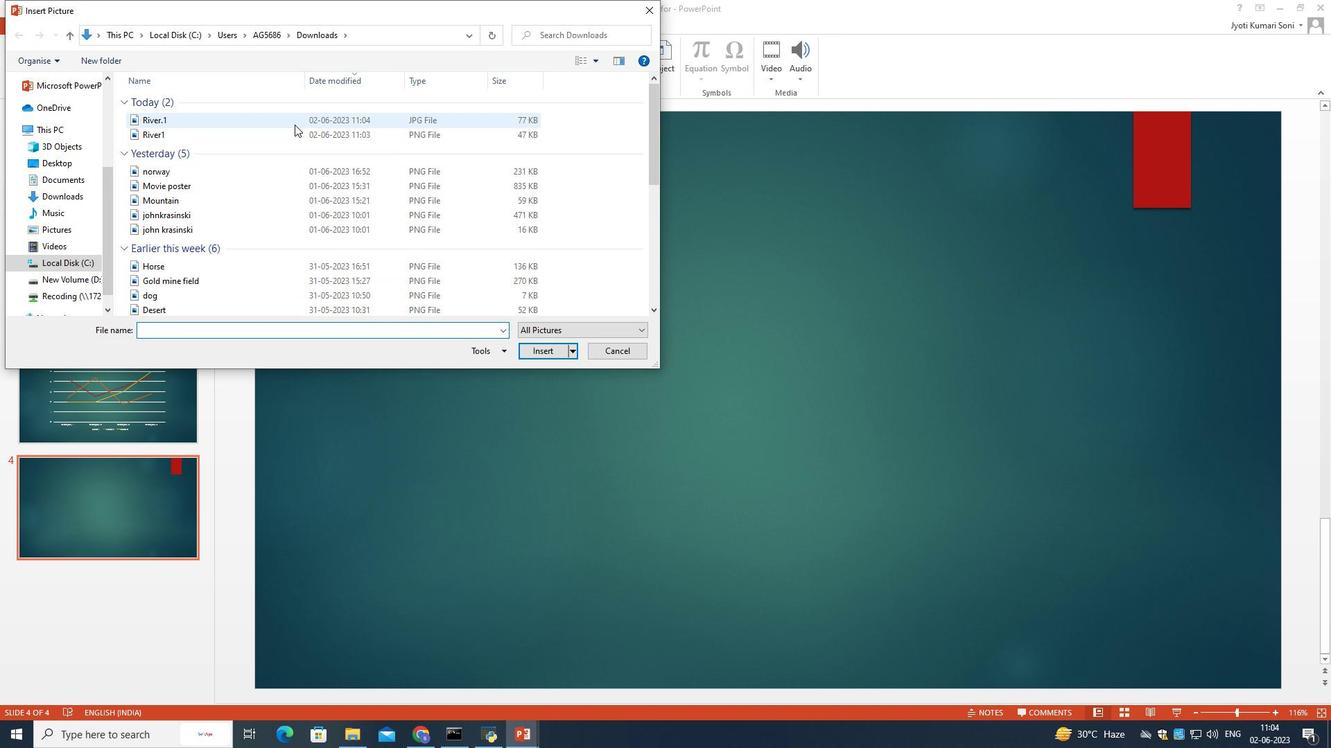 
Action: Mouse moved to (700, 352)
Screenshot: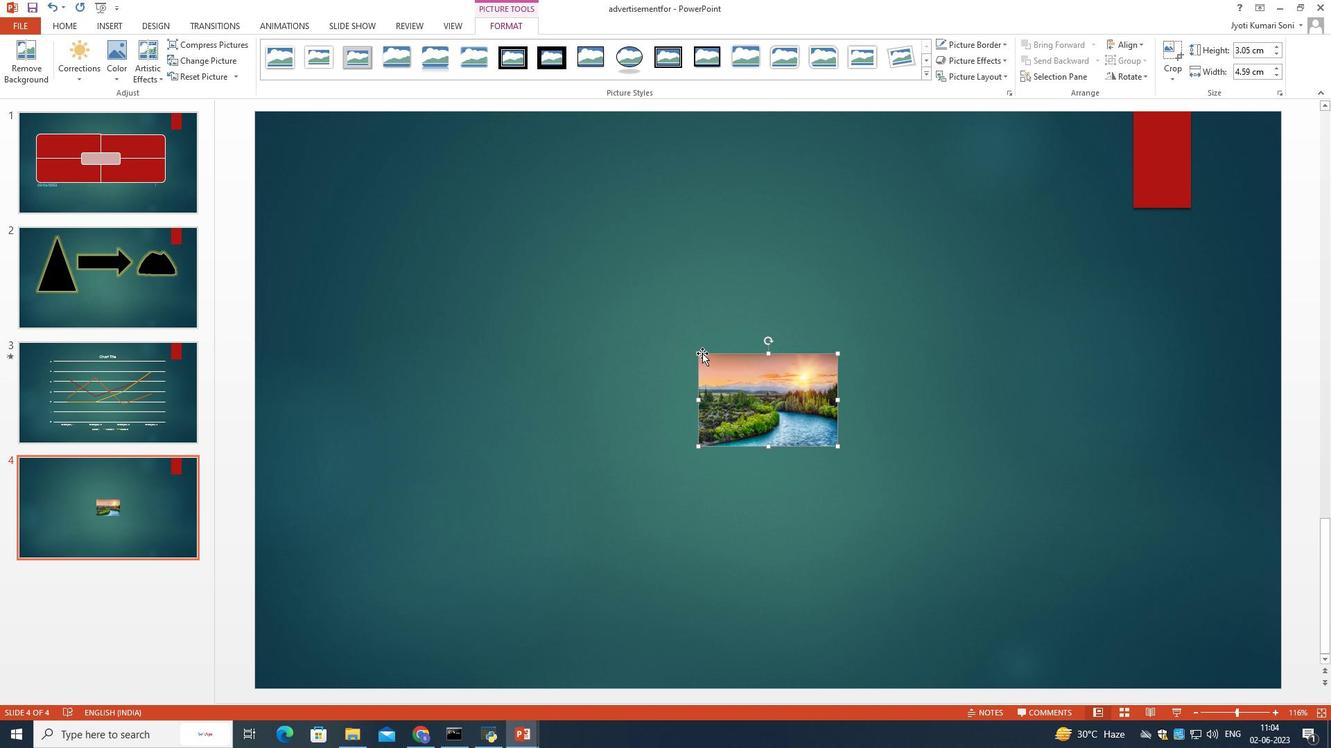 
Action: Mouse pressed left at (700, 352)
Screenshot: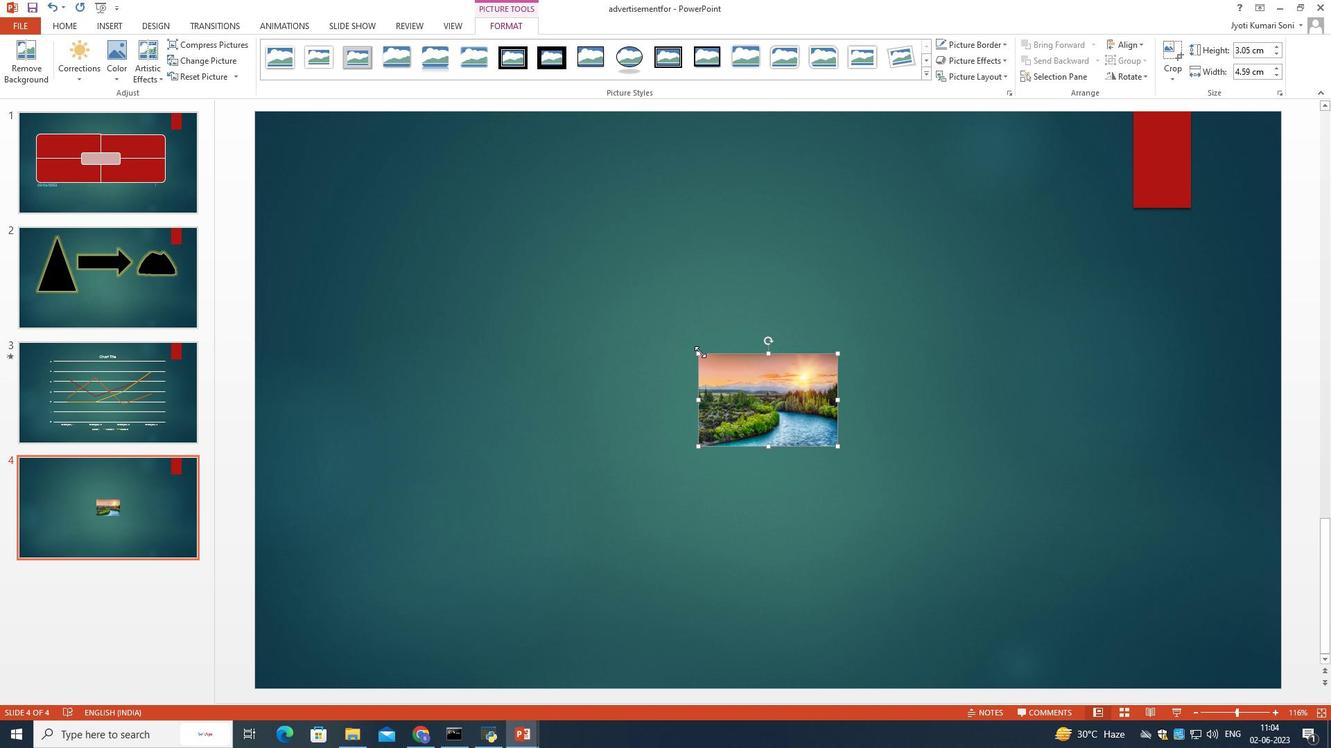 
Action: Mouse moved to (643, 309)
Screenshot: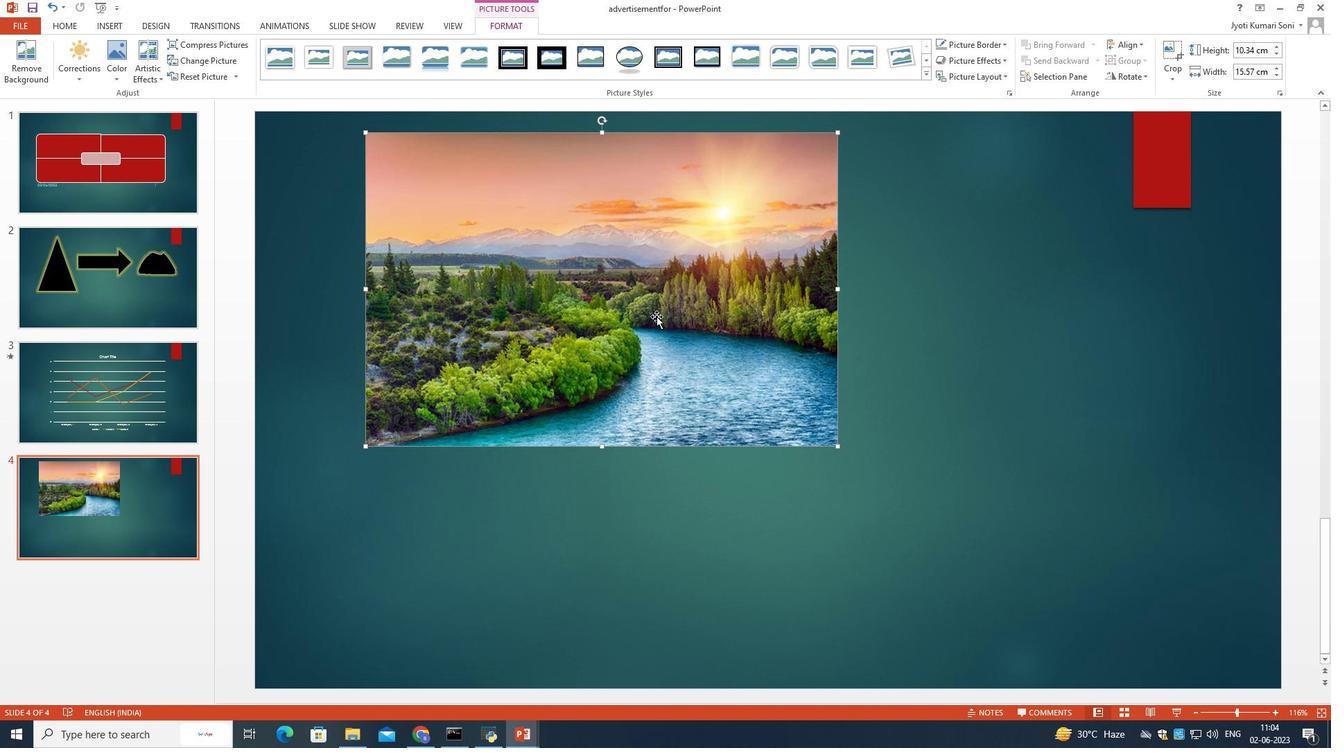 
Action: Mouse pressed left at (643, 309)
Screenshot: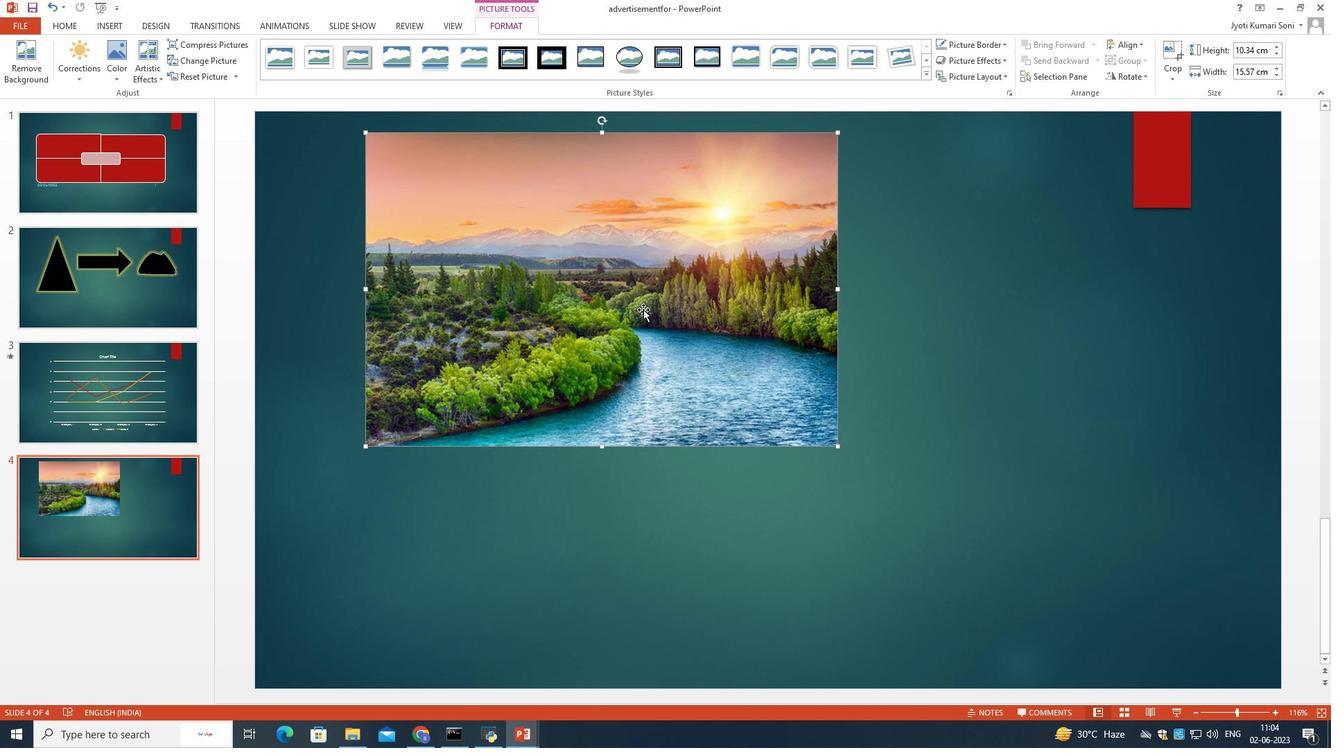 
Action: Mouse moved to (505, 377)
Screenshot: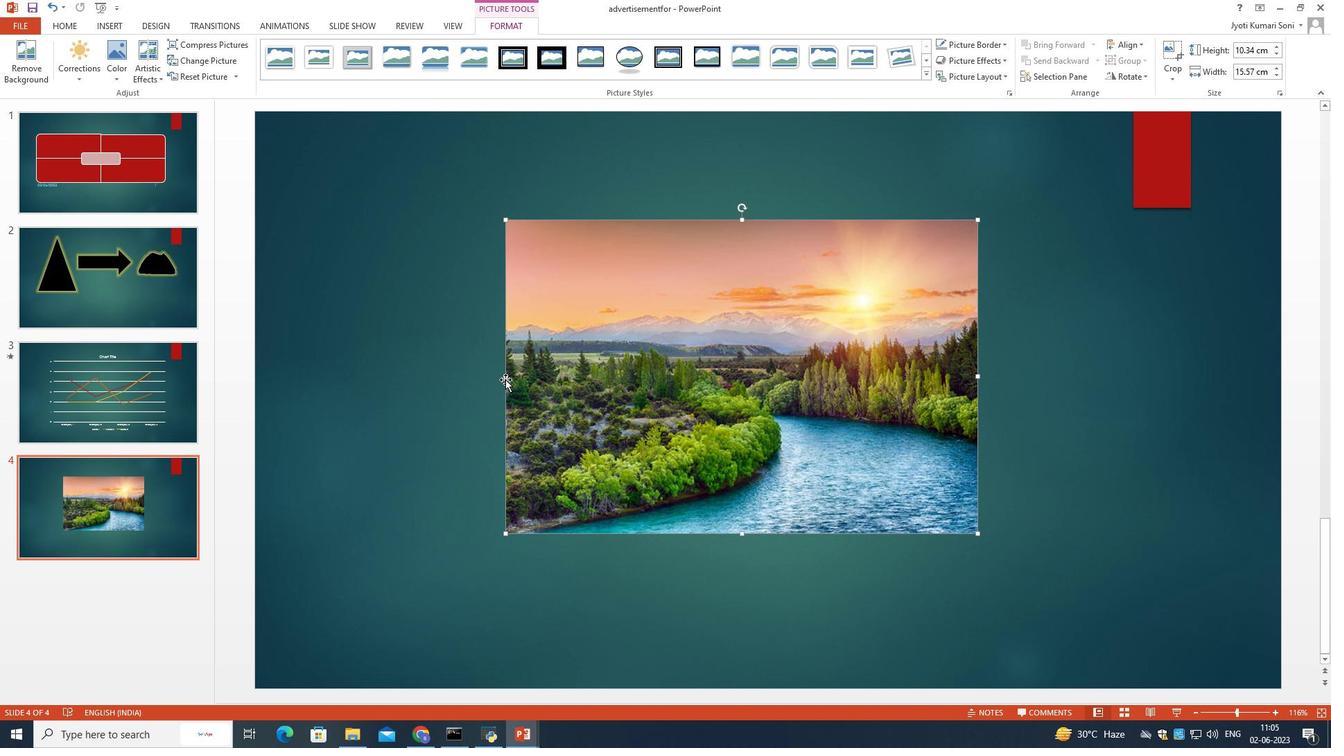 
Action: Mouse pressed left at (505, 377)
Screenshot: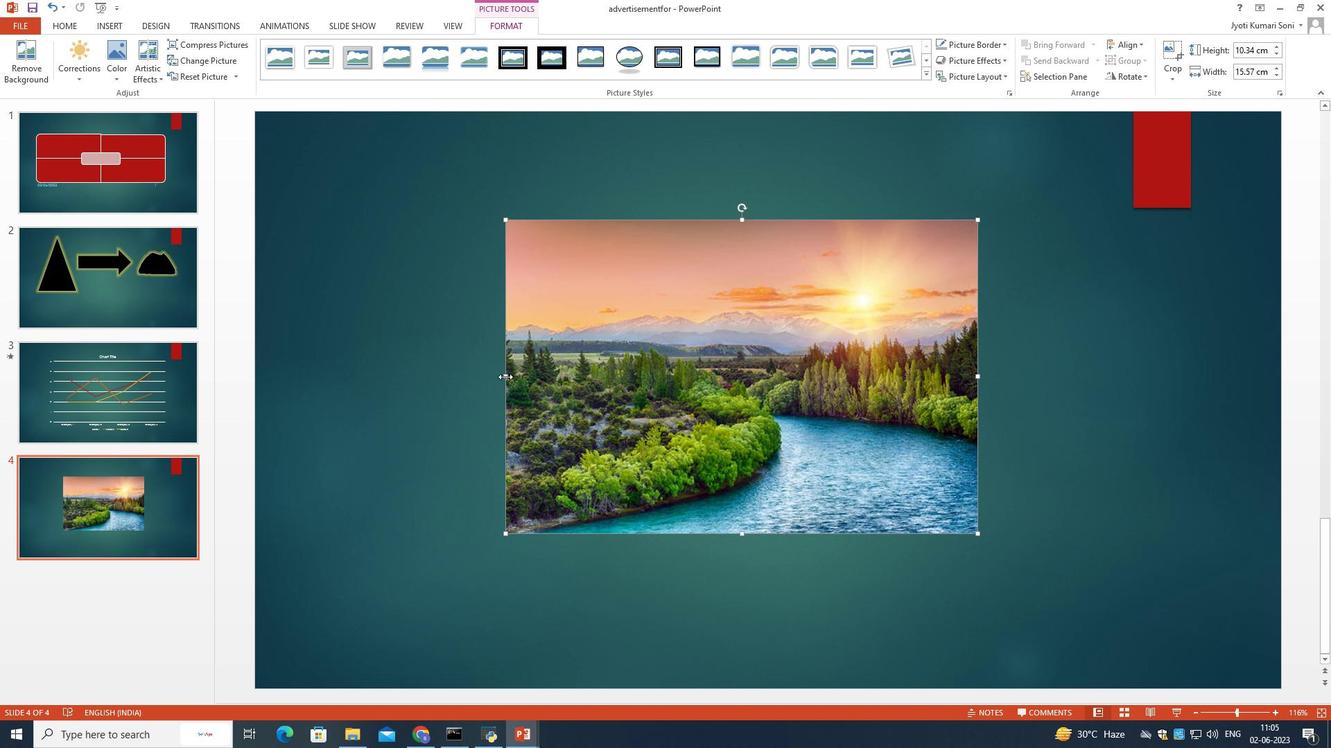 
Action: Mouse moved to (979, 375)
Screenshot: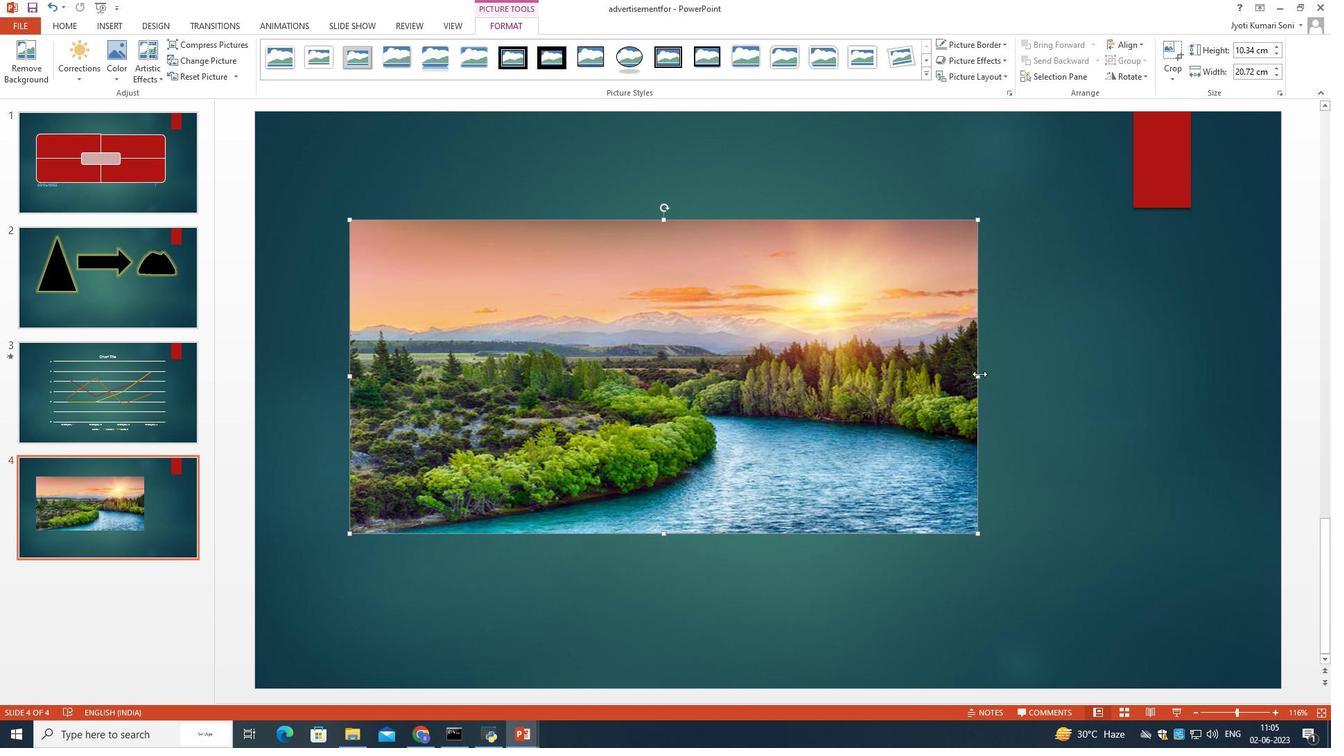 
Action: Mouse pressed left at (979, 375)
Screenshot: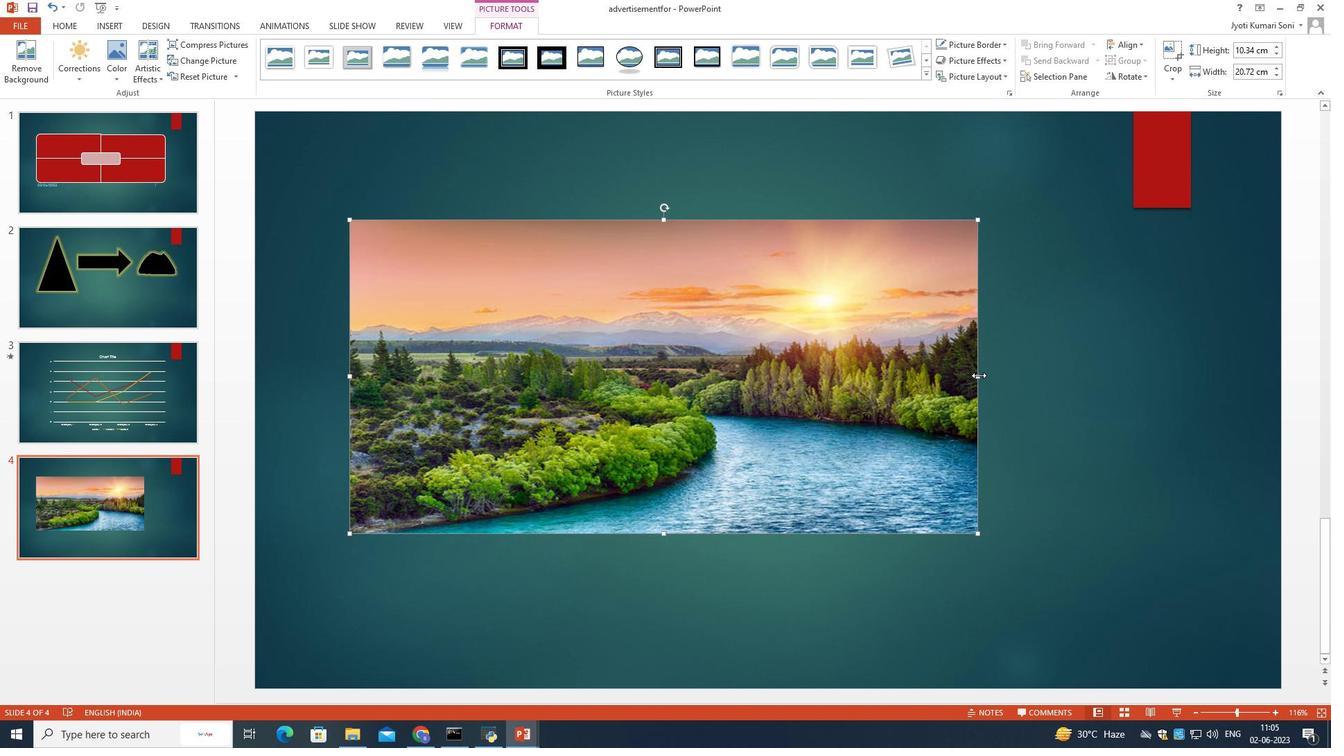 
Action: Mouse moved to (759, 217)
Screenshot: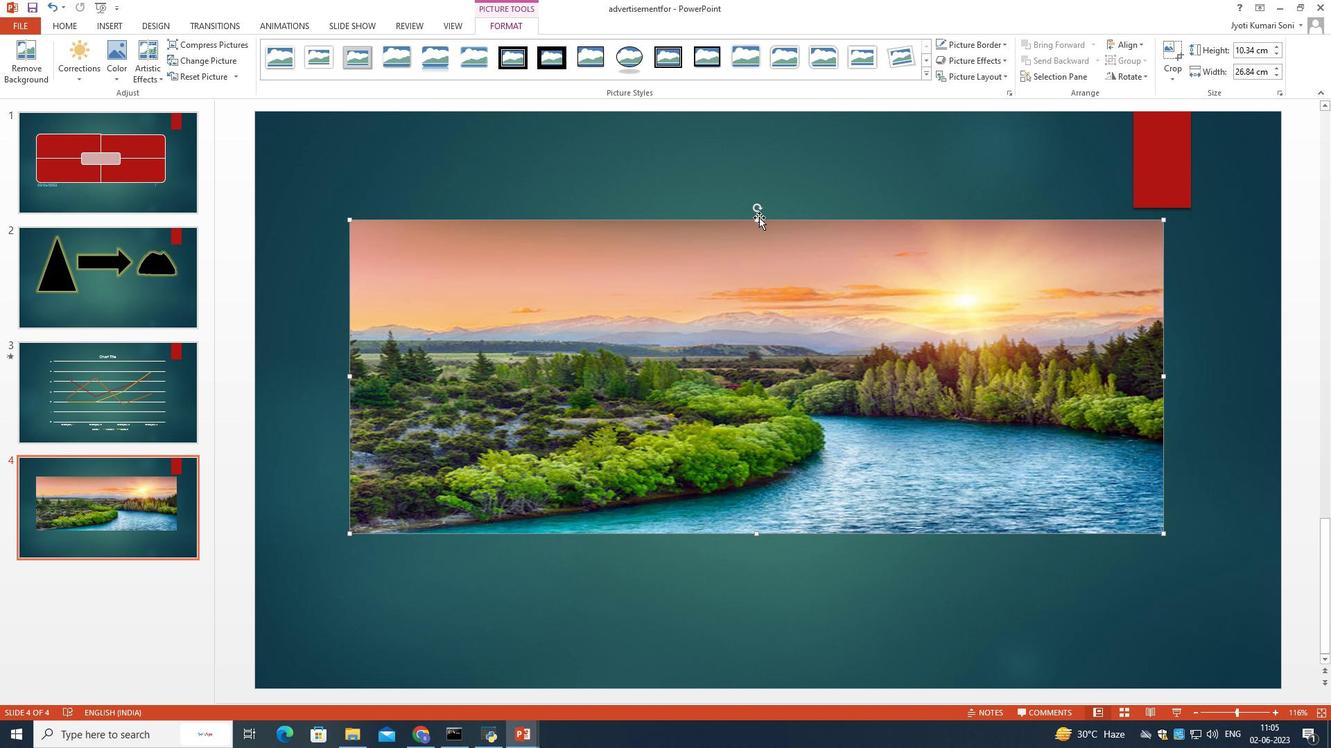 
Action: Mouse pressed left at (759, 217)
Screenshot: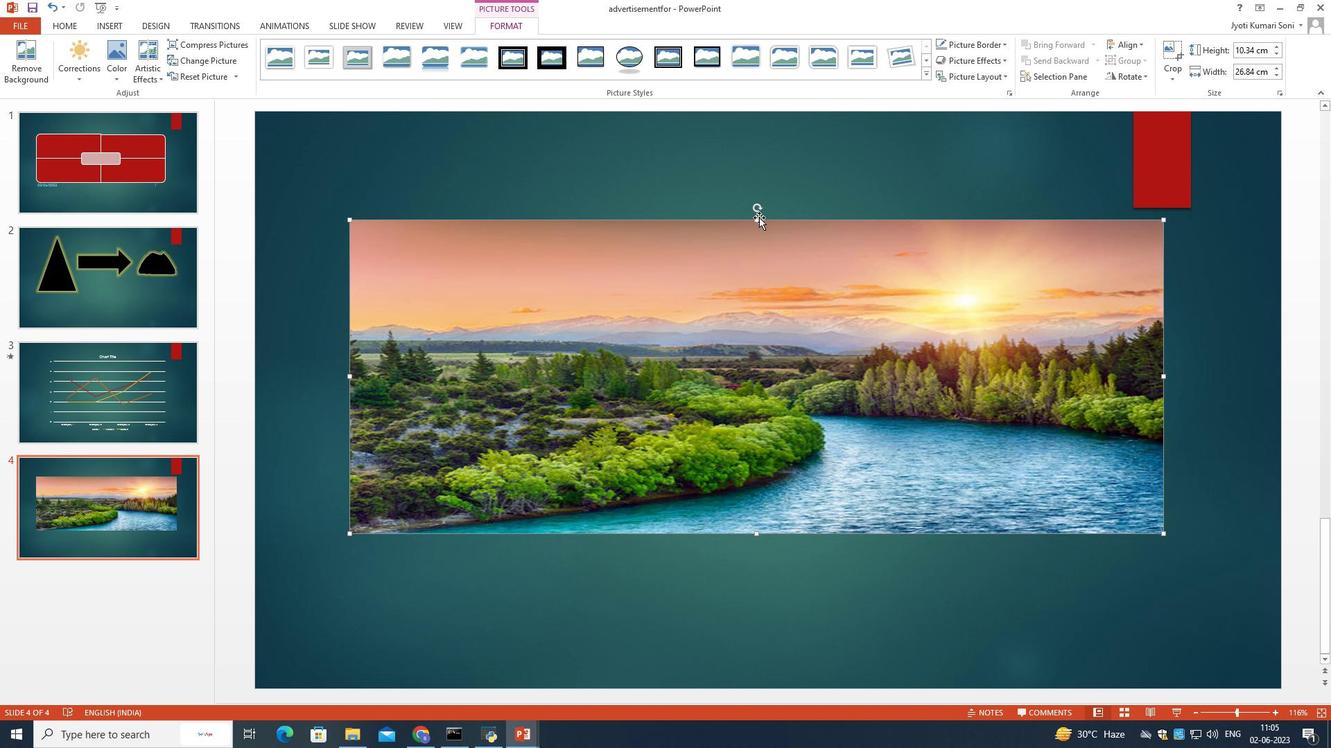 
Action: Mouse moved to (757, 218)
Screenshot: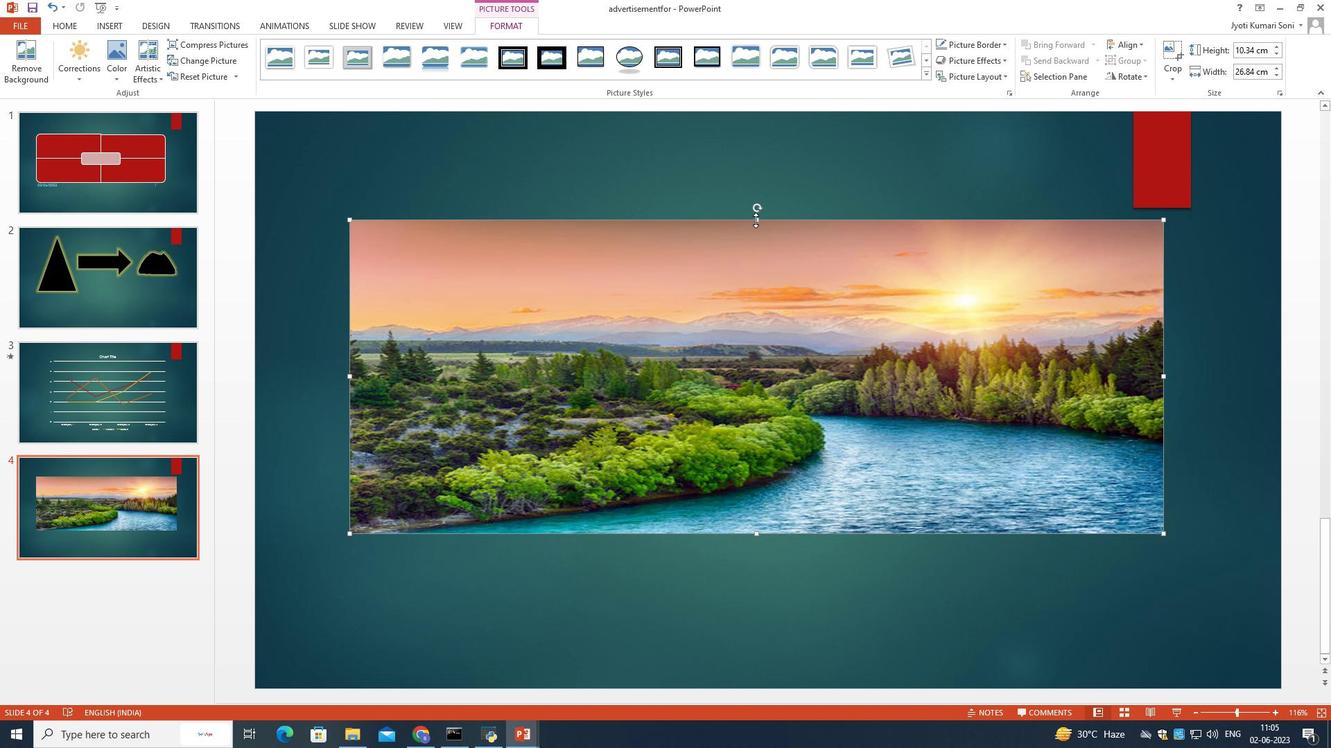 
Action: Mouse pressed left at (757, 218)
Screenshot: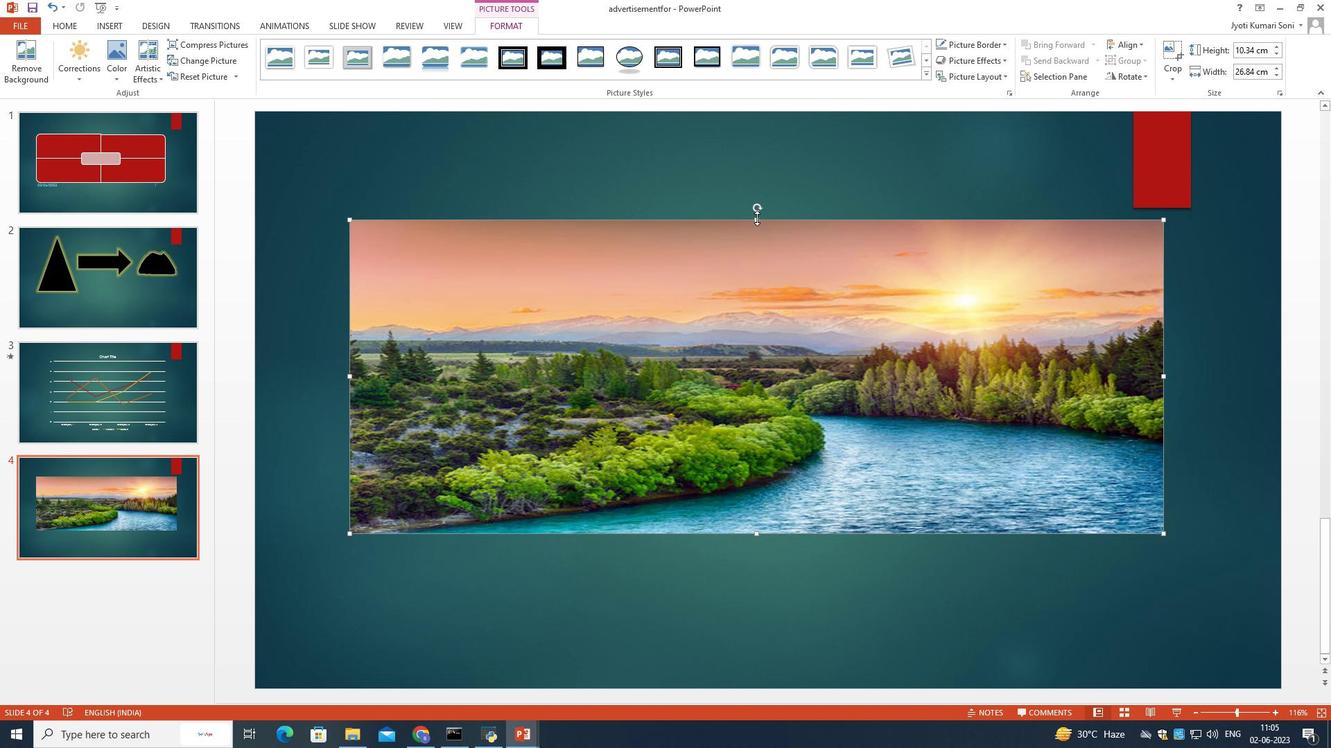 
Action: Mouse moved to (756, 534)
Screenshot: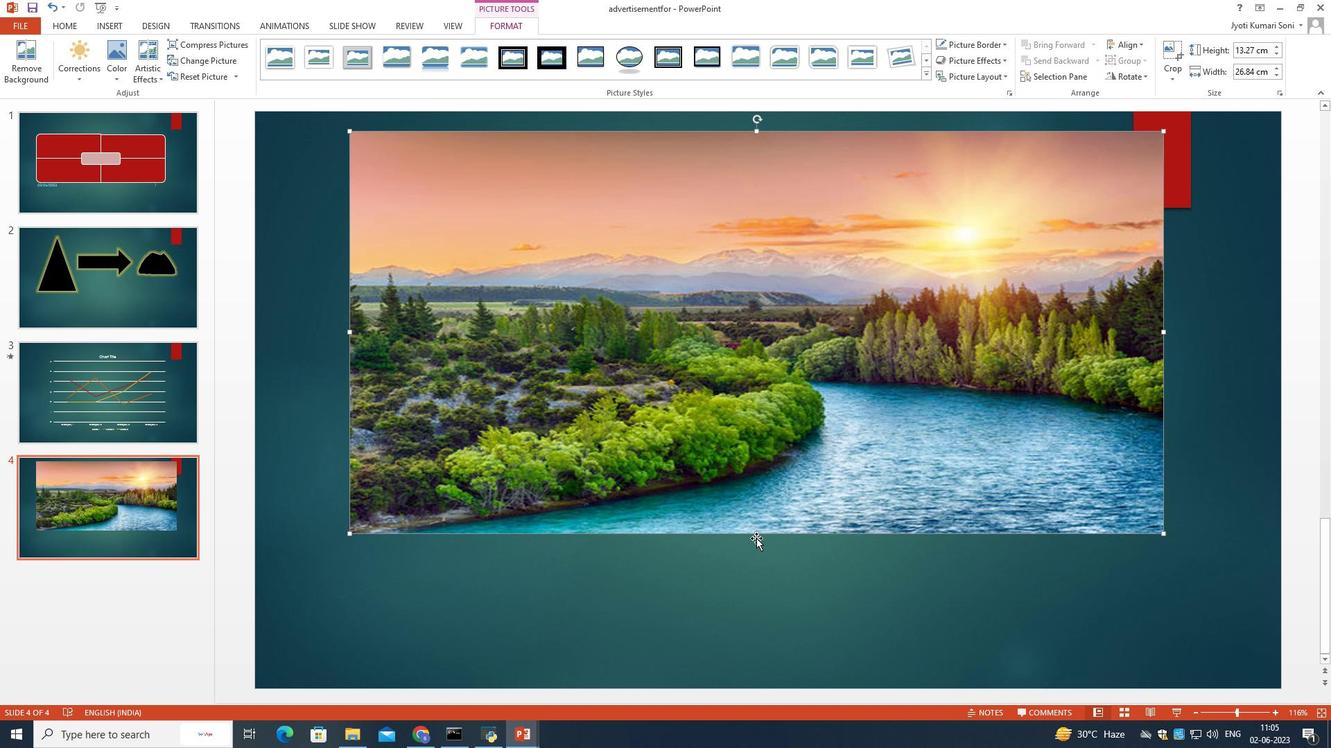 
Action: Mouse pressed left at (756, 534)
Screenshot: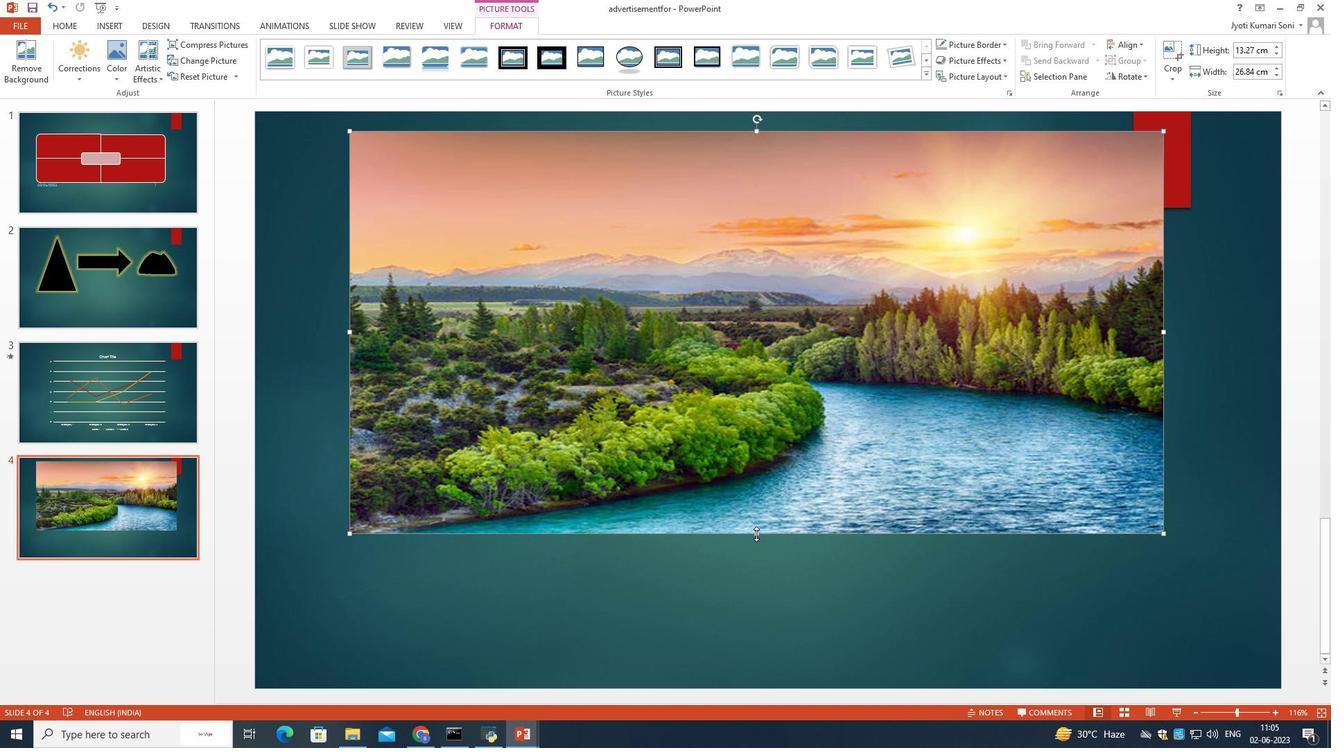 
Action: Mouse moved to (1254, 457)
Screenshot: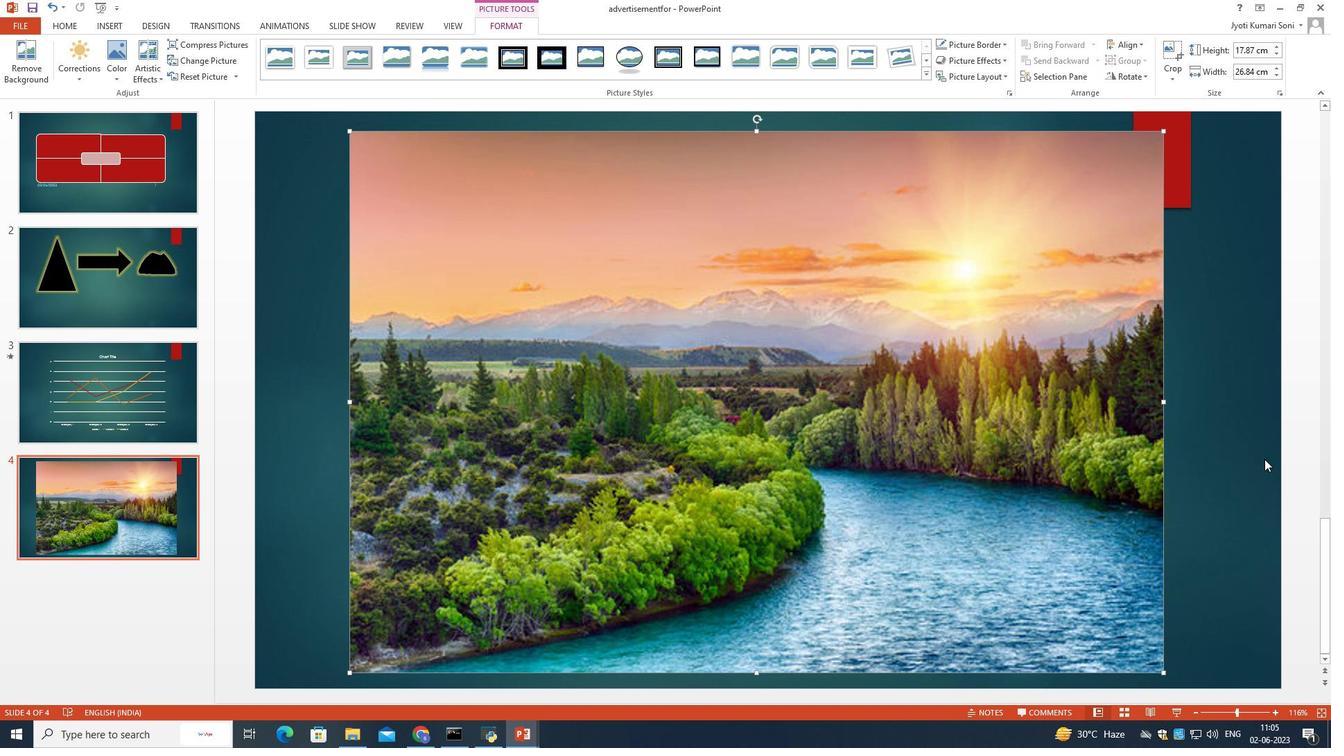 
Action: Mouse pressed left at (1254, 457)
Screenshot: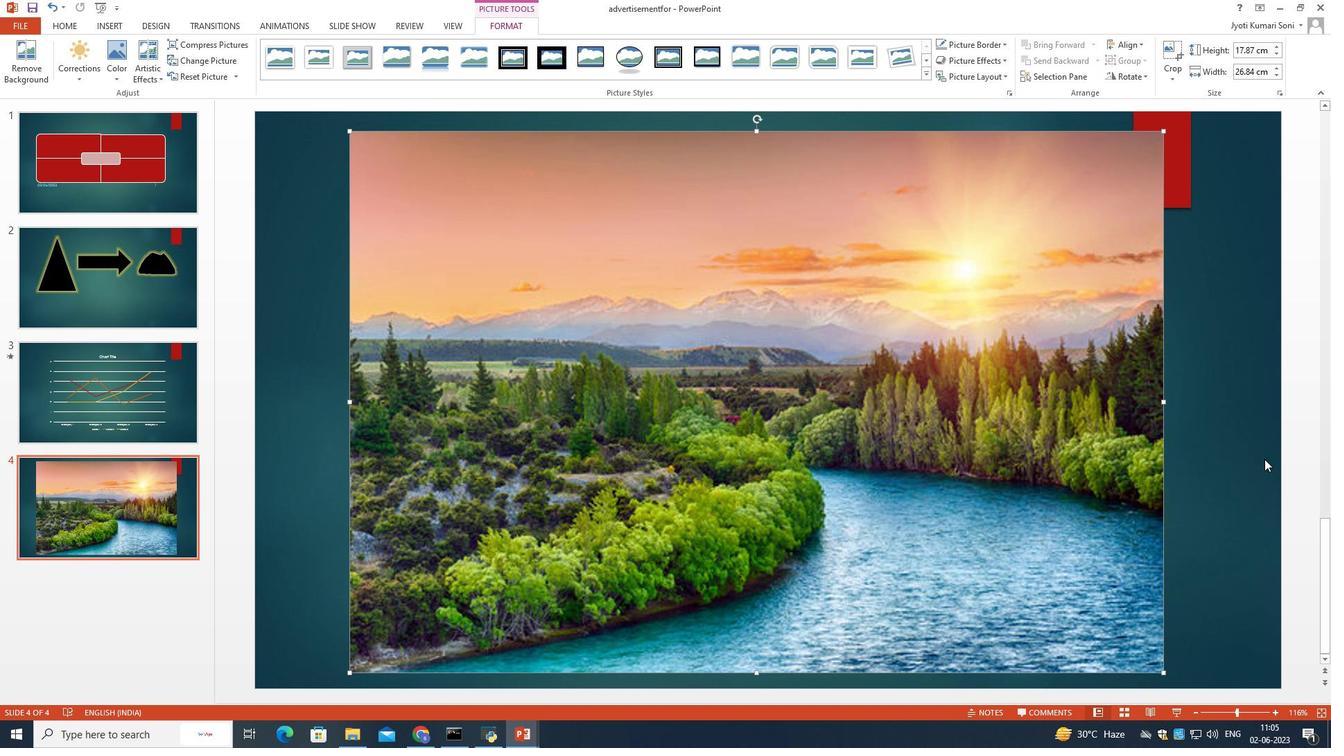 
Action: Mouse moved to (820, 347)
Screenshot: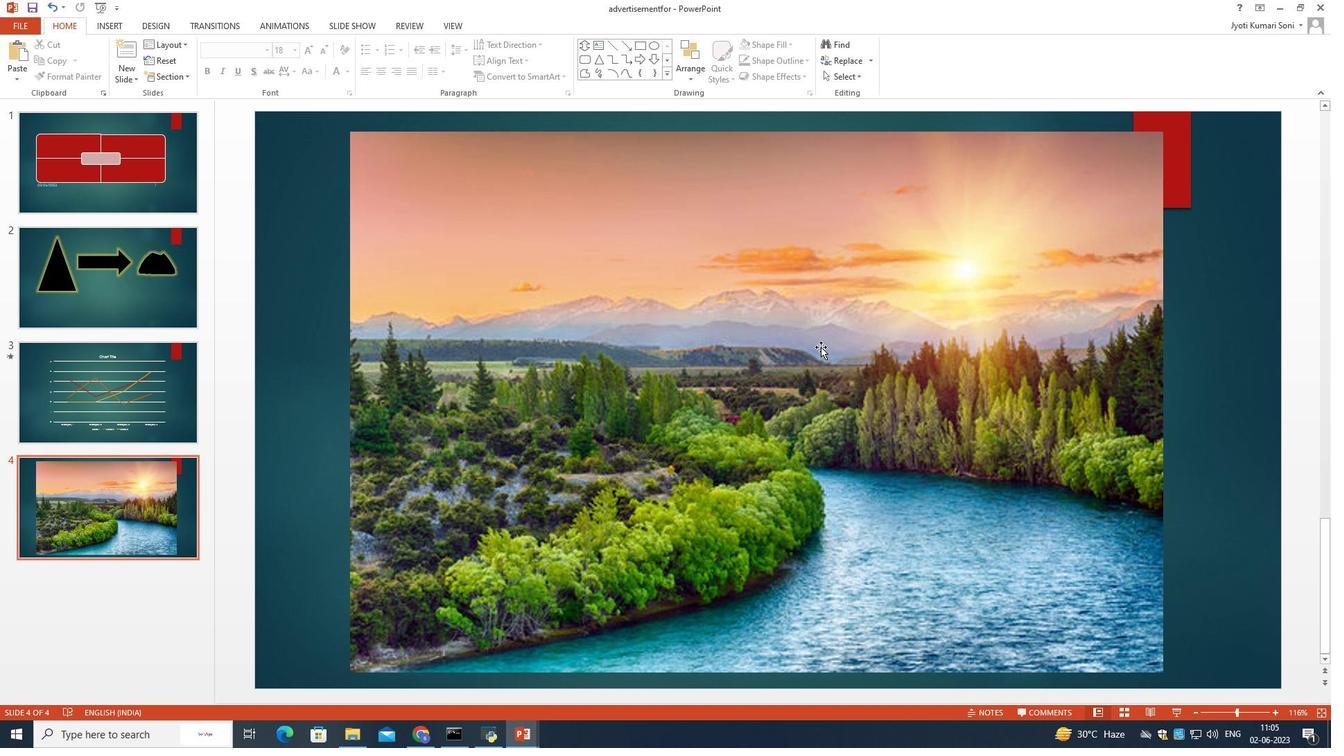 
Action: Mouse pressed left at (820, 347)
Screenshot: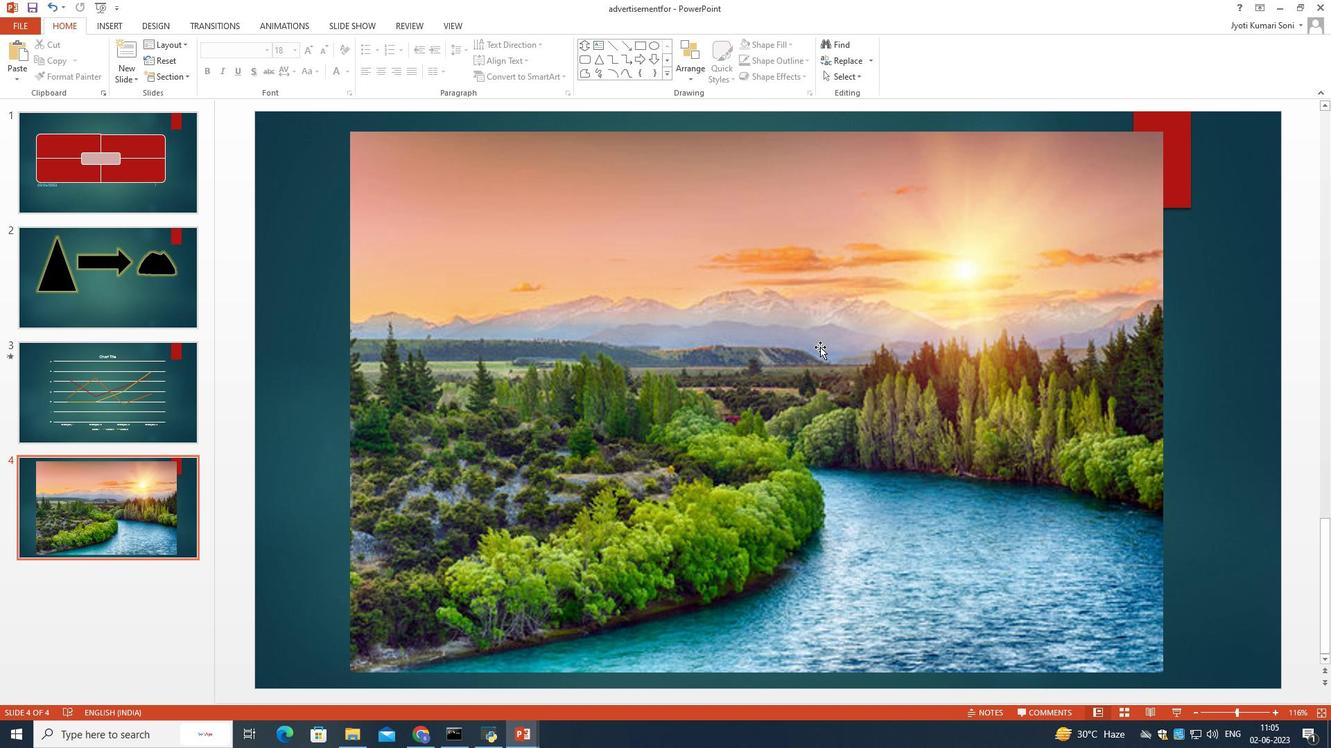 
Action: Mouse moved to (294, 25)
Screenshot: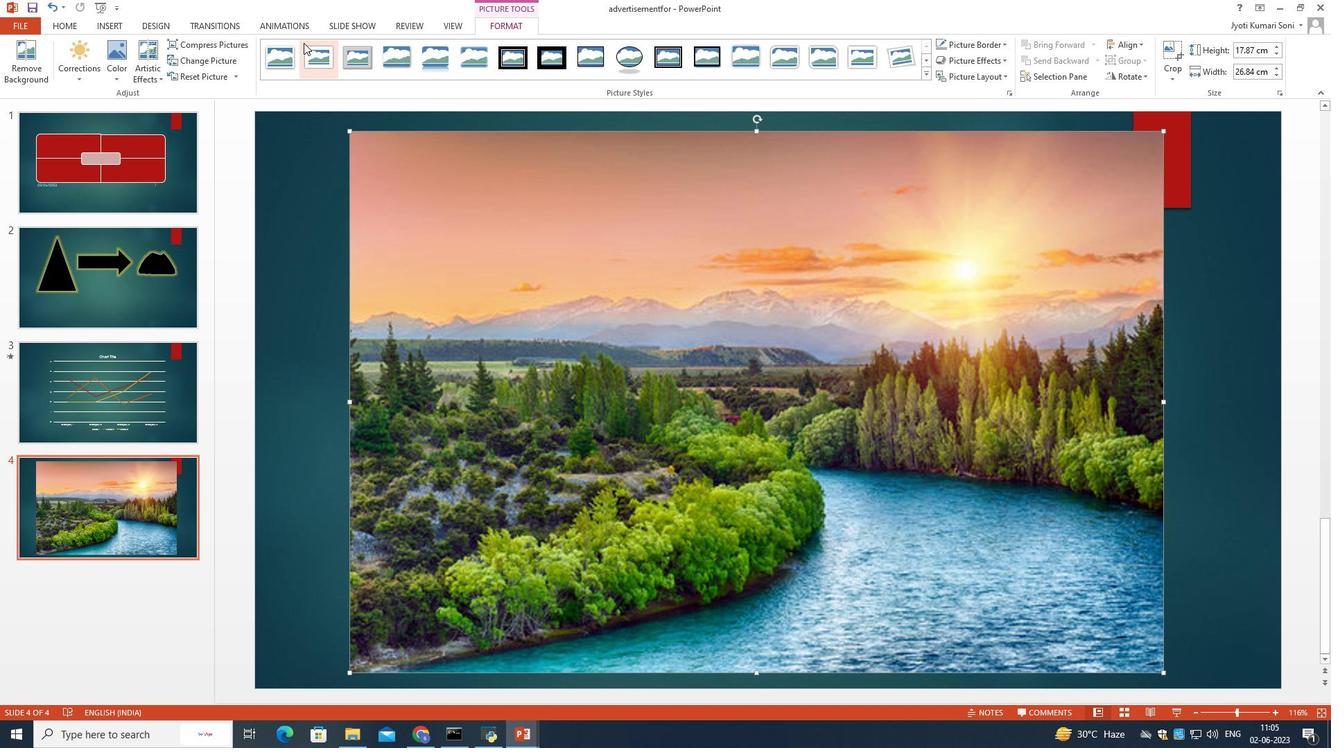 
Action: Mouse pressed left at (294, 25)
Screenshot: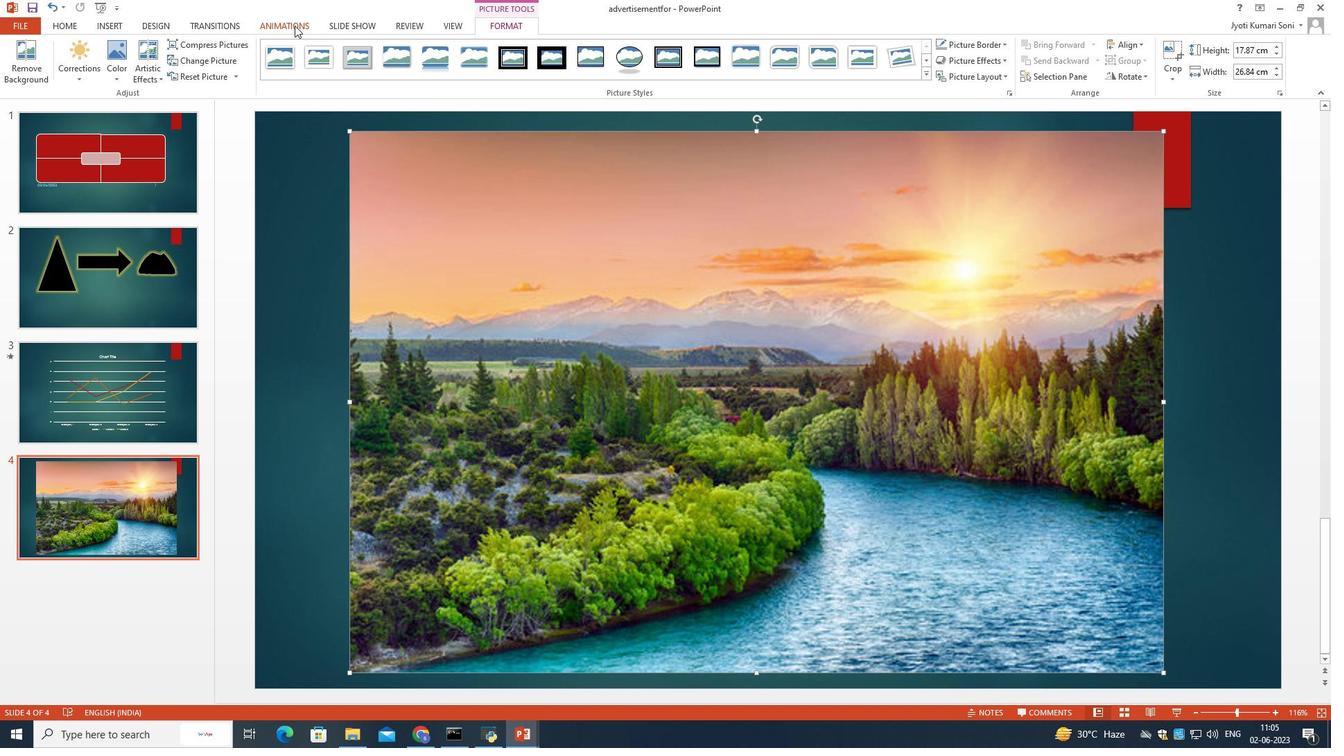
Action: Mouse moved to (896, 75)
Screenshot: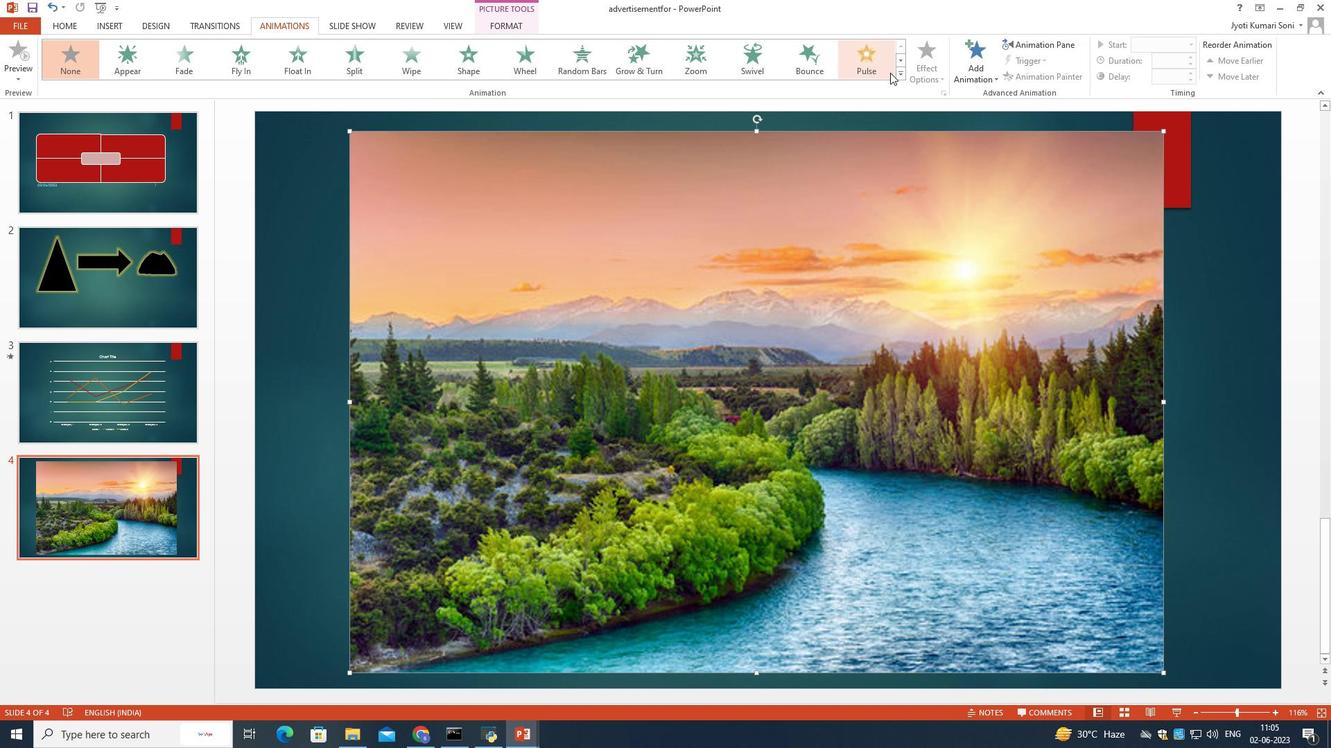 
Action: Mouse pressed left at (896, 75)
Screenshot: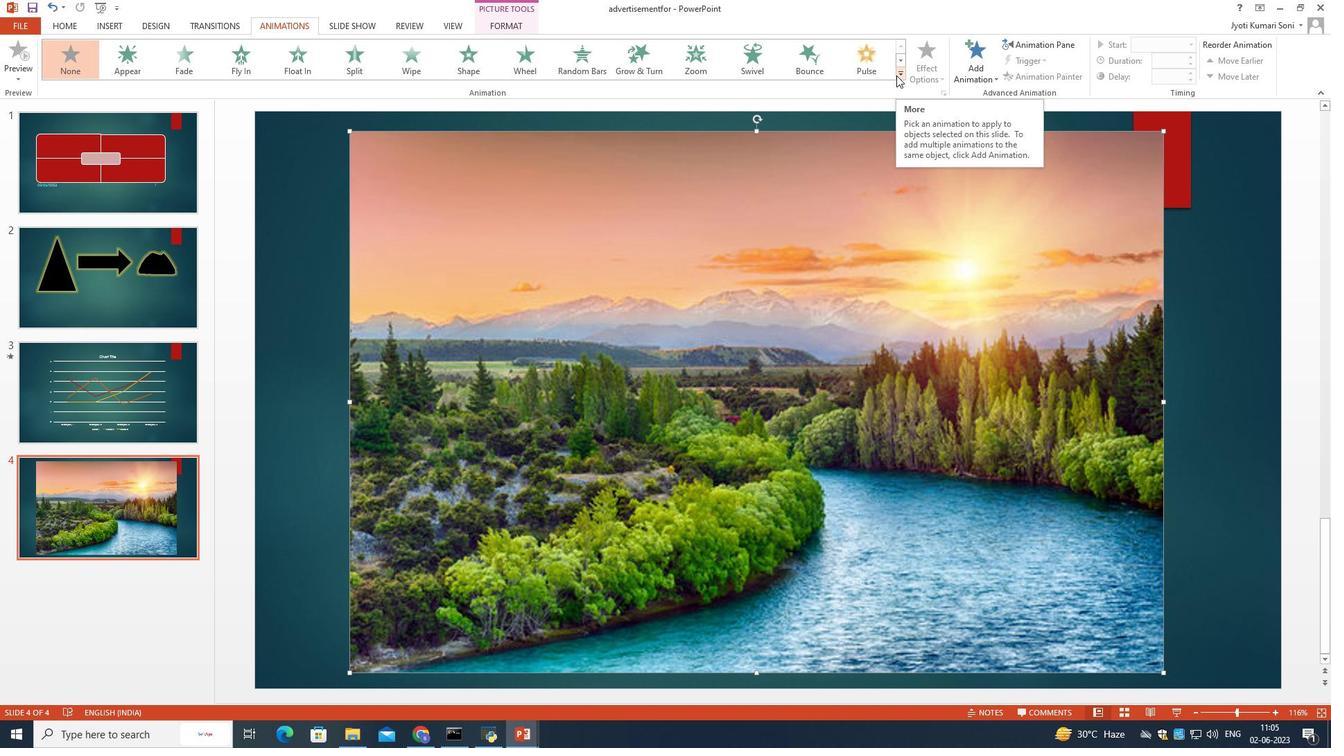 
Action: Mouse moved to (676, 474)
Screenshot: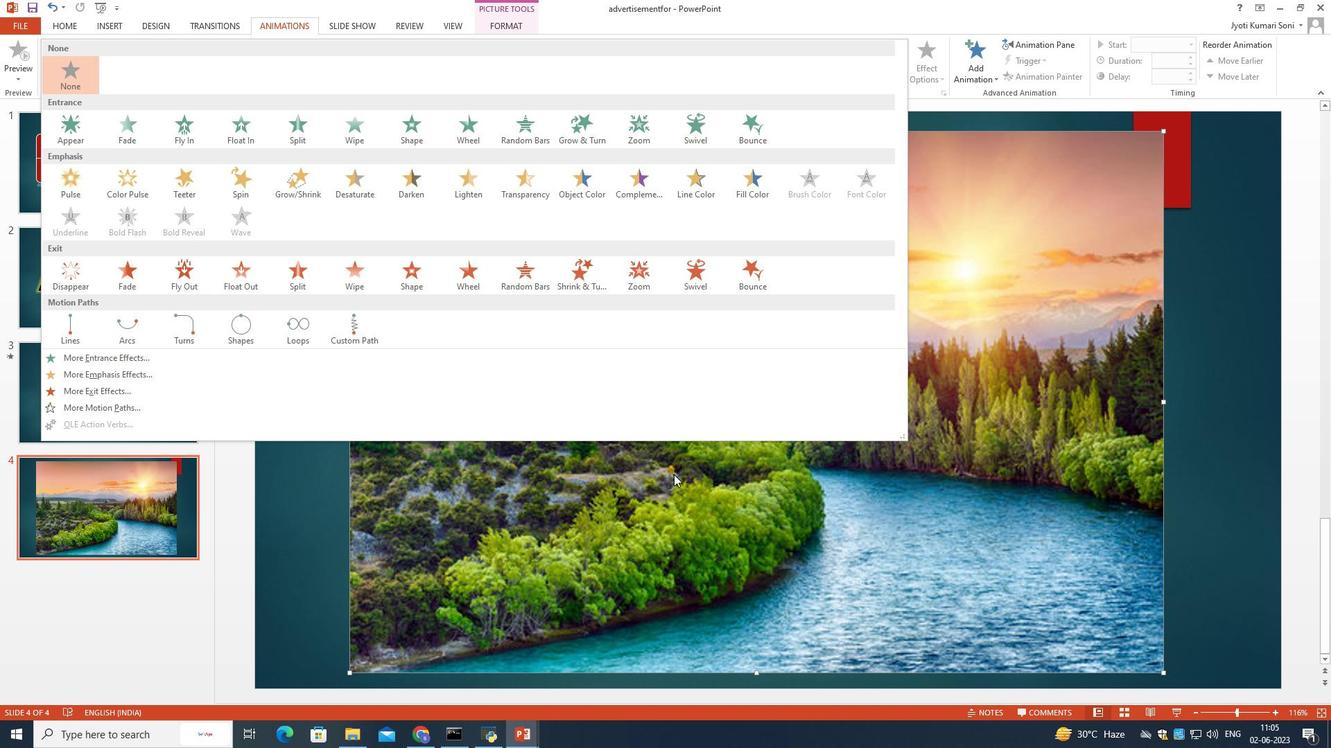 
Action: Mouse pressed left at (676, 474)
Screenshot: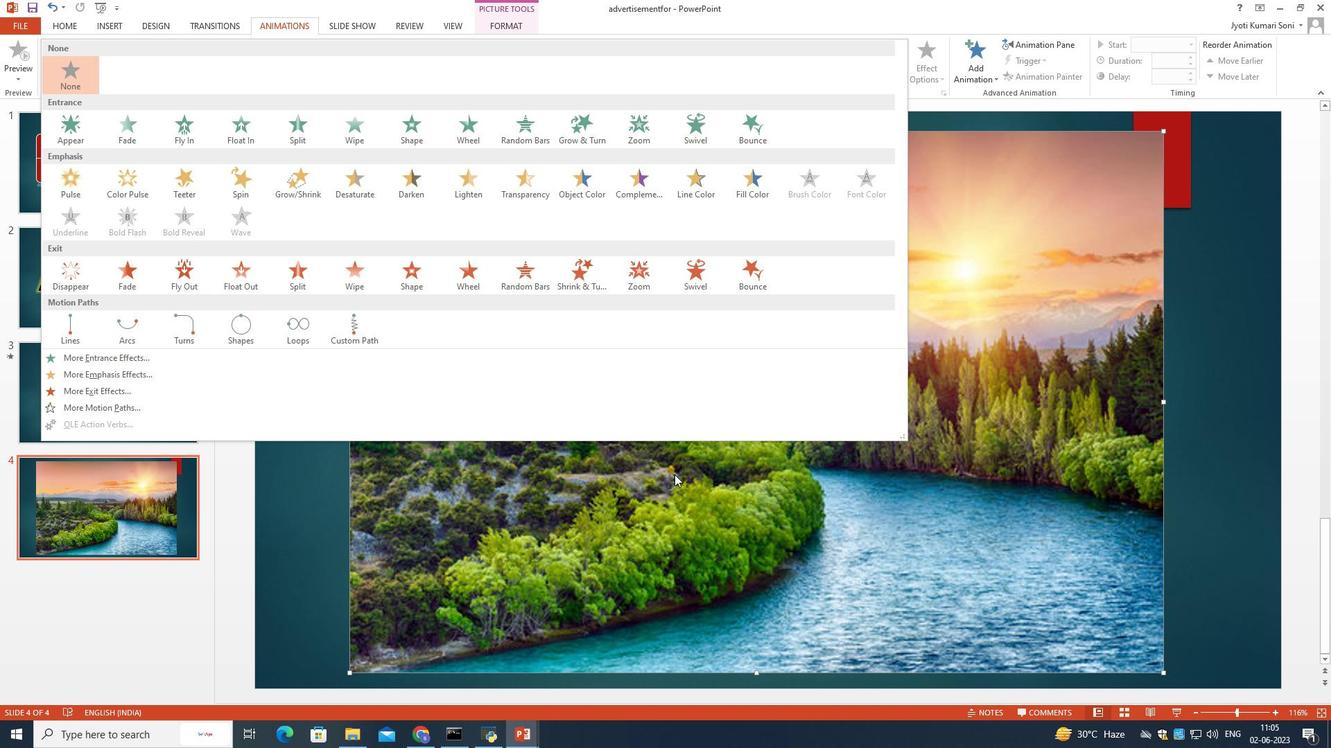 
Action: Mouse moved to (286, 24)
Screenshot: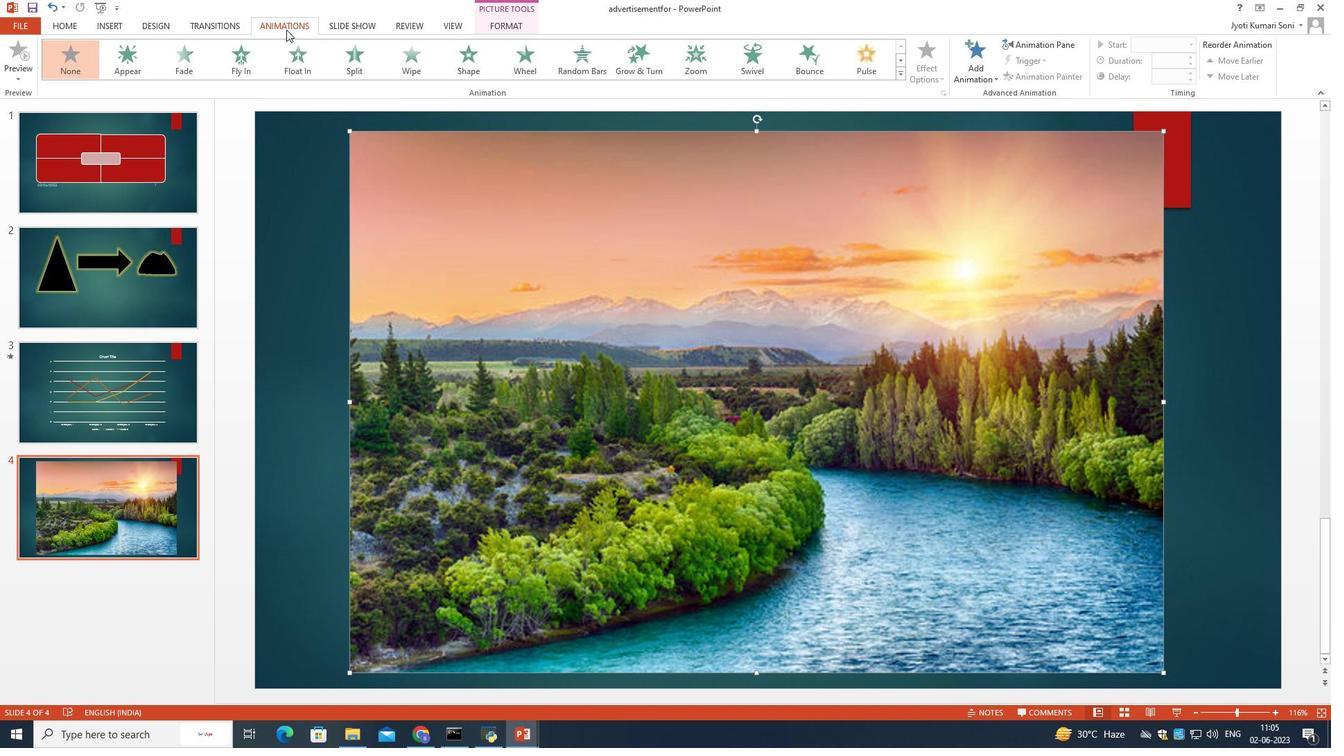 
Action: Mouse pressed left at (286, 24)
Screenshot: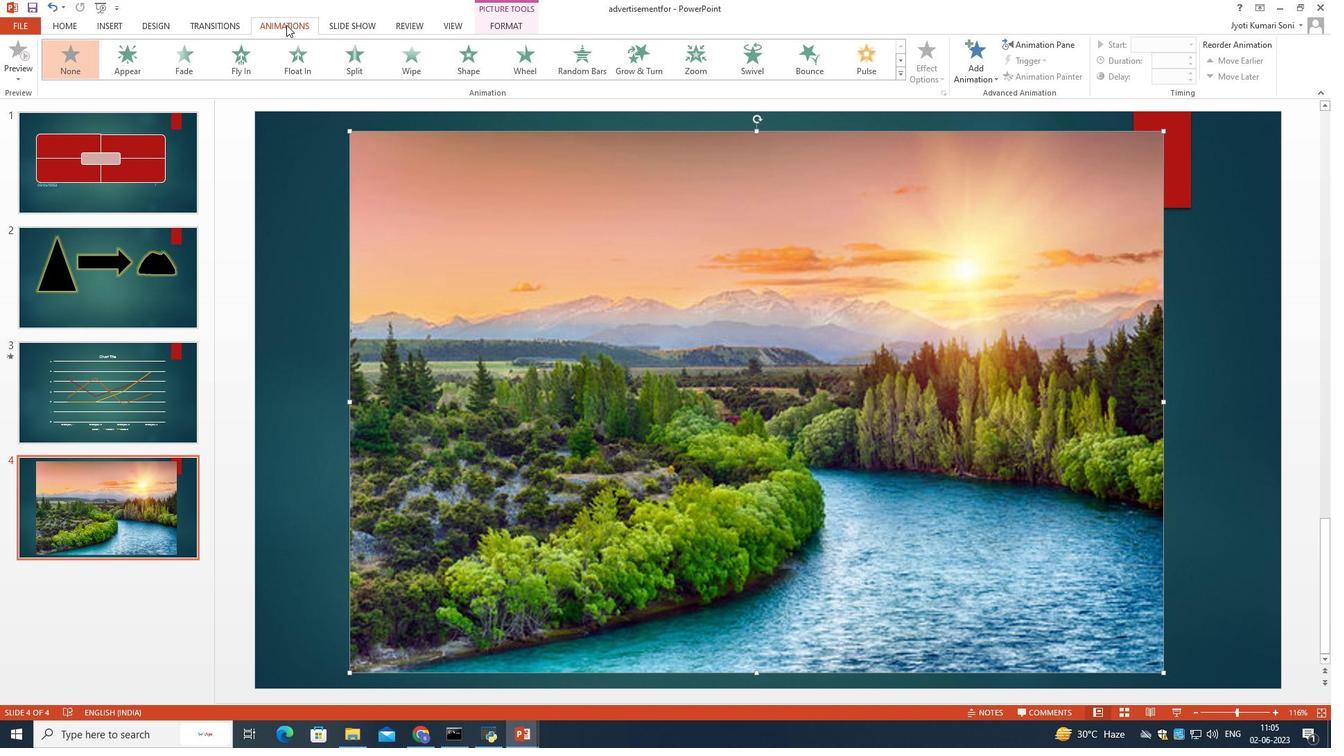 
Action: Mouse moved to (986, 79)
Screenshot: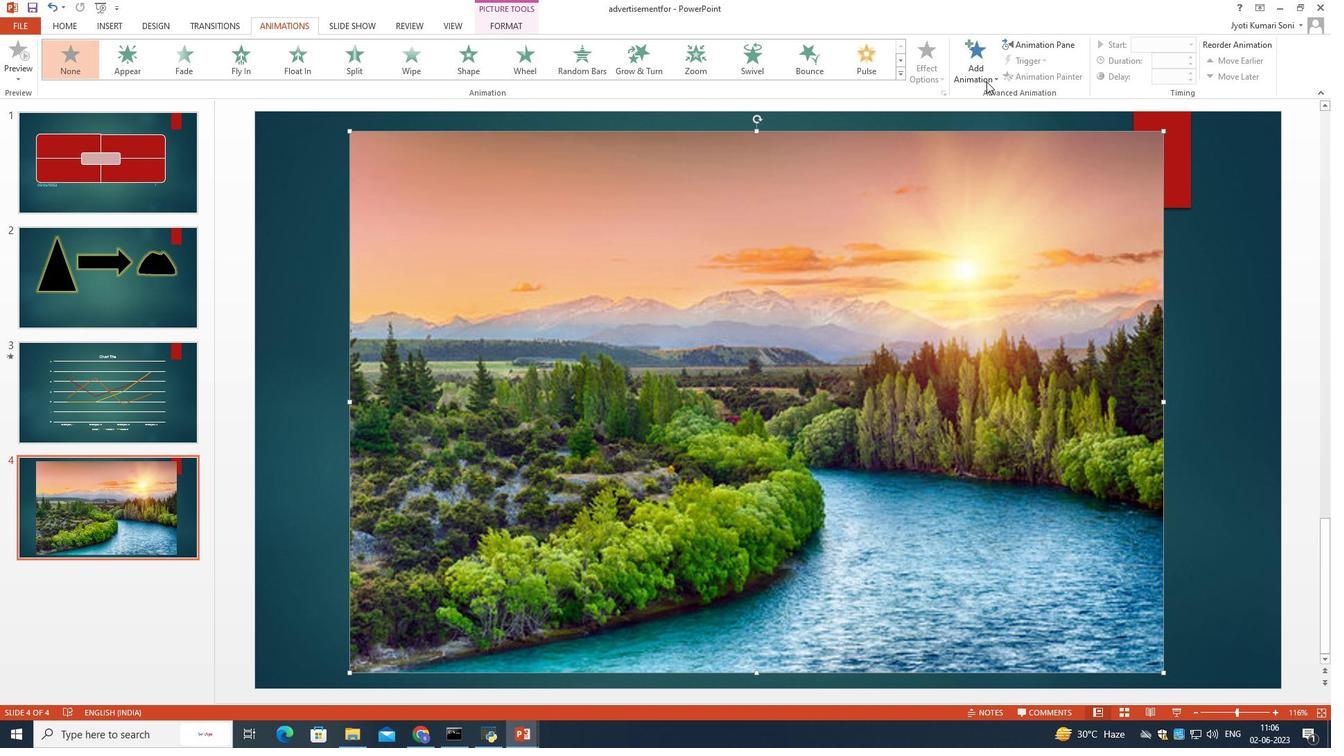 
Action: Mouse pressed left at (986, 79)
Screenshot: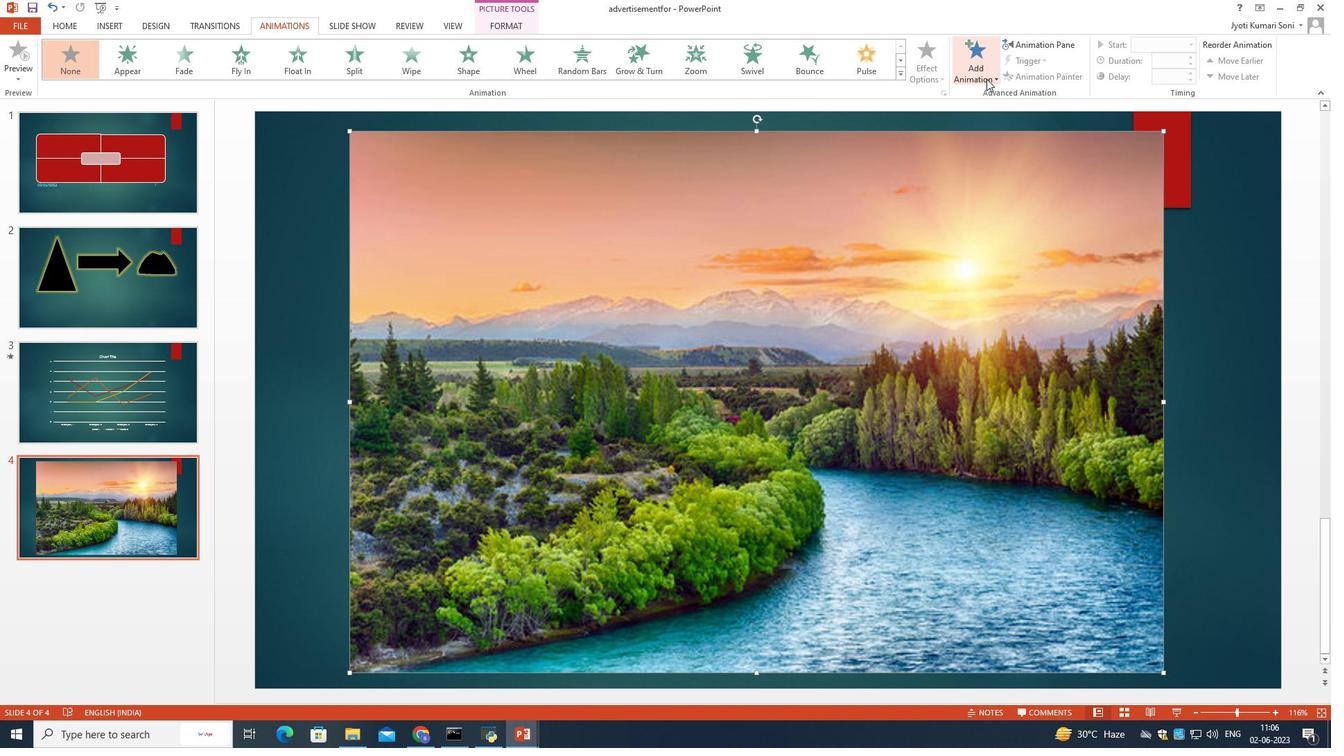 
Action: Mouse moved to (878, 181)
Screenshot: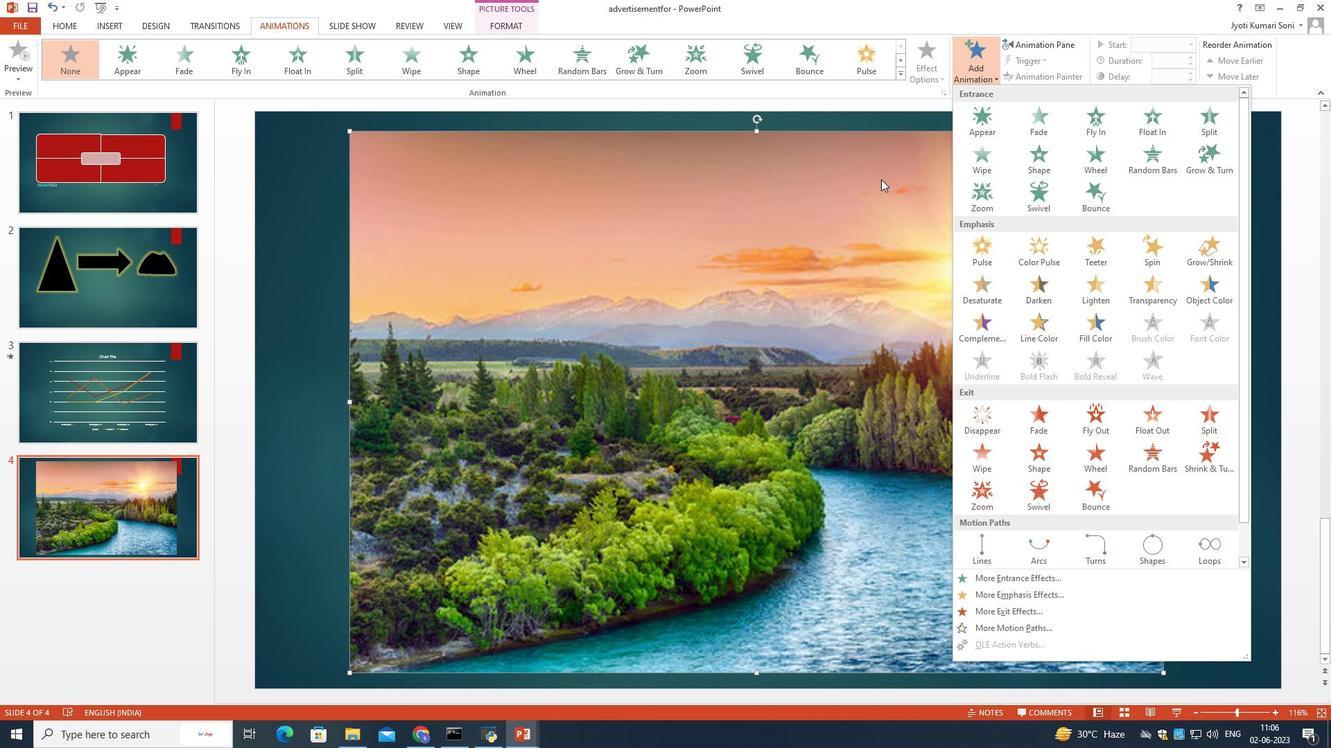
Action: Mouse pressed left at (878, 181)
Screenshot: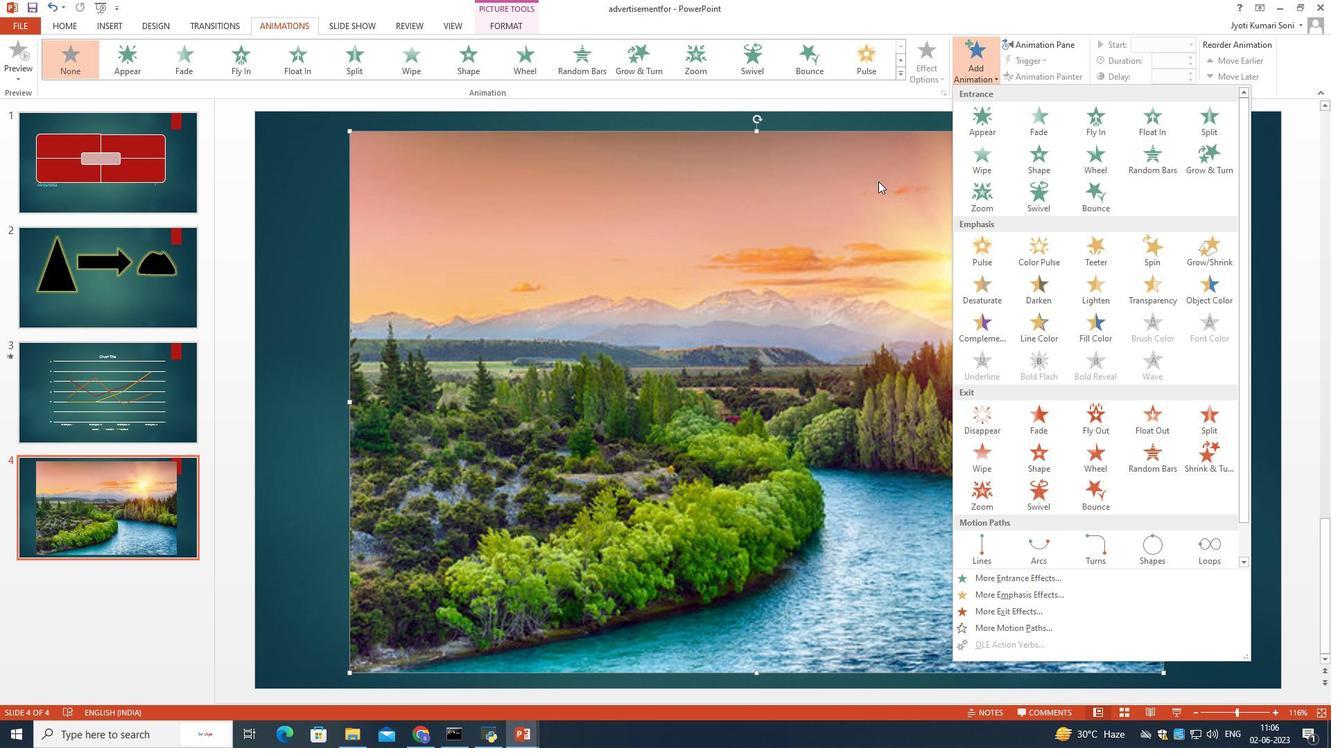 
Action: Mouse moved to (900, 74)
Screenshot: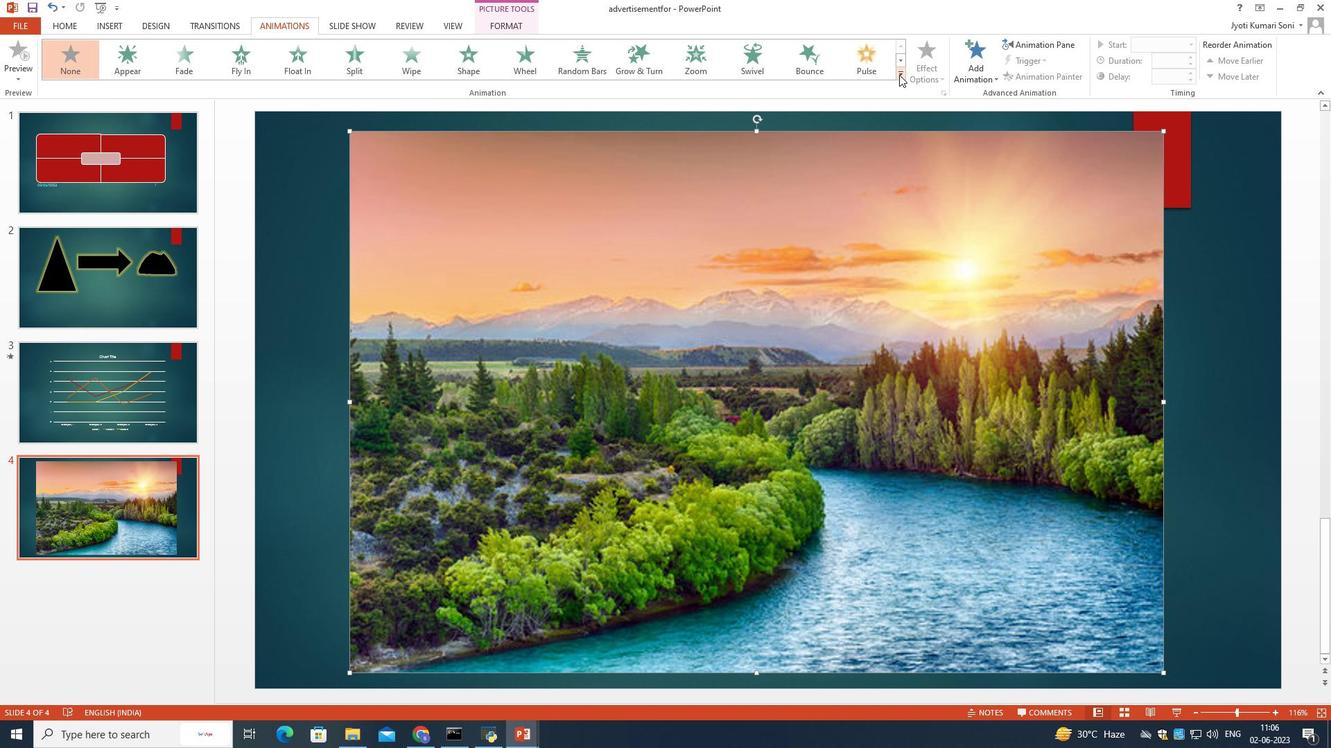 
Action: Mouse pressed left at (900, 74)
Screenshot: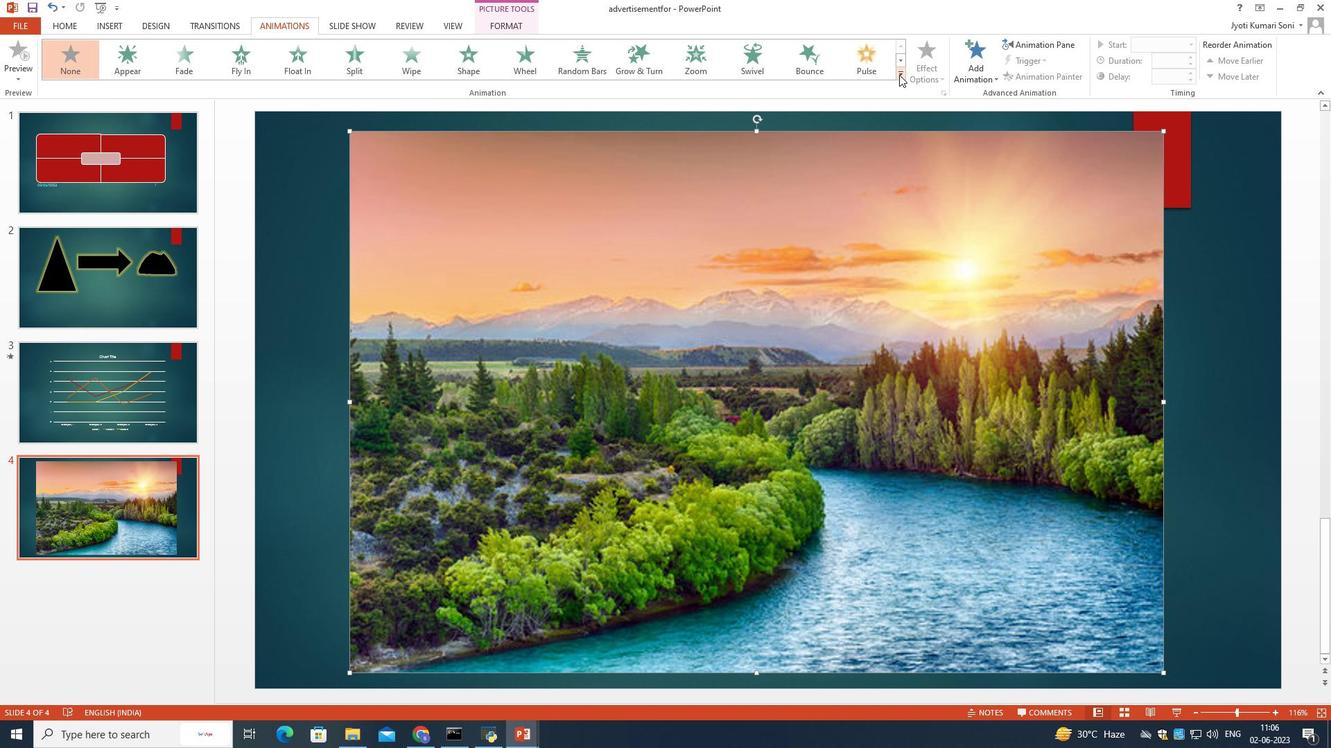 
Action: Mouse moved to (465, 488)
Screenshot: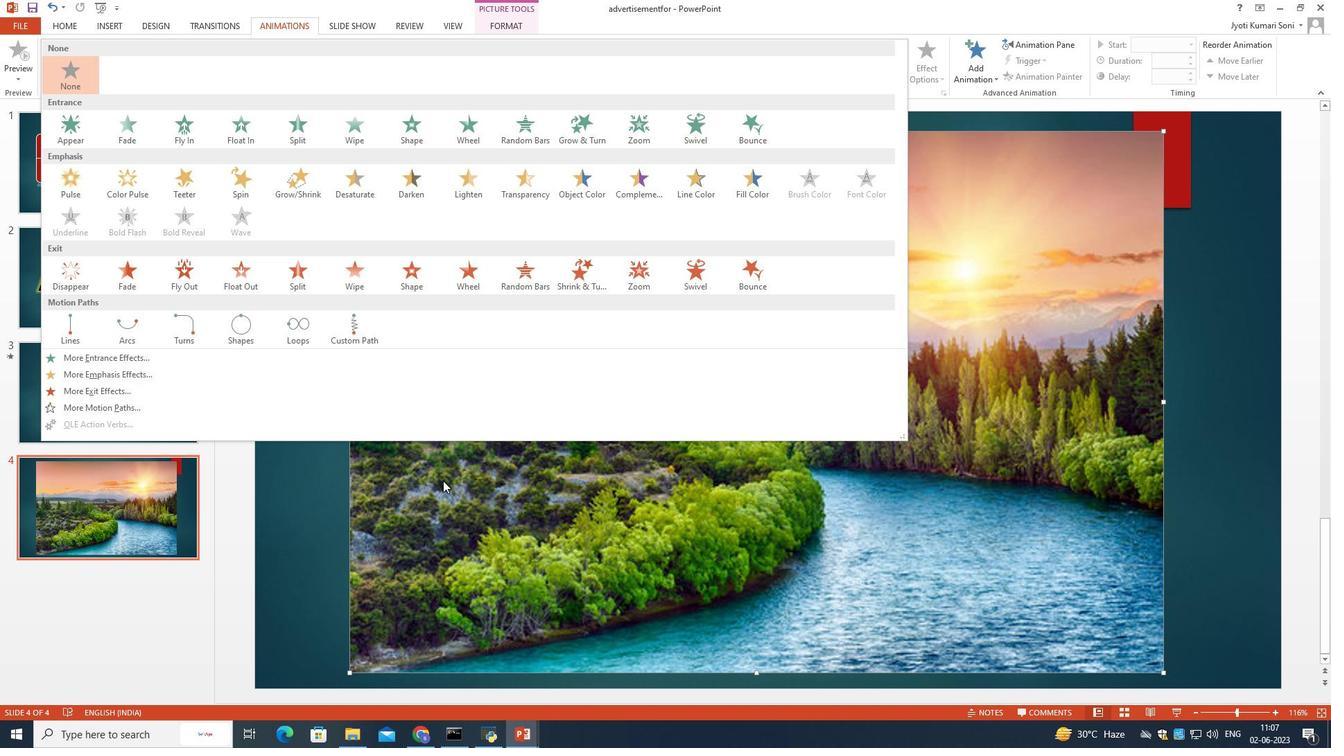 
Action: Mouse pressed left at (465, 488)
Screenshot: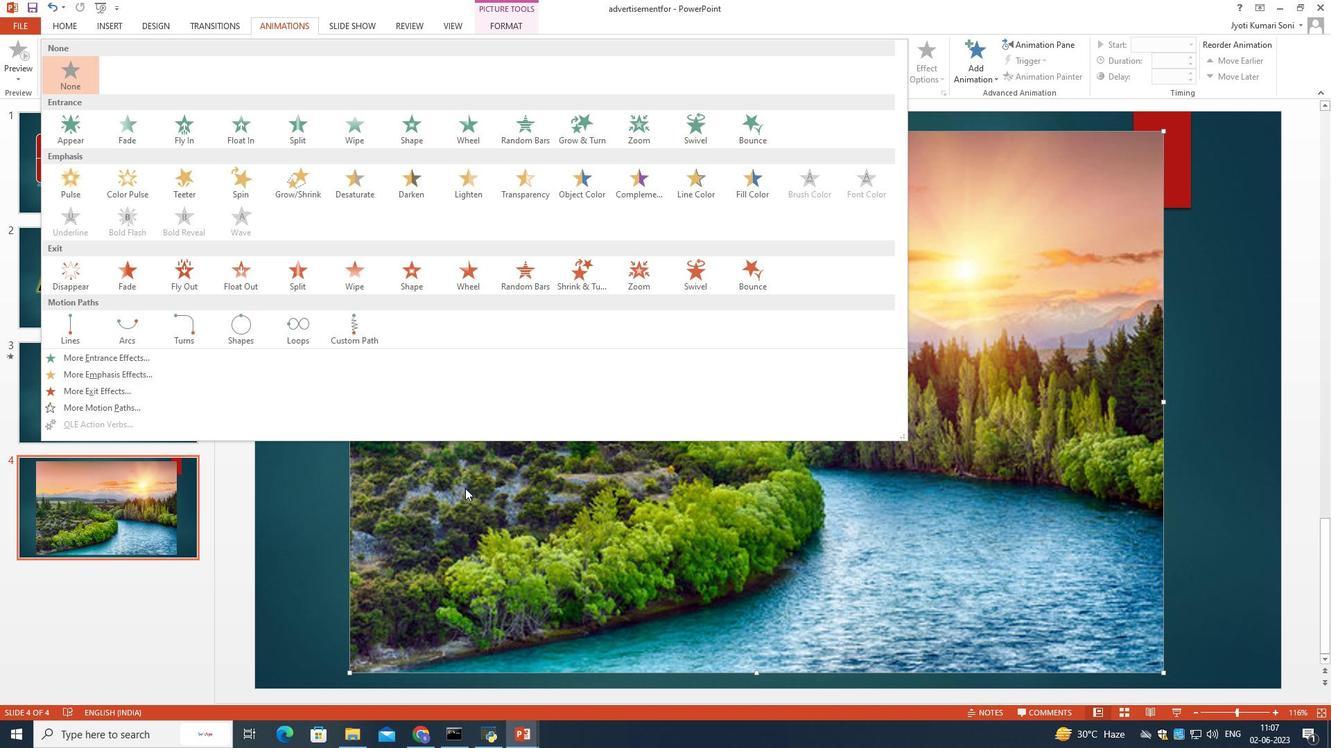 
Action: Mouse moved to (524, 62)
Screenshot: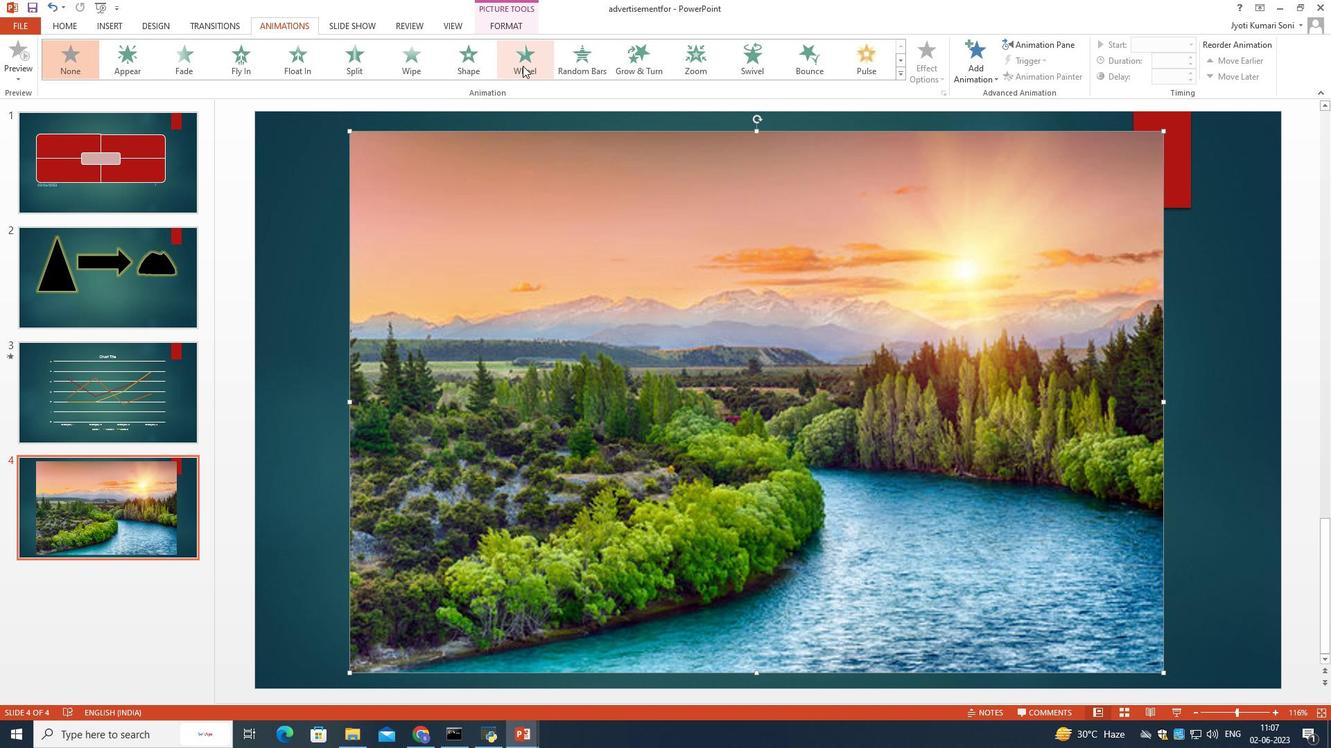 
Action: Mouse pressed left at (524, 62)
Screenshot: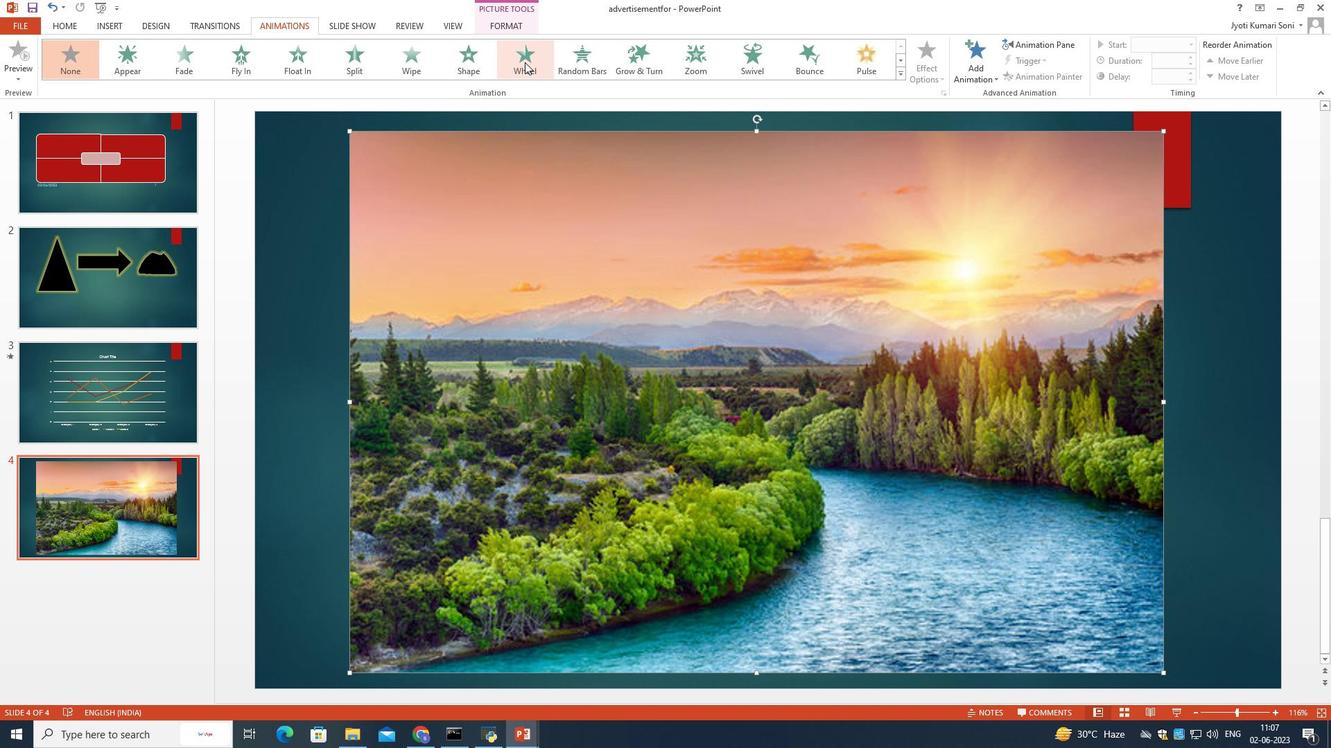 
Action: Mouse moved to (499, 282)
Screenshot: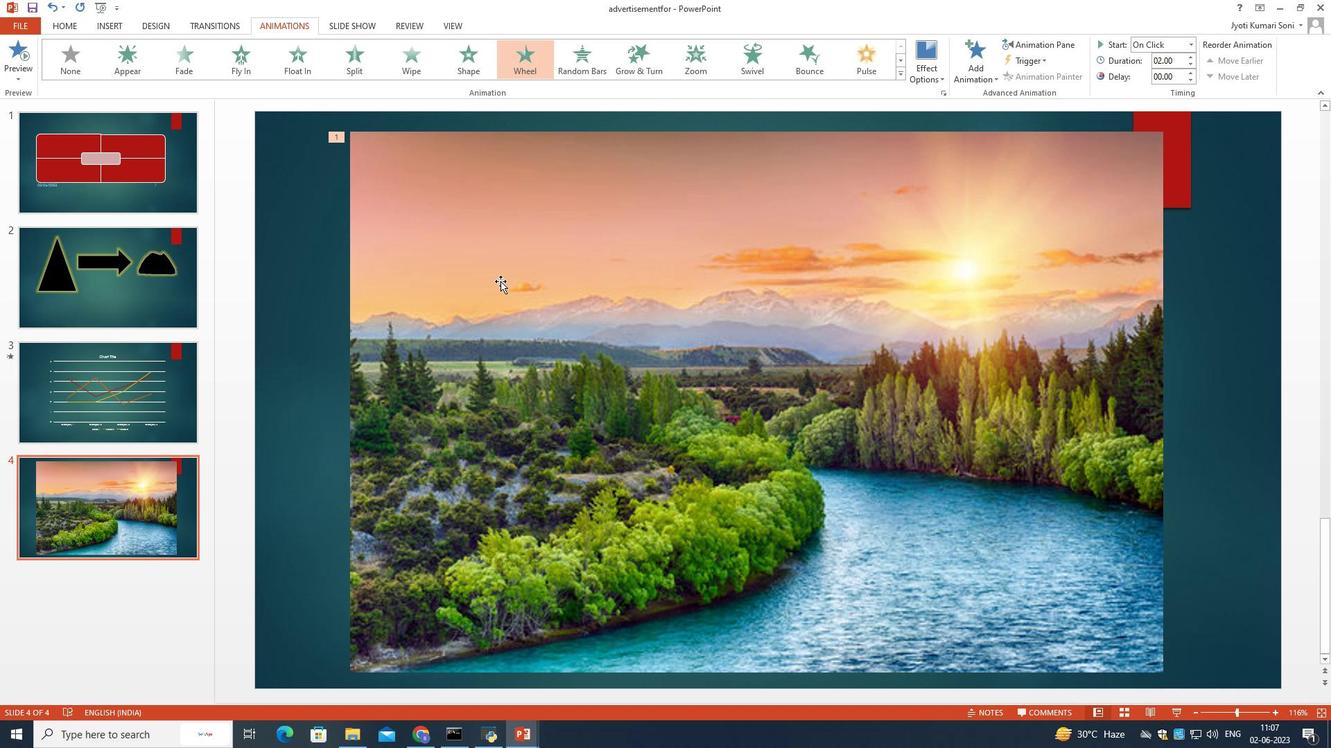 
